 Task: Get directions from Dinosaur Valley State Park, Texas, United States to Winston-Salem, North Carolina, United States and reverse  starting point and destination and check the best travel modes
Action: Mouse moved to (218, 114)
Screenshot: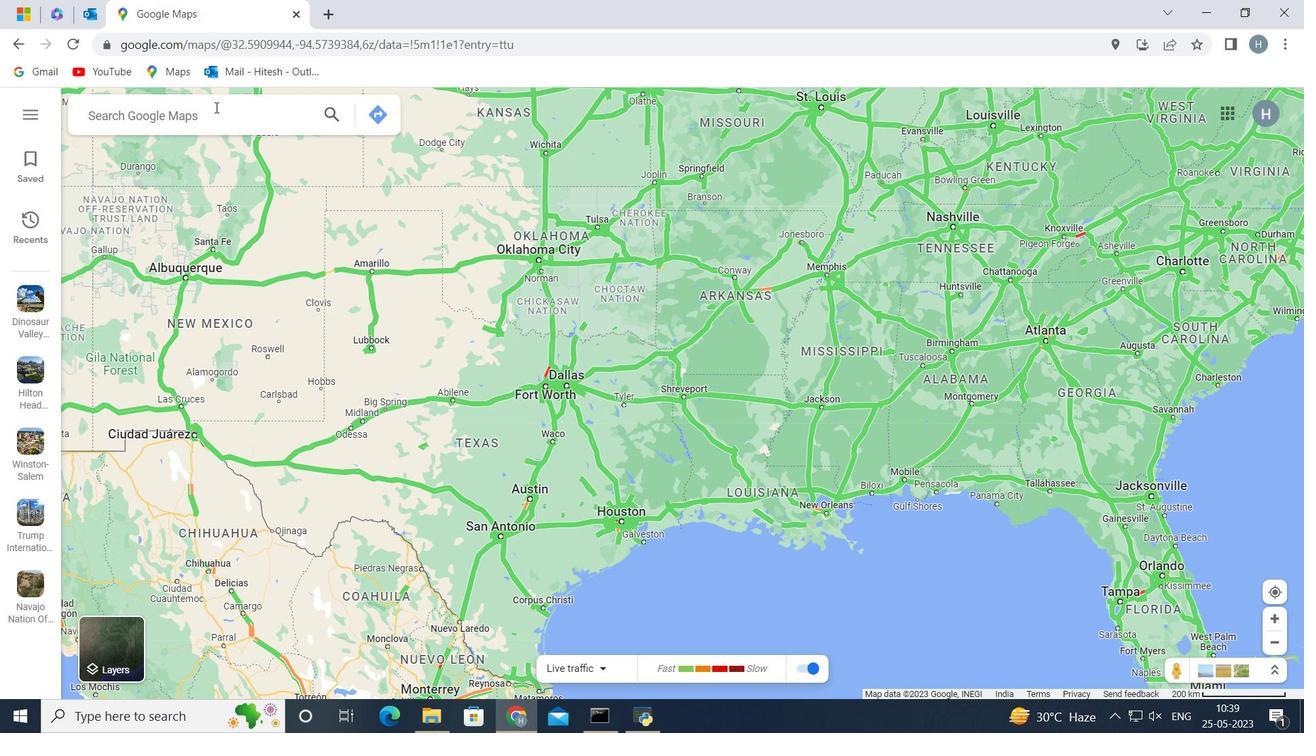 
Action: Mouse pressed left at (218, 114)
Screenshot: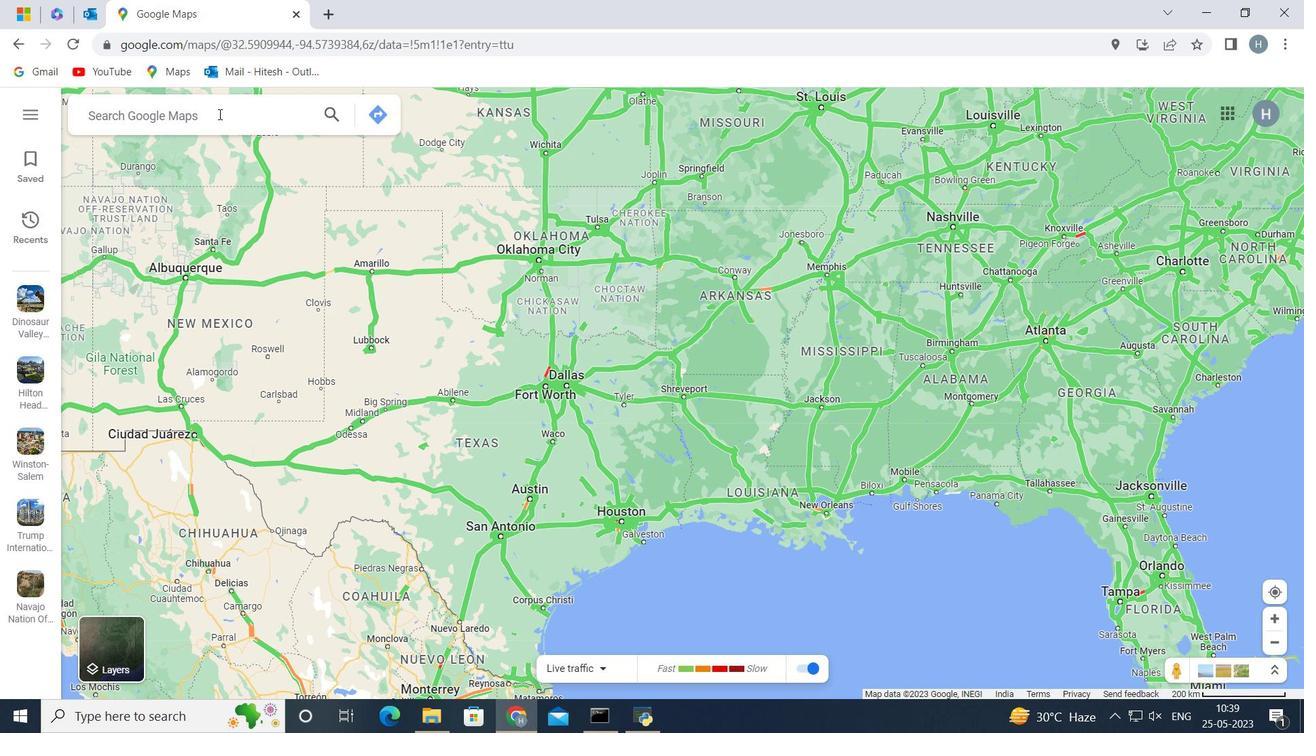 
Action: Mouse moved to (219, 114)
Screenshot: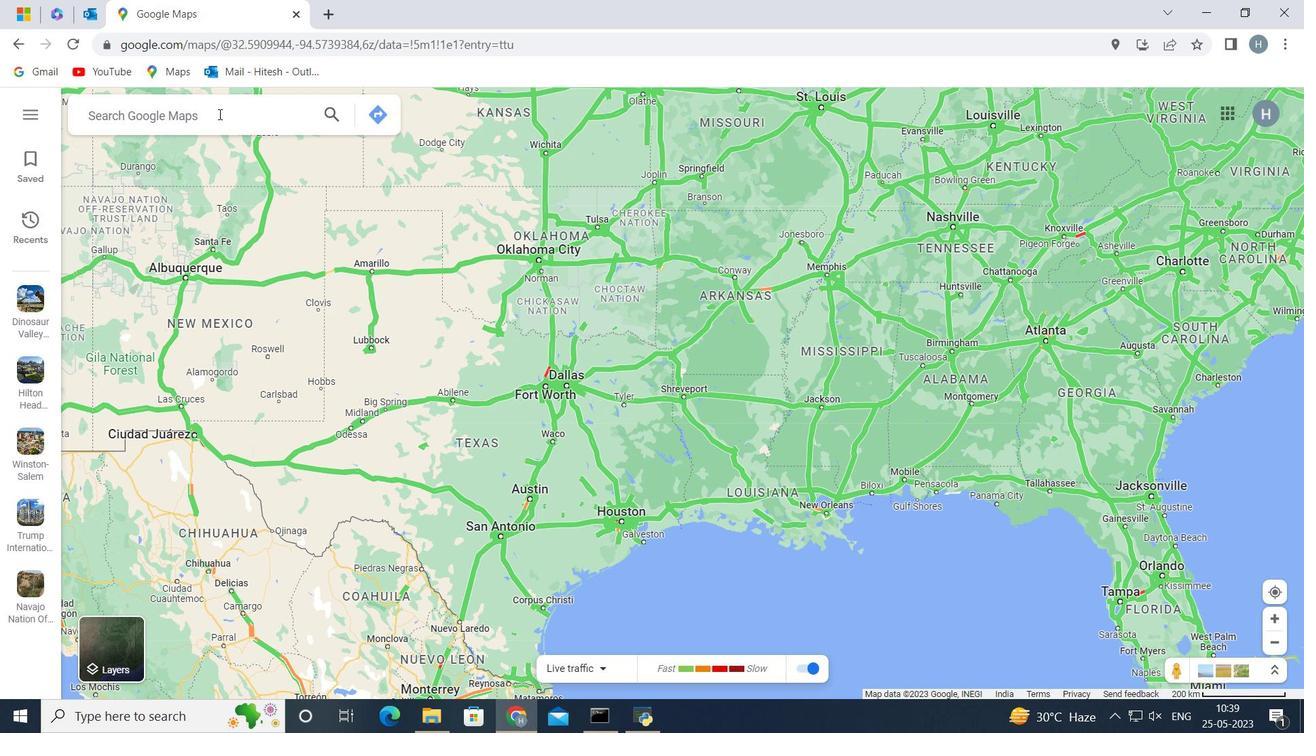 
Action: Key pressed <Key.shift>Dinosaur<Key.space>valley<Key.space>statr<Key.backspace>e<Key.space>park<Key.space>texas<Key.space>united<Key.space>states<Key.space>
Screenshot: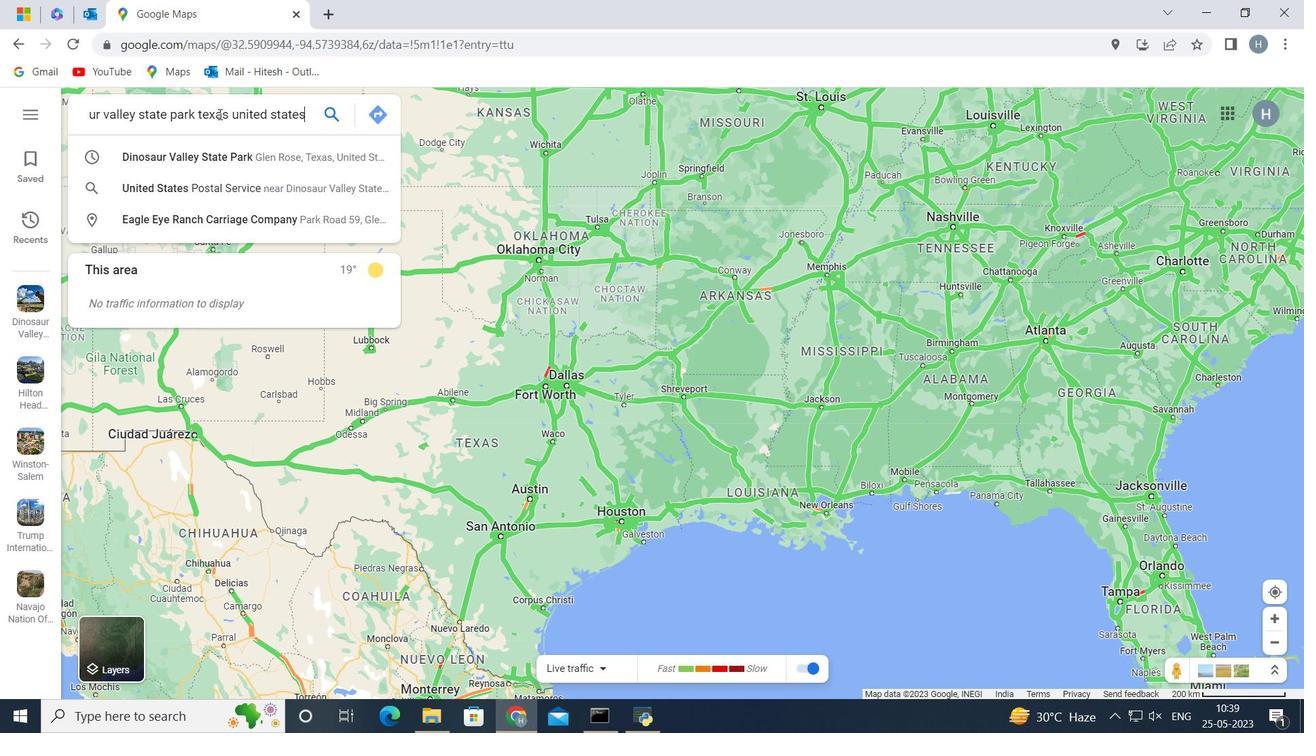 
Action: Mouse moved to (336, 110)
Screenshot: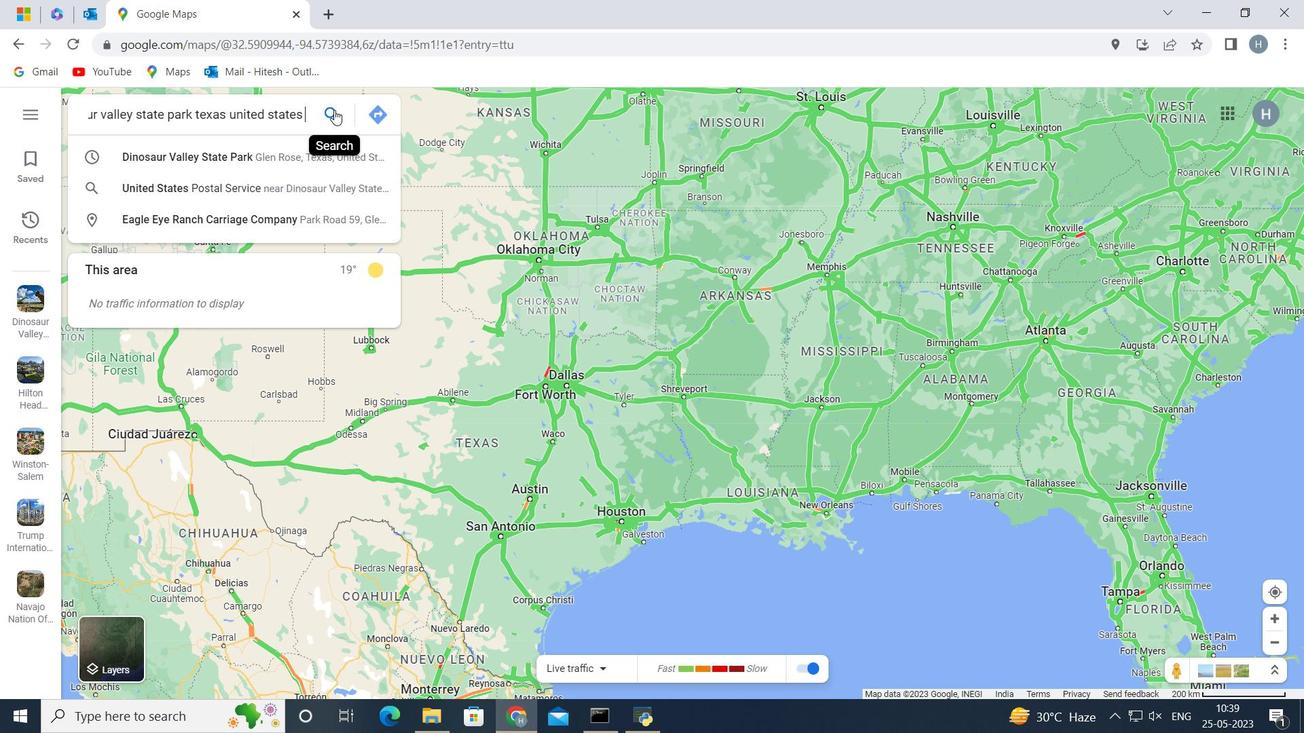 
Action: Mouse pressed left at (336, 110)
Screenshot: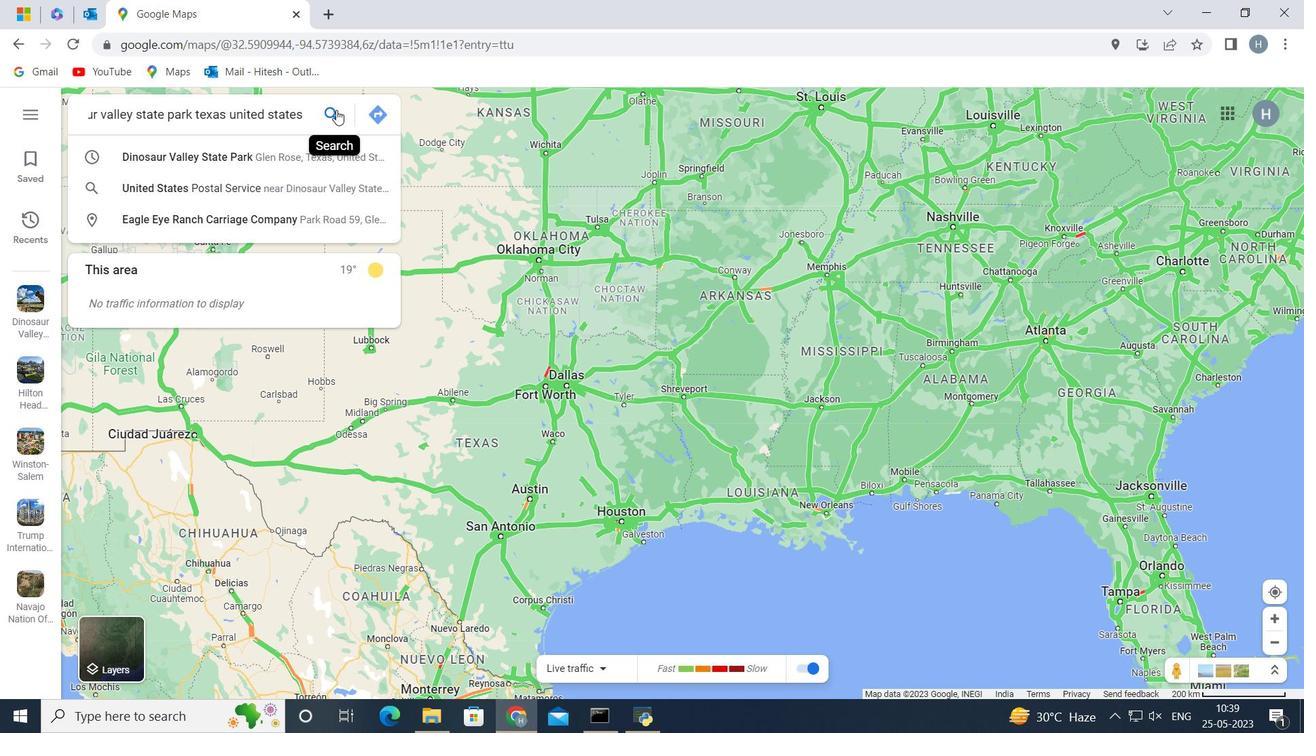 
Action: Mouse moved to (99, 440)
Screenshot: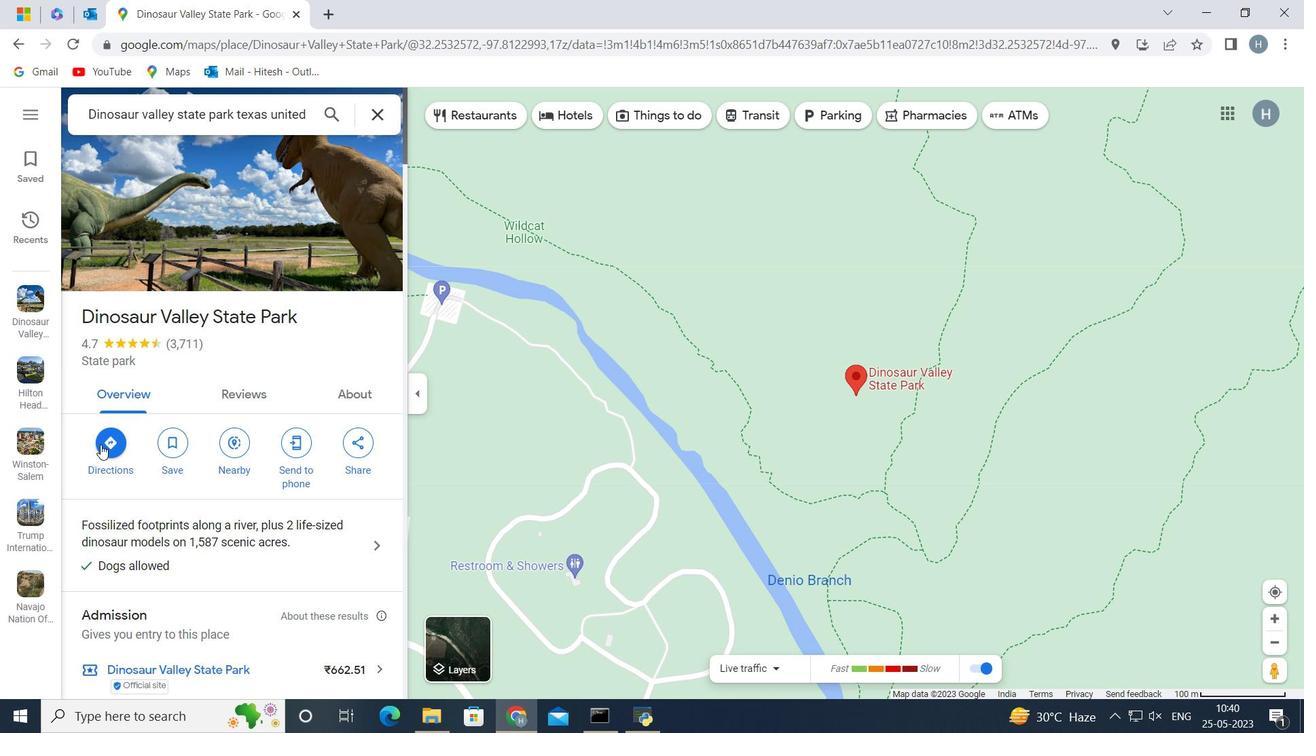 
Action: Mouse pressed left at (99, 440)
Screenshot: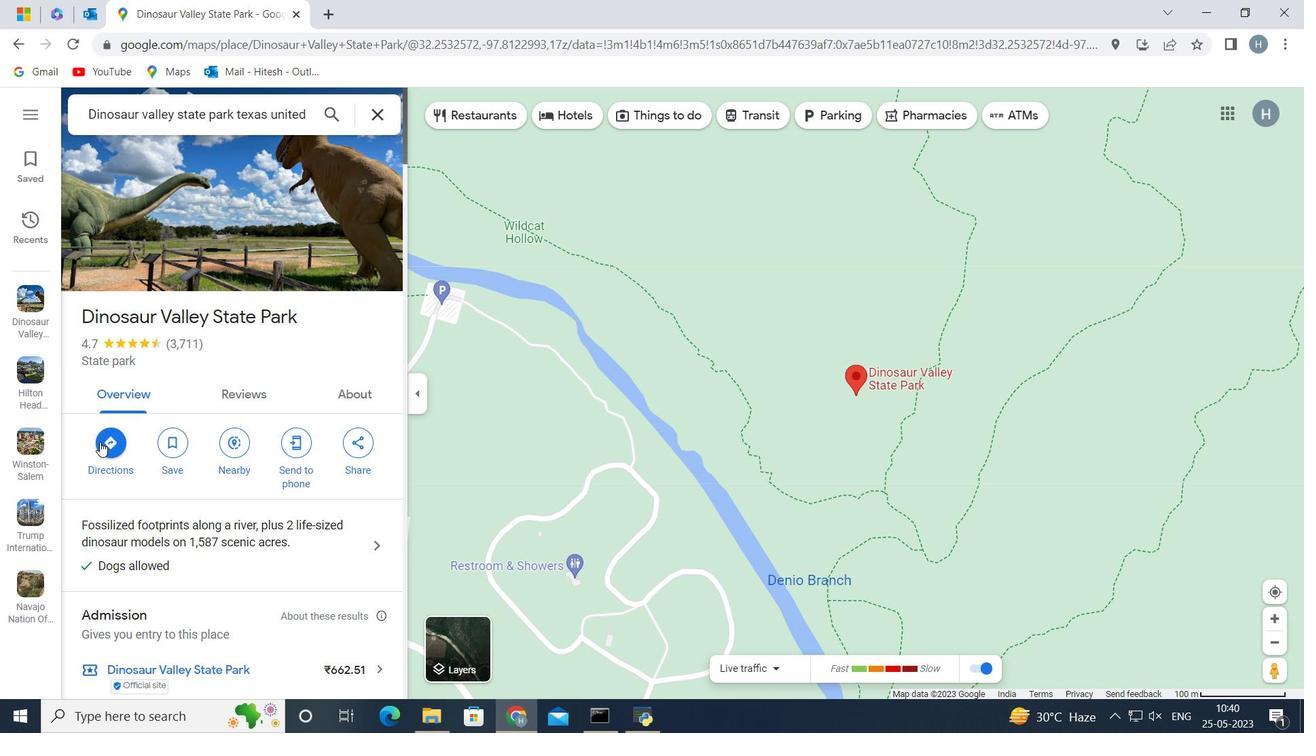 
Action: Mouse moved to (214, 167)
Screenshot: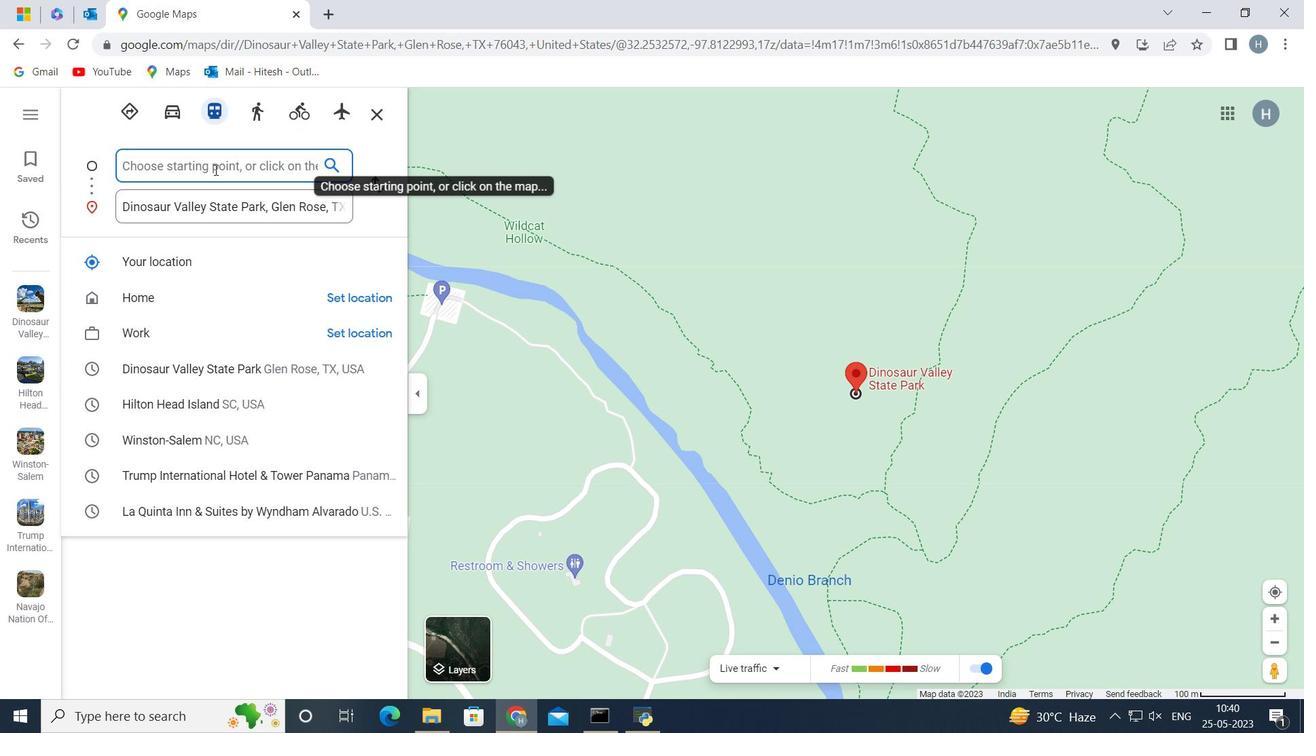 
Action: Mouse pressed left at (214, 167)
Screenshot: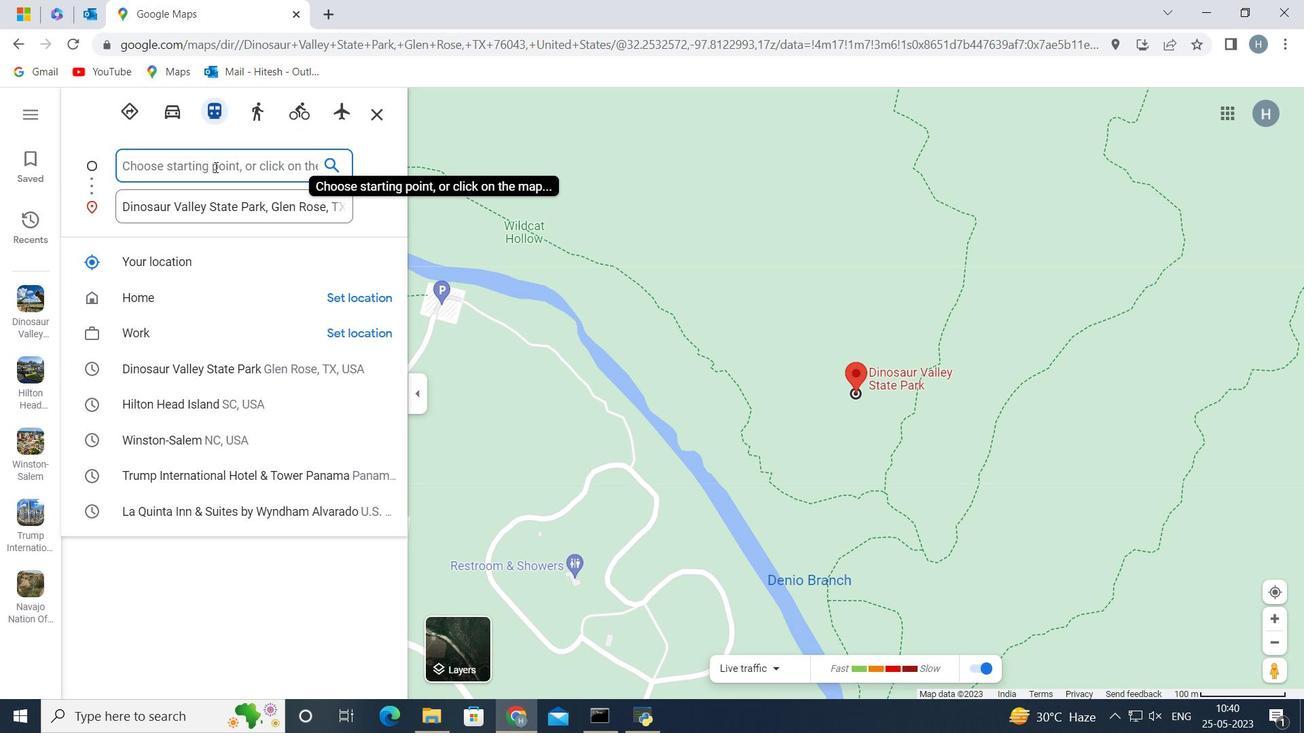 
Action: Mouse moved to (377, 181)
Screenshot: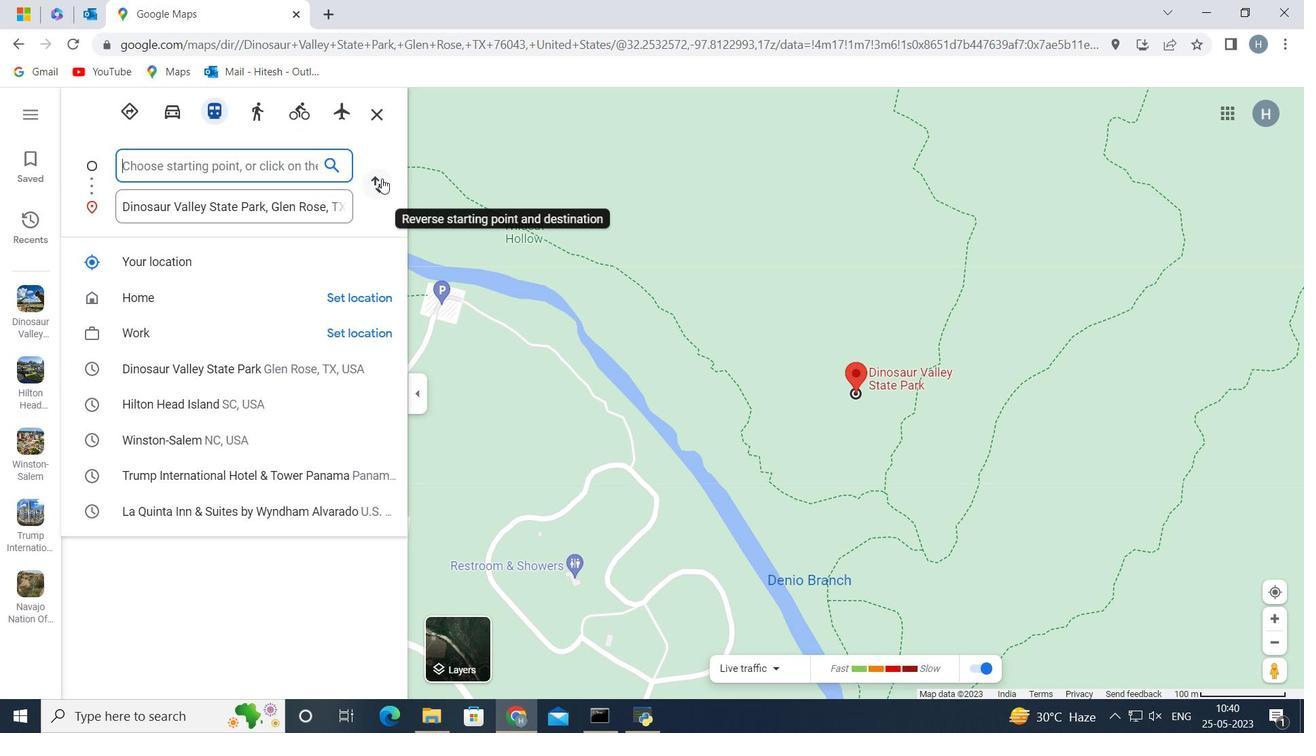 
Action: Mouse pressed left at (377, 181)
Screenshot: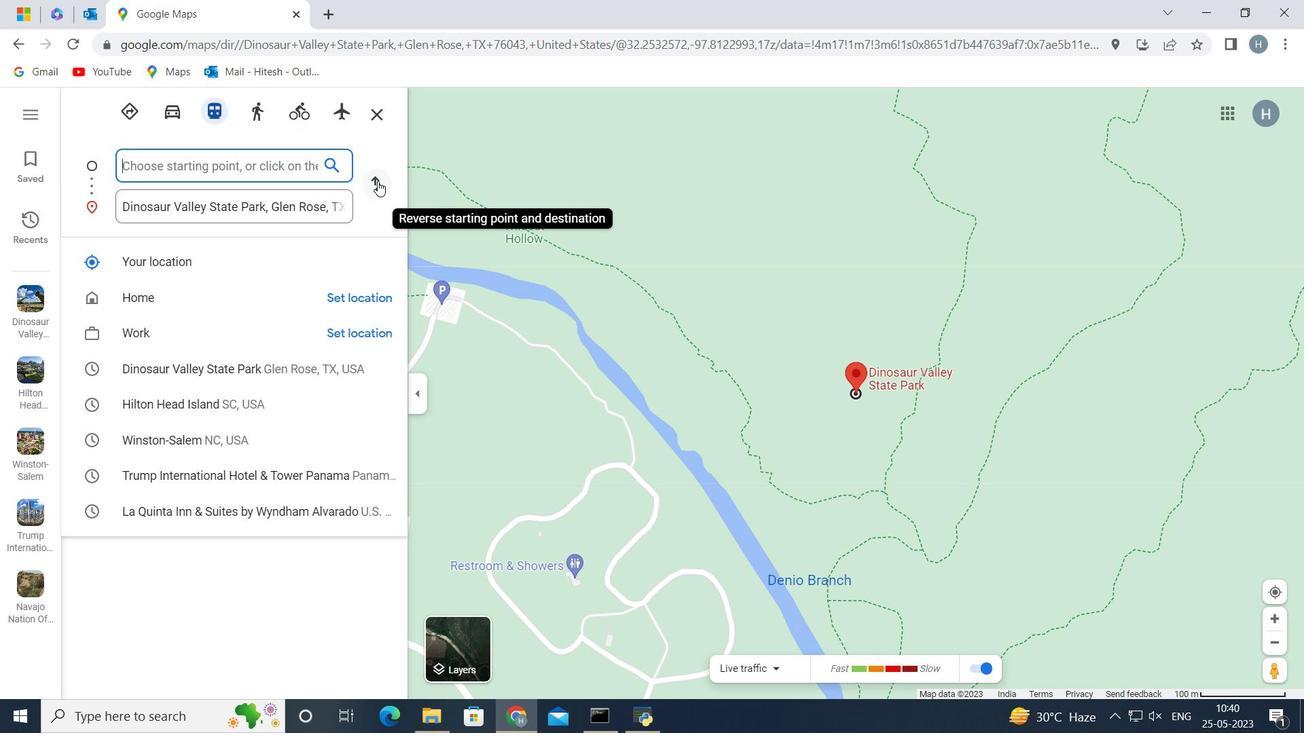 
Action: Mouse moved to (151, 199)
Screenshot: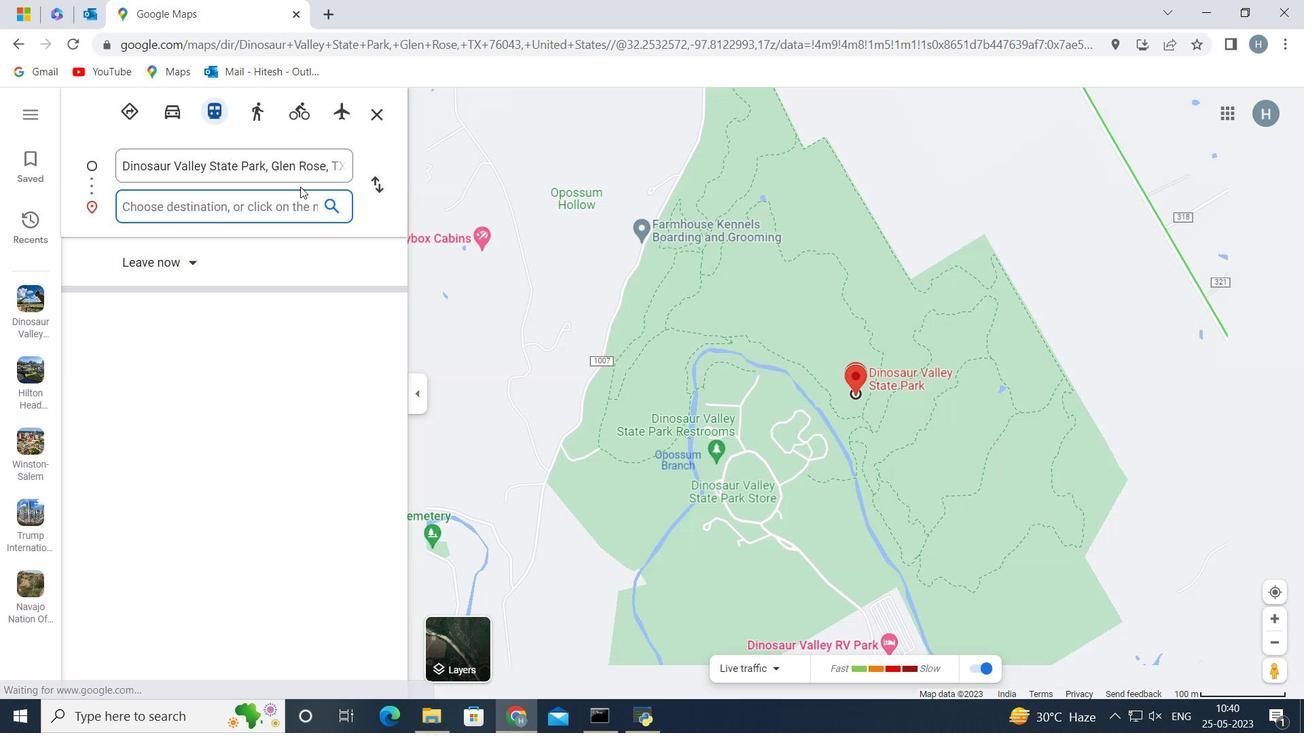 
Action: Key pressed <Key.shift>Winston-salem<Key.space>north<Key.space>carolina<Key.space>united<Key.space>states<Key.space>
Screenshot: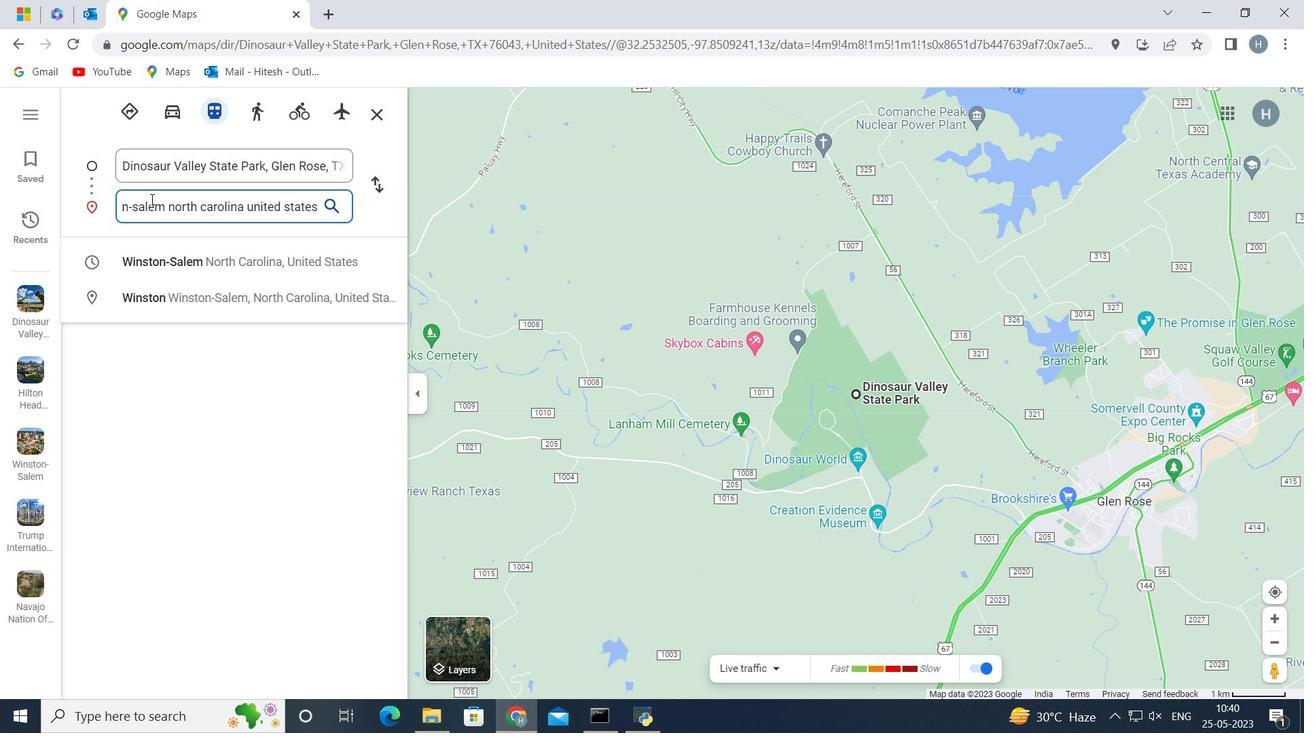 
Action: Mouse moved to (374, 182)
Screenshot: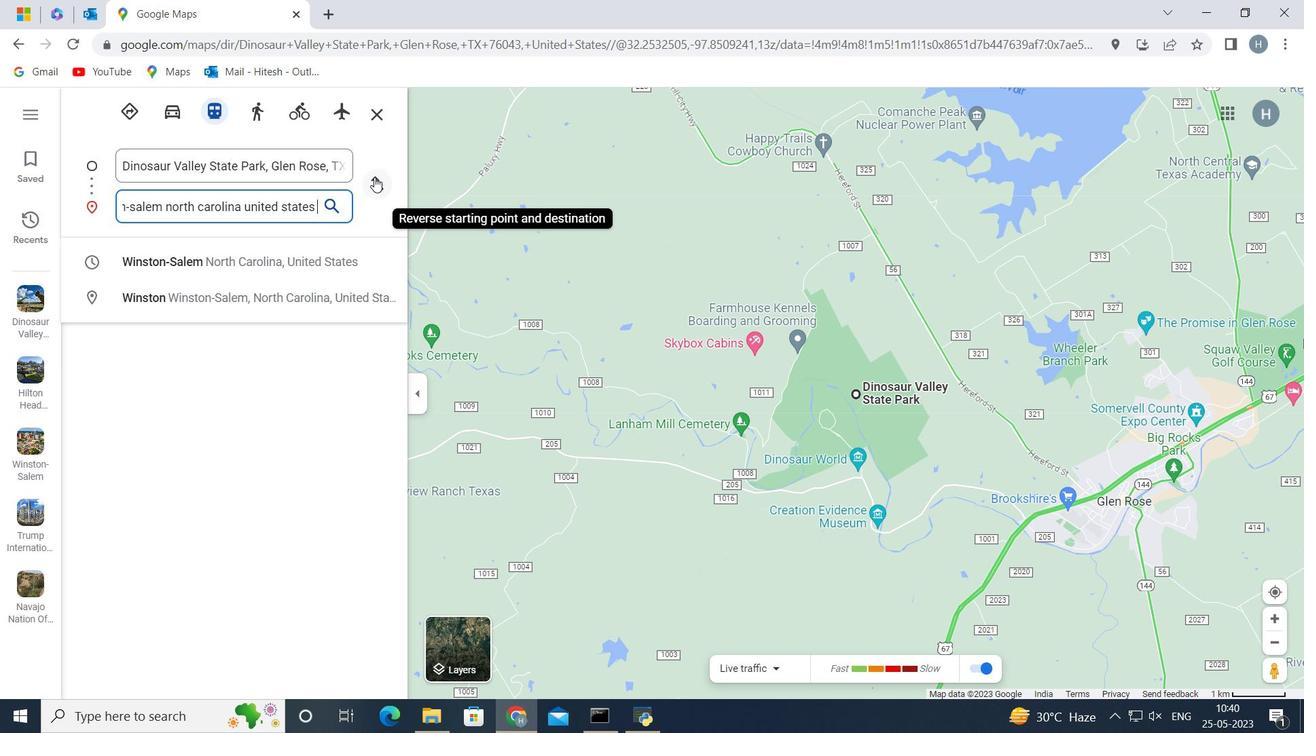 
Action: Mouse pressed left at (374, 182)
Screenshot: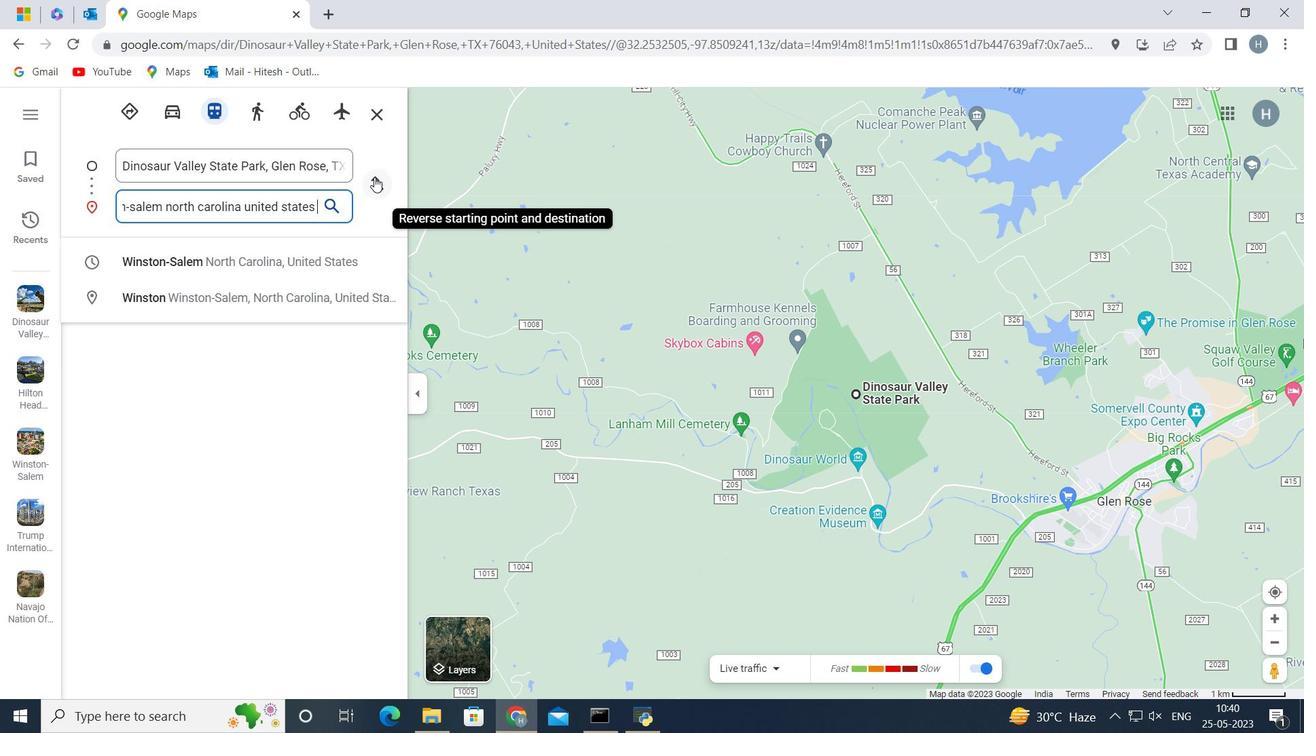 
Action: Mouse moved to (172, 364)
Screenshot: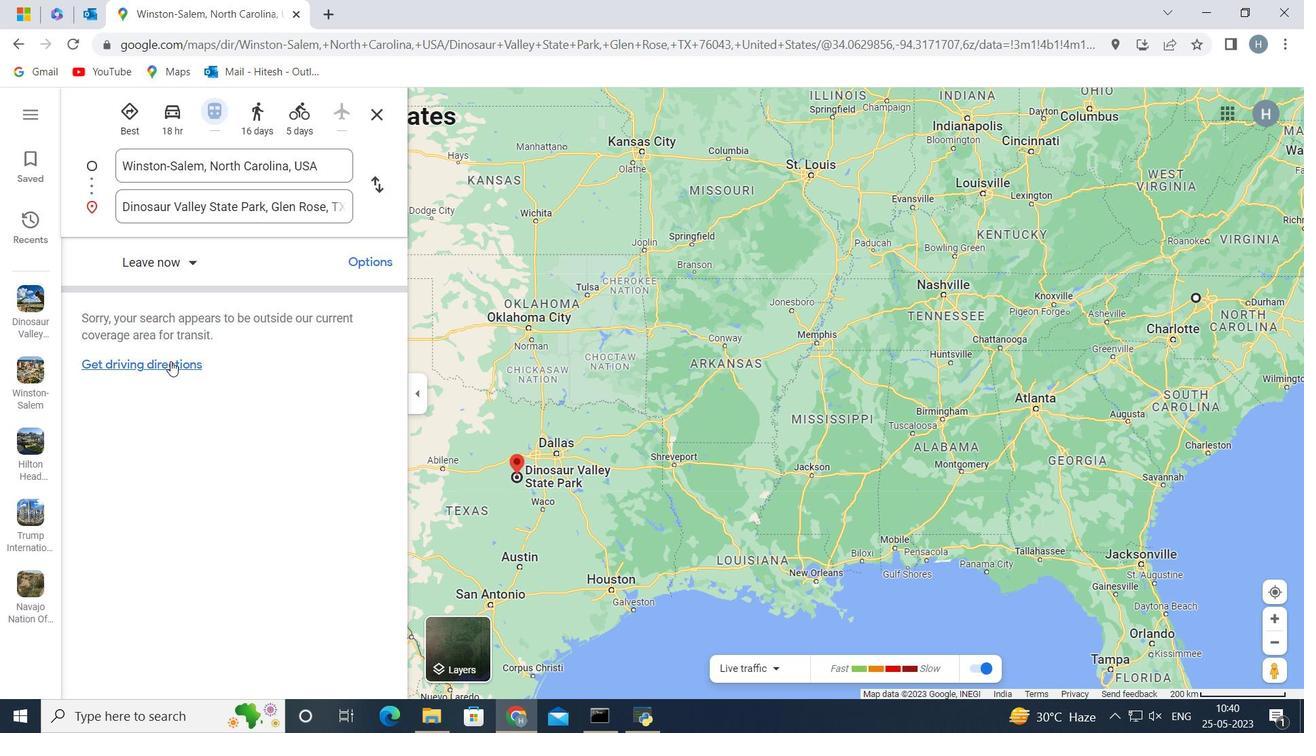 
Action: Mouse pressed left at (172, 364)
Screenshot: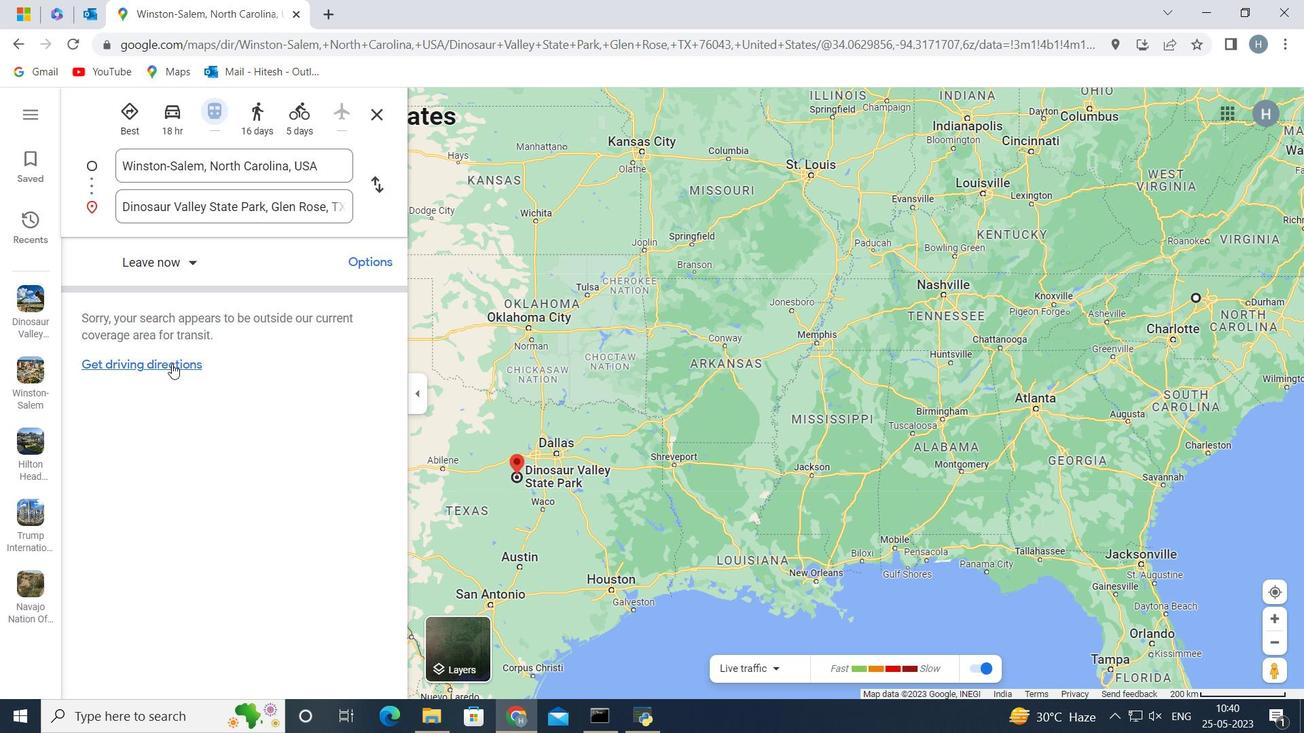 
Action: Mouse moved to (124, 111)
Screenshot: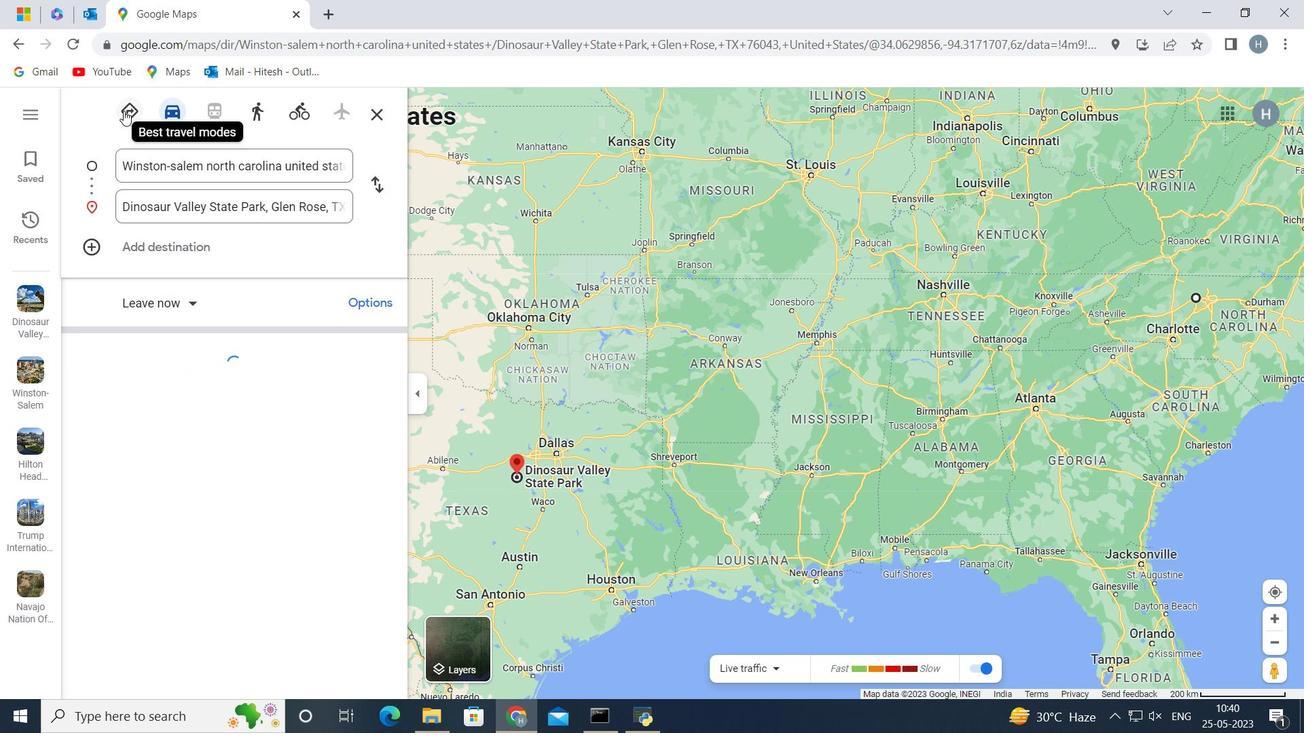 
Action: Mouse pressed left at (124, 111)
Screenshot: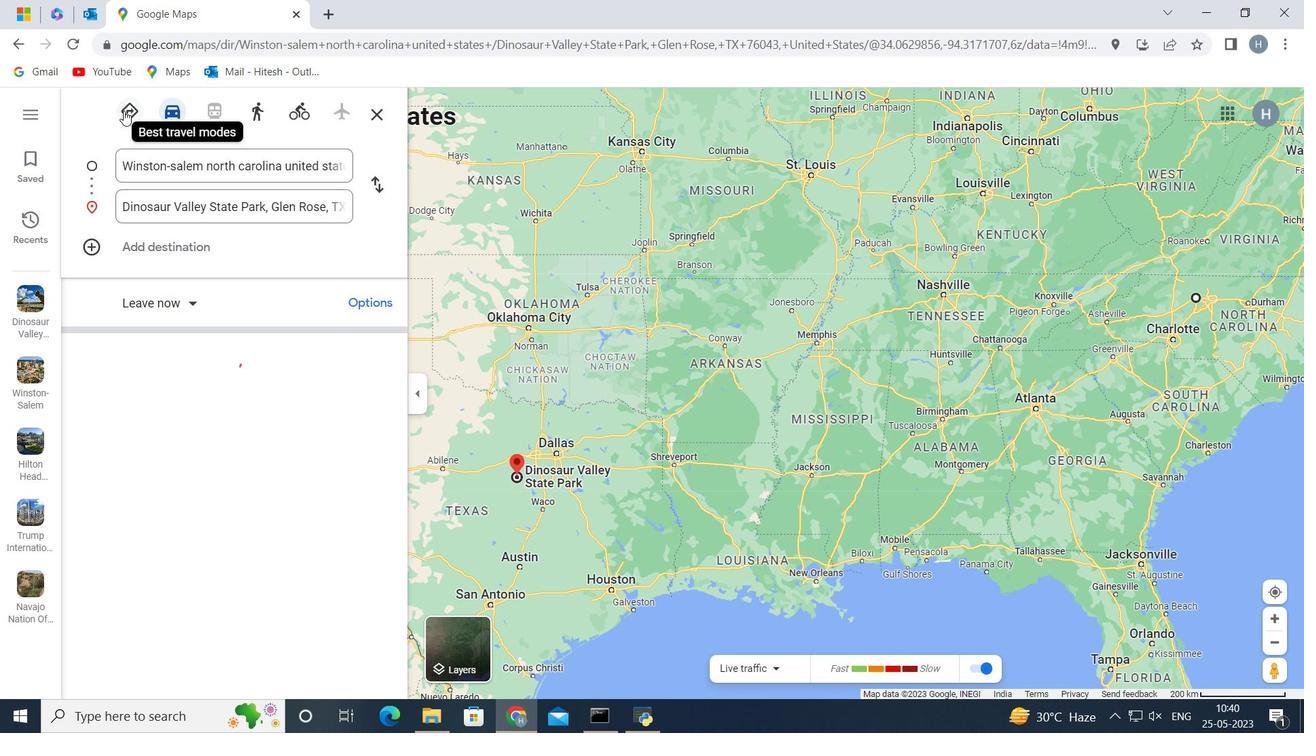 
Action: Mouse pressed left at (124, 111)
Screenshot: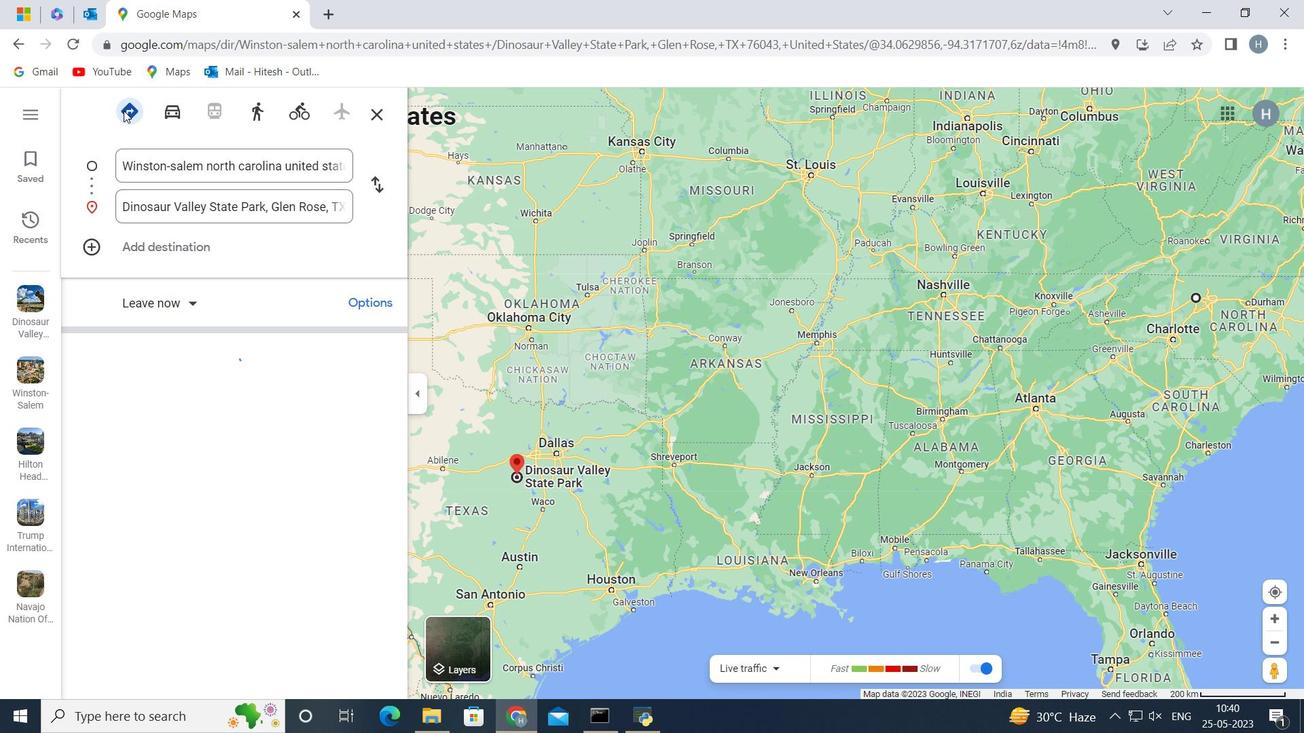 
Action: Mouse moved to (218, 418)
Screenshot: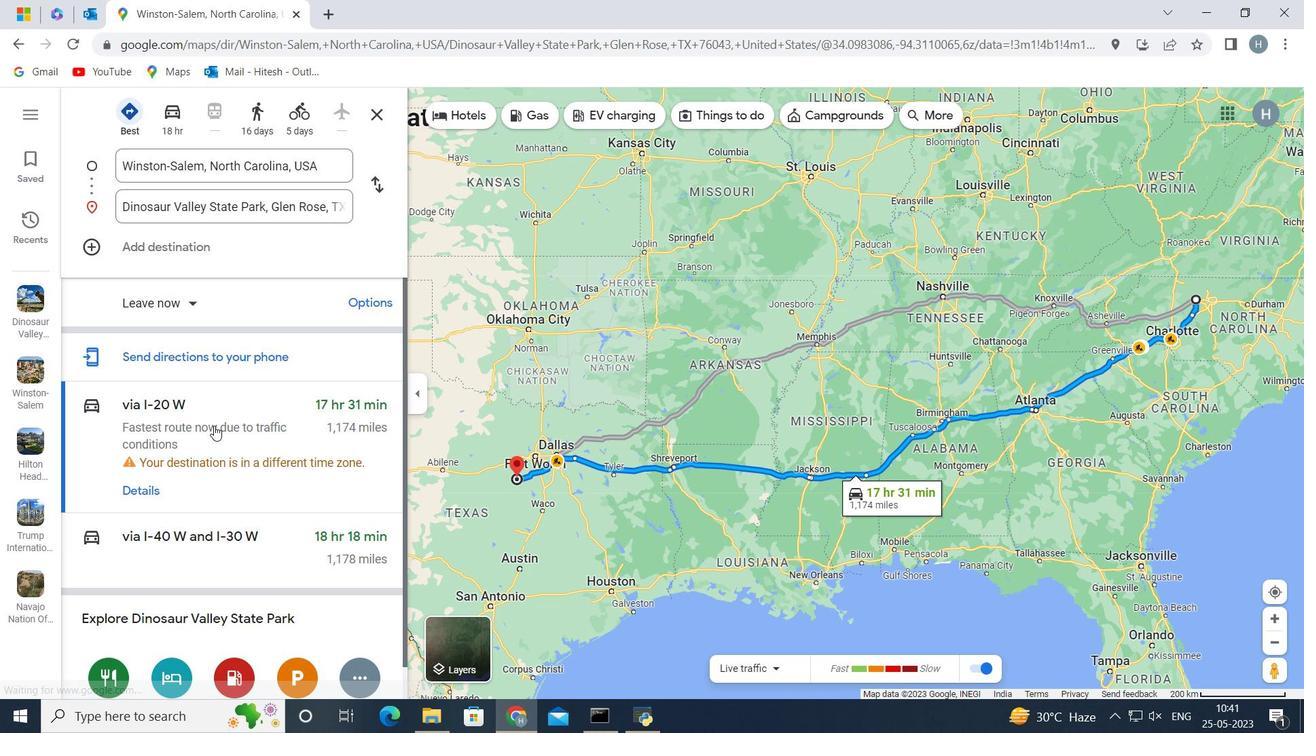 
Action: Mouse scrolled (218, 417) with delta (0, 0)
Screenshot: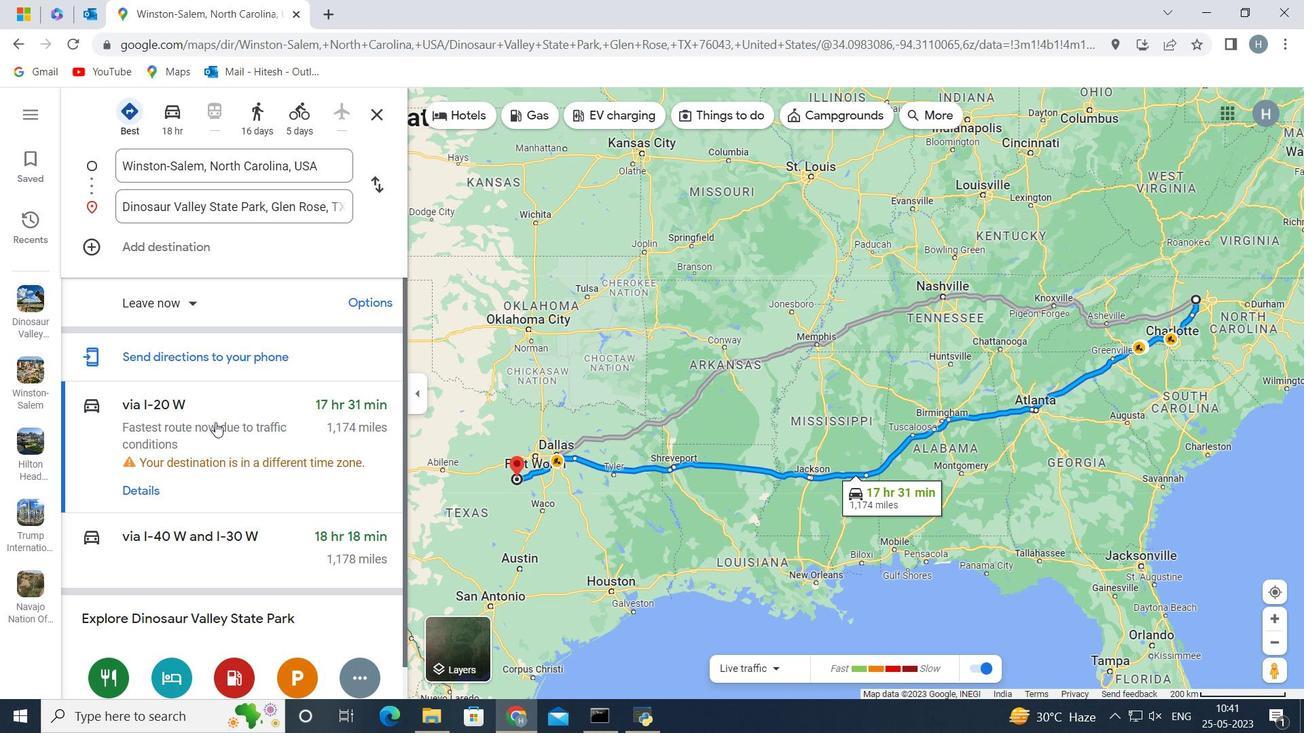 
Action: Mouse scrolled (218, 417) with delta (0, 0)
Screenshot: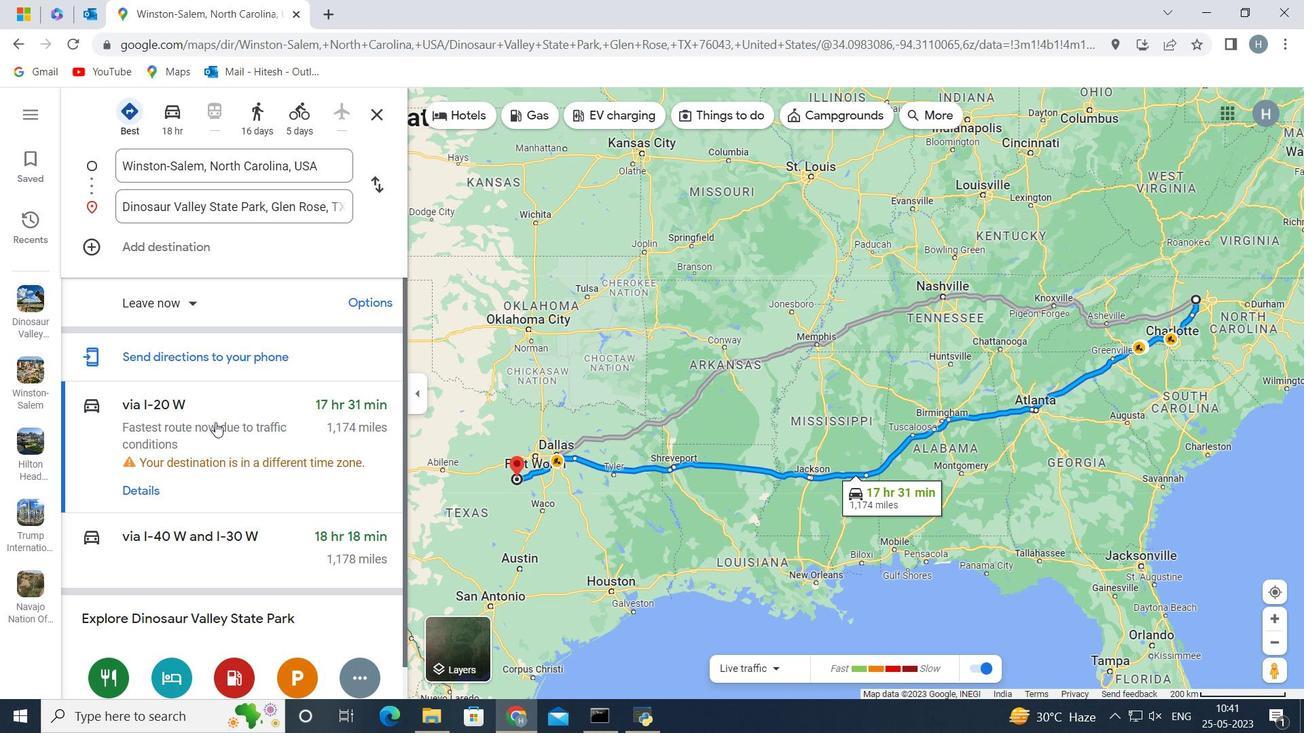 
Action: Mouse scrolled (218, 417) with delta (0, 0)
Screenshot: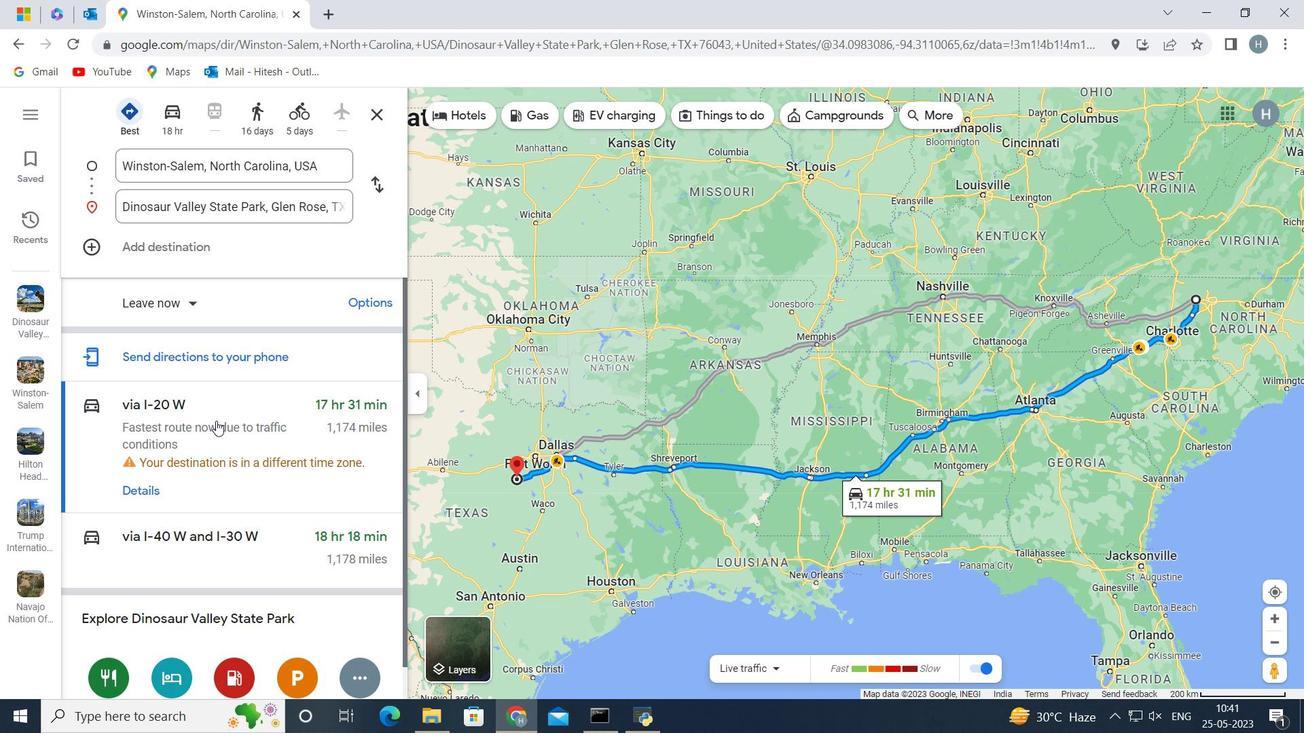 
Action: Mouse scrolled (218, 417) with delta (0, 0)
Screenshot: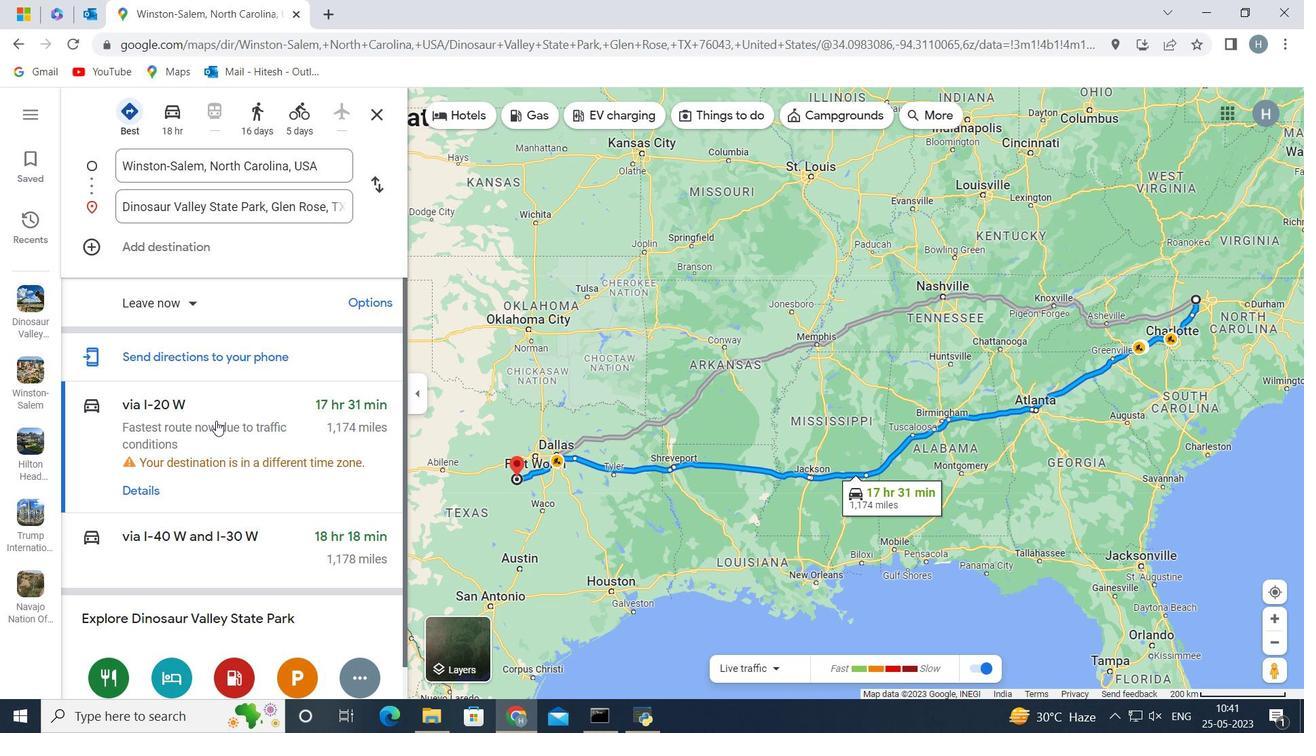 
Action: Mouse scrolled (218, 417) with delta (0, 0)
Screenshot: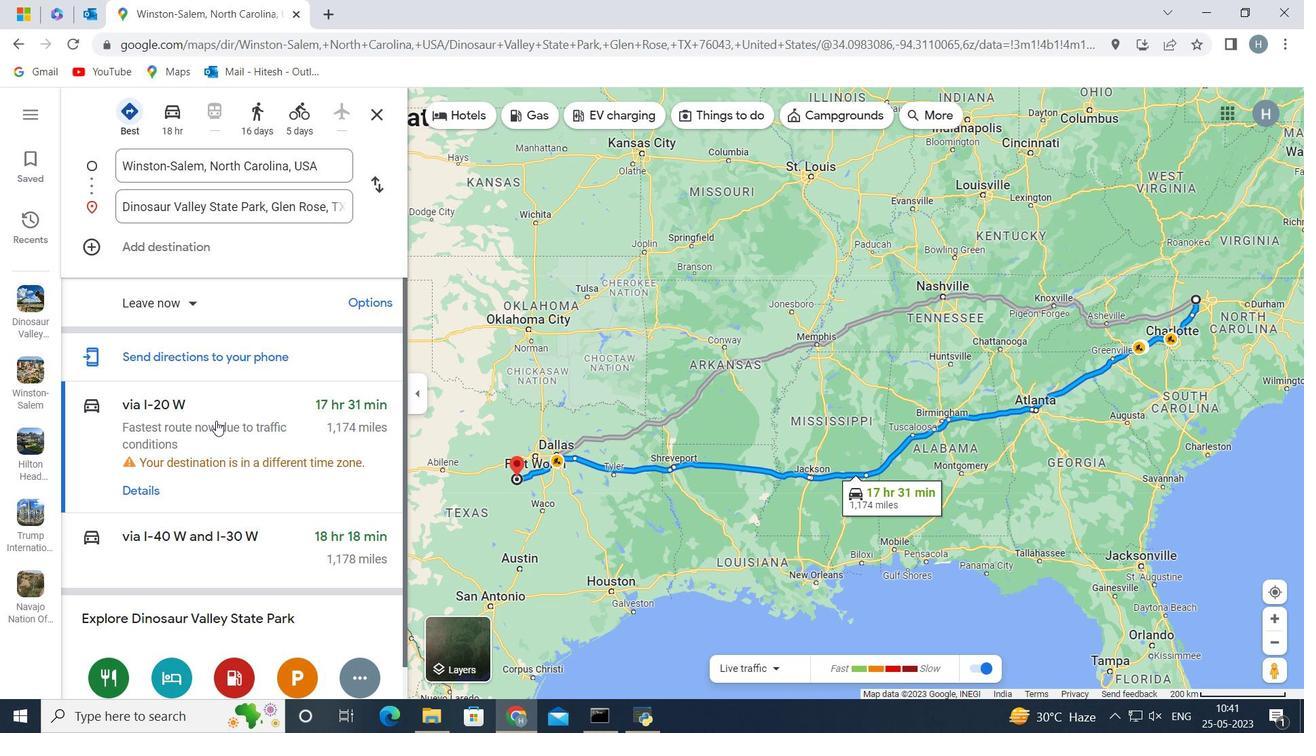 
Action: Mouse moved to (219, 413)
Screenshot: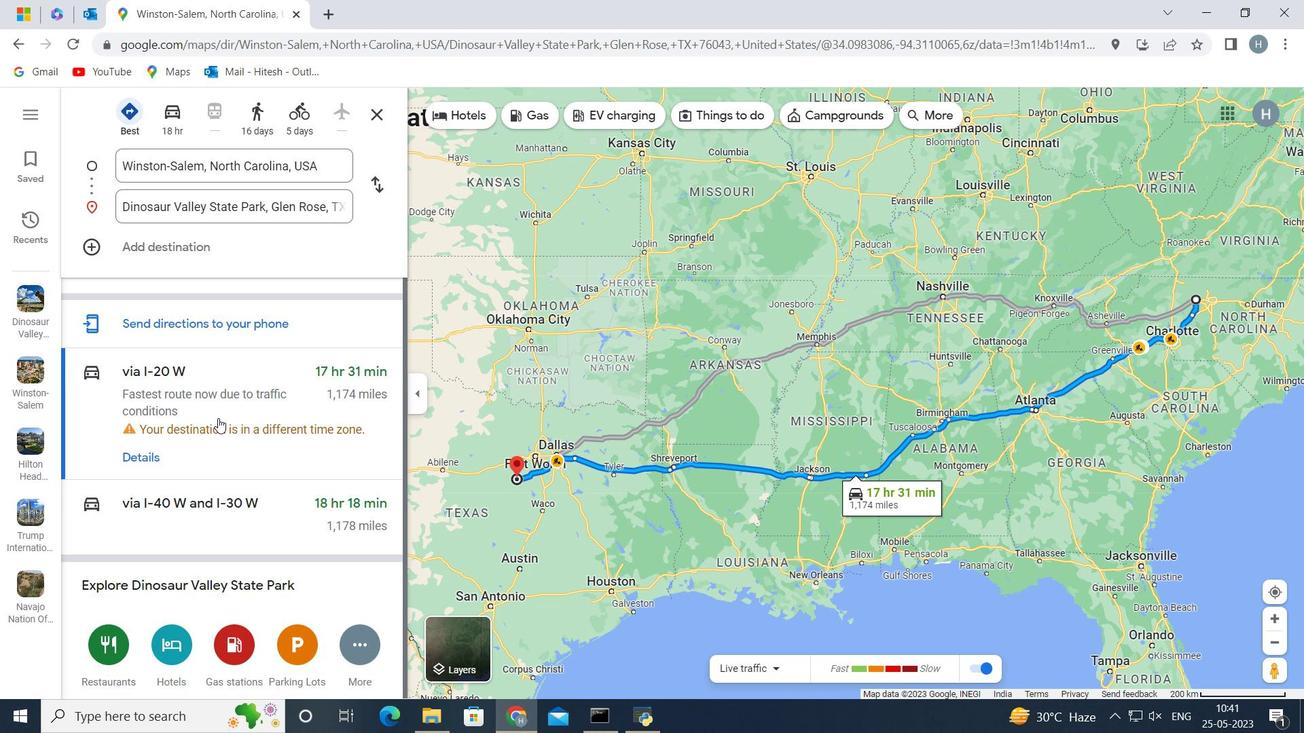 
Action: Mouse scrolled (219, 412) with delta (0, 0)
Screenshot: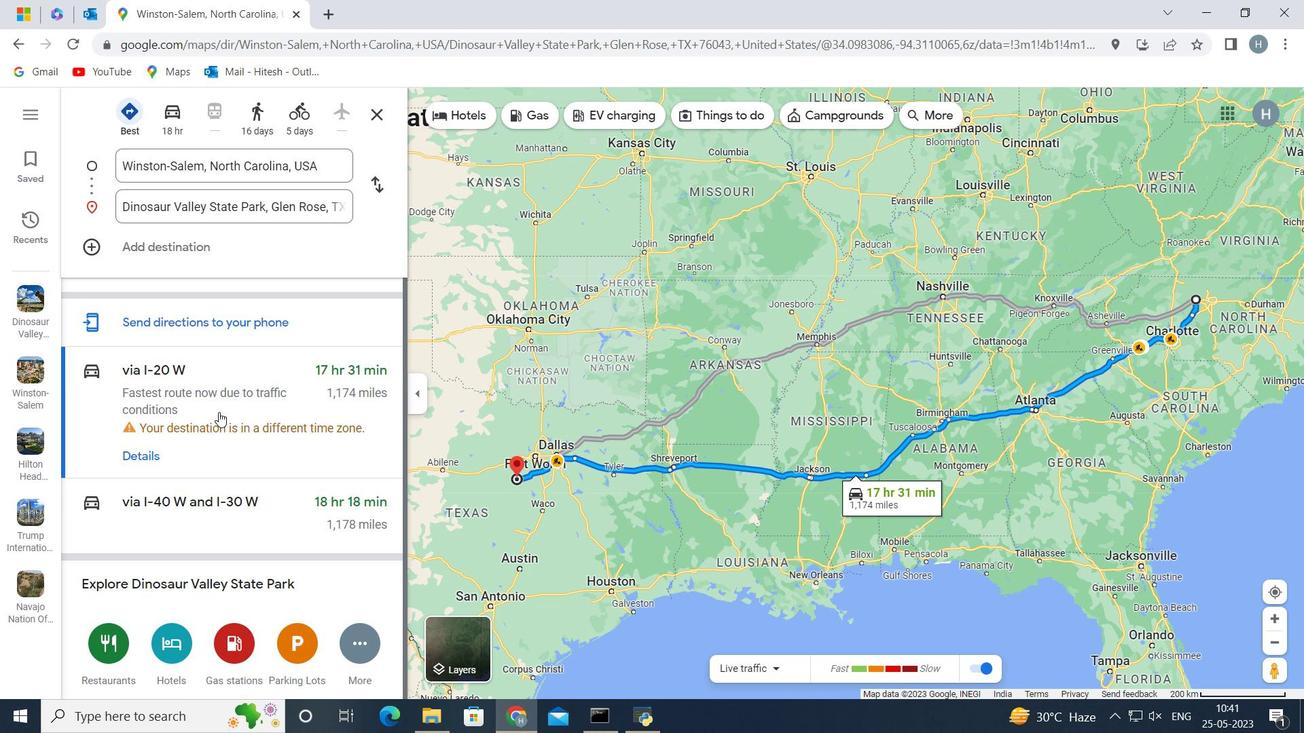 
Action: Mouse scrolled (219, 412) with delta (0, 0)
Screenshot: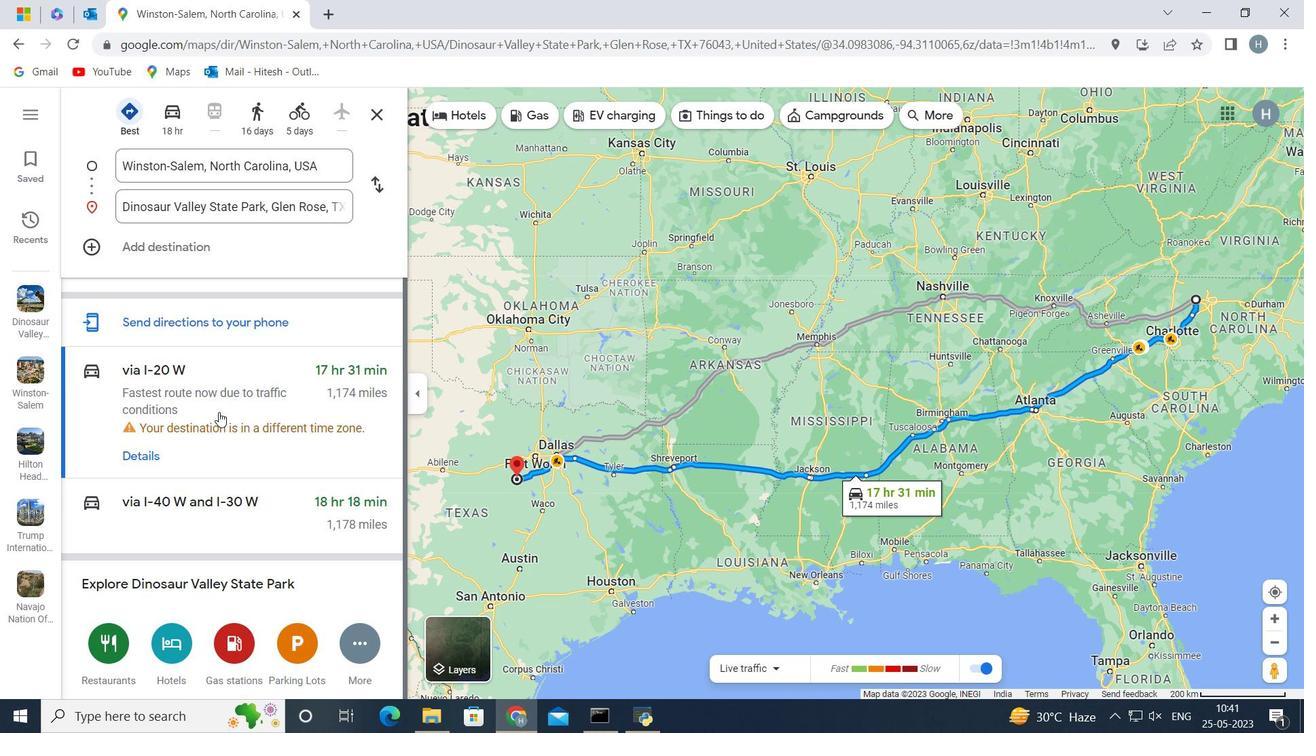 
Action: Mouse scrolled (219, 412) with delta (0, 0)
Screenshot: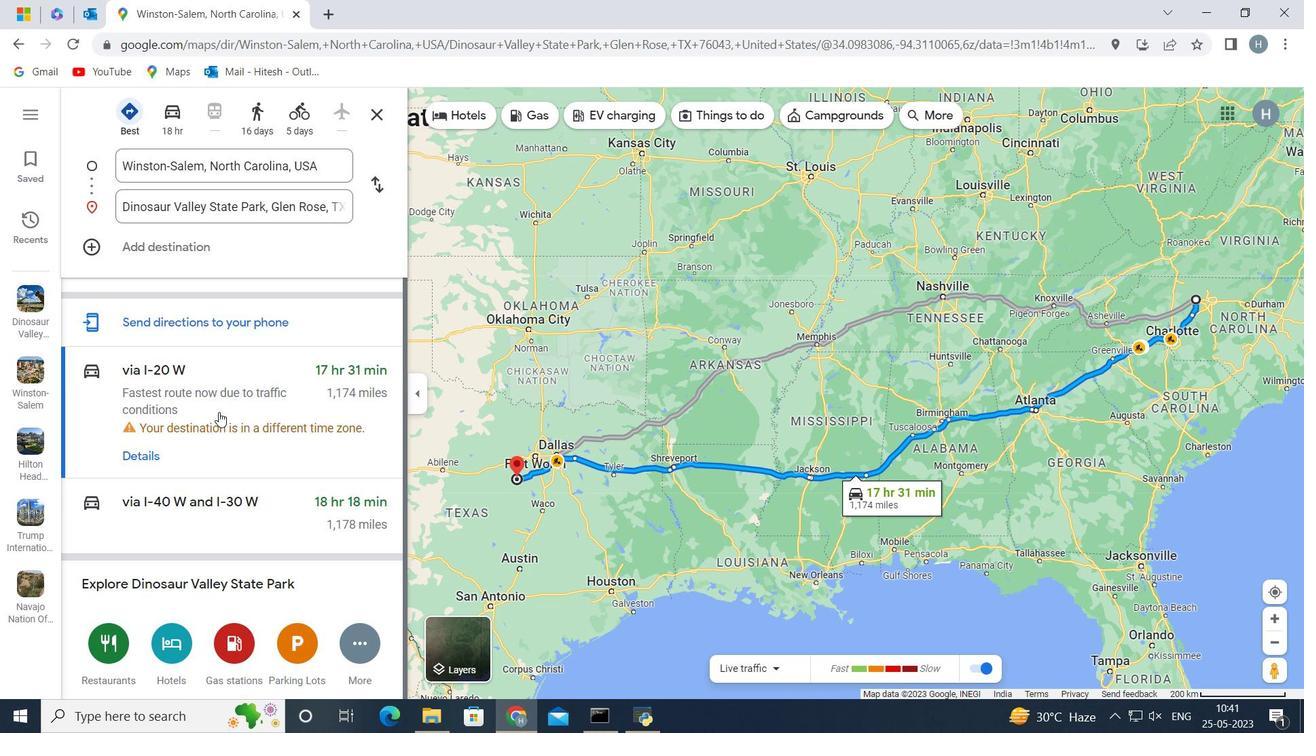 
Action: Mouse scrolled (219, 412) with delta (0, 0)
Screenshot: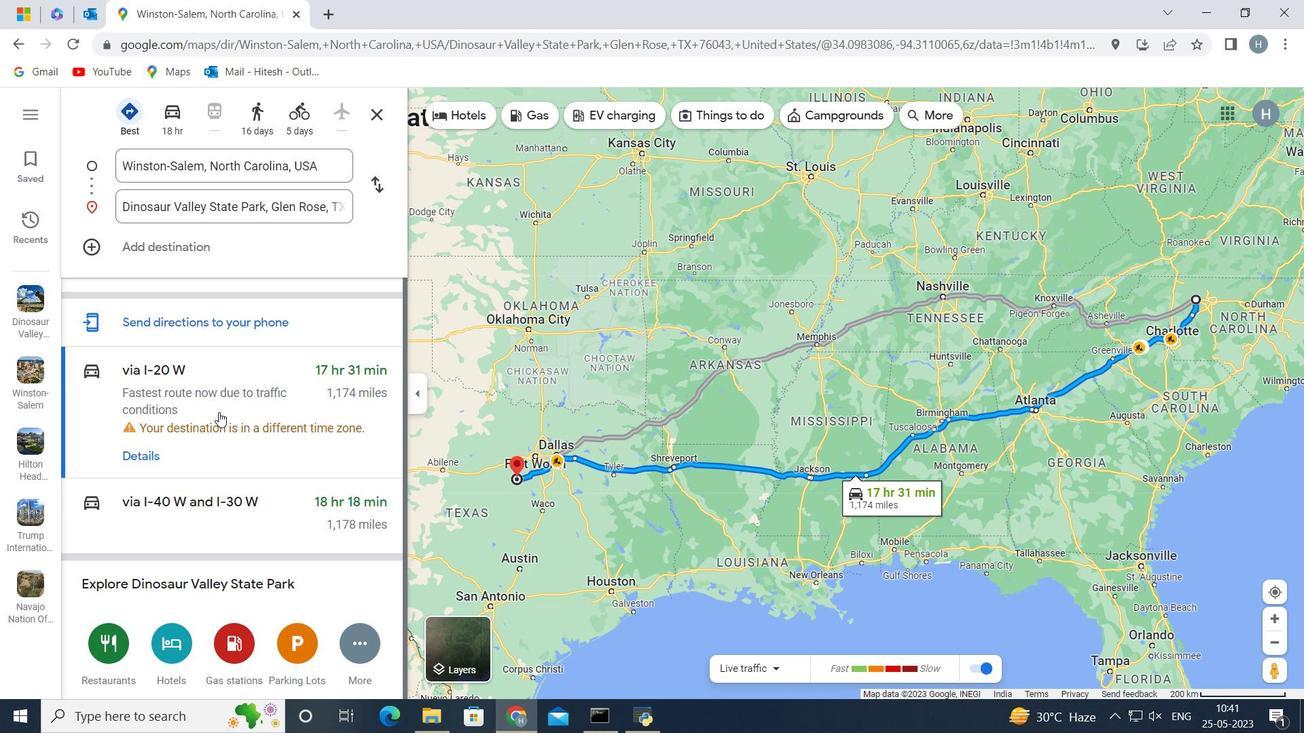 
Action: Mouse scrolled (219, 412) with delta (0, 0)
Screenshot: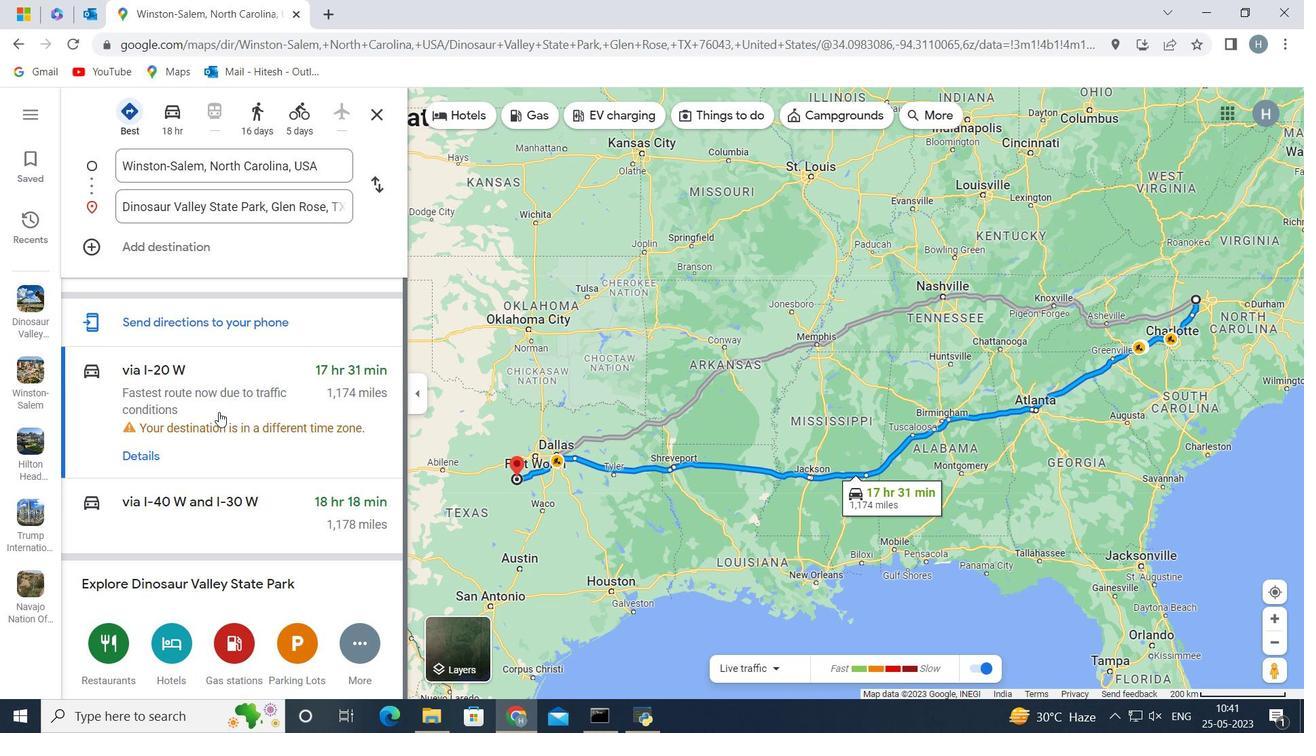 
Action: Mouse moved to (167, 120)
Screenshot: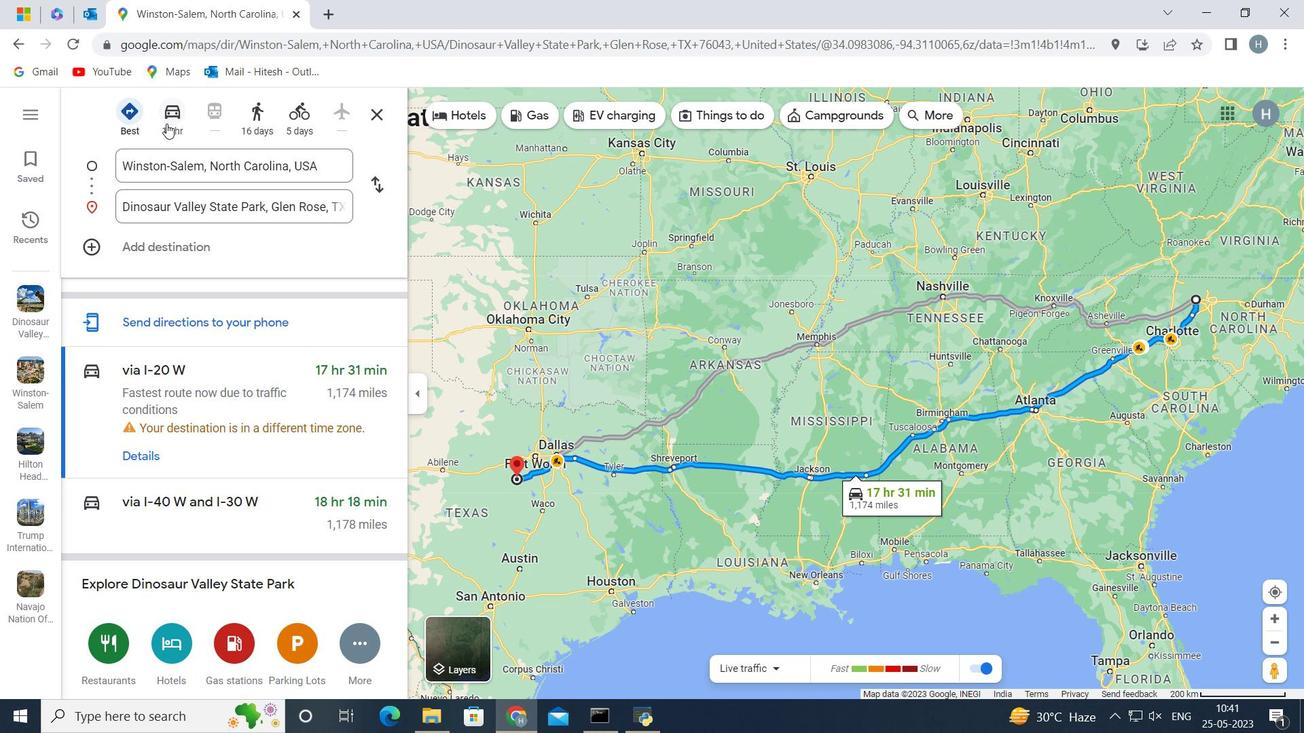 
Action: Mouse pressed left at (167, 120)
Screenshot: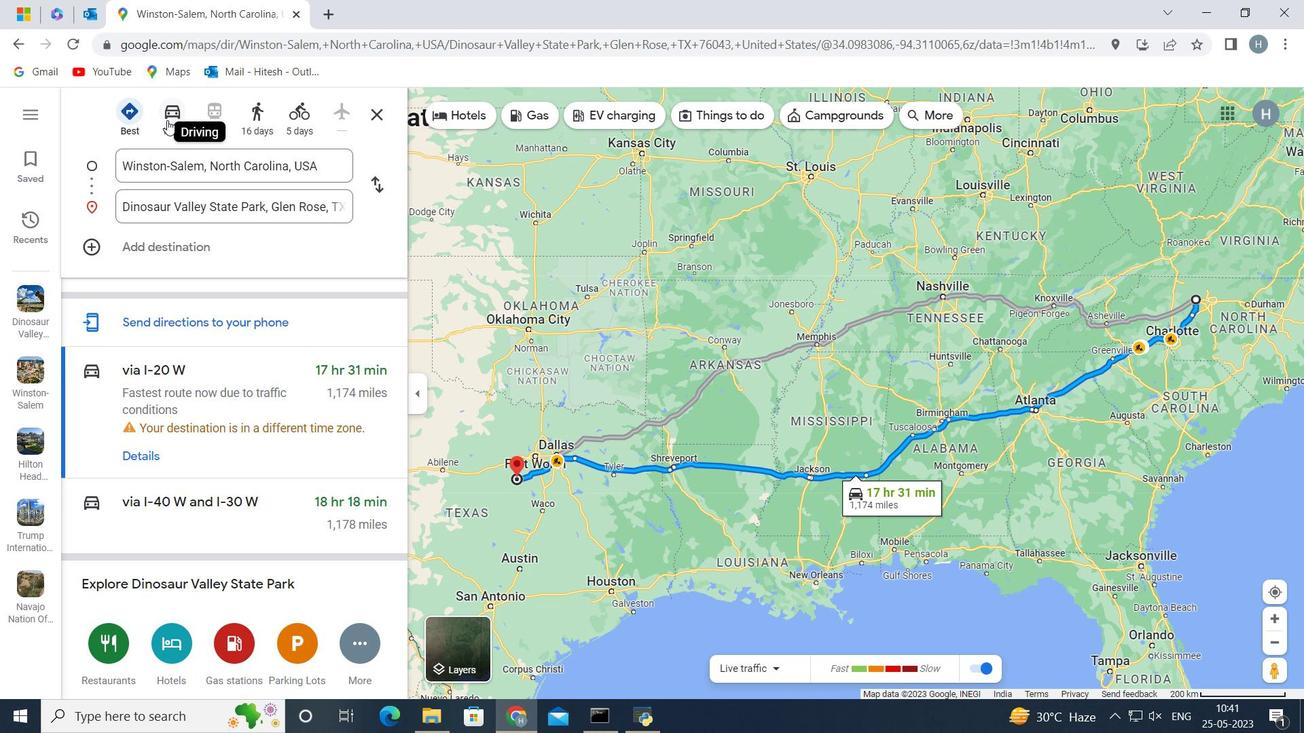 
Action: Mouse moved to (226, 425)
Screenshot: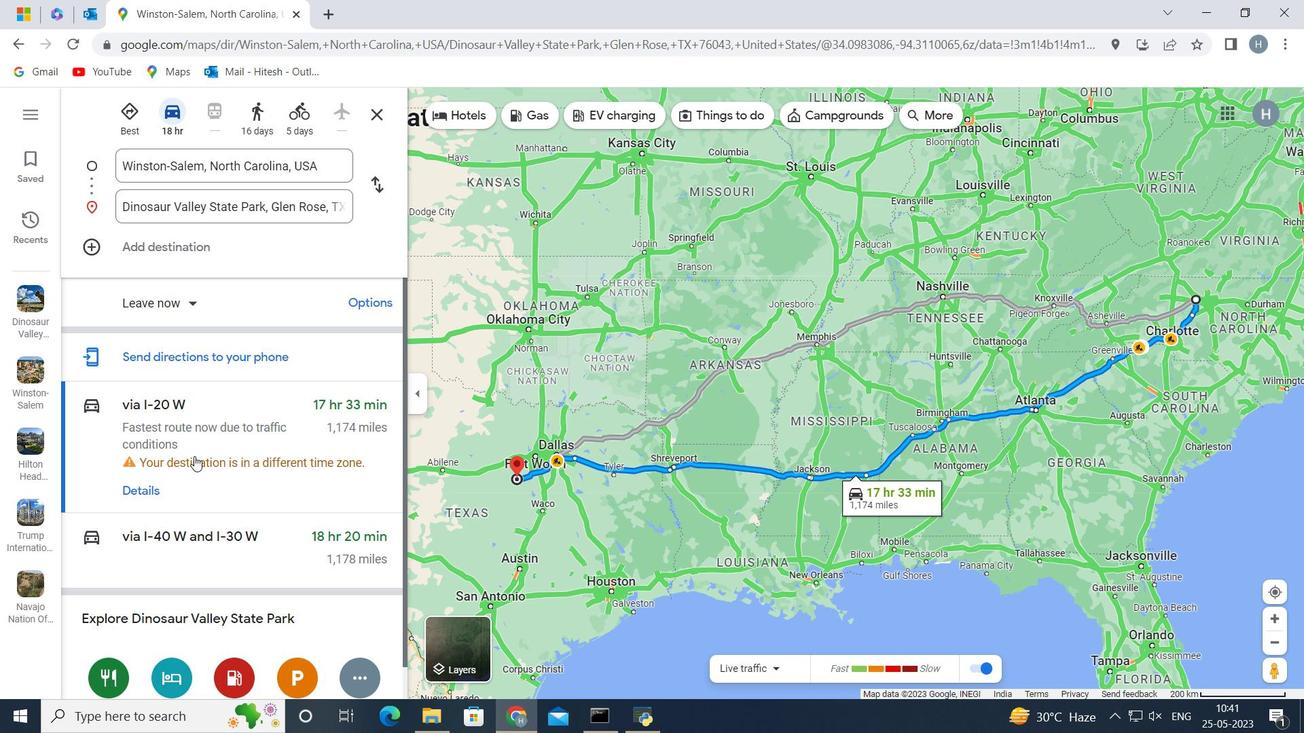 
Action: Mouse scrolled (226, 424) with delta (0, 0)
Screenshot: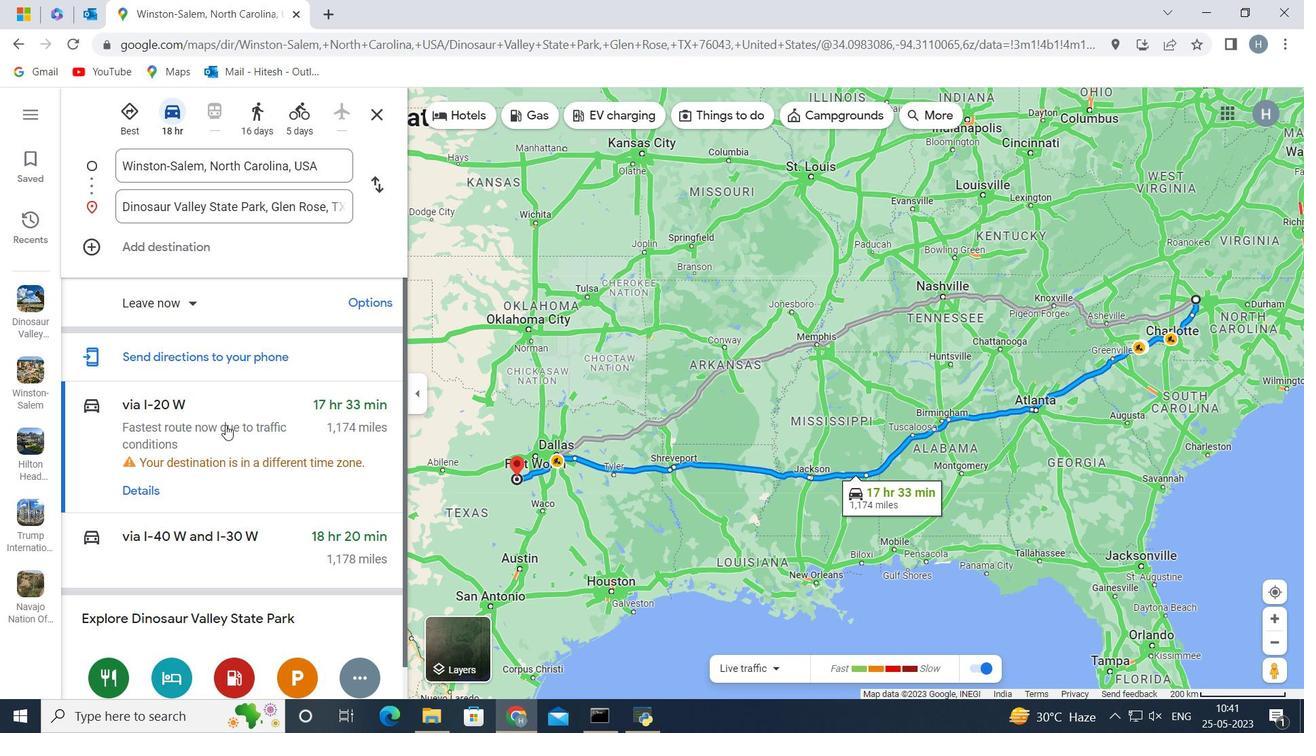 
Action: Mouse scrolled (226, 424) with delta (0, 0)
Screenshot: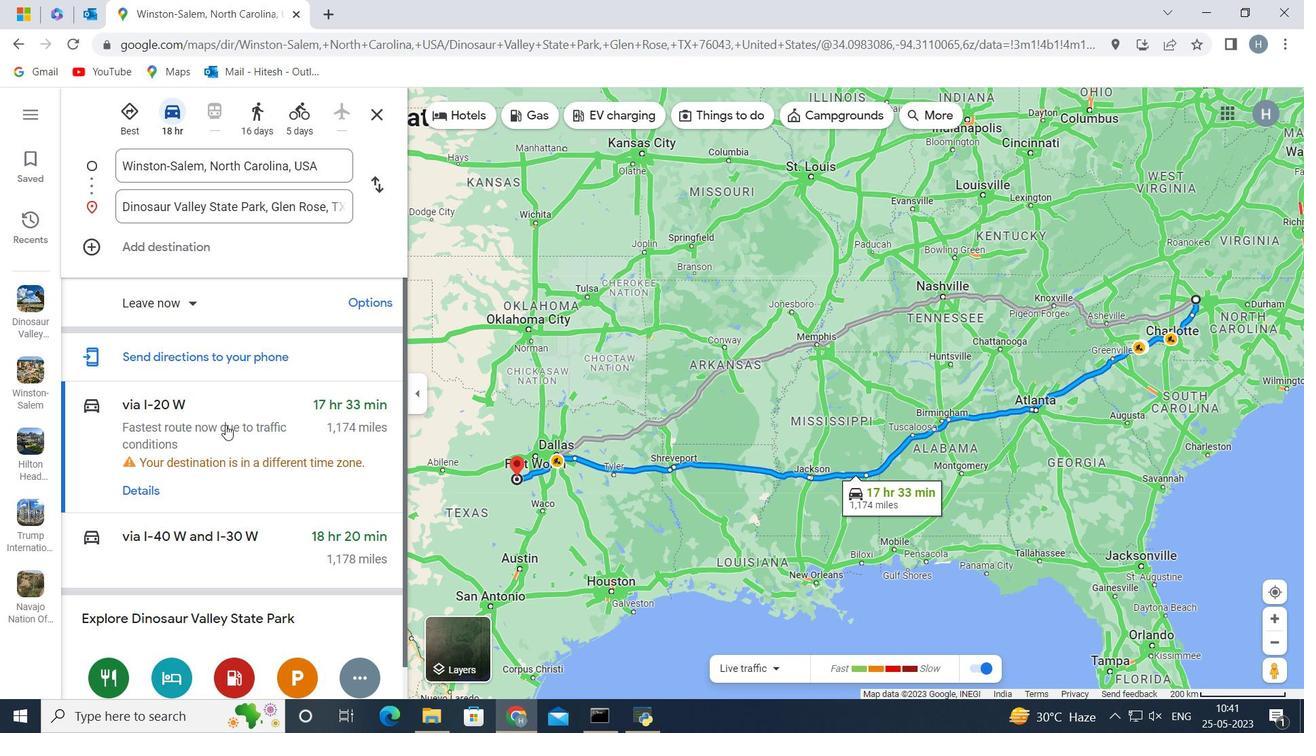 
Action: Mouse scrolled (226, 424) with delta (0, 0)
Screenshot: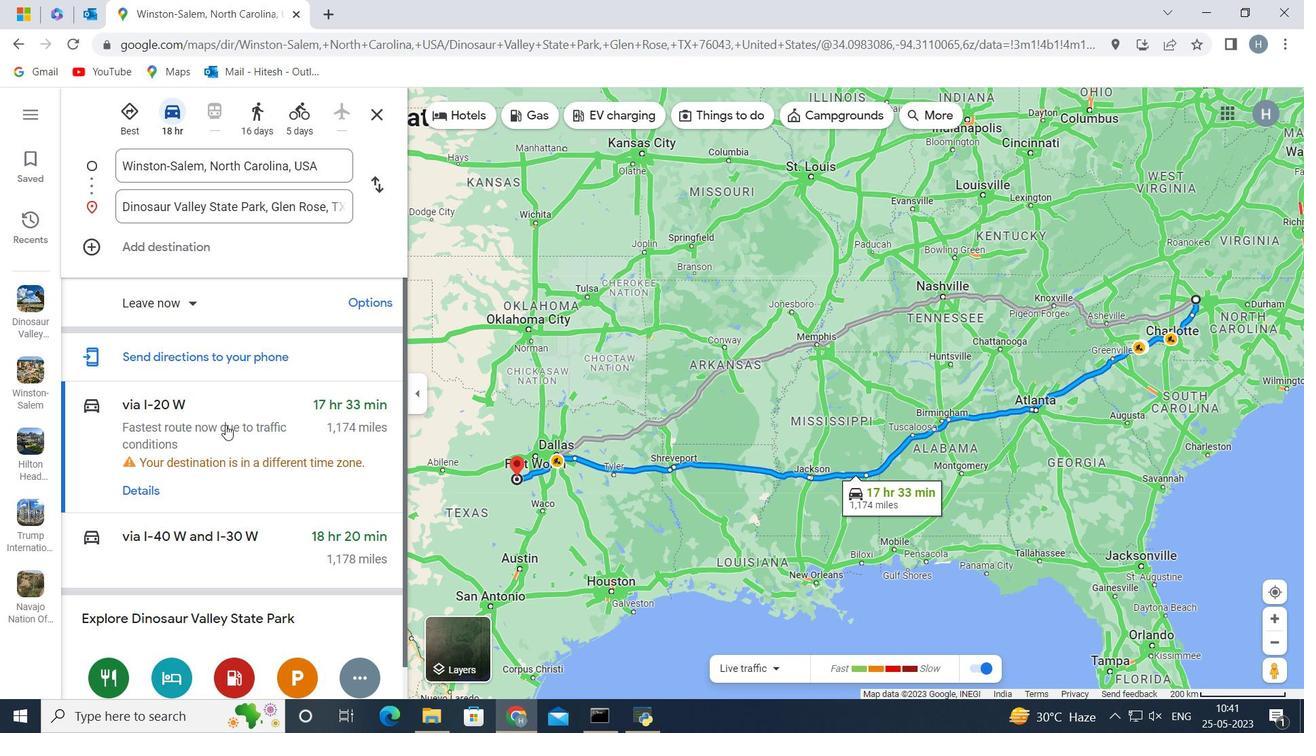 
Action: Mouse moved to (264, 387)
Screenshot: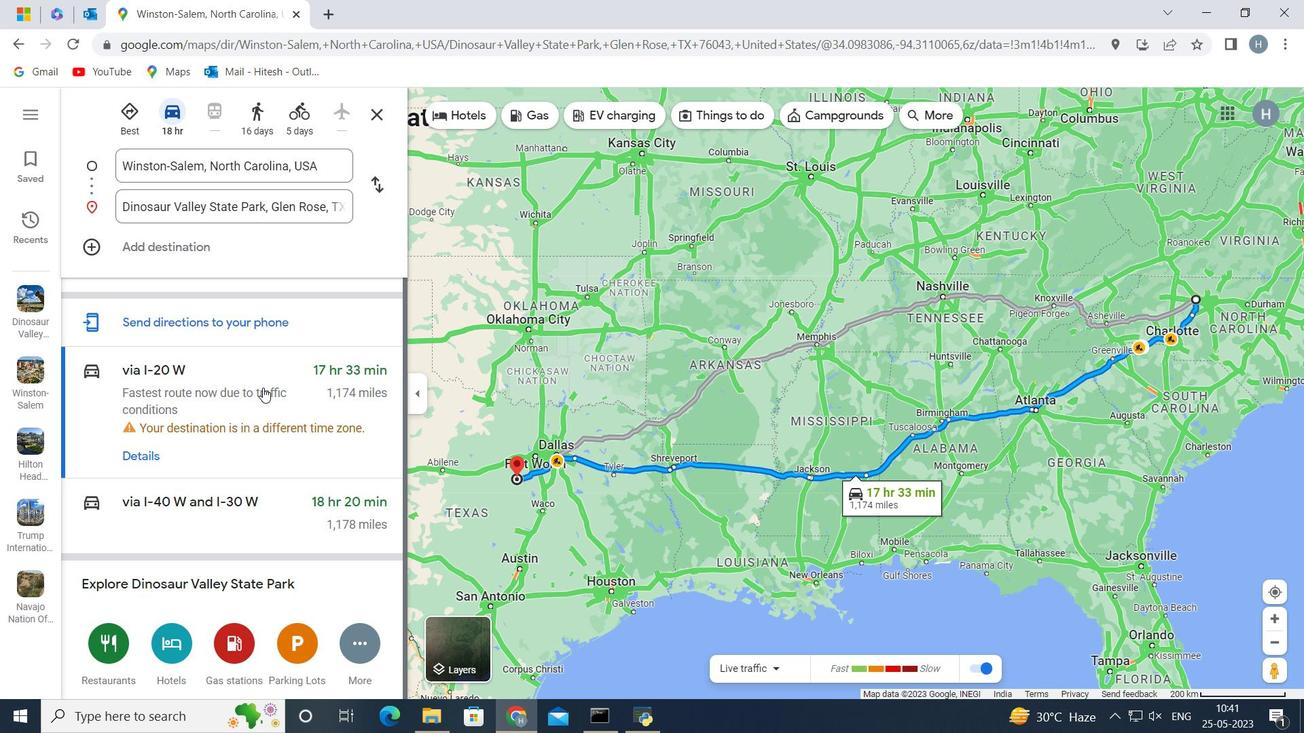 
Action: Mouse pressed left at (264, 387)
Screenshot: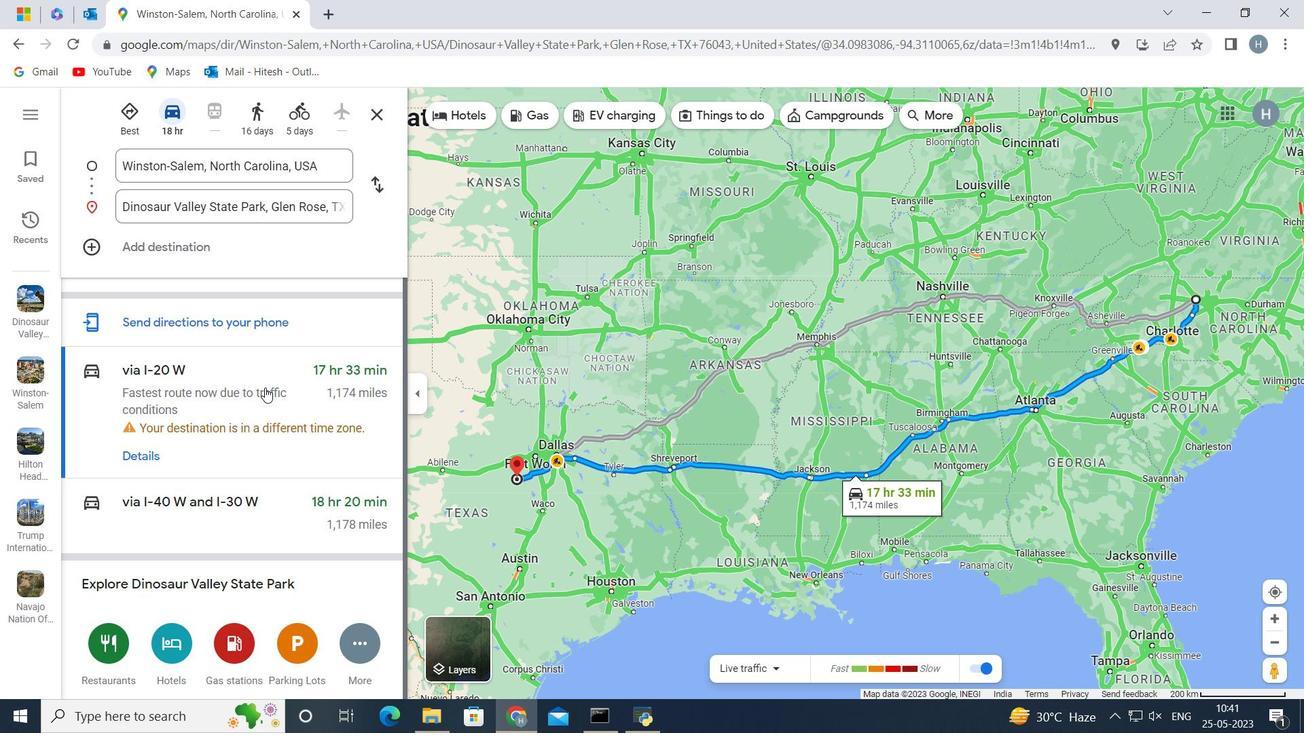 
Action: Mouse moved to (88, 347)
Screenshot: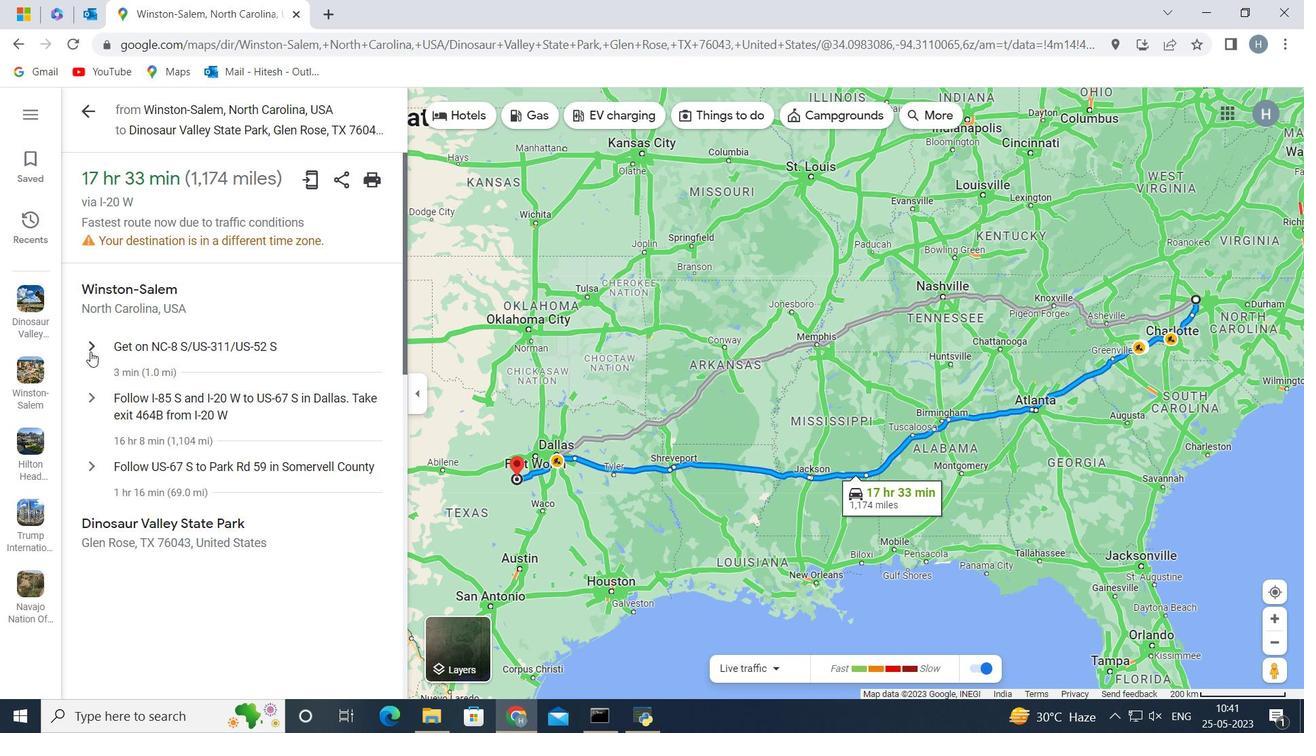 
Action: Mouse pressed left at (88, 347)
Screenshot: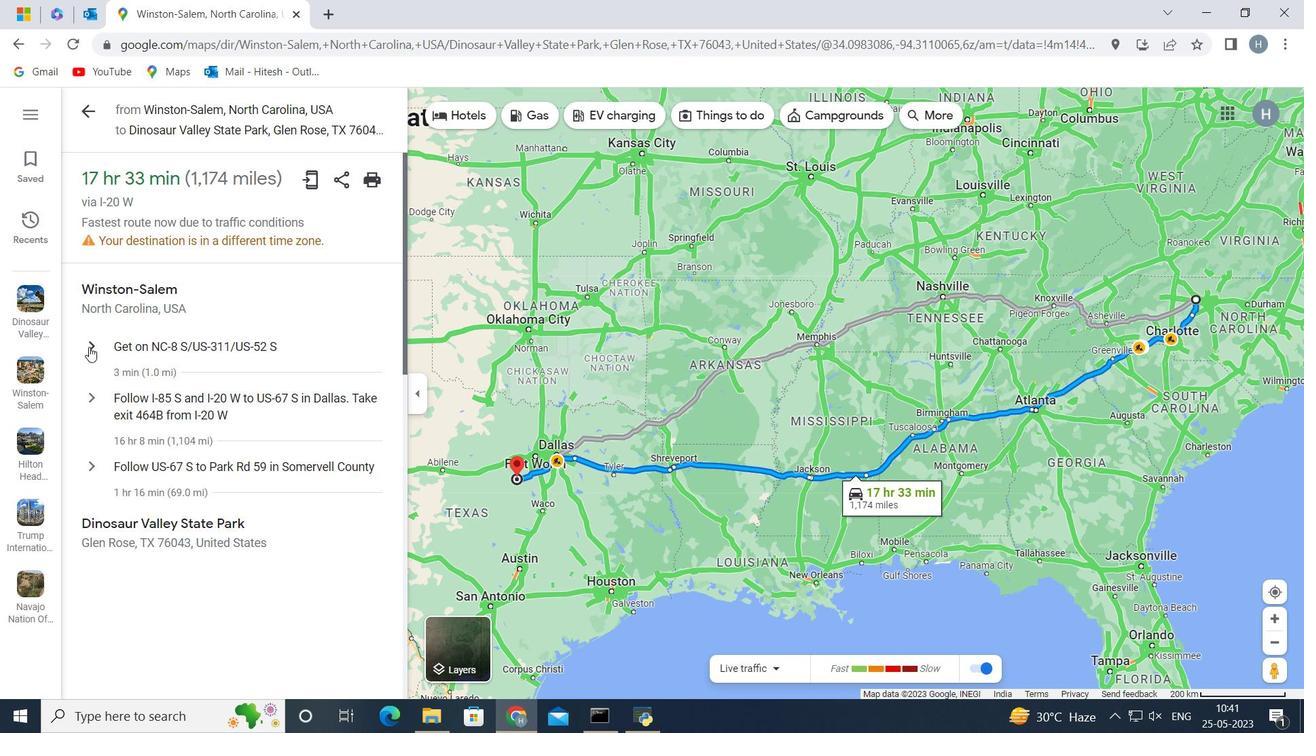 
Action: Mouse moved to (362, 396)
Screenshot: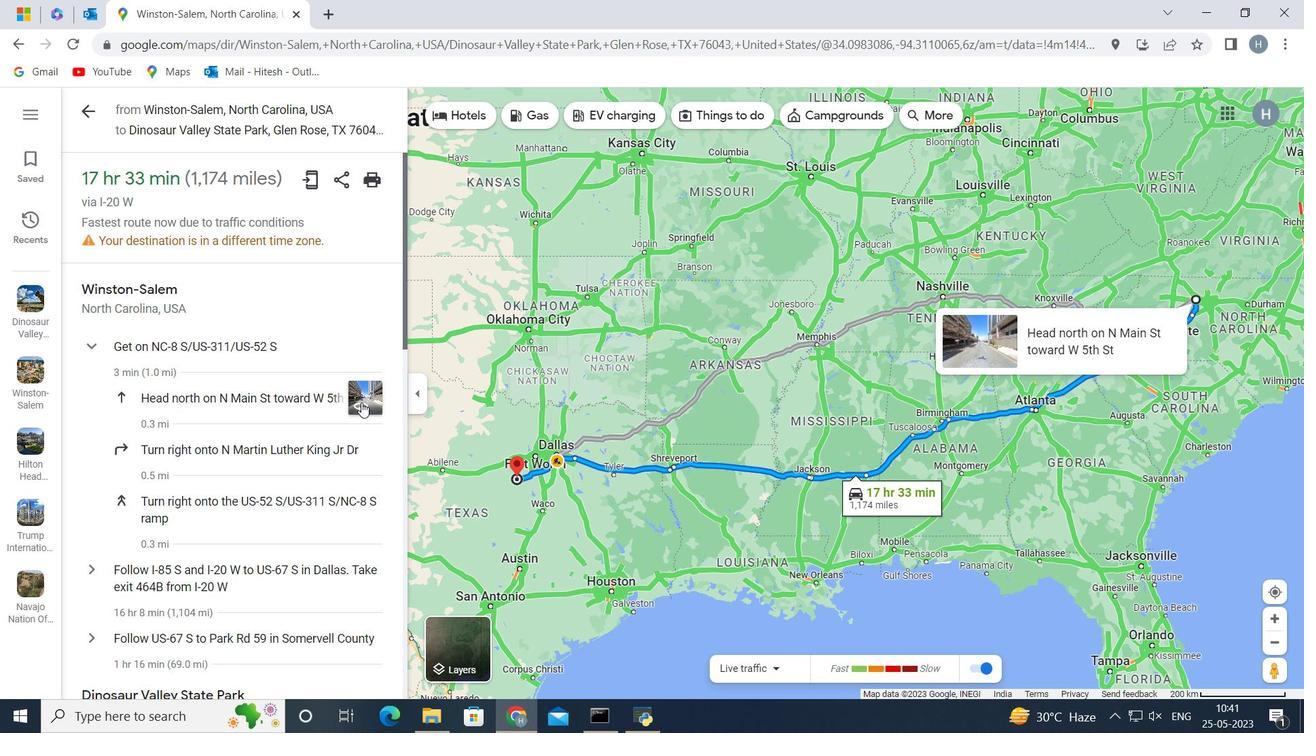 
Action: Mouse pressed left at (362, 396)
Screenshot: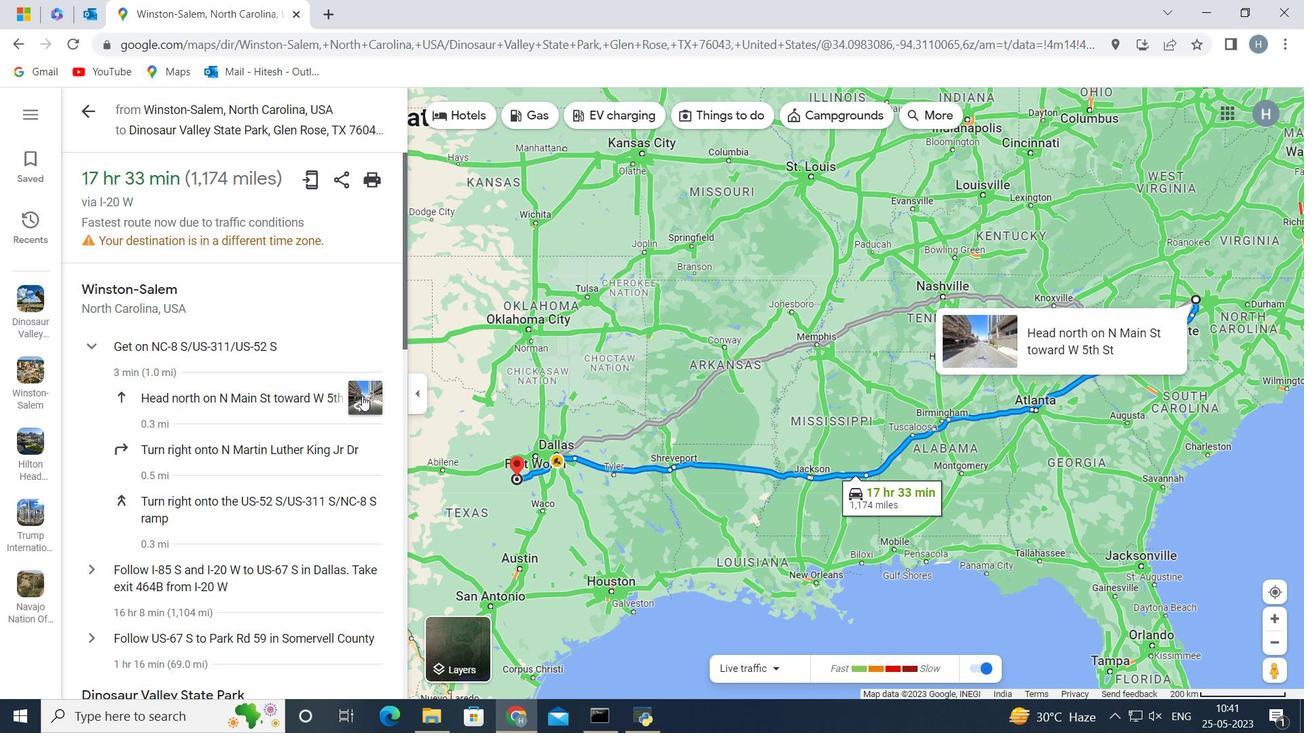 
Action: Mouse moved to (652, 314)
Screenshot: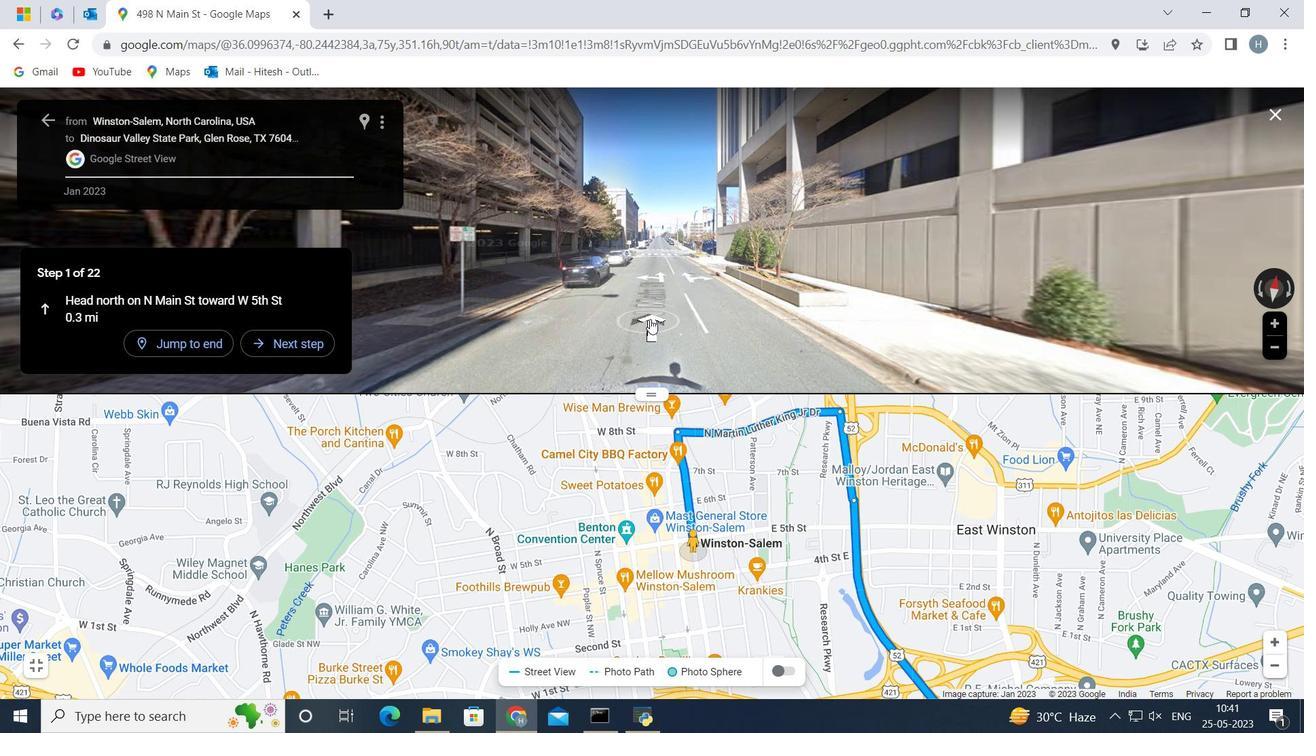 
Action: Mouse pressed left at (652, 314)
Screenshot: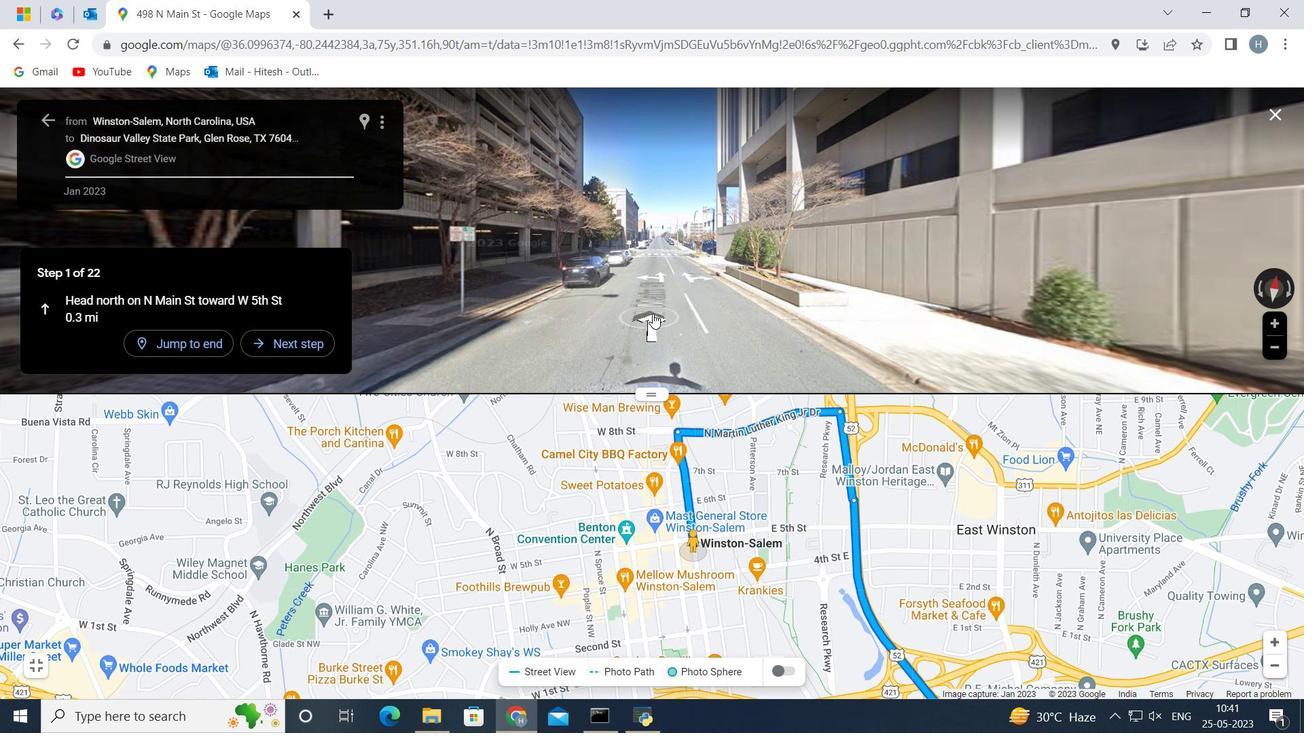
Action: Mouse pressed left at (652, 314)
Screenshot: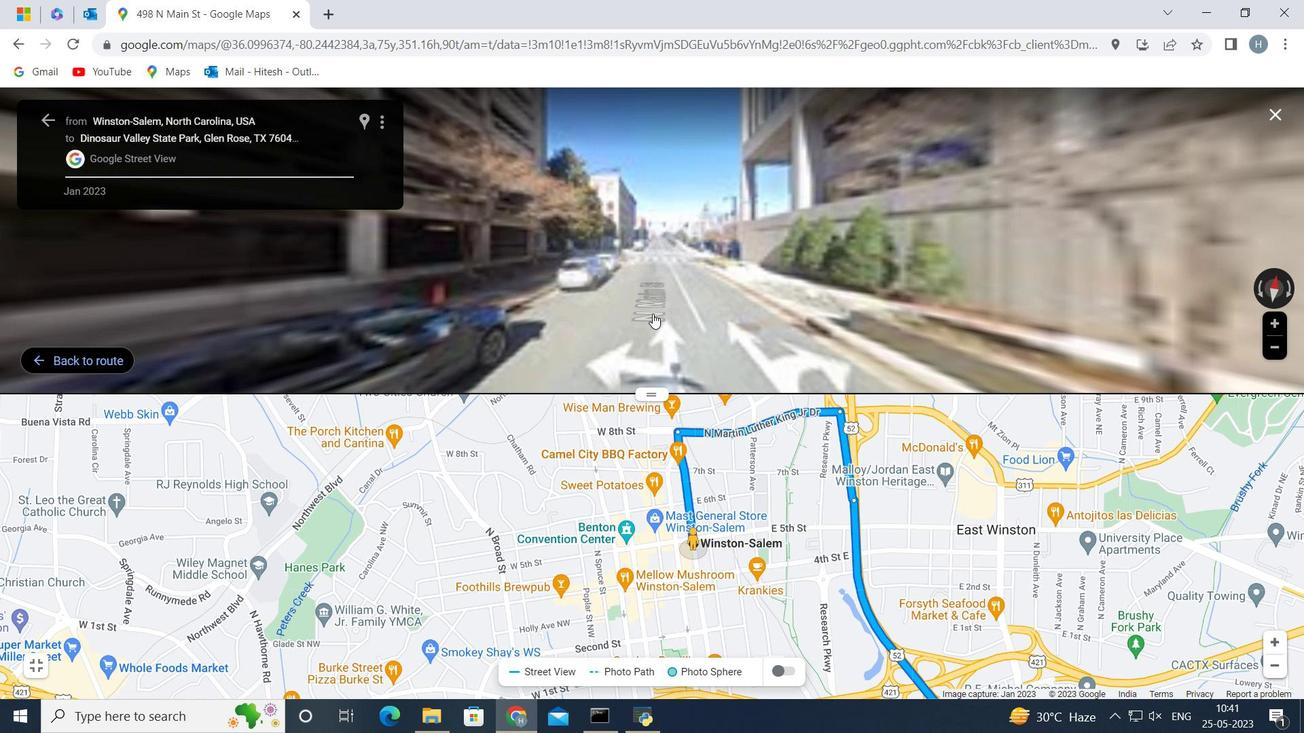 
Action: Mouse scrolled (652, 315) with delta (0, 0)
Screenshot: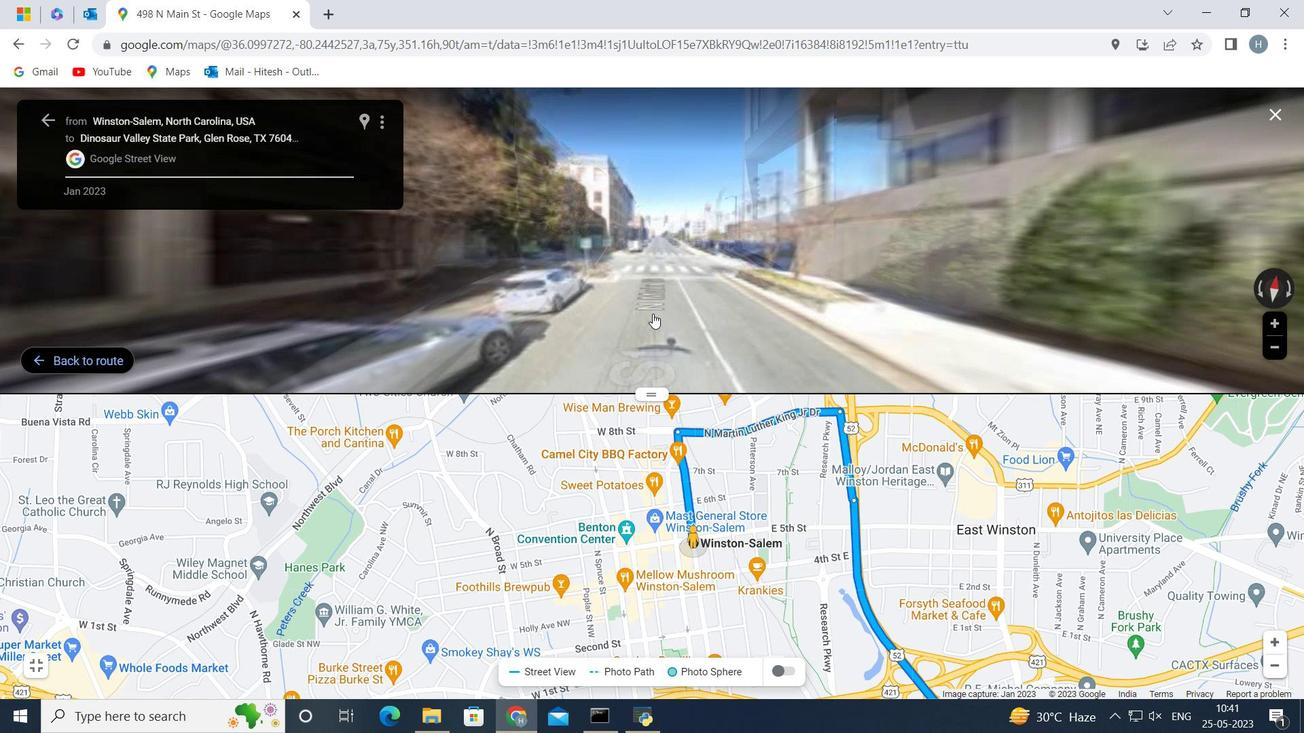 
Action: Mouse scrolled (652, 315) with delta (0, 0)
Screenshot: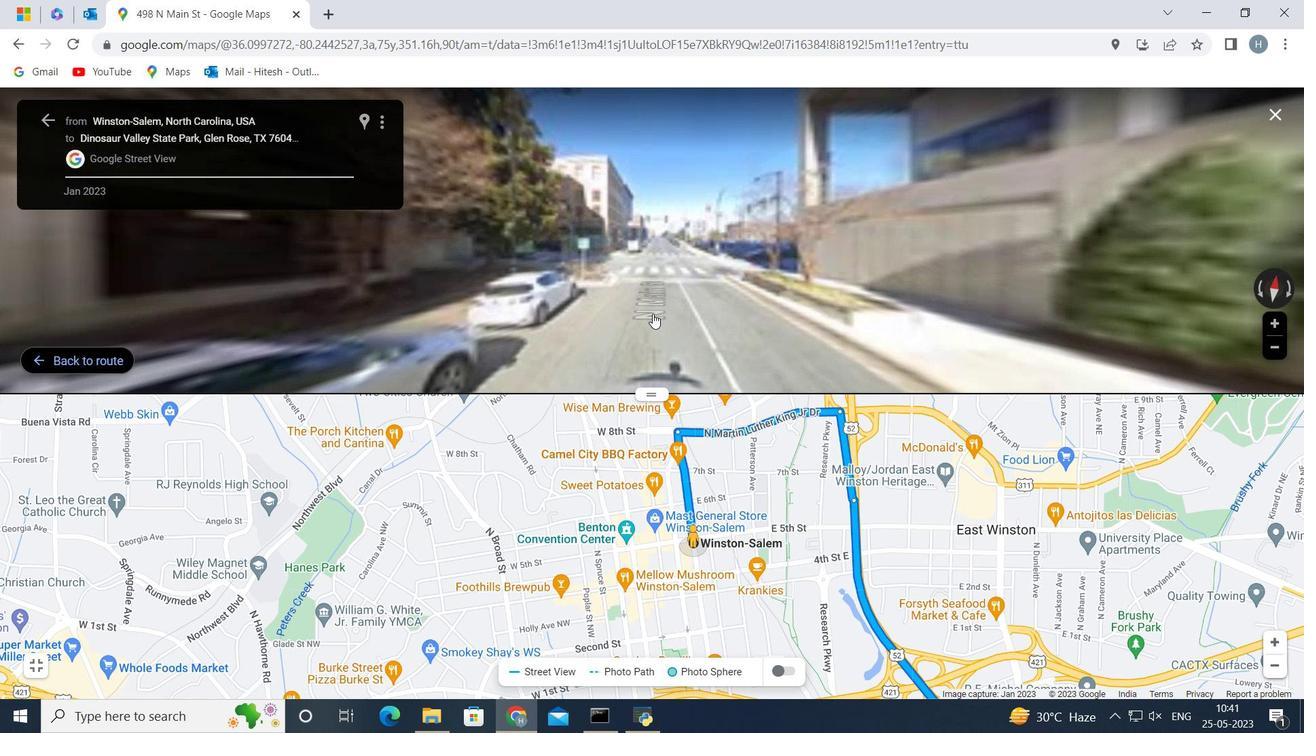 
Action: Mouse scrolled (652, 315) with delta (0, 0)
Screenshot: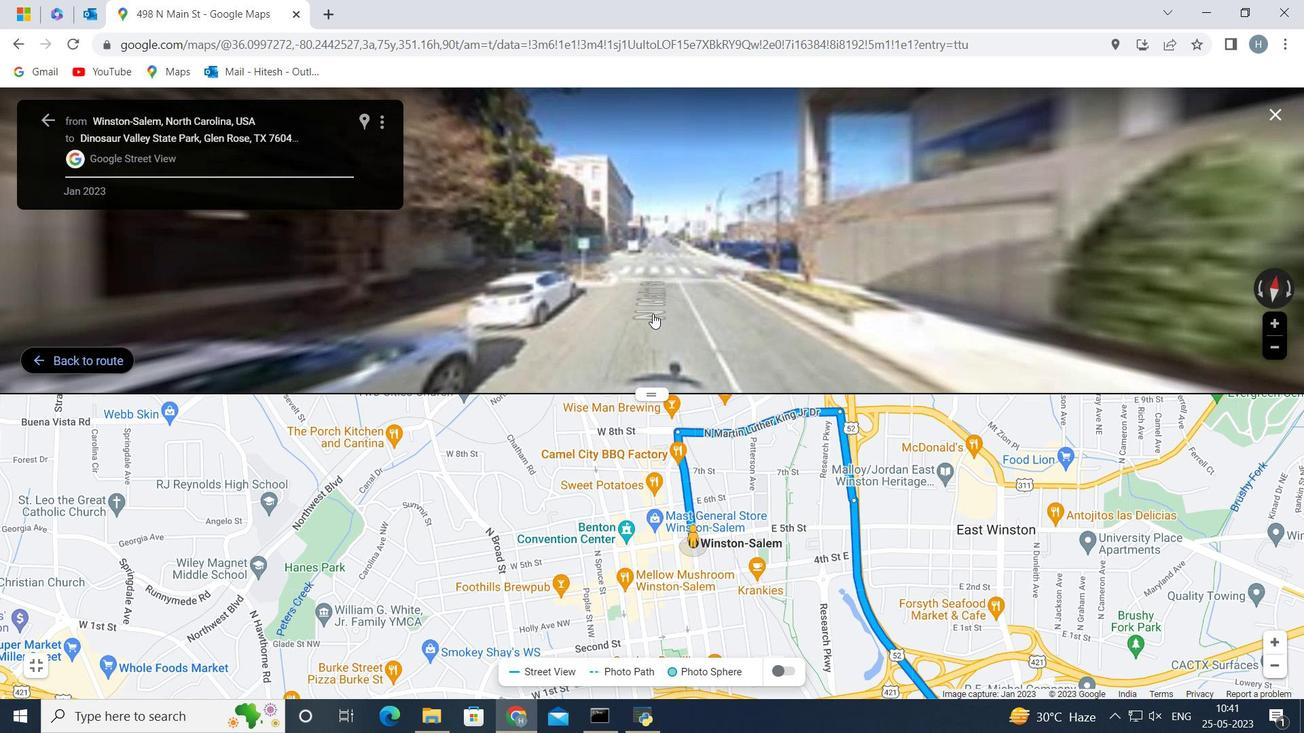
Action: Mouse scrolled (652, 315) with delta (0, 0)
Screenshot: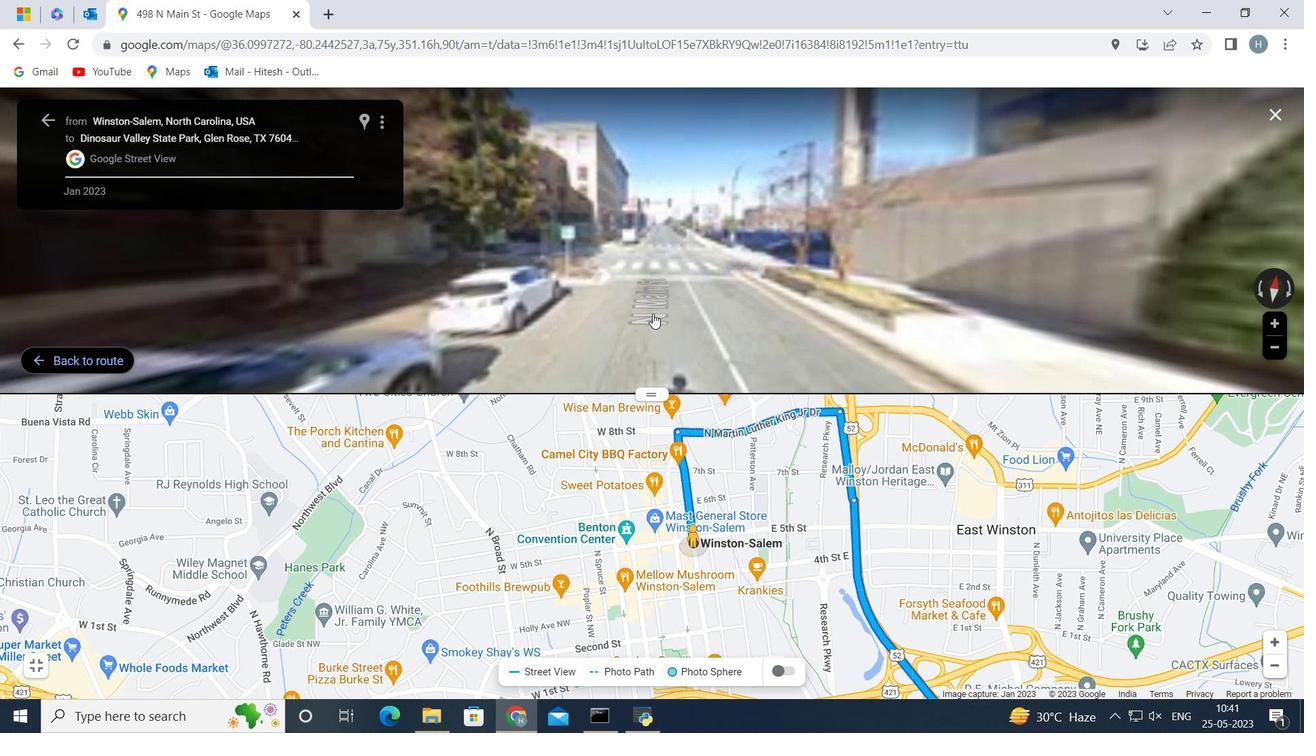 
Action: Mouse moved to (682, 237)
Screenshot: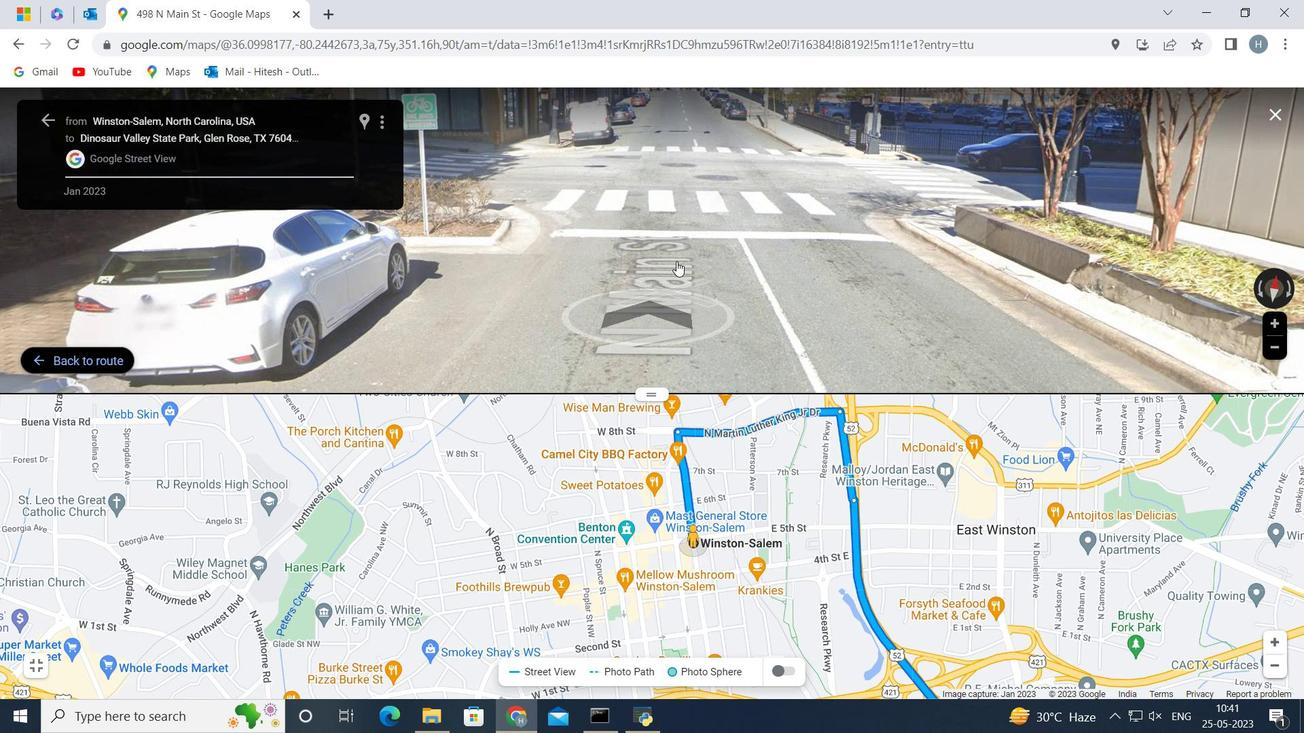 
Action: Mouse scrolled (682, 237) with delta (0, 0)
Screenshot: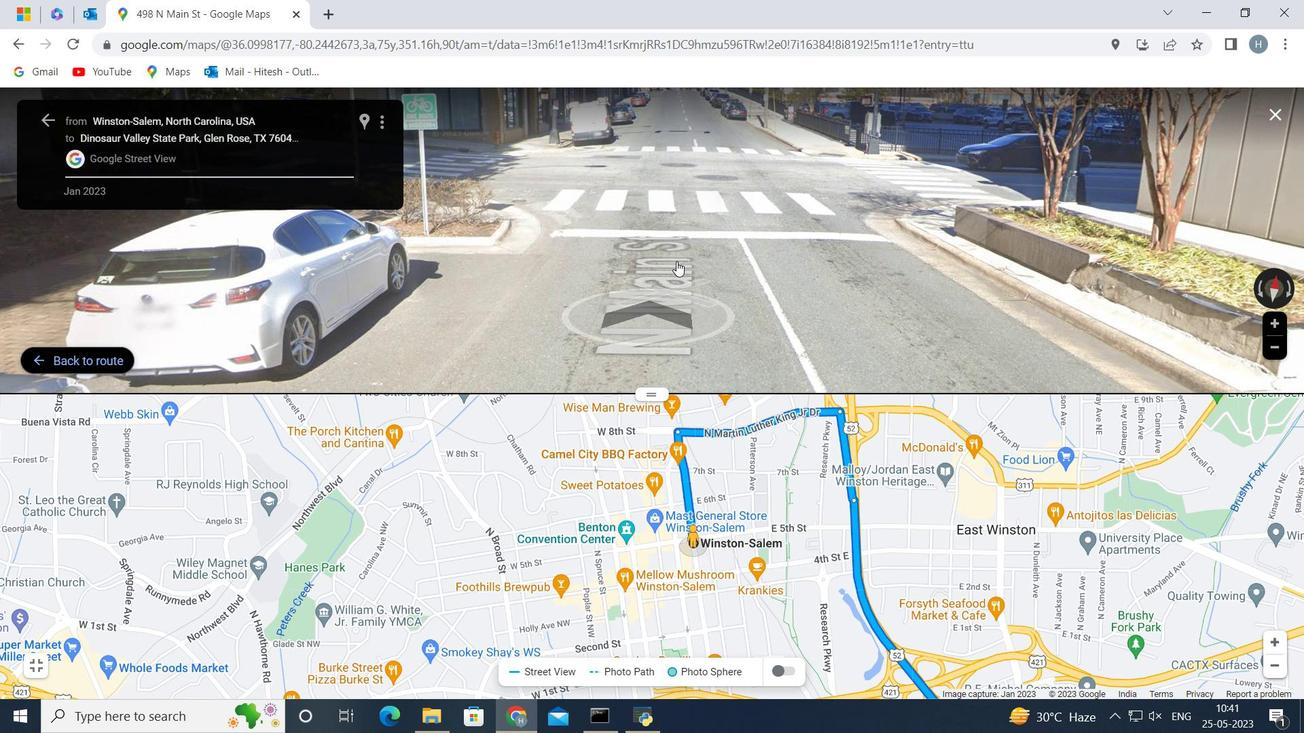 
Action: Mouse moved to (683, 237)
Screenshot: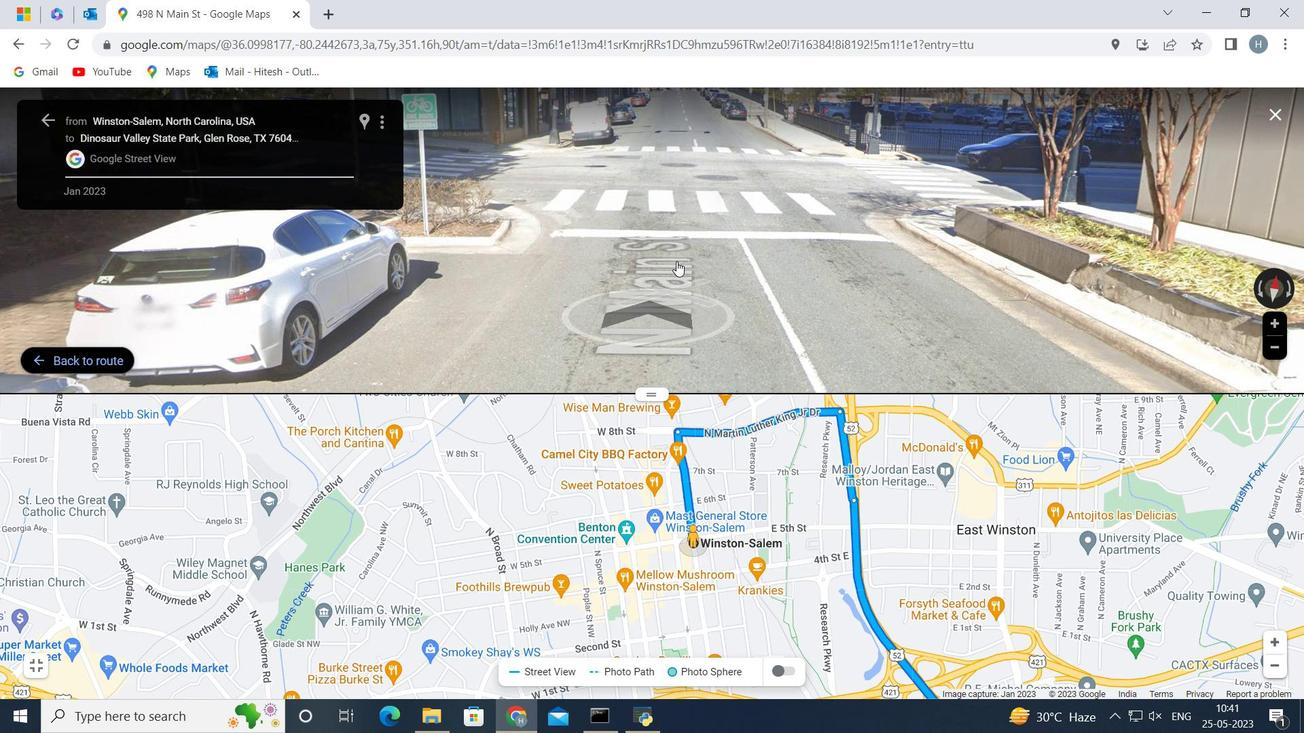 
Action: Mouse scrolled (683, 236) with delta (0, 0)
Screenshot: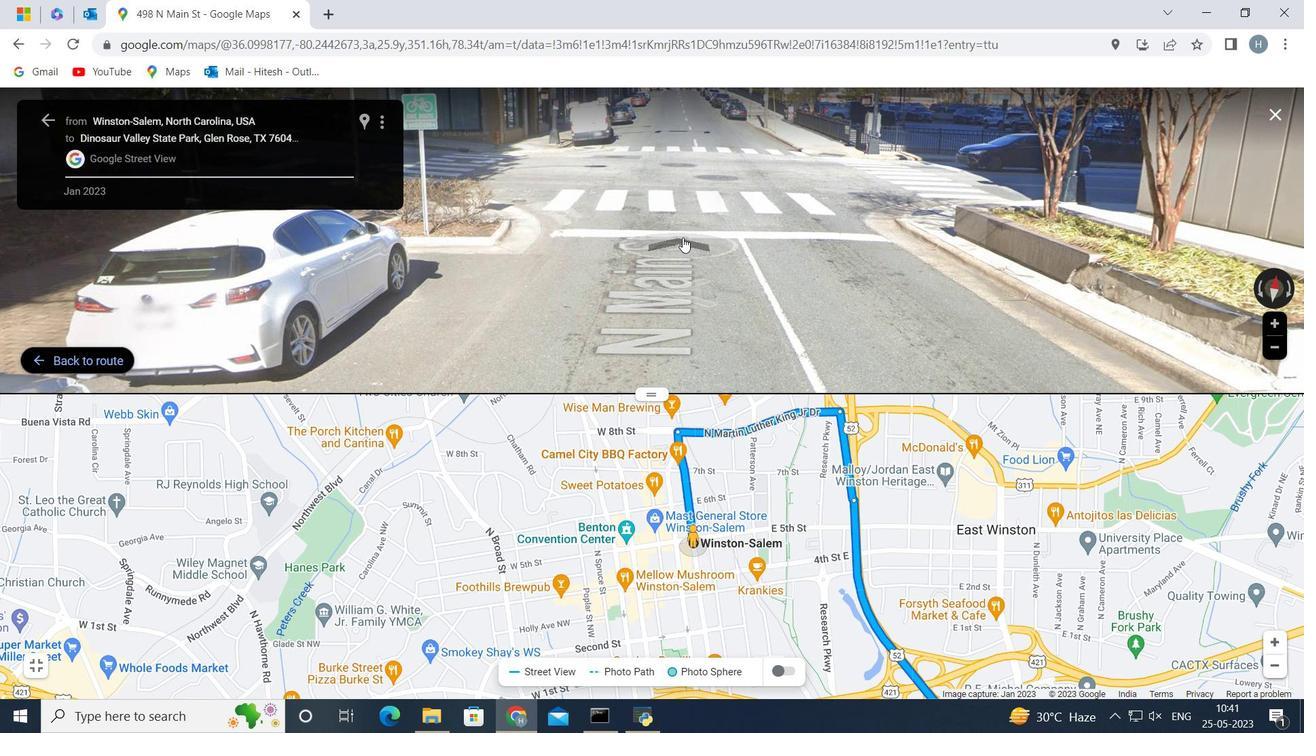
Action: Mouse scrolled (683, 236) with delta (0, 0)
Screenshot: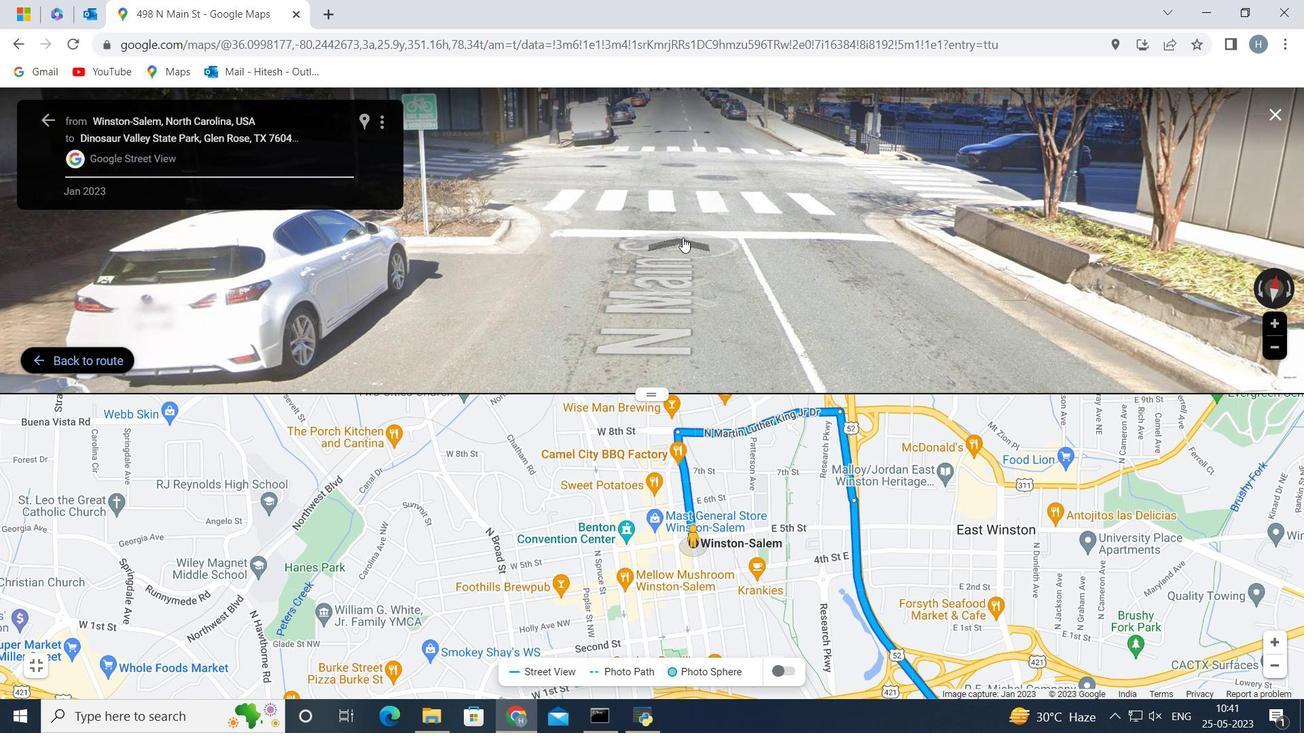 
Action: Mouse scrolled (683, 236) with delta (0, 0)
Screenshot: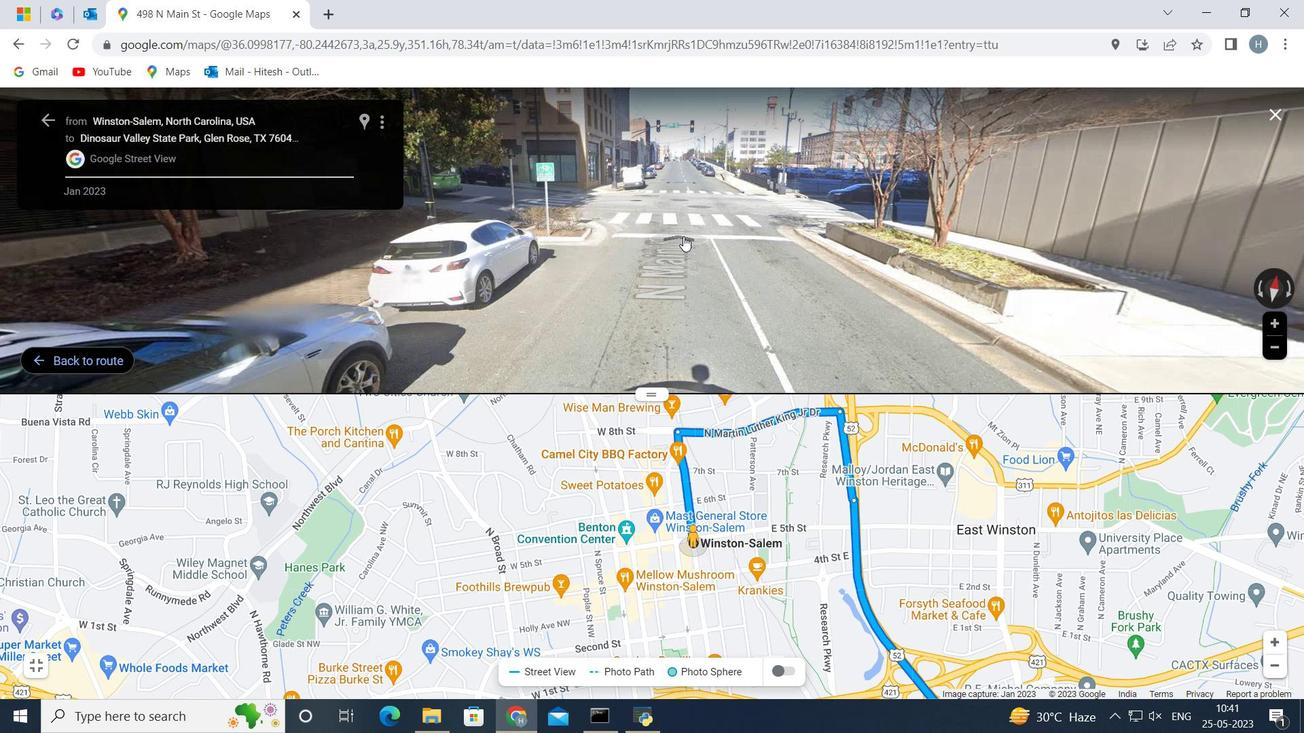 
Action: Mouse scrolled (683, 236) with delta (0, 0)
Screenshot: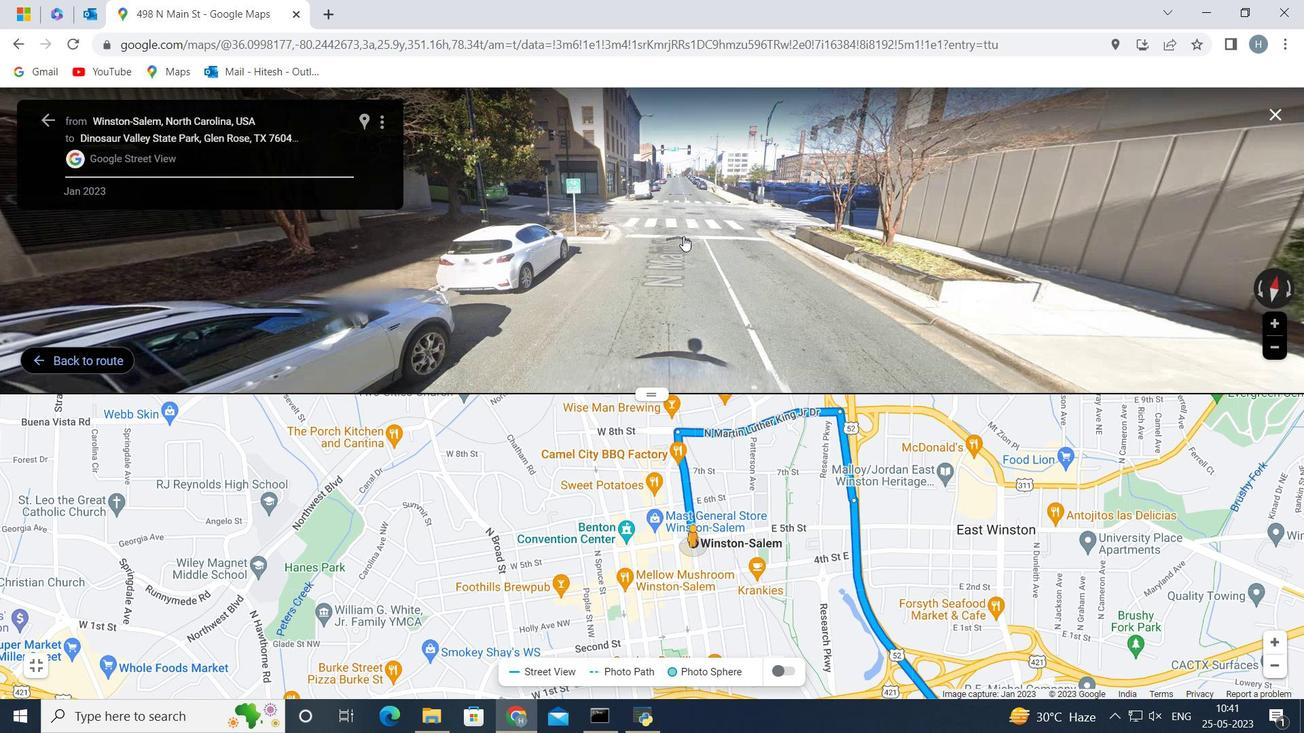 
Action: Mouse scrolled (683, 236) with delta (0, 0)
Screenshot: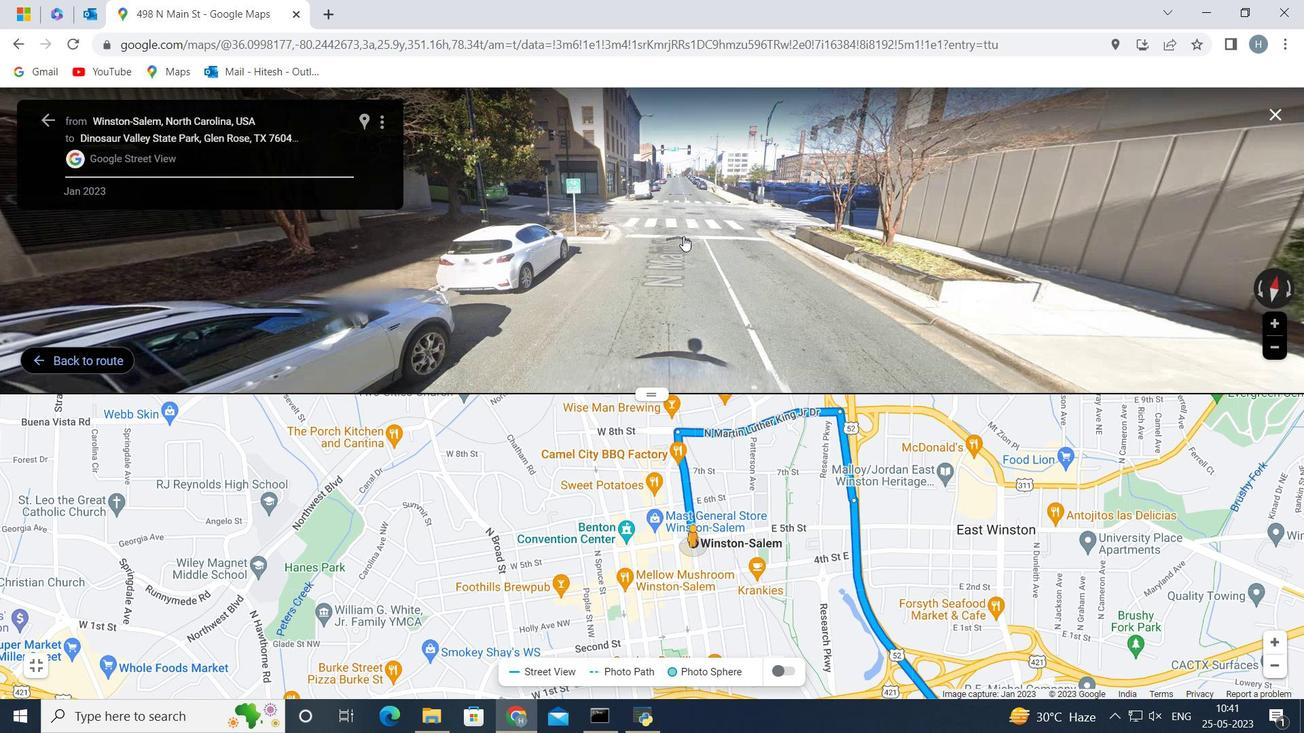 
Action: Mouse scrolled (683, 236) with delta (0, 0)
Screenshot: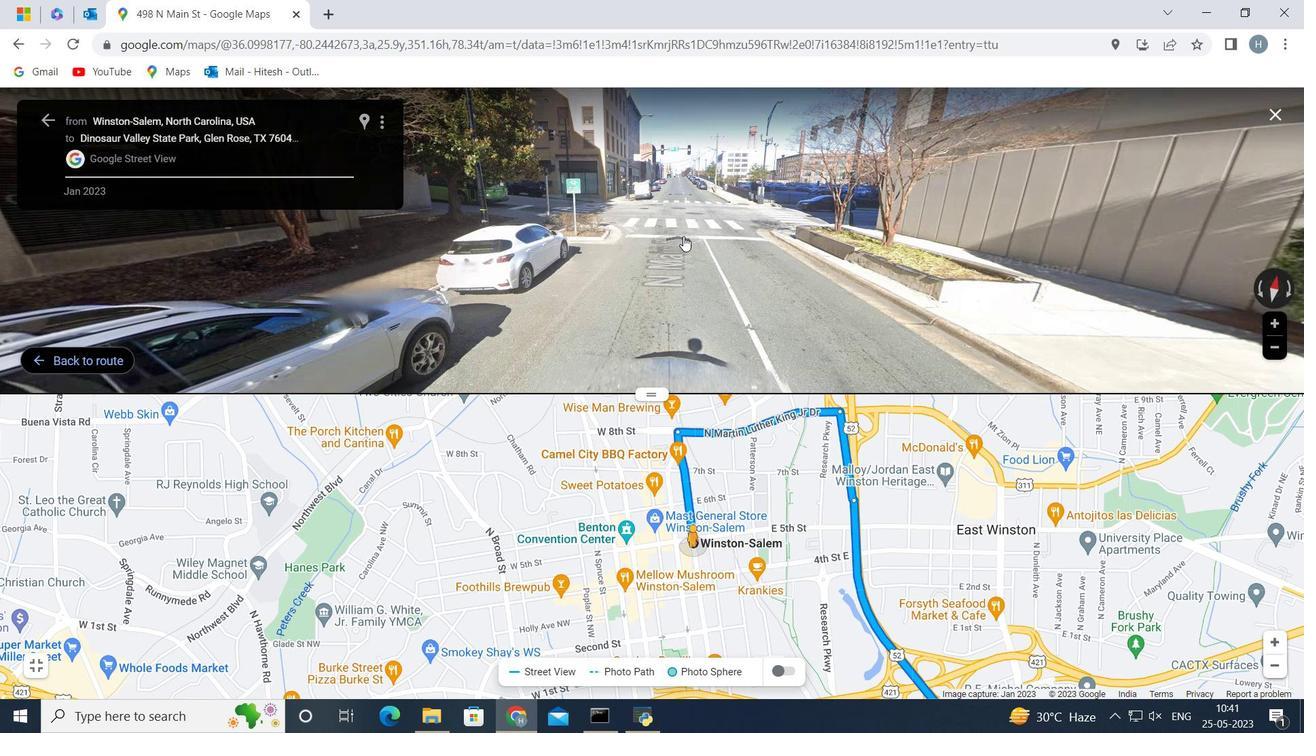 
Action: Mouse scrolled (683, 236) with delta (0, 0)
Screenshot: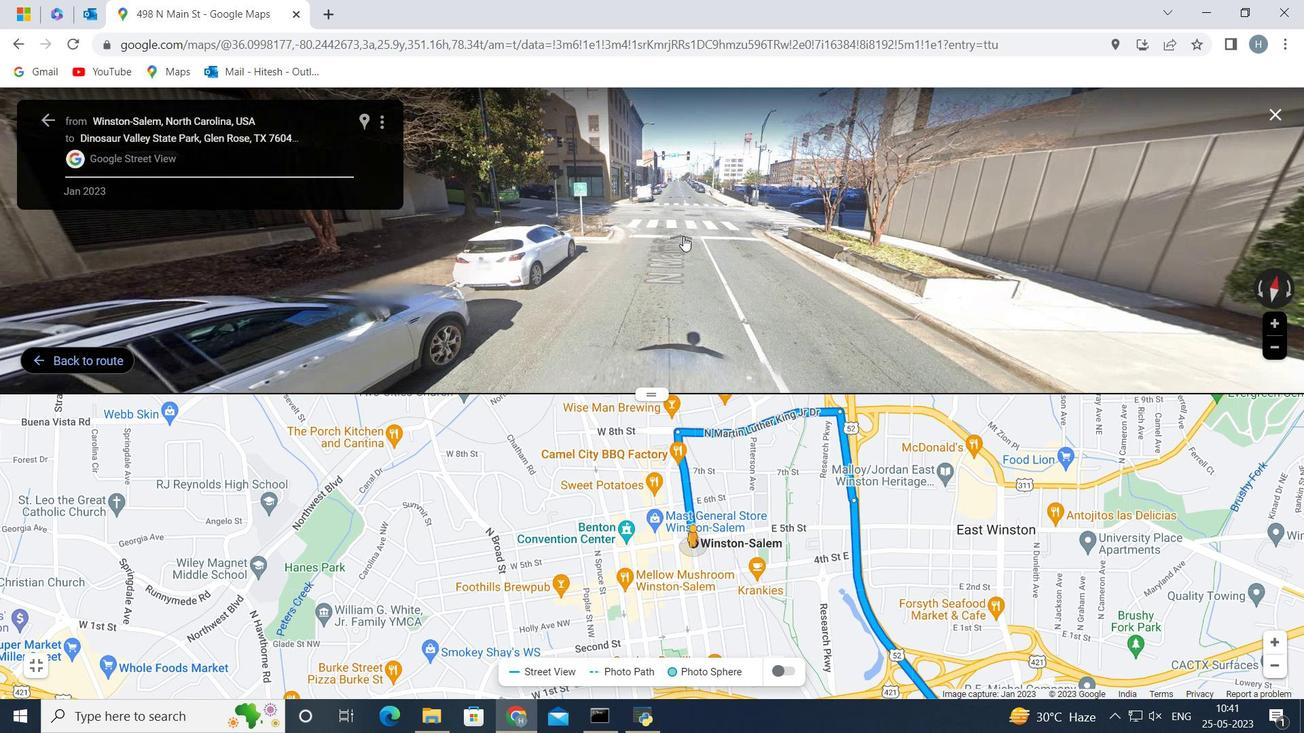 
Action: Mouse moved to (683, 197)
Screenshot: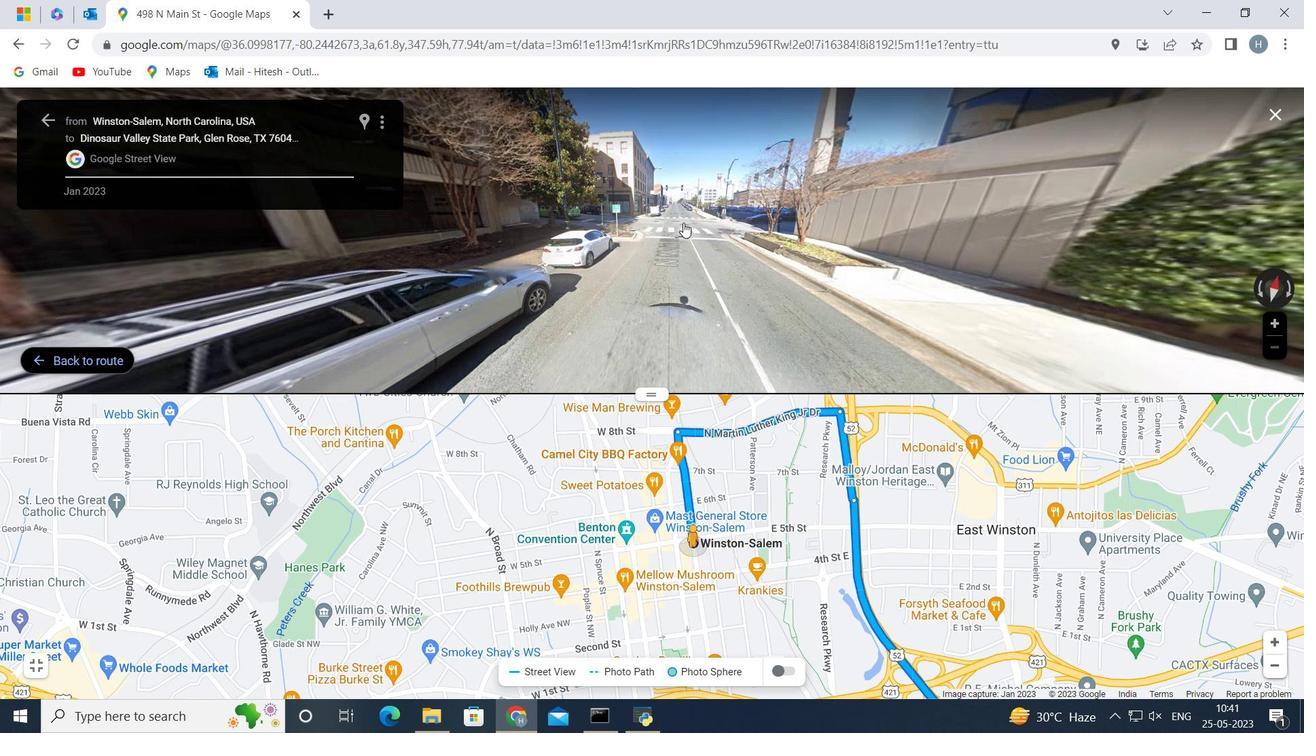 
Action: Mouse pressed left at (683, 197)
Screenshot: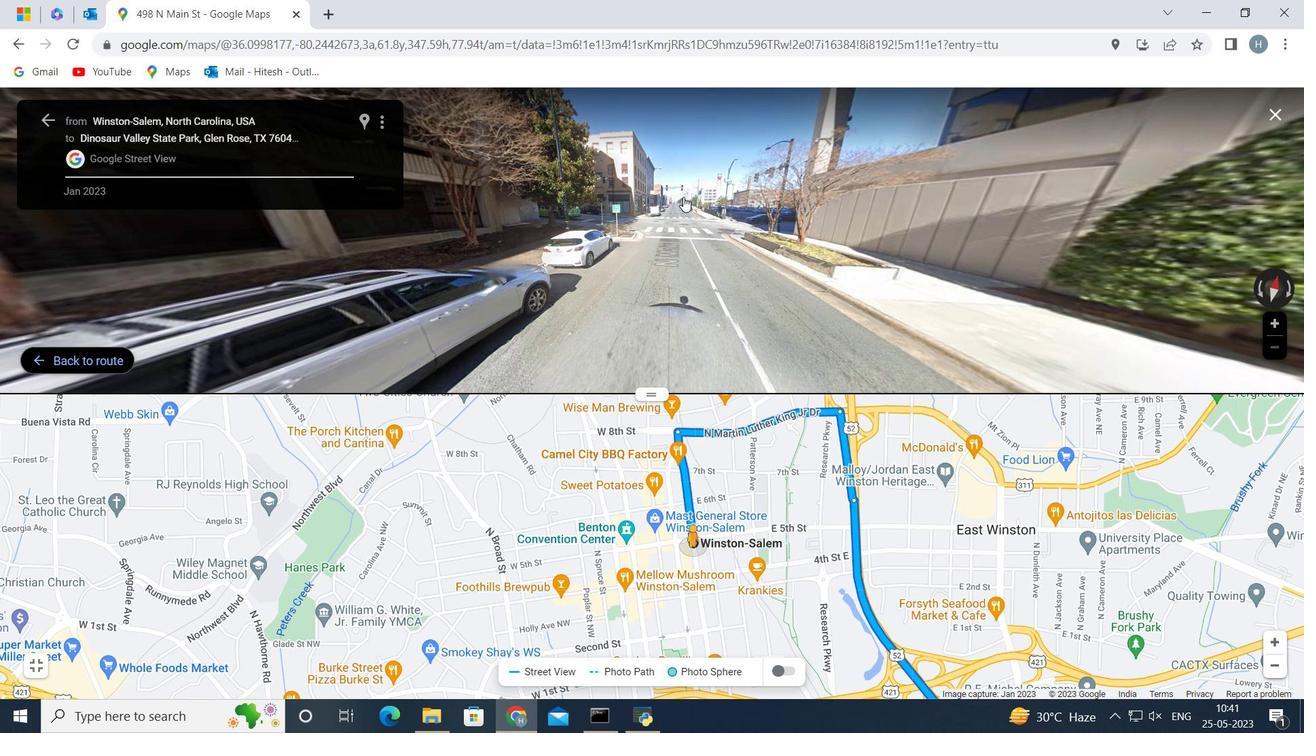 
Action: Mouse moved to (681, 213)
Screenshot: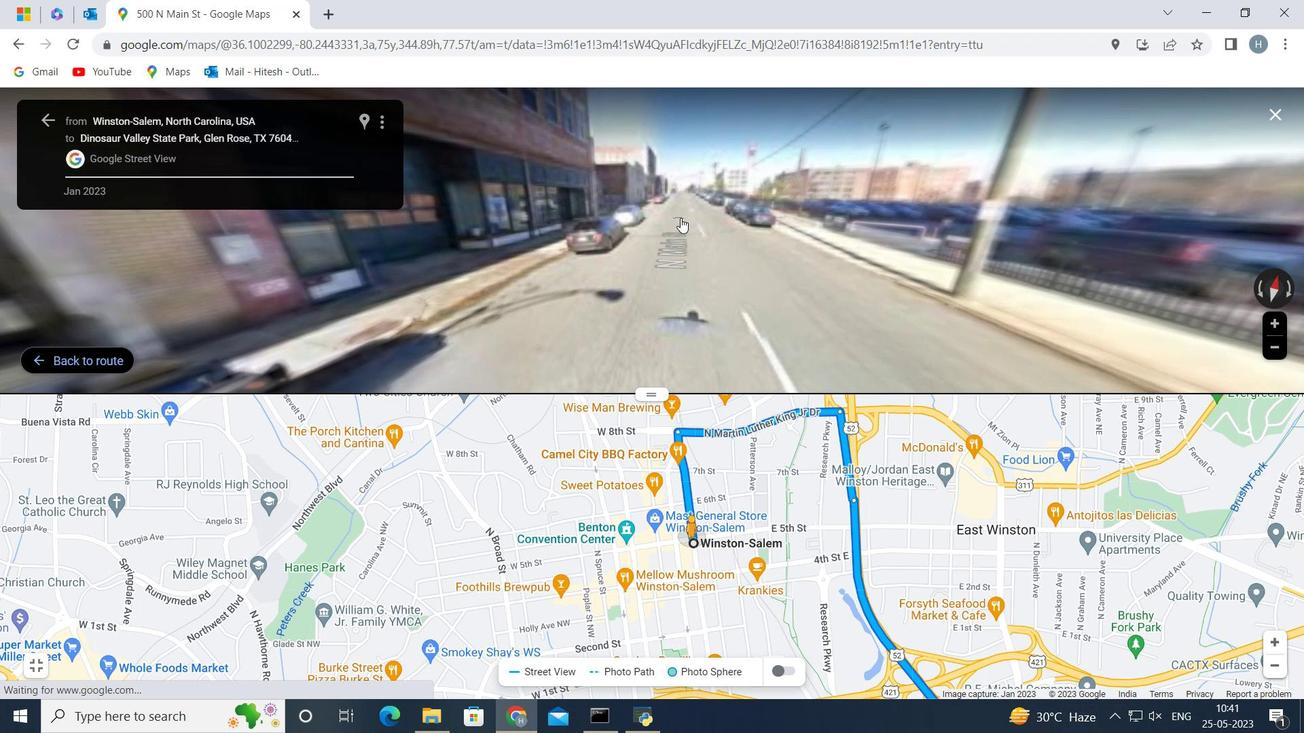 
Action: Mouse pressed left at (681, 213)
Screenshot: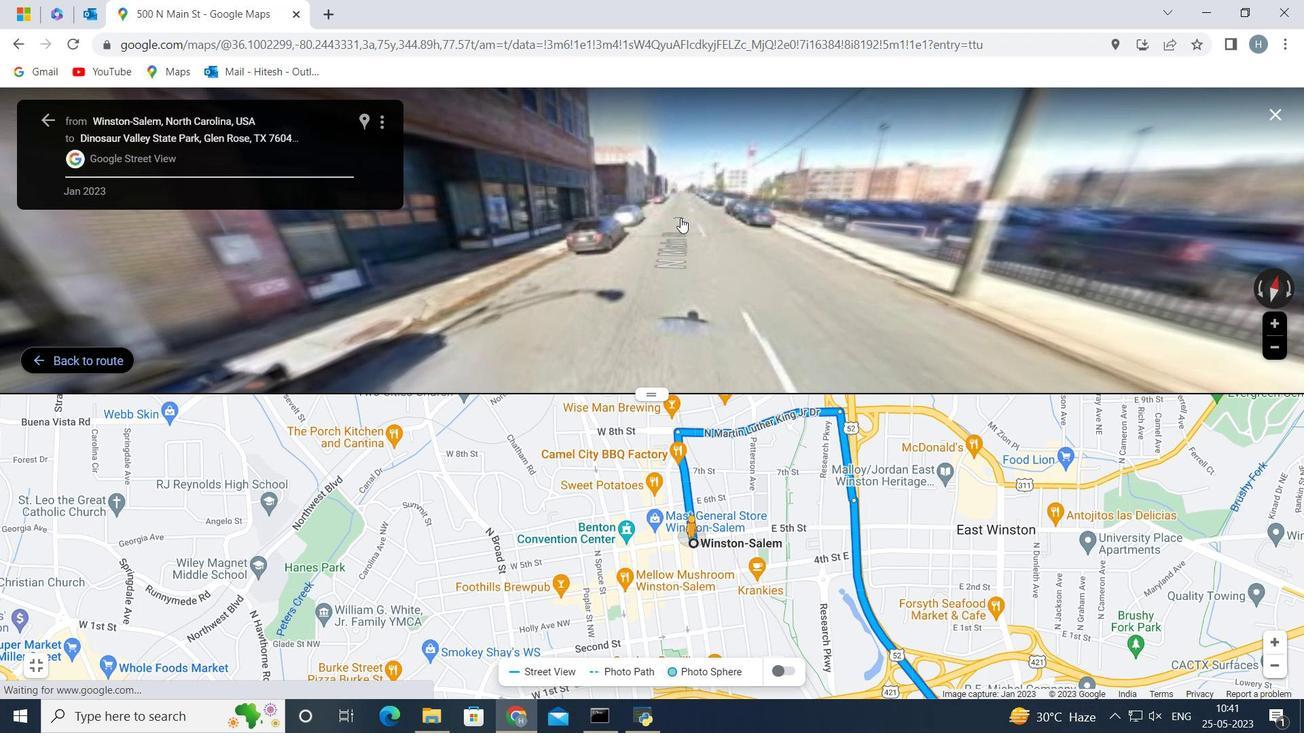 
Action: Mouse pressed left at (681, 213)
Screenshot: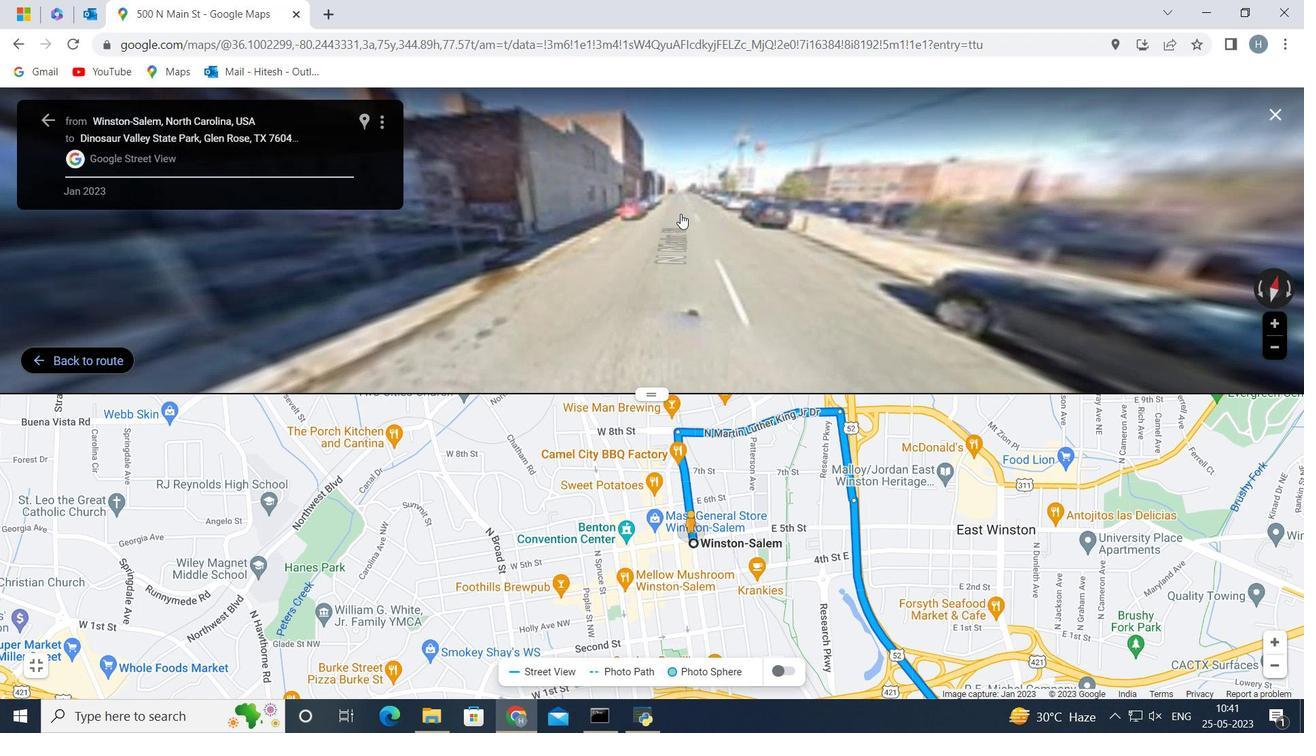 
Action: Mouse pressed left at (681, 213)
Screenshot: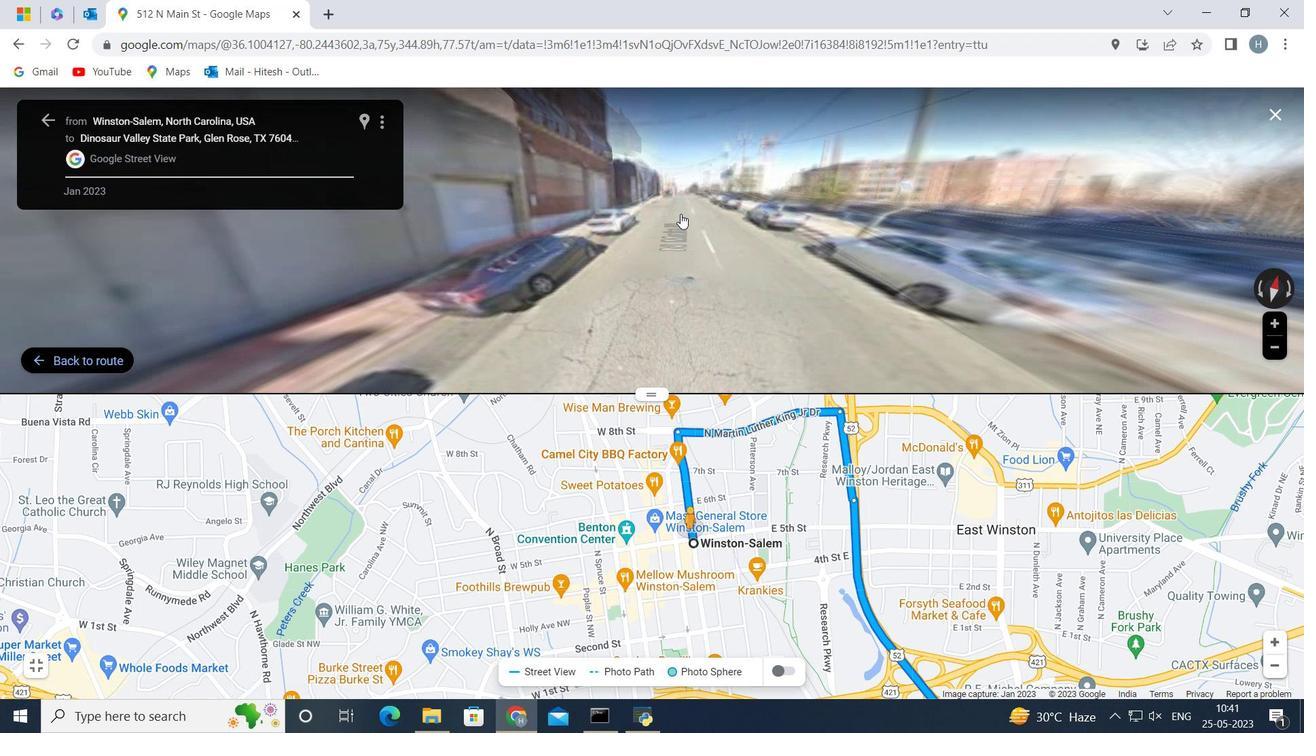 
Action: Mouse pressed left at (681, 213)
Screenshot: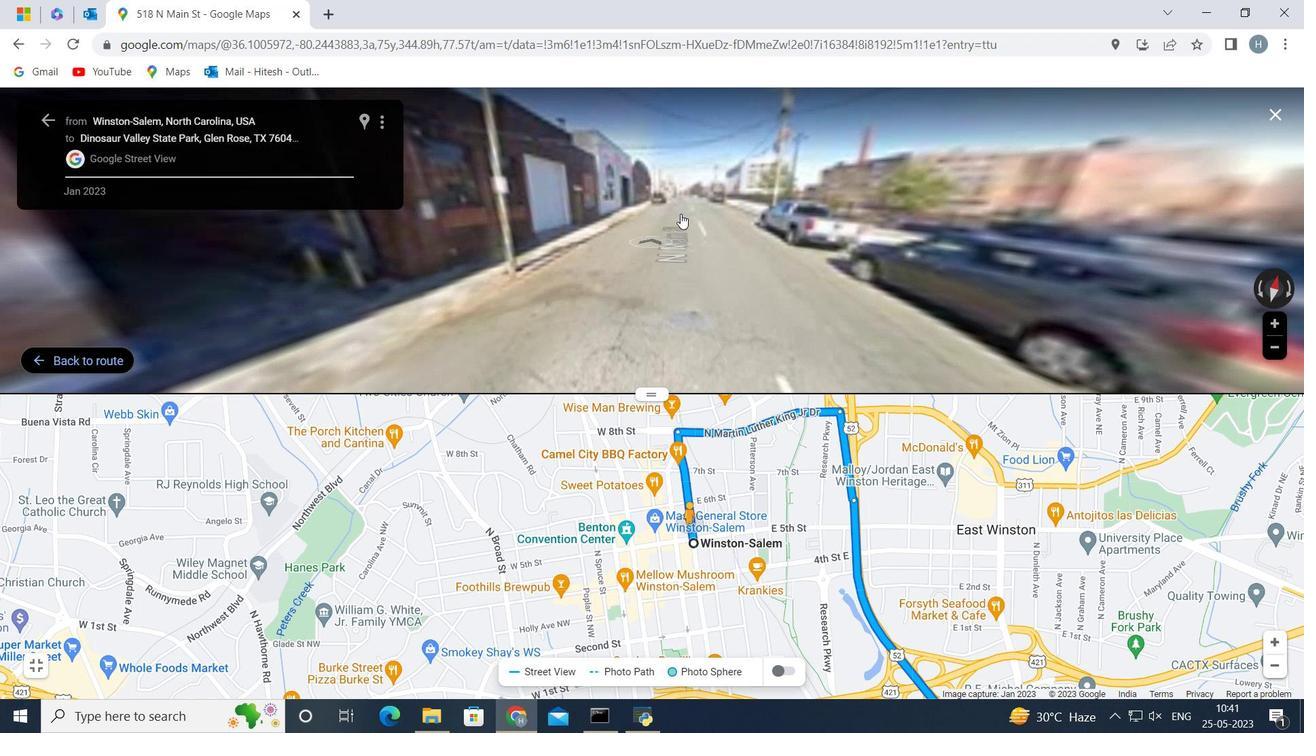 
Action: Mouse moved to (690, 198)
Screenshot: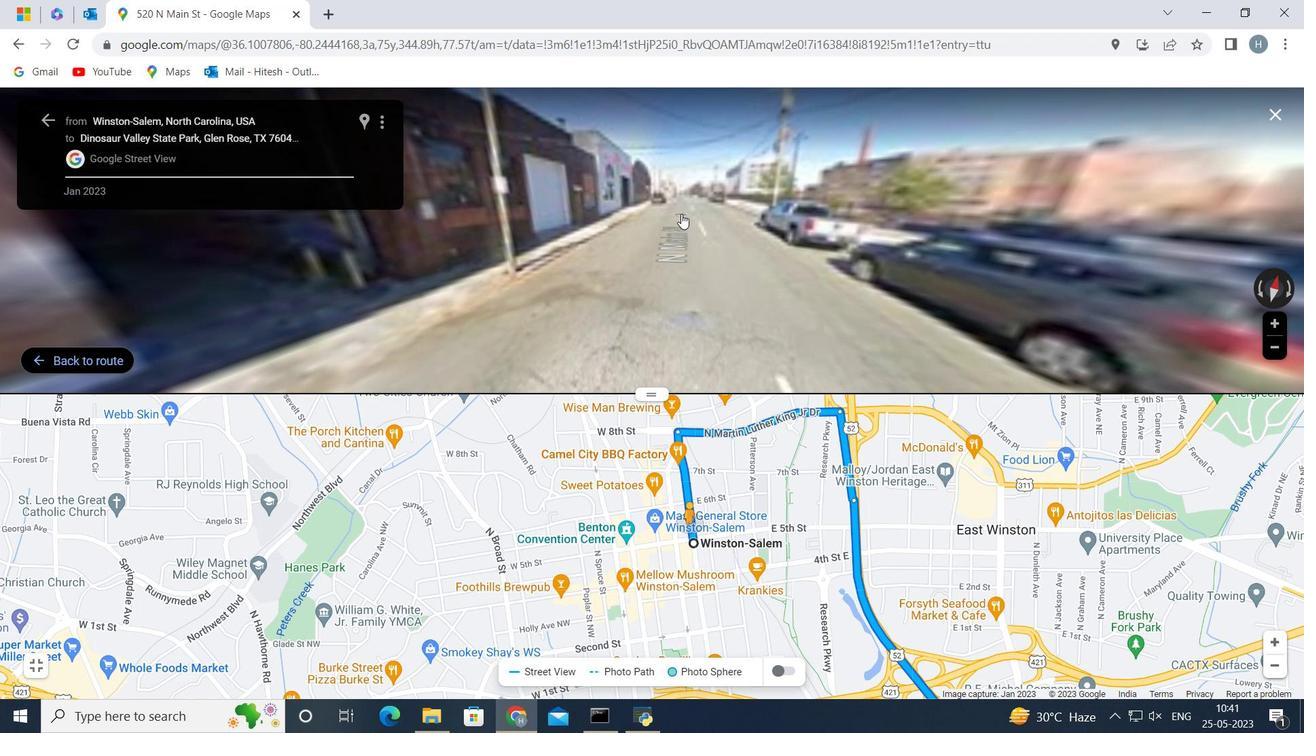 
Action: Mouse pressed left at (690, 198)
Screenshot: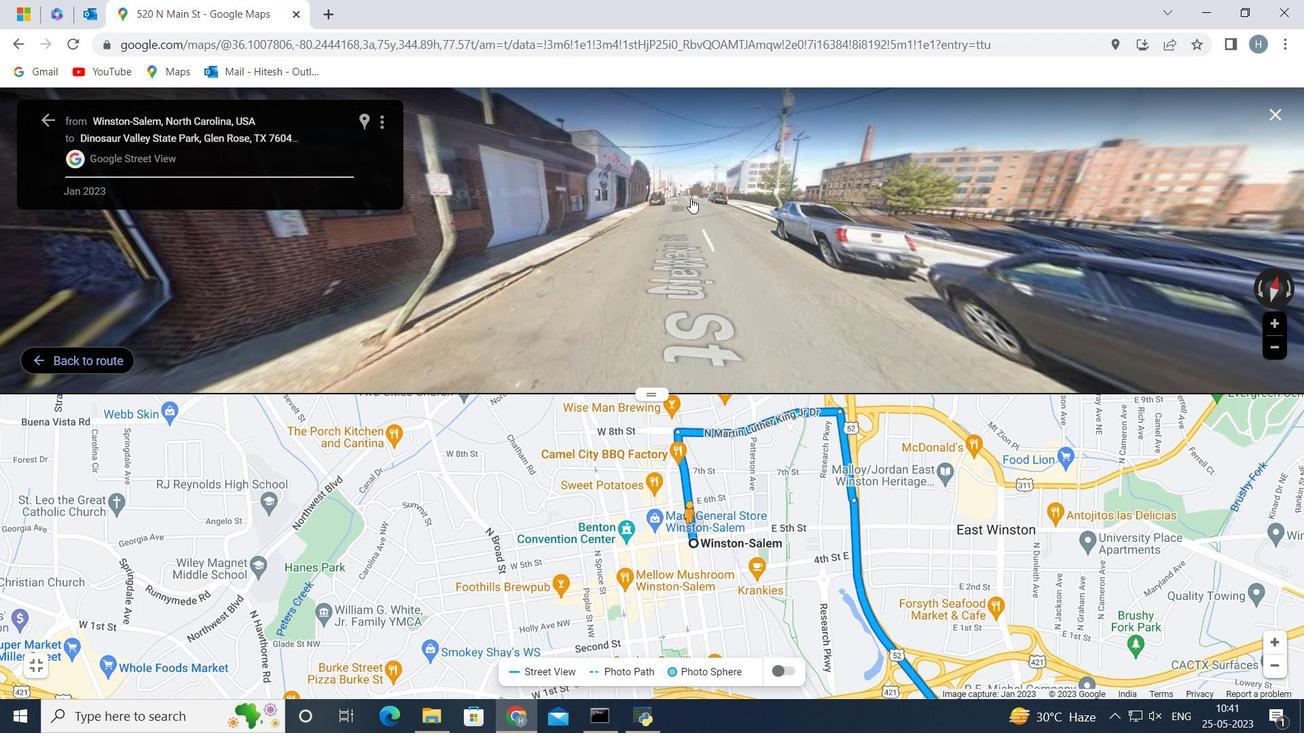 
Action: Mouse moved to (614, 203)
Screenshot: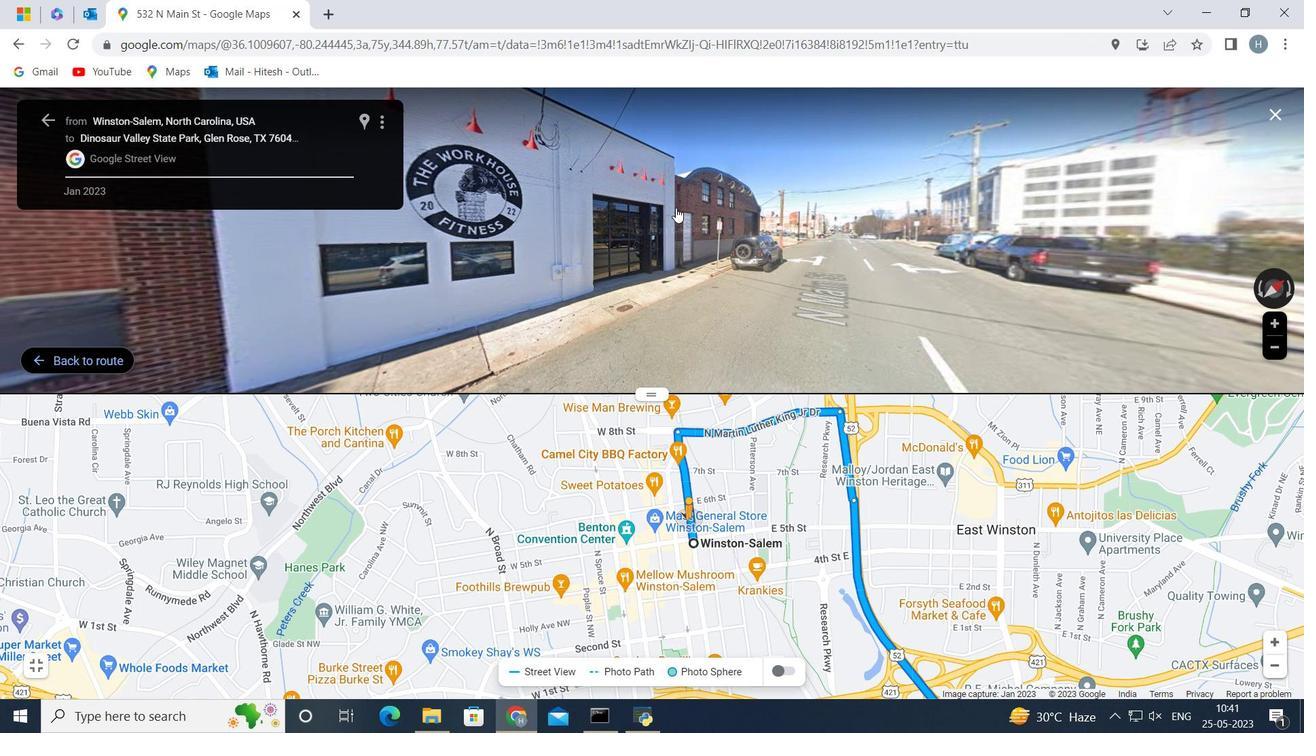 
Action: Mouse pressed left at (614, 203)
Screenshot: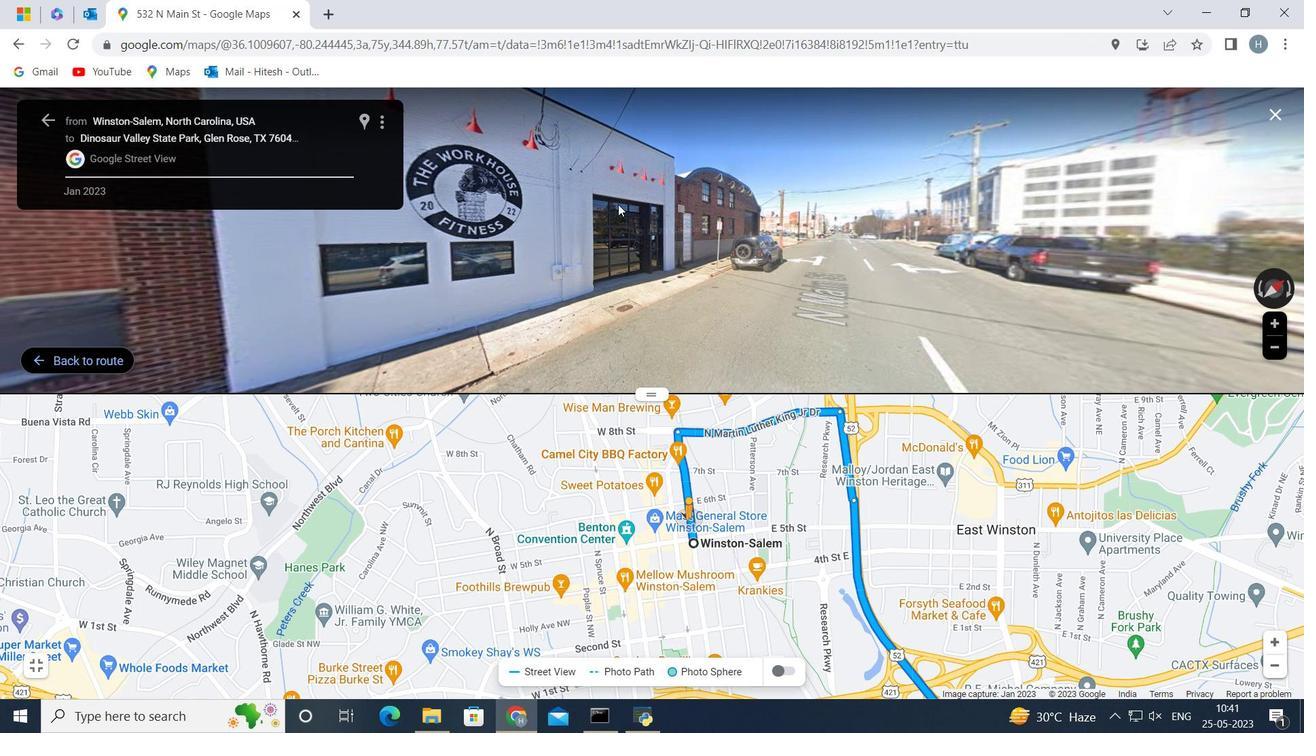 
Action: Mouse moved to (711, 266)
Screenshot: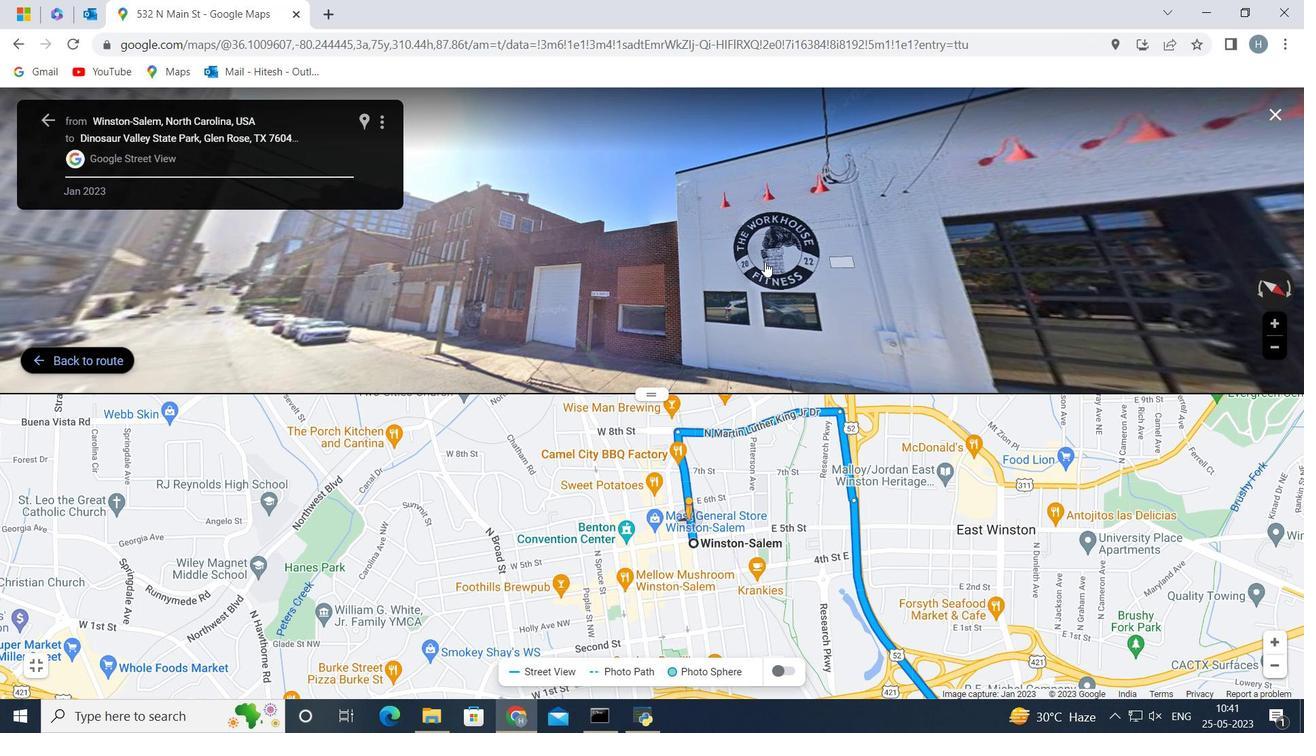
Action: Mouse pressed left at (711, 266)
Screenshot: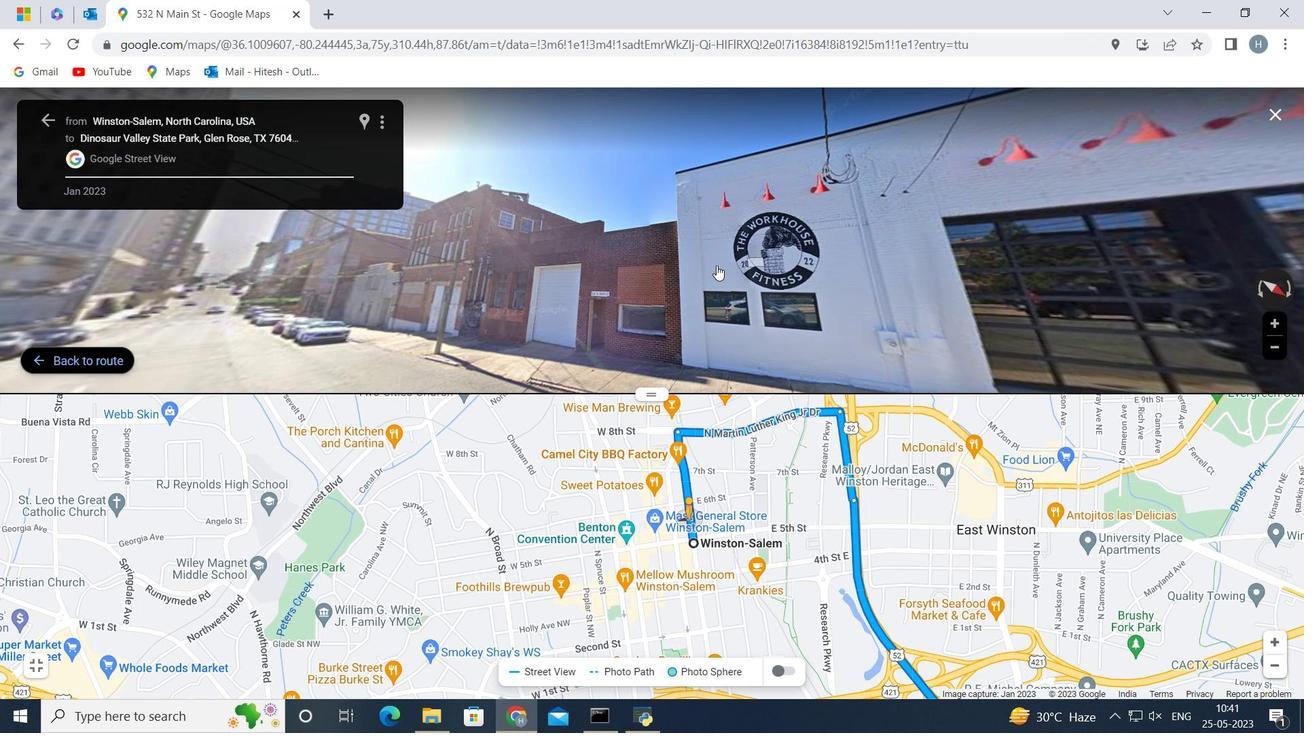 
Action: Mouse moved to (645, 202)
Screenshot: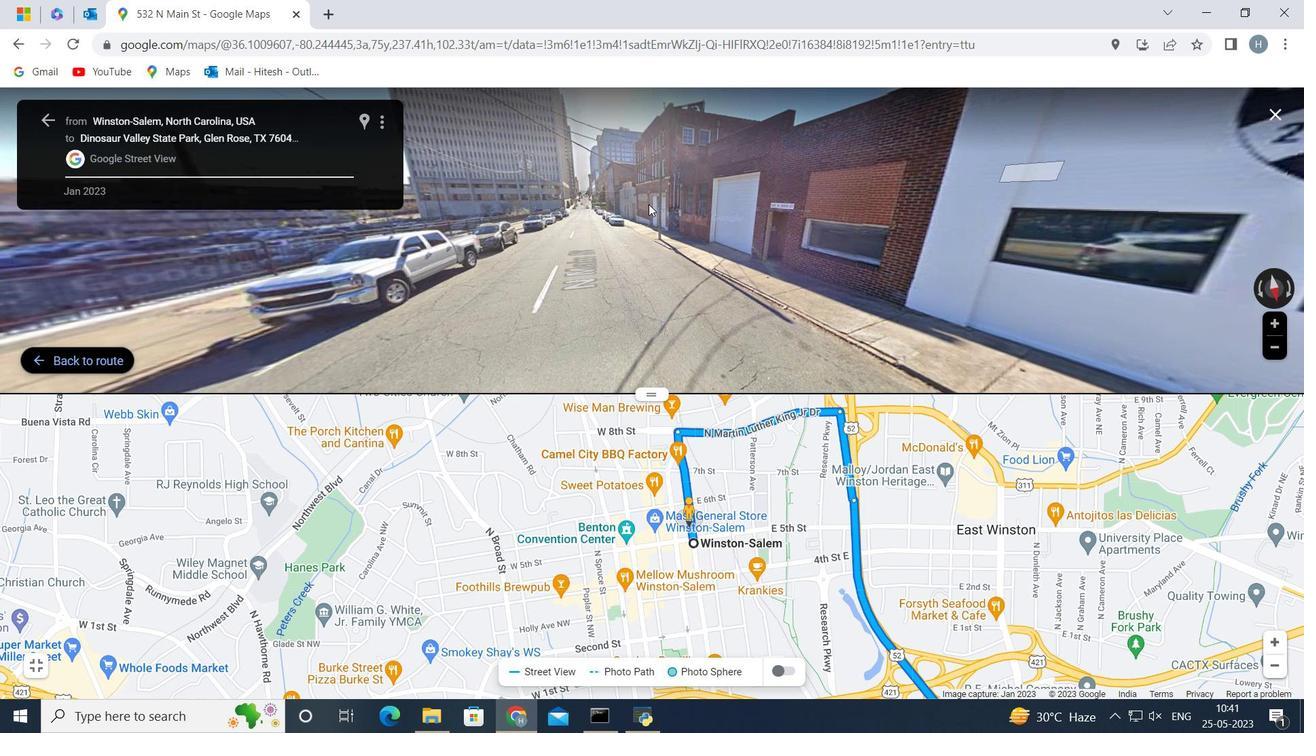 
Action: Mouse pressed left at (645, 202)
Screenshot: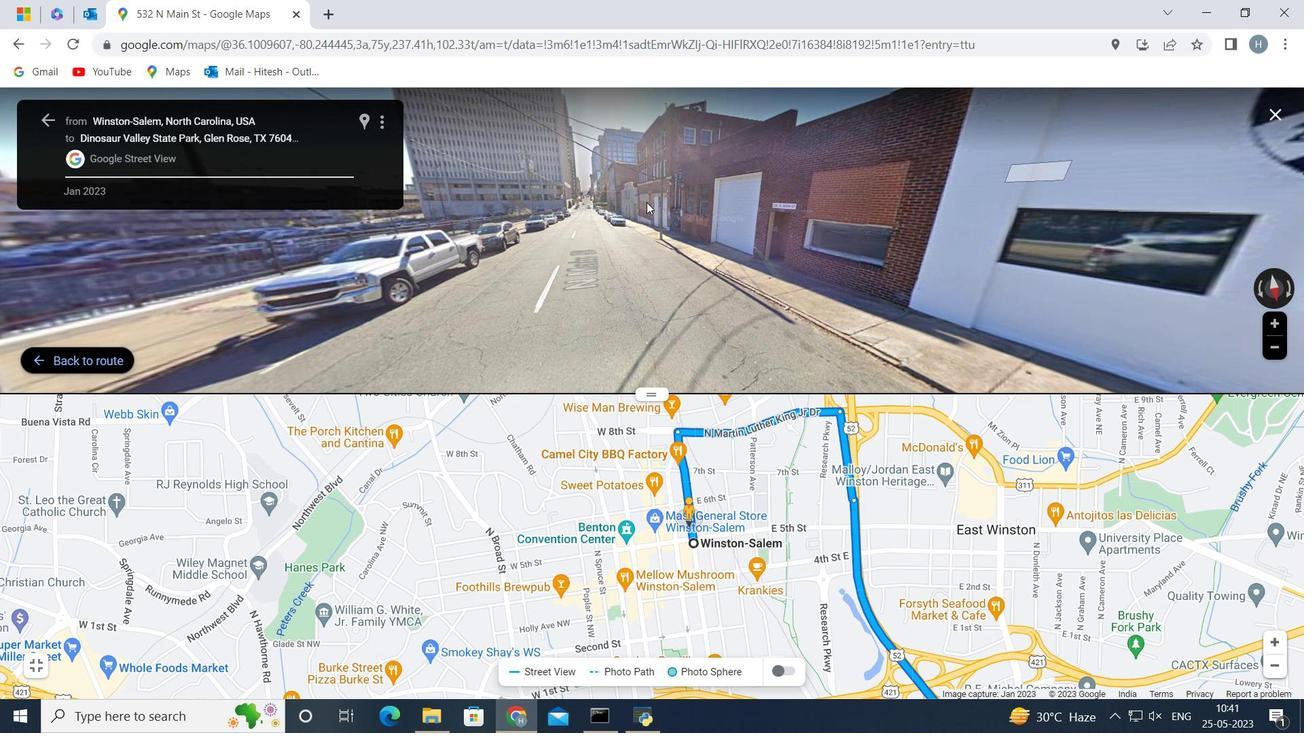 
Action: Mouse moved to (565, 277)
Screenshot: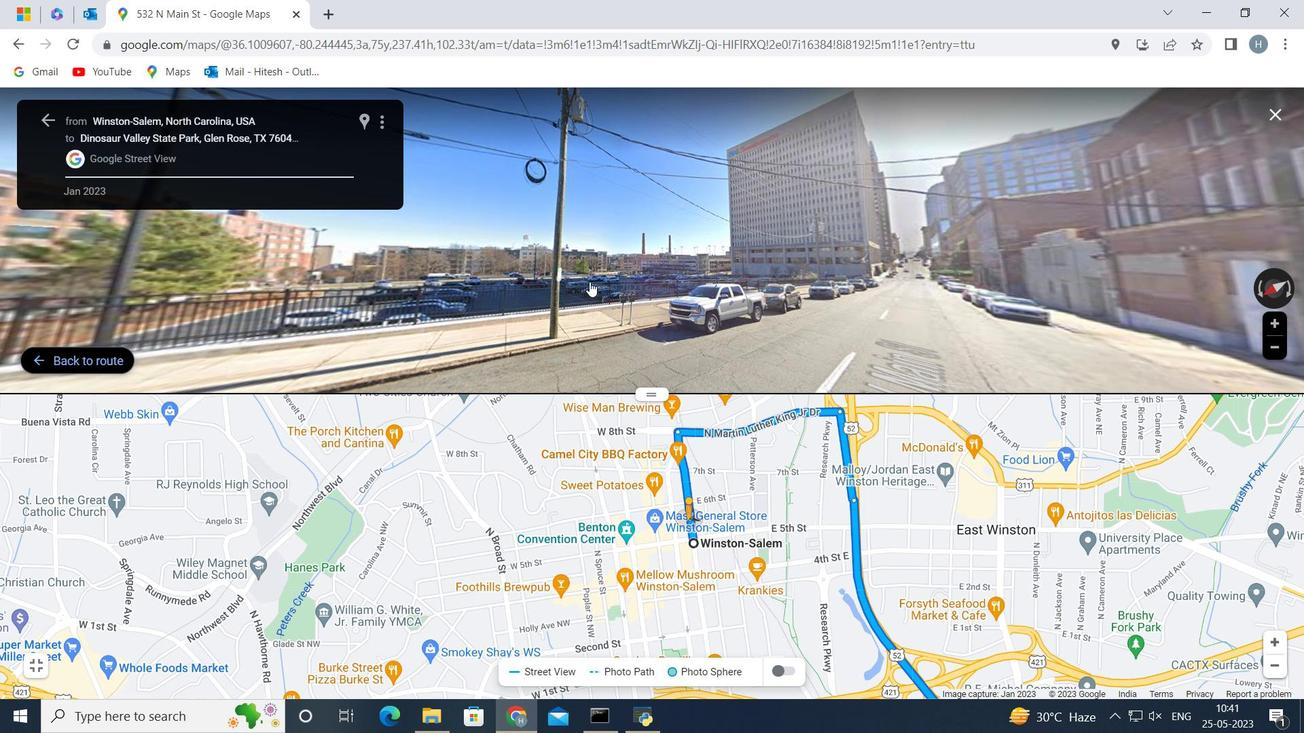
Action: Mouse pressed left at (565, 277)
Screenshot: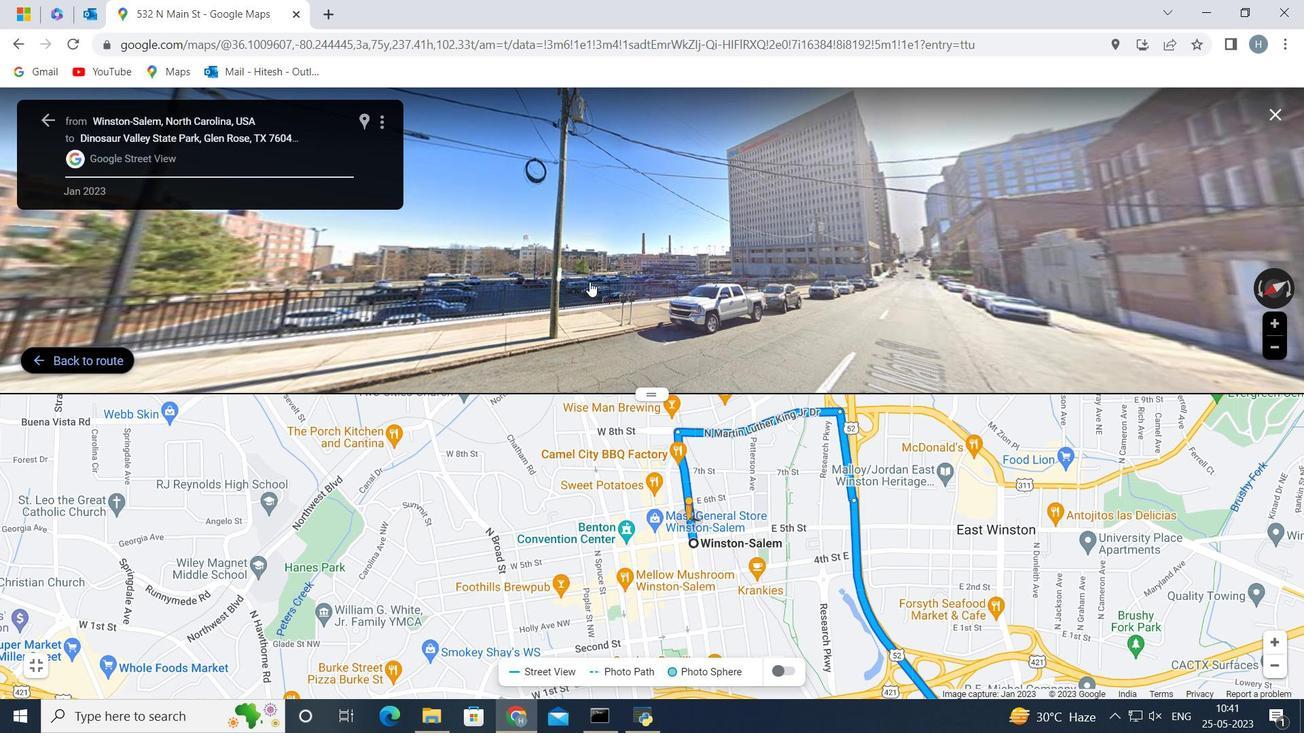 
Action: Mouse moved to (635, 279)
Screenshot: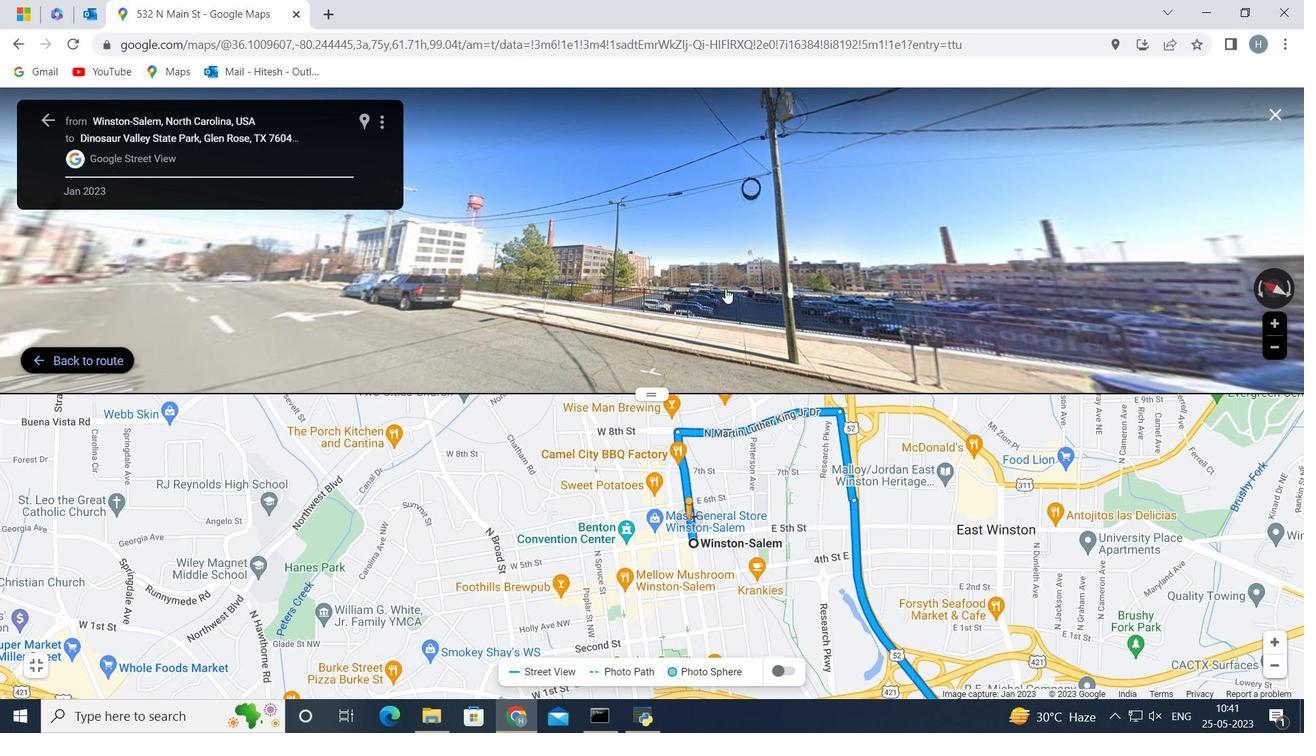 
Action: Mouse pressed left at (635, 279)
Screenshot: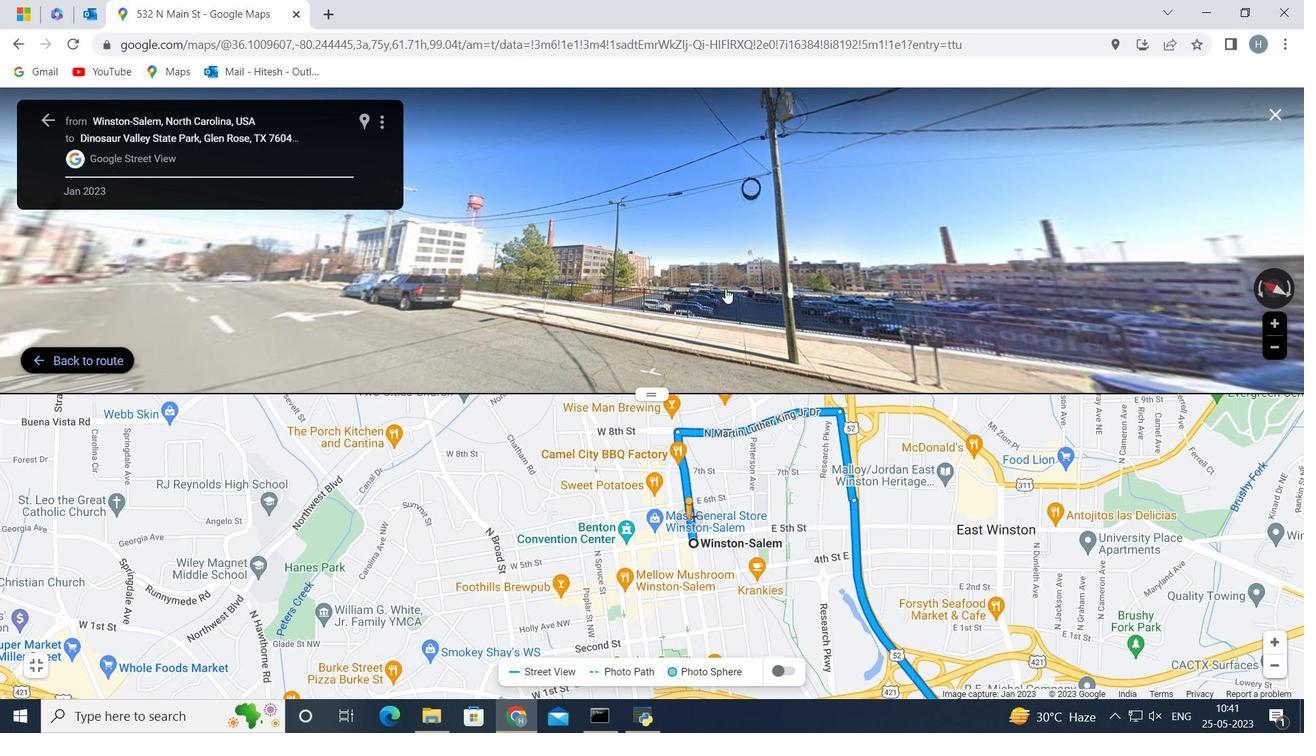 
Action: Mouse moved to (716, 275)
Screenshot: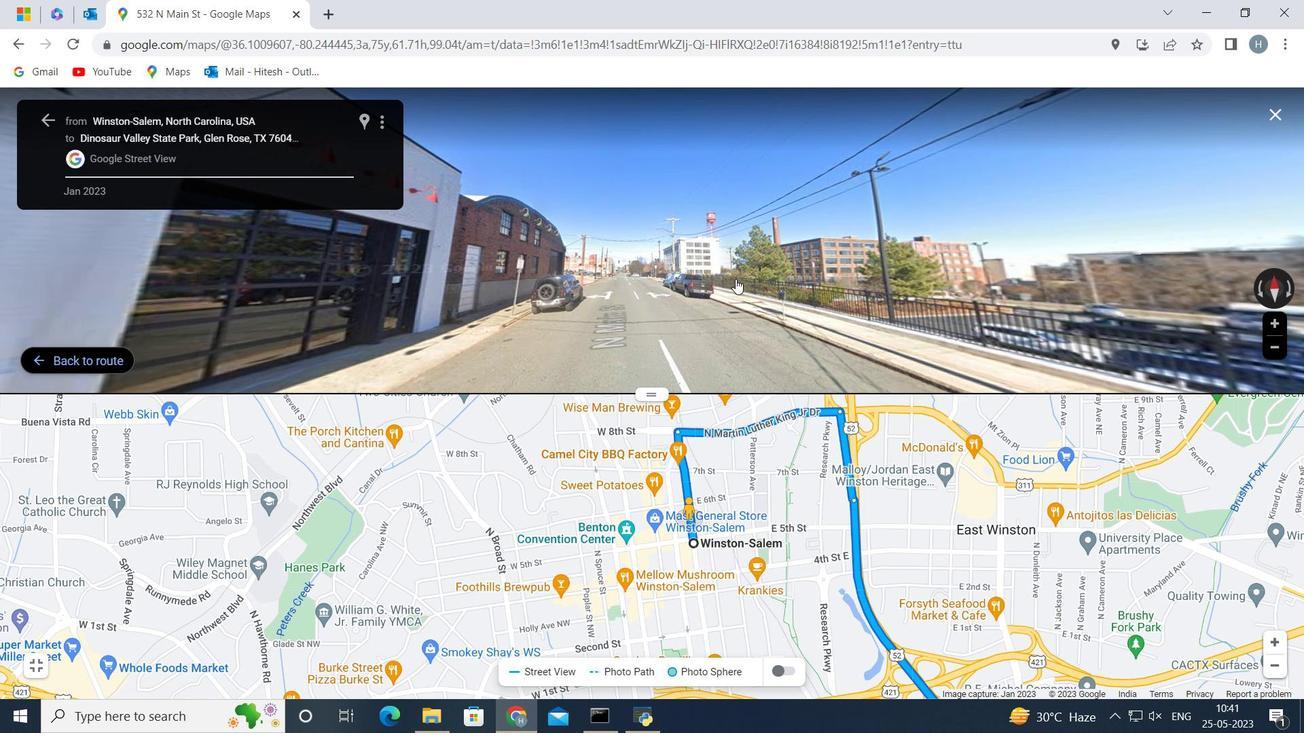 
Action: Mouse pressed left at (716, 275)
Screenshot: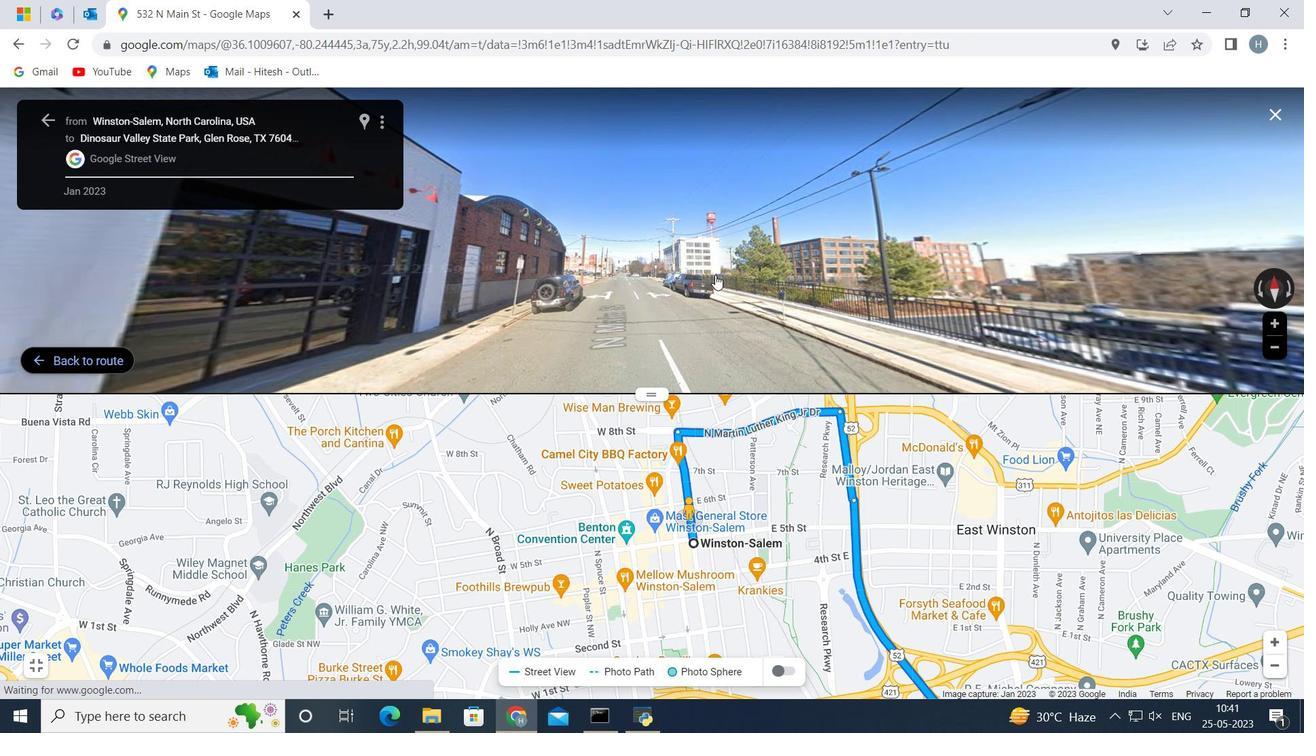 
Action: Mouse moved to (47, 118)
Screenshot: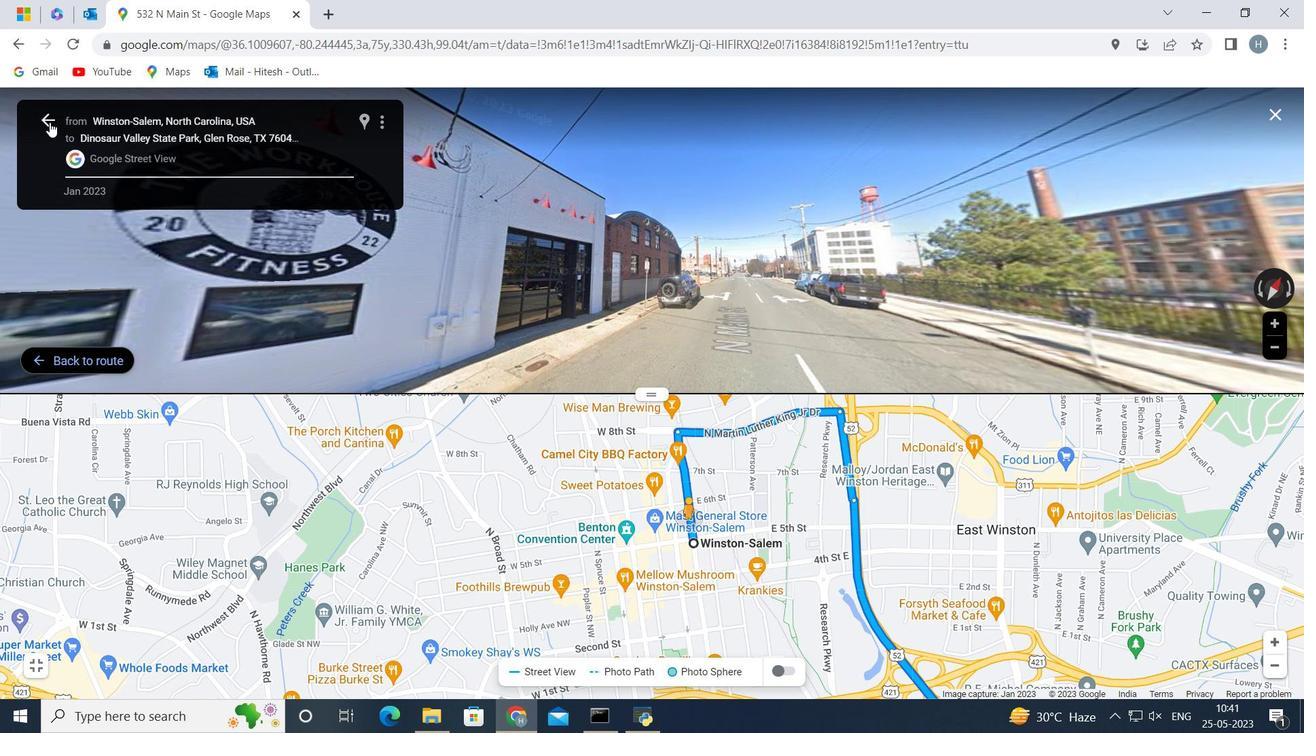 
Action: Mouse pressed left at (47, 118)
Screenshot: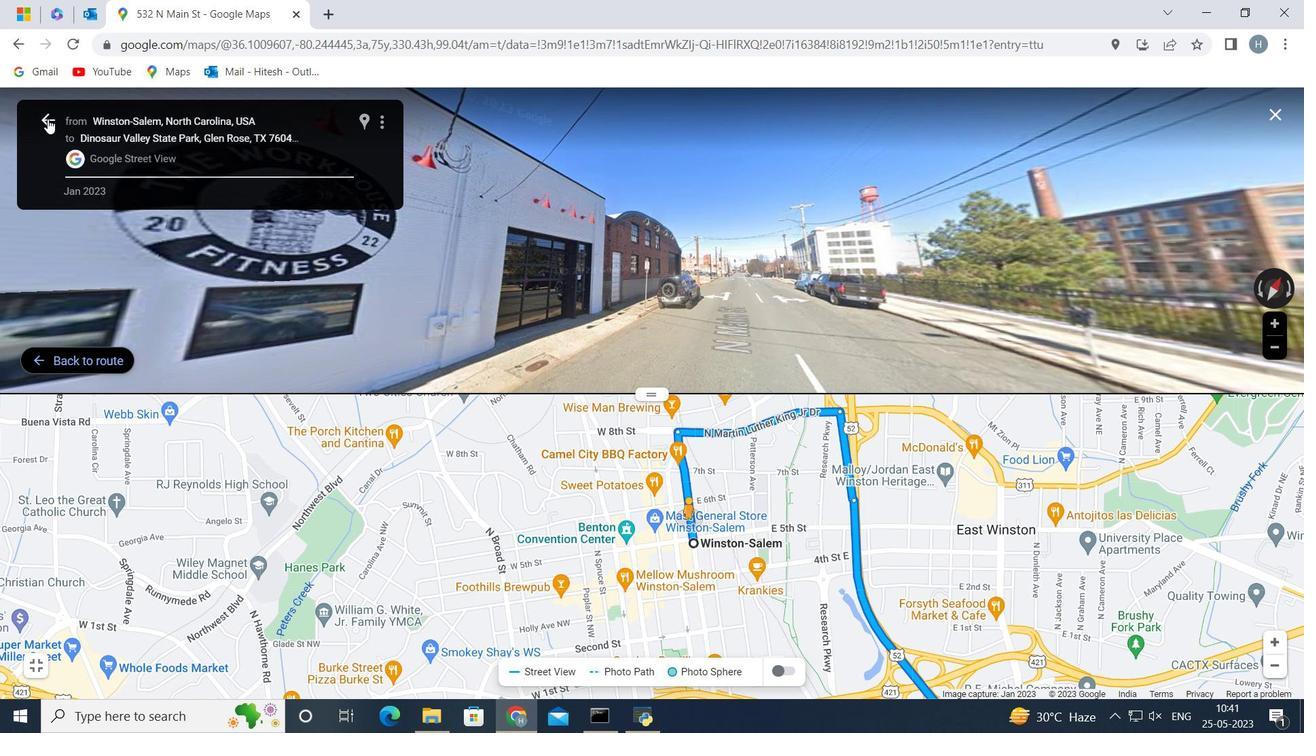 
Action: Mouse moved to (250, 389)
Screenshot: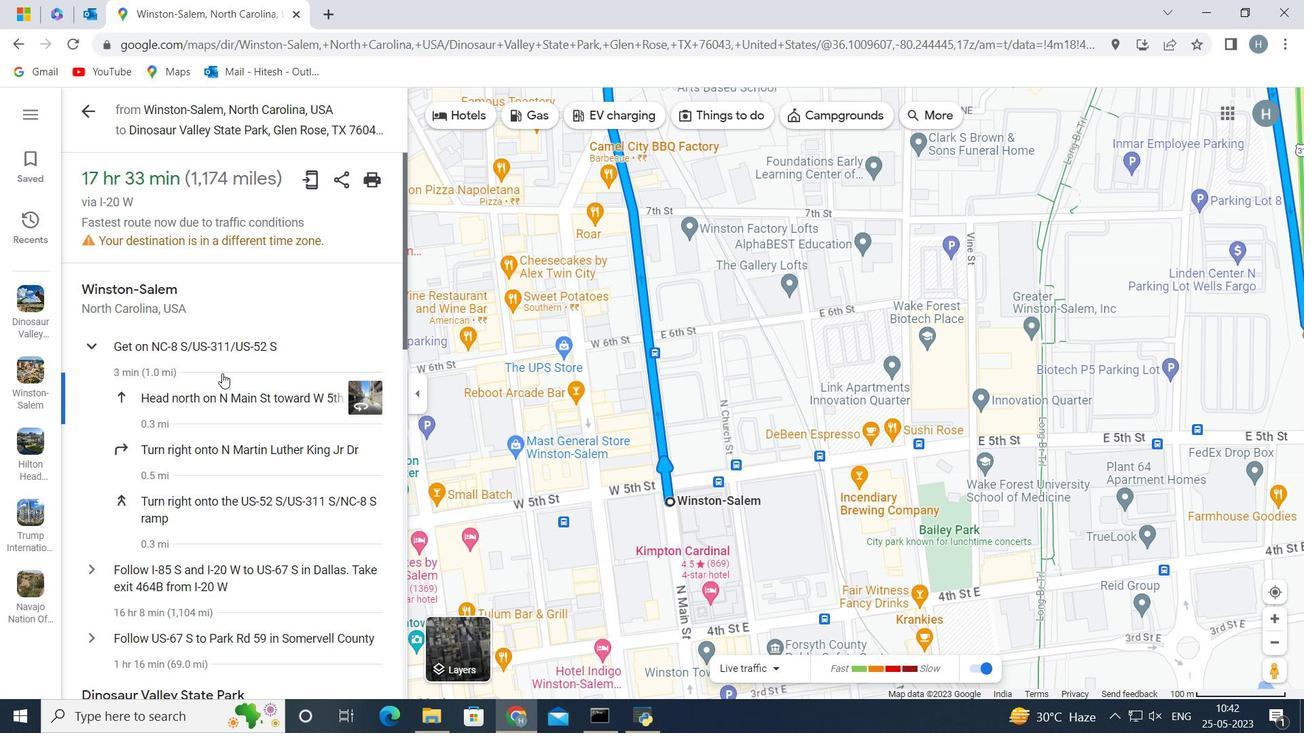 
Action: Mouse scrolled (250, 388) with delta (0, 0)
Screenshot: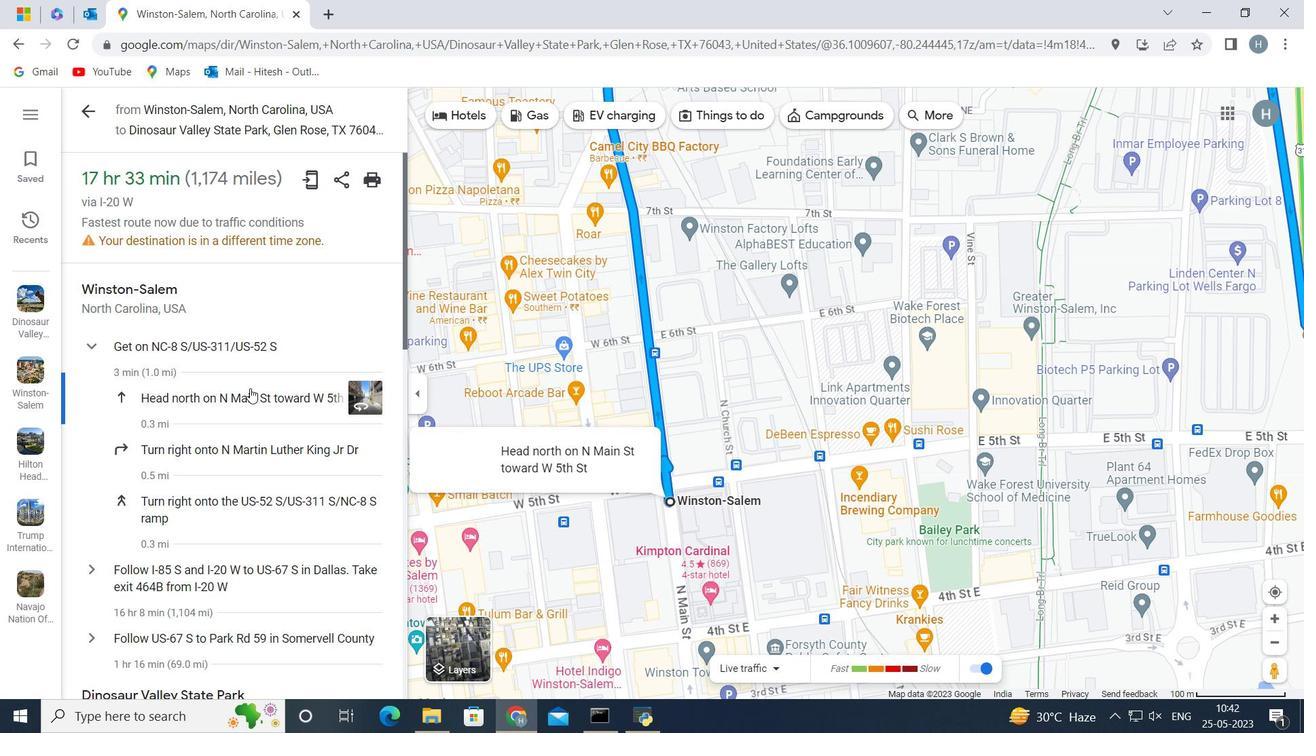 
Action: Mouse scrolled (250, 388) with delta (0, 0)
Screenshot: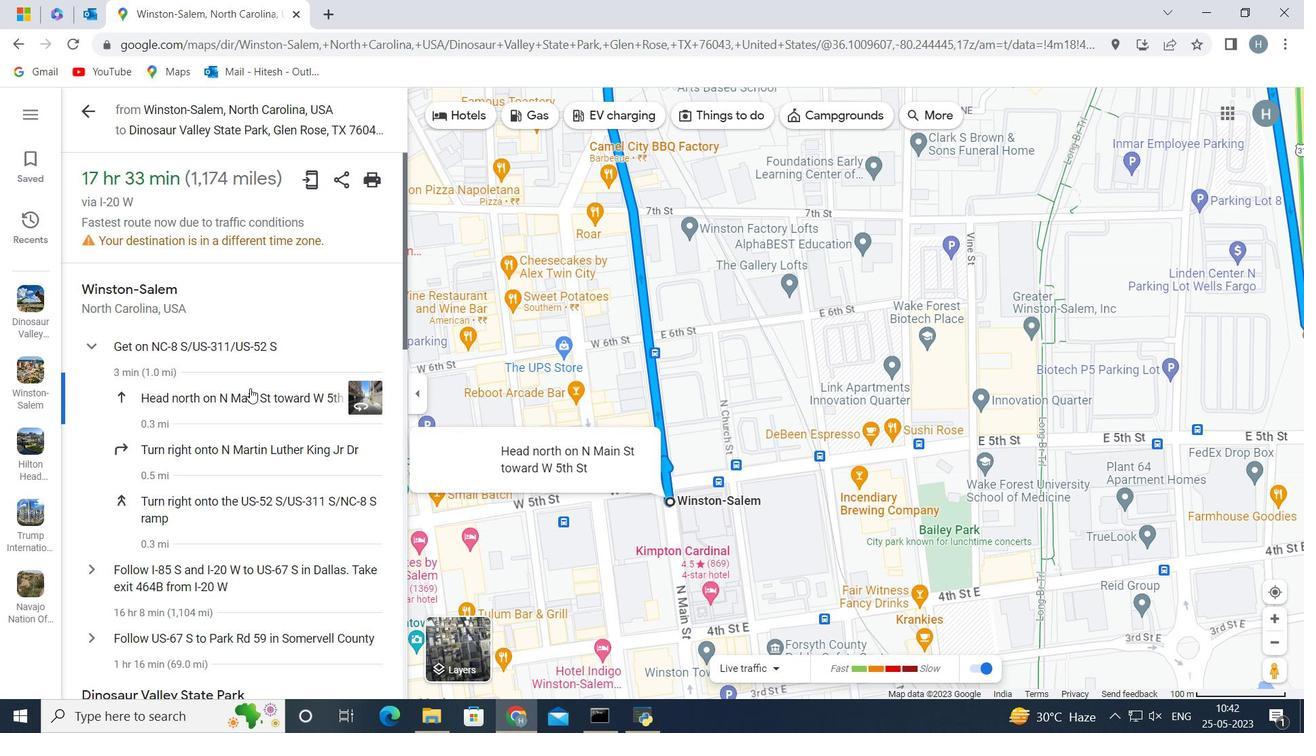 
Action: Mouse moved to (89, 402)
Screenshot: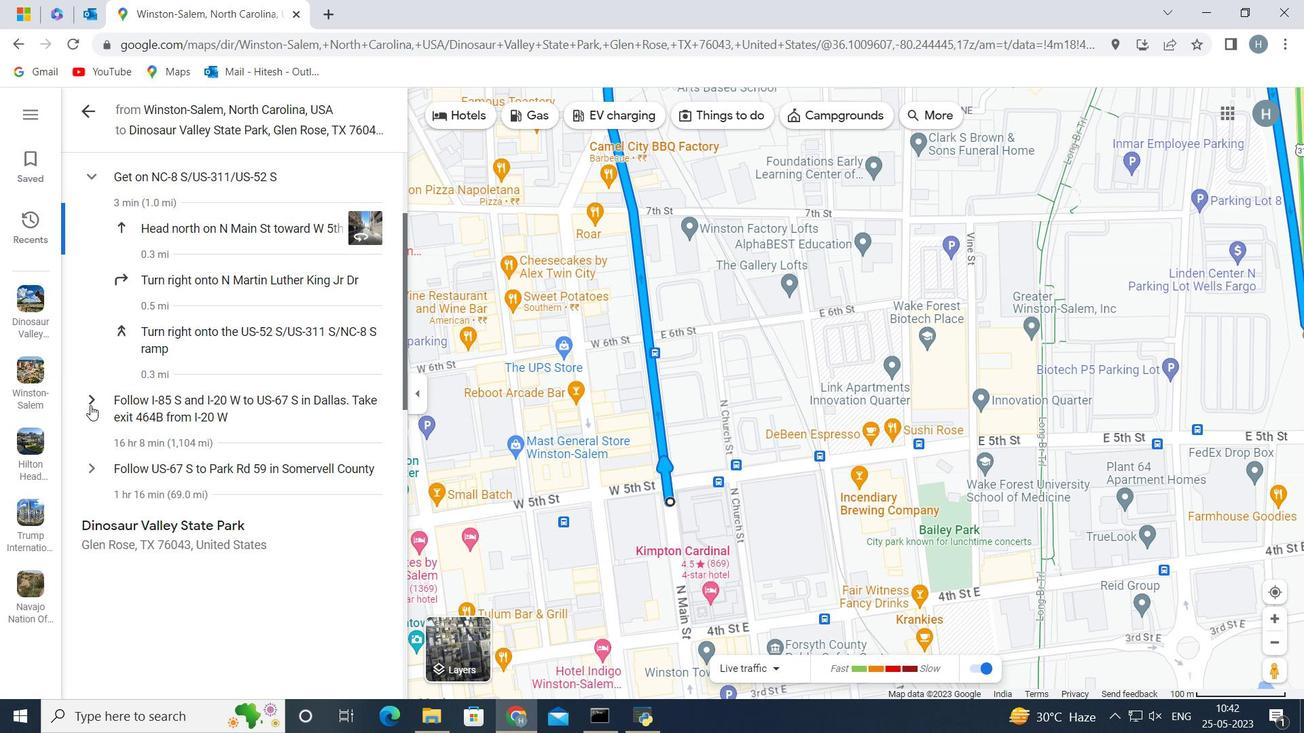 
Action: Mouse pressed left at (89, 402)
Screenshot: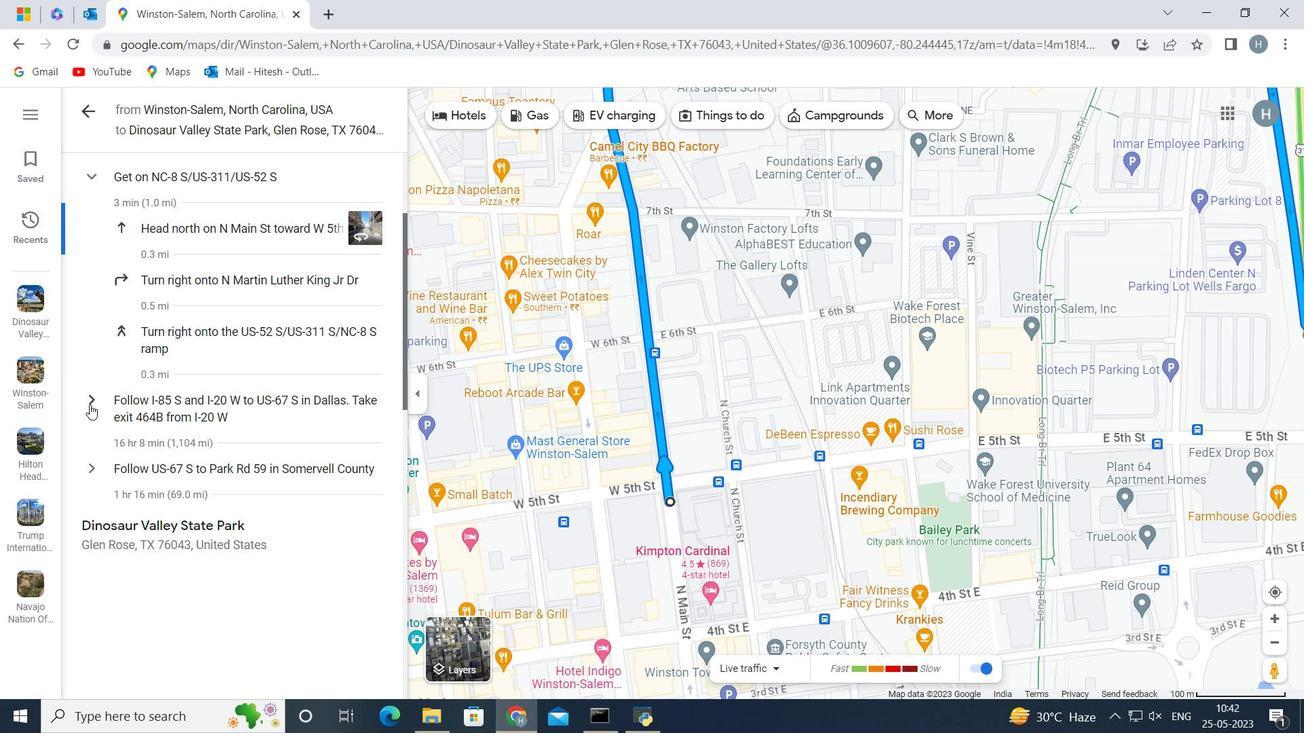 
Action: Mouse moved to (290, 398)
Screenshot: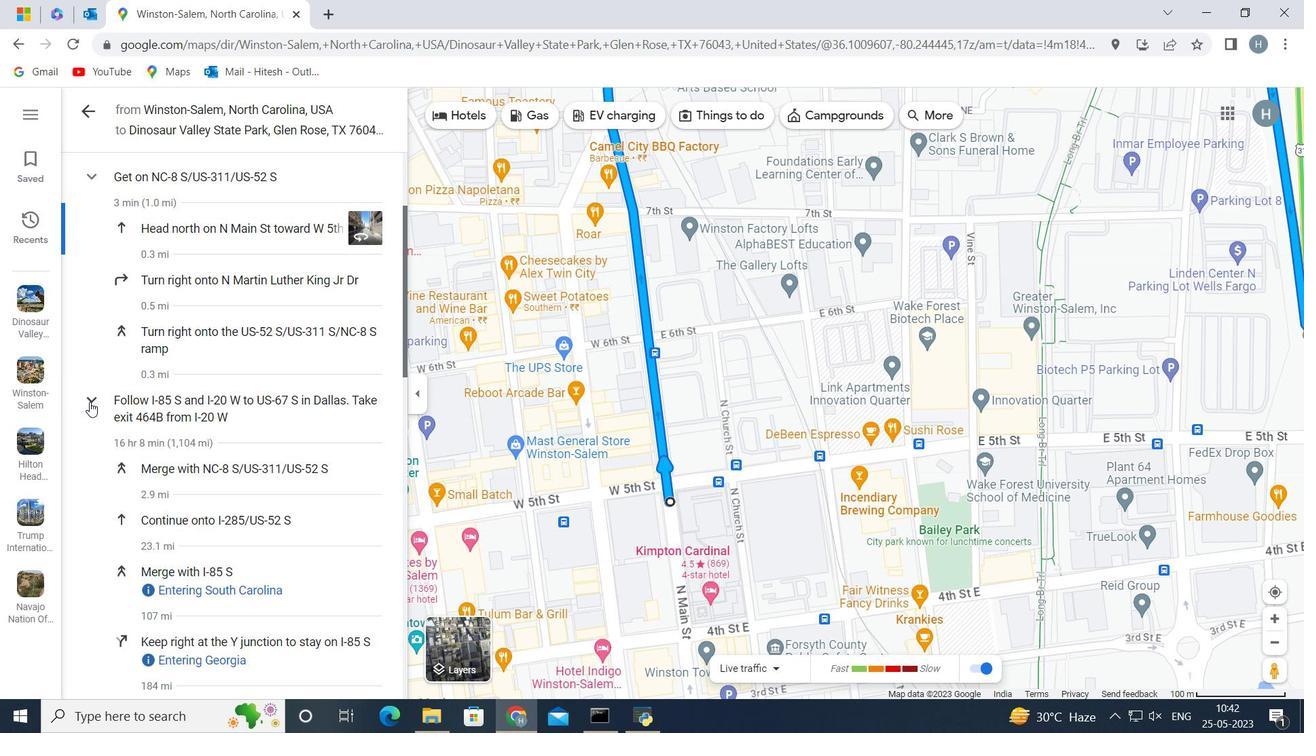 
Action: Mouse scrolled (290, 398) with delta (0, 0)
Screenshot: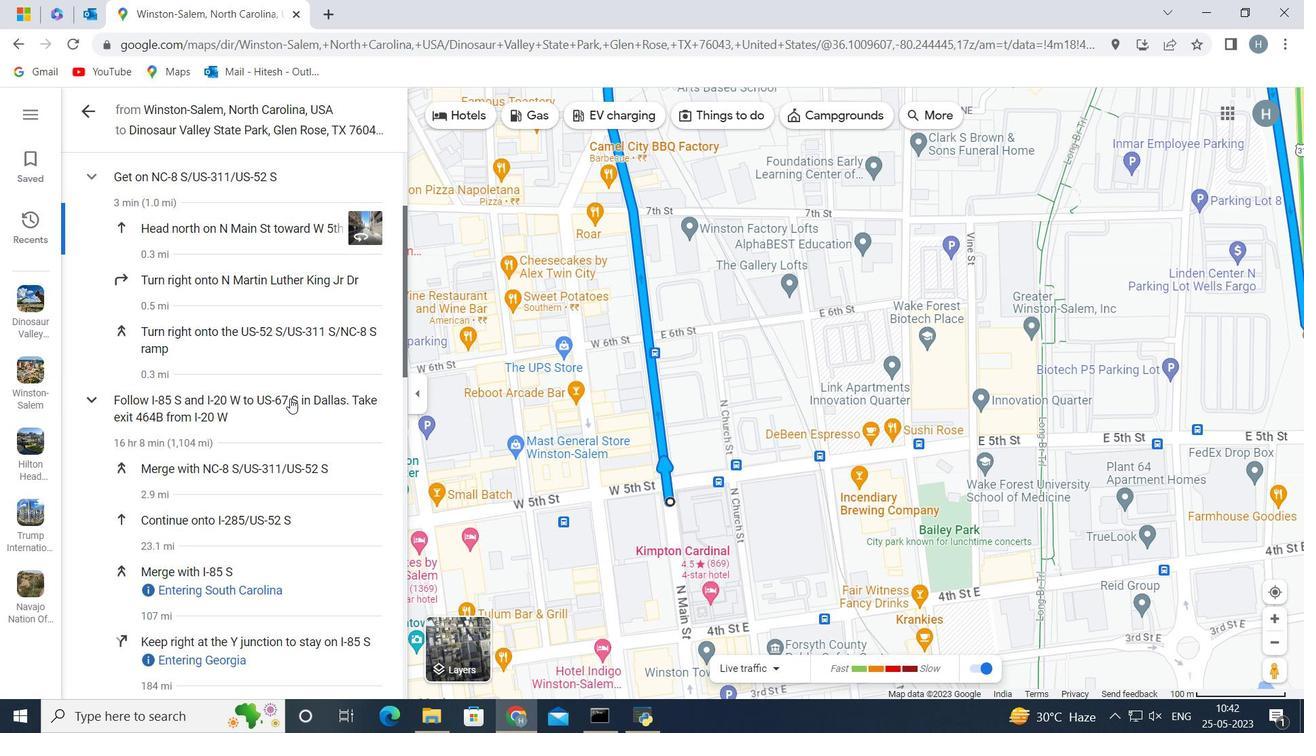 
Action: Mouse scrolled (290, 398) with delta (0, 0)
Screenshot: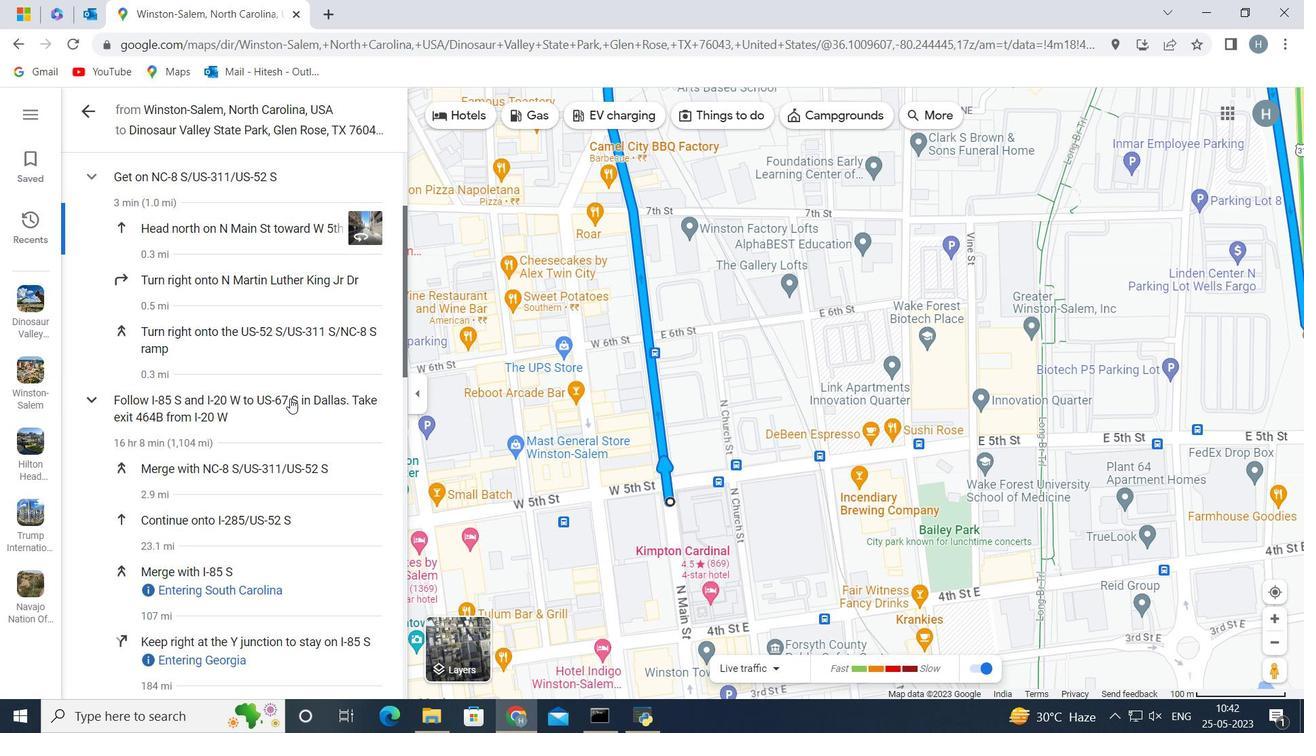 
Action: Mouse scrolled (290, 398) with delta (0, 0)
Screenshot: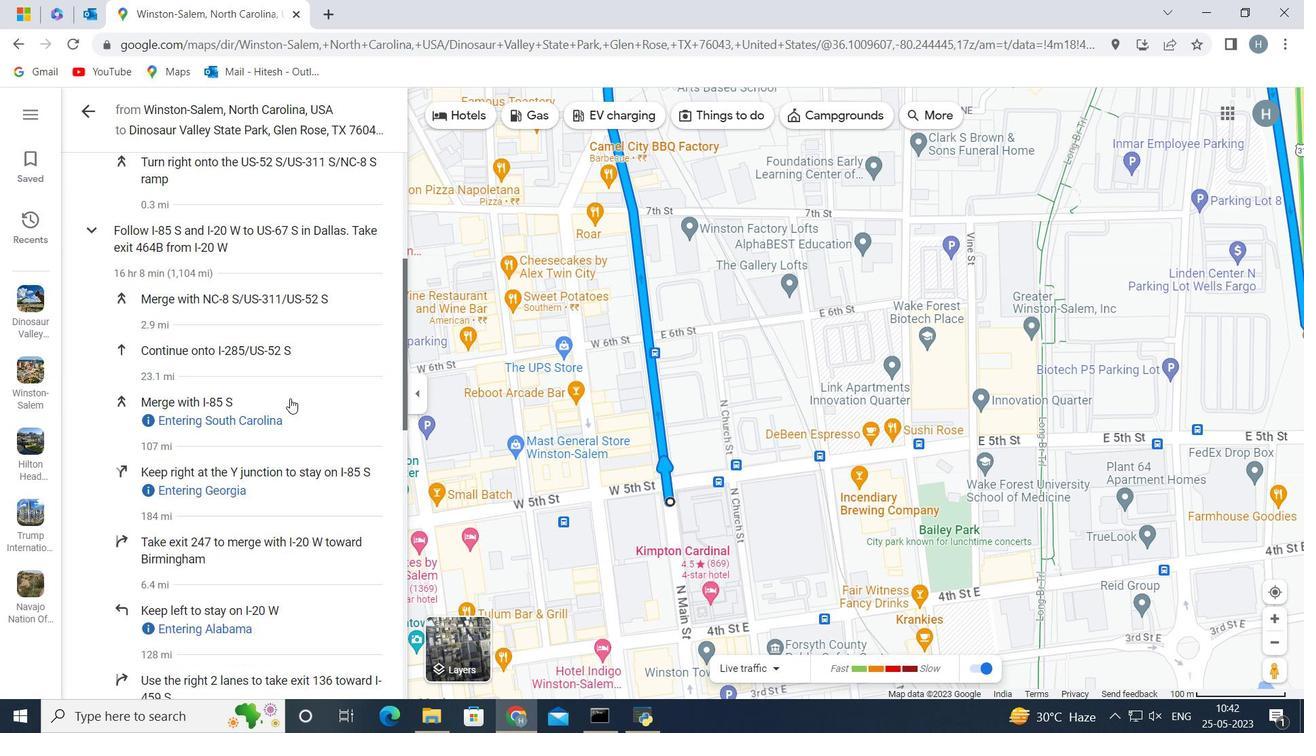 
Action: Mouse scrolled (290, 398) with delta (0, 0)
Screenshot: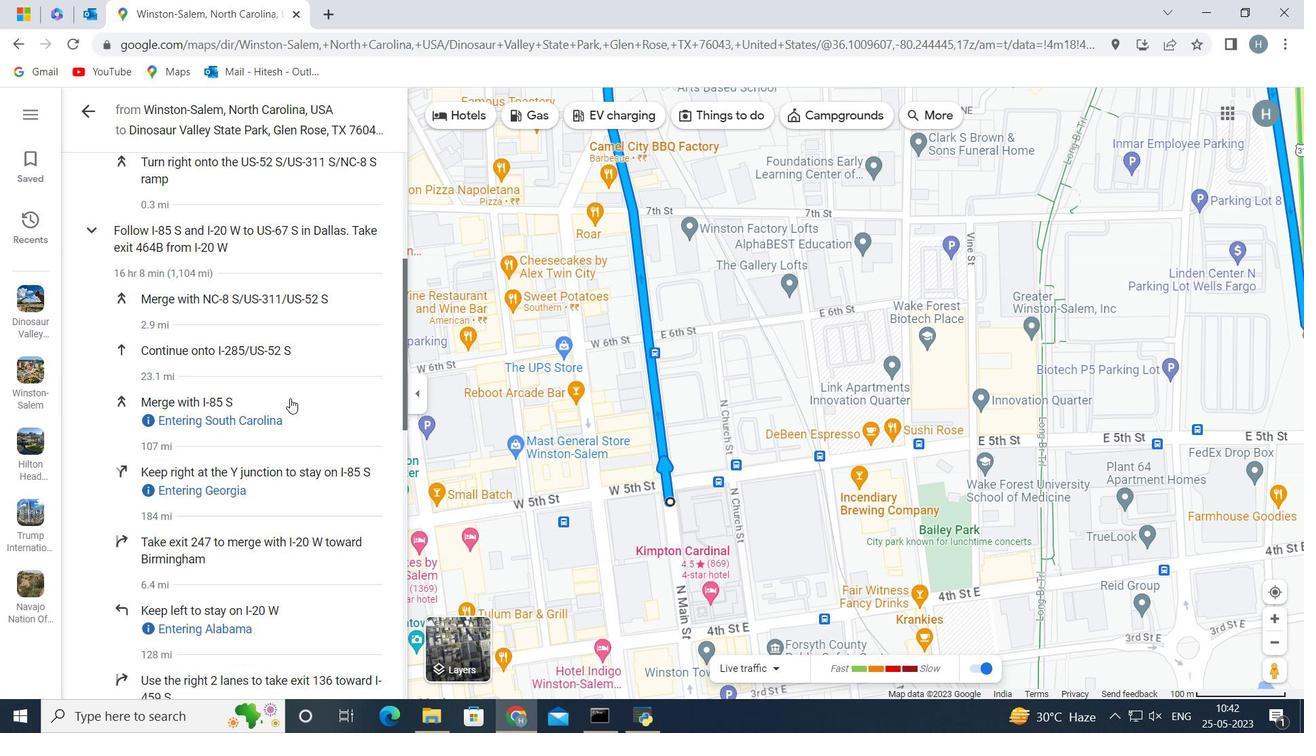 
Action: Mouse scrolled (290, 398) with delta (0, 0)
Screenshot: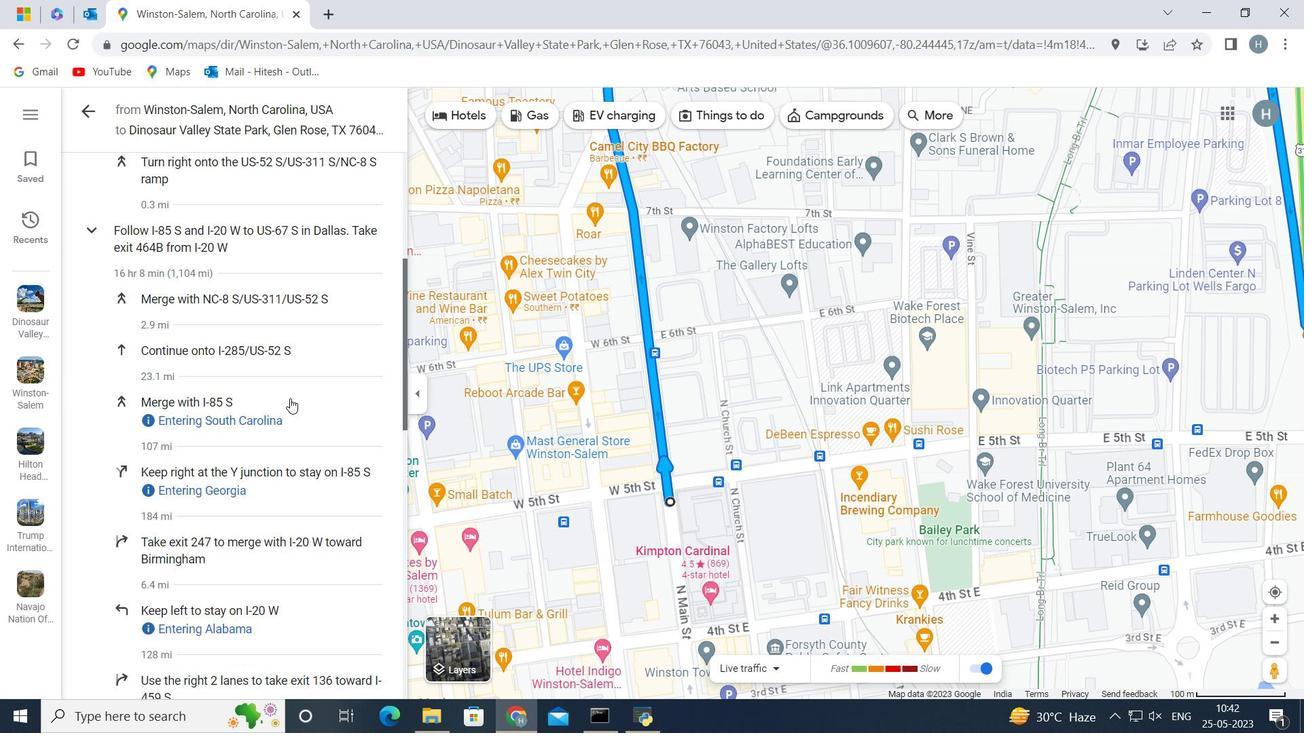 
Action: Mouse moved to (289, 400)
Screenshot: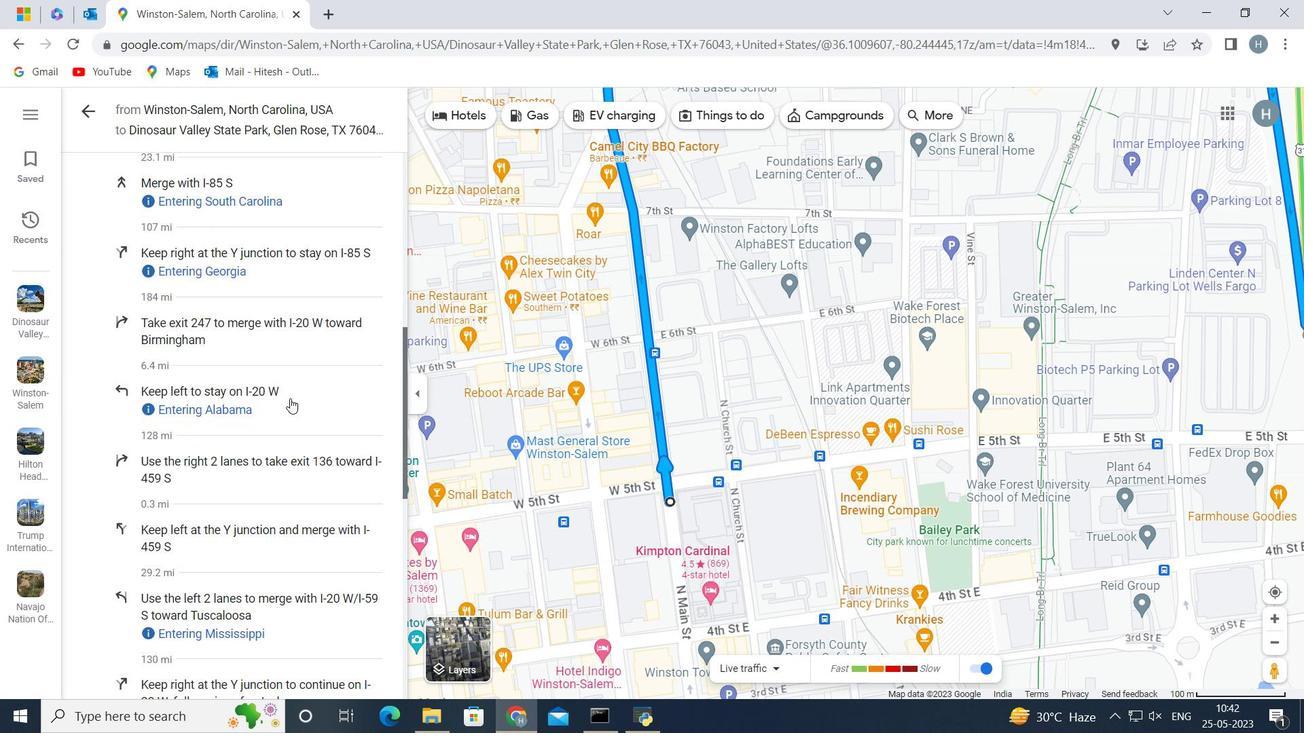 
Action: Mouse scrolled (289, 399) with delta (0, 0)
Screenshot: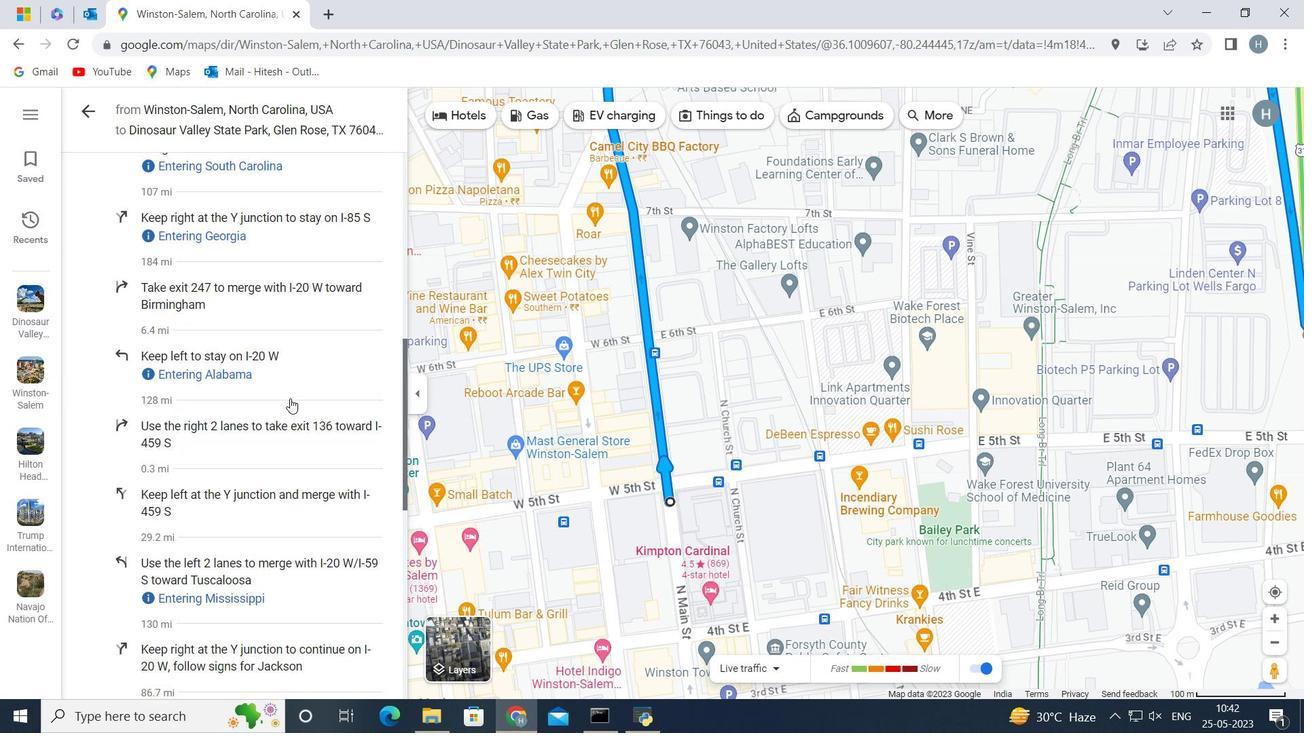 
Action: Mouse moved to (288, 400)
Screenshot: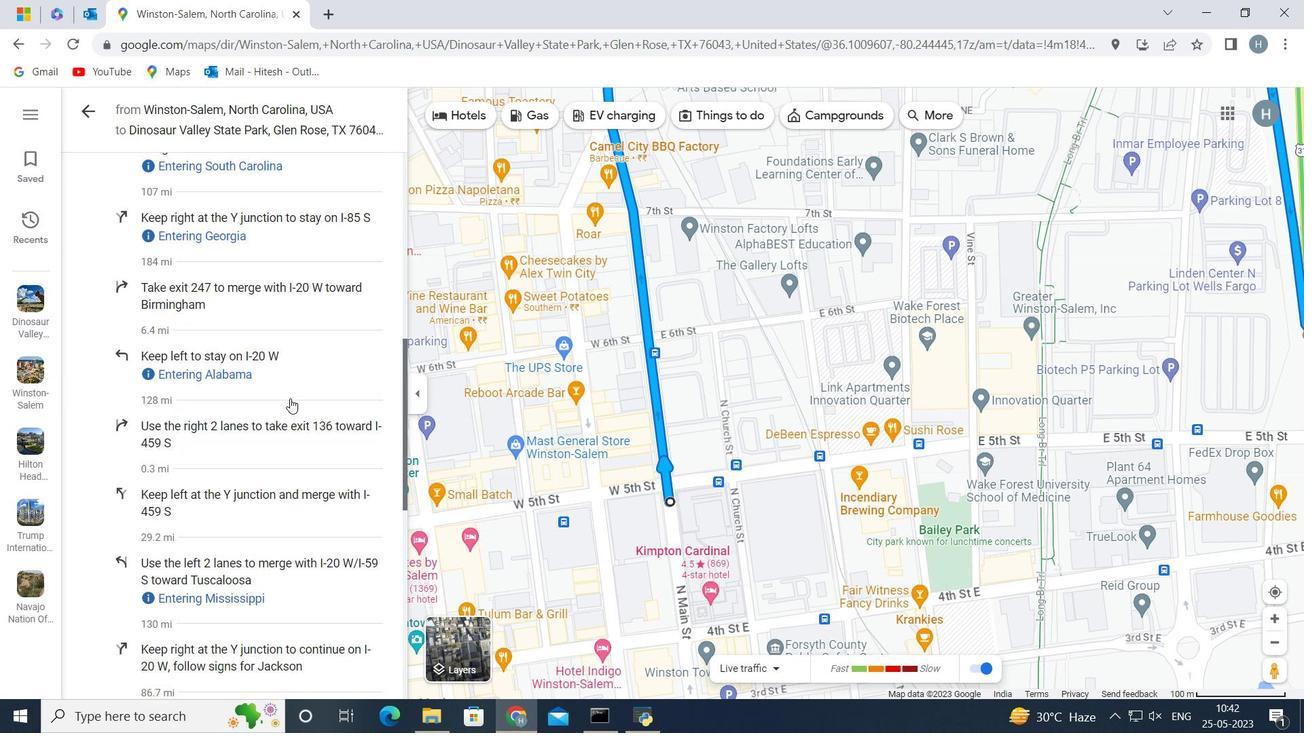 
Action: Mouse scrolled (288, 400) with delta (0, 0)
Screenshot: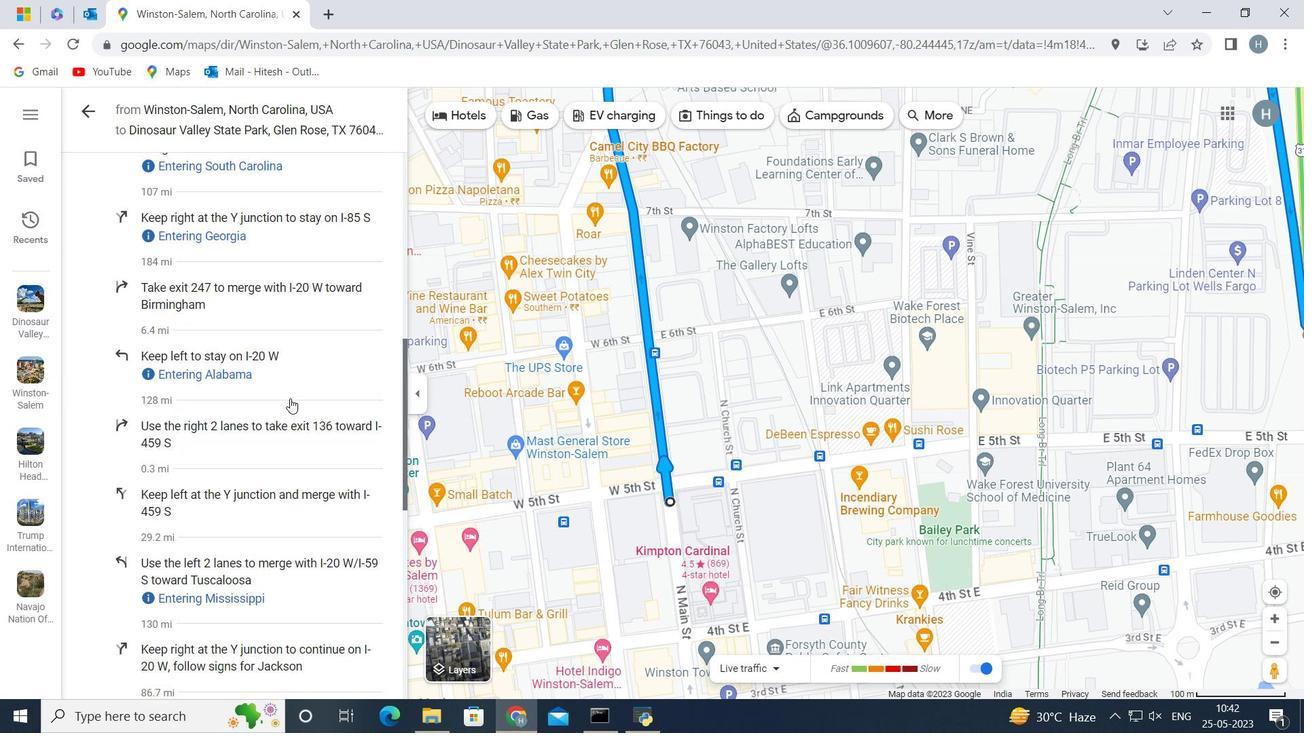 
Action: Mouse moved to (288, 400)
Screenshot: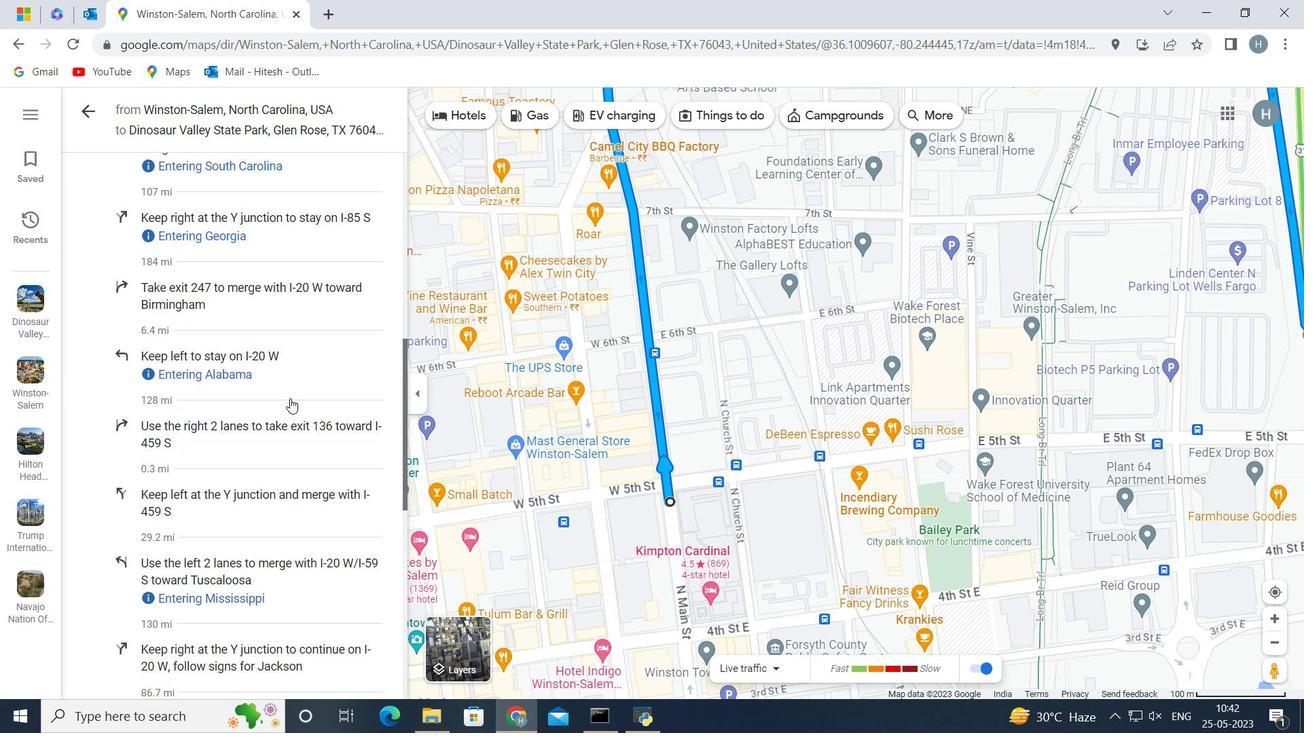 
Action: Mouse scrolled (288, 400) with delta (0, 0)
Screenshot: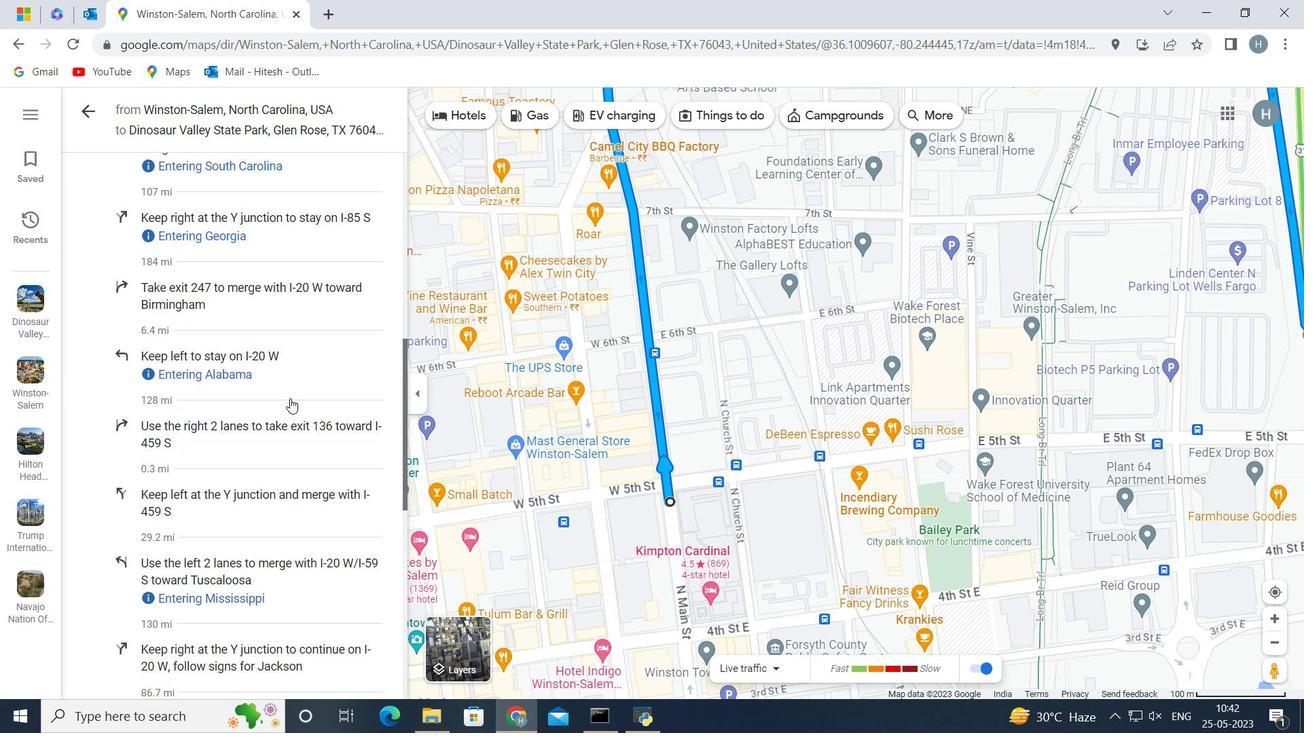 
Action: Mouse moved to (283, 402)
Screenshot: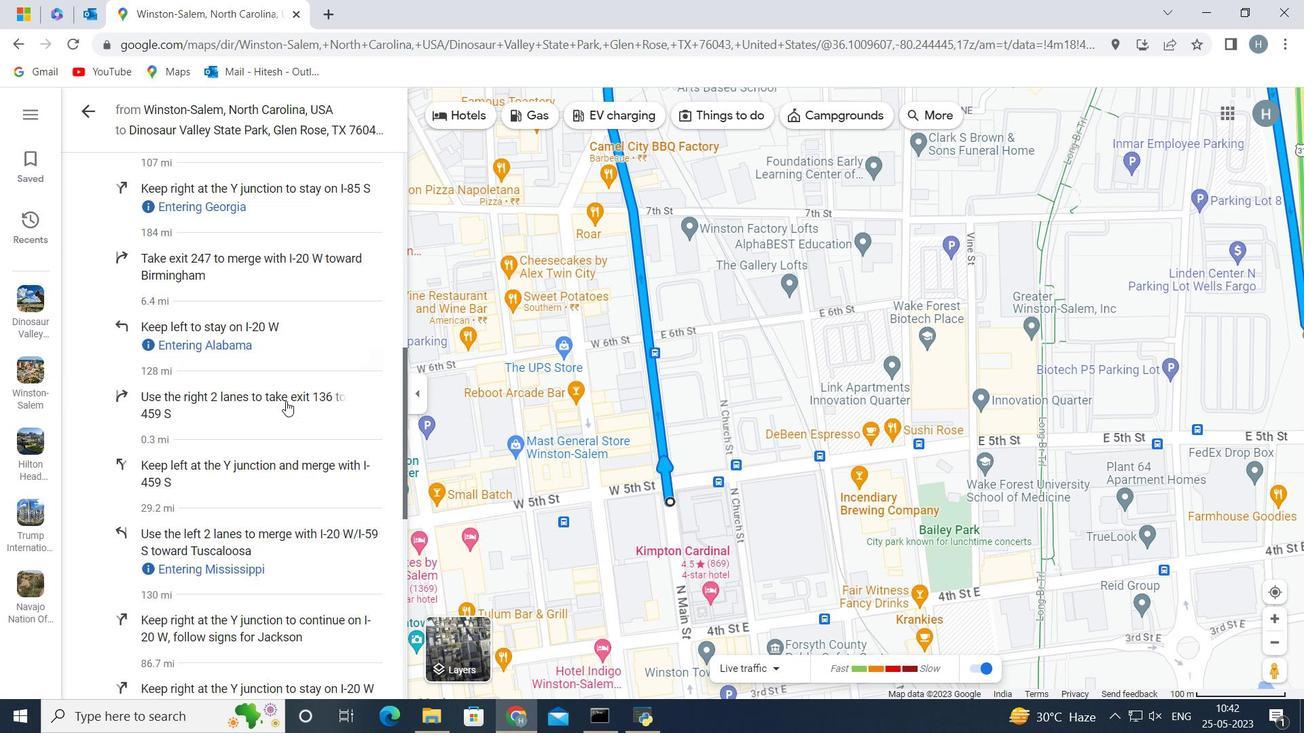 
Action: Mouse scrolled (283, 402) with delta (0, 0)
Screenshot: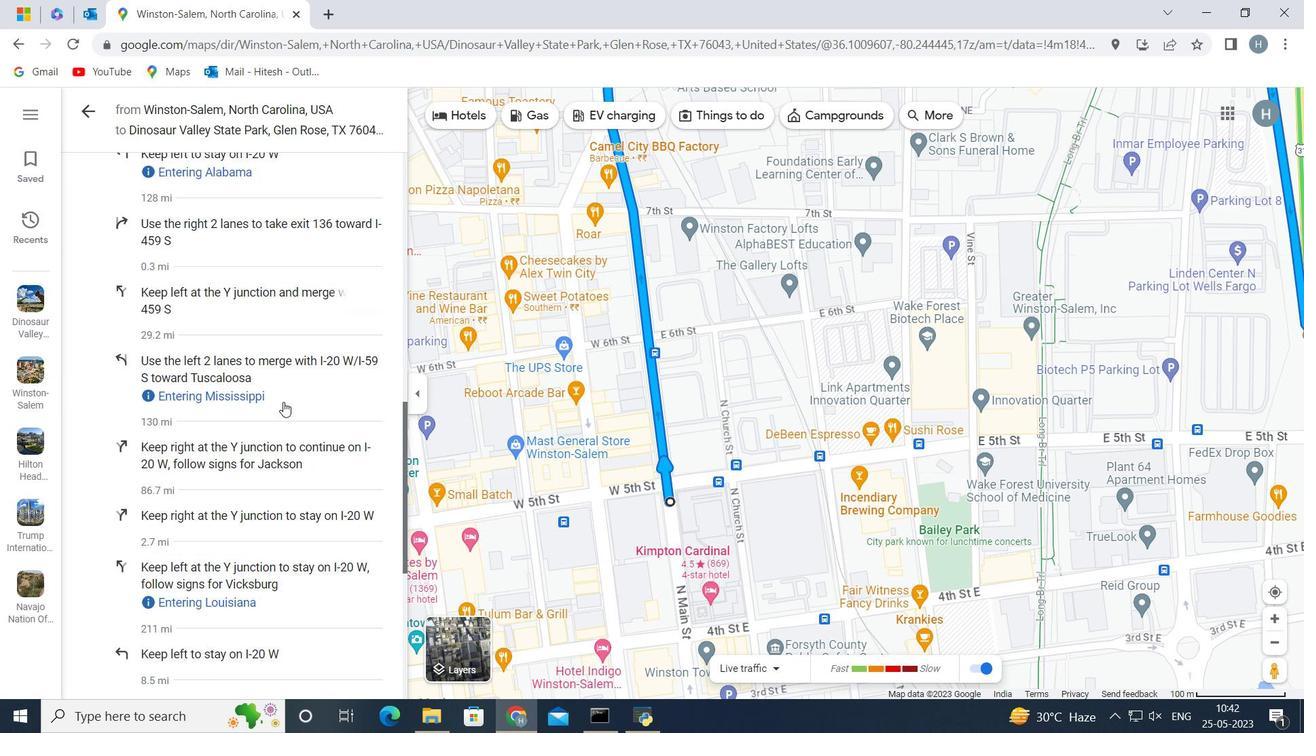 
Action: Mouse scrolled (283, 402) with delta (0, 0)
Screenshot: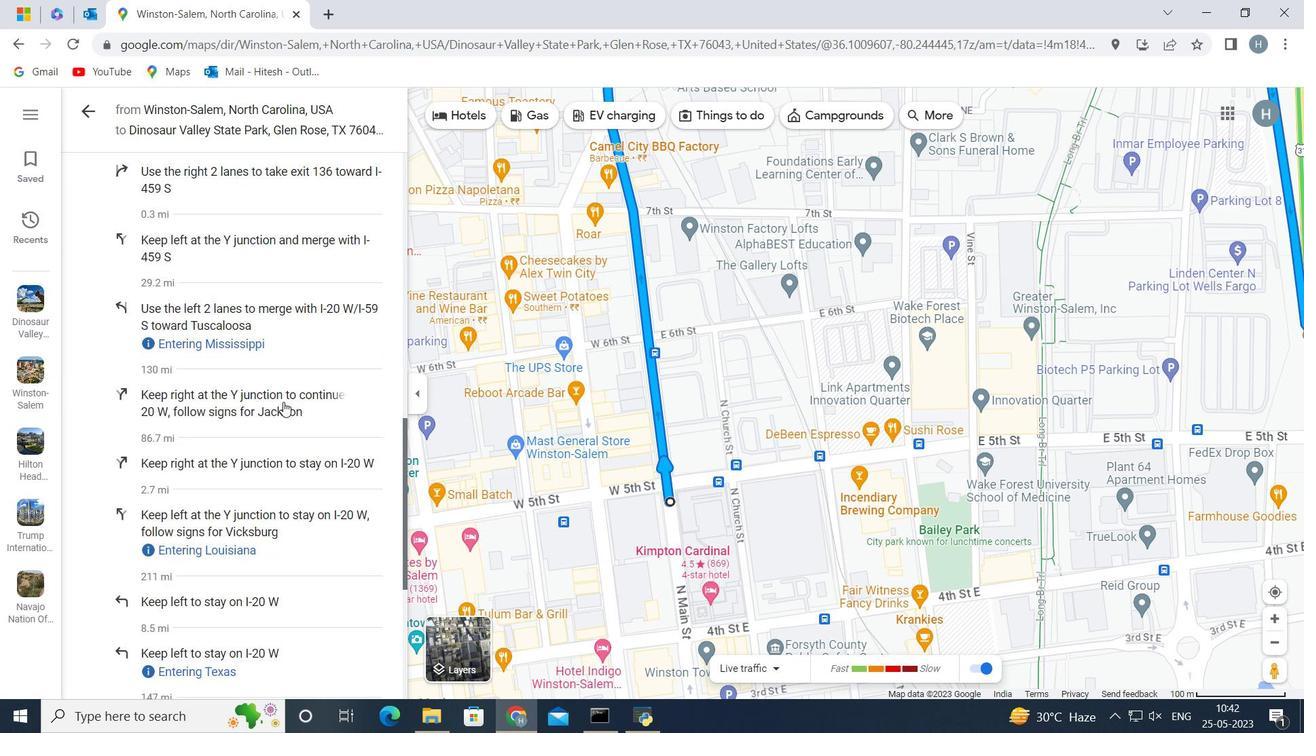 
Action: Mouse scrolled (283, 402) with delta (0, 0)
Screenshot: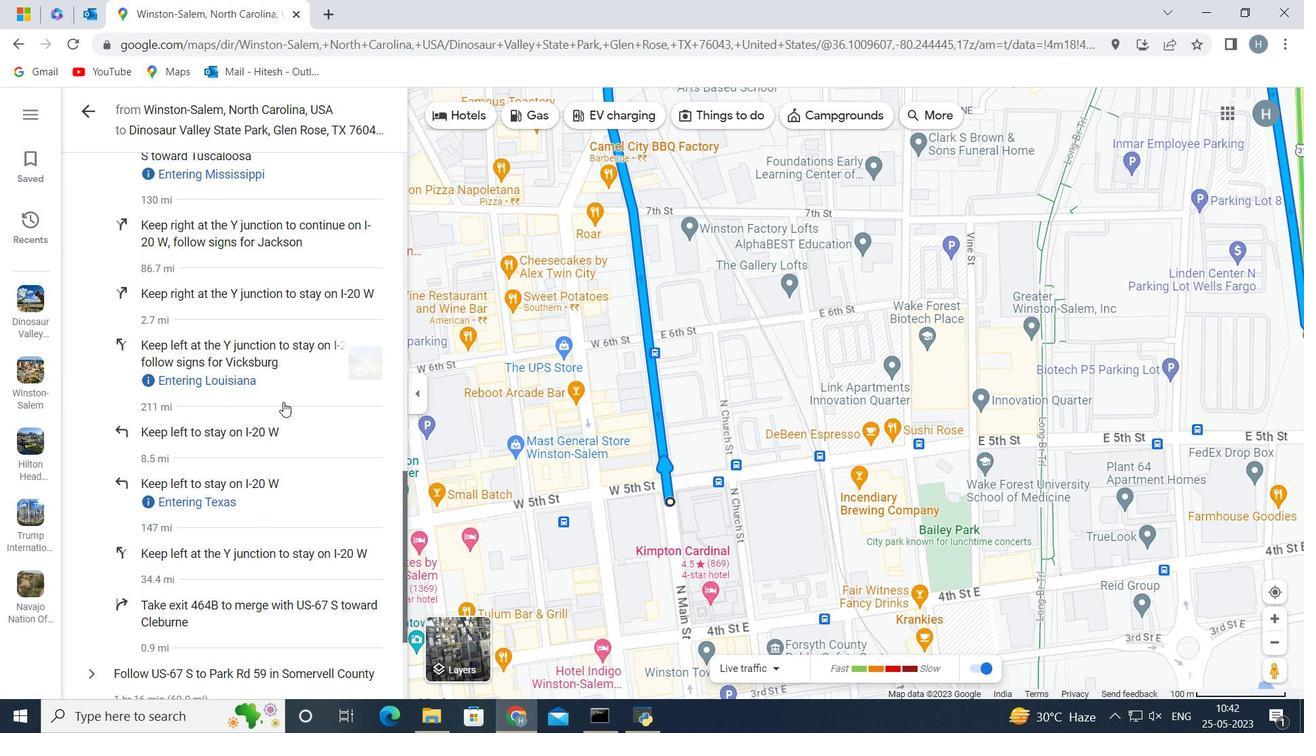 
Action: Mouse scrolled (283, 402) with delta (0, 0)
Screenshot: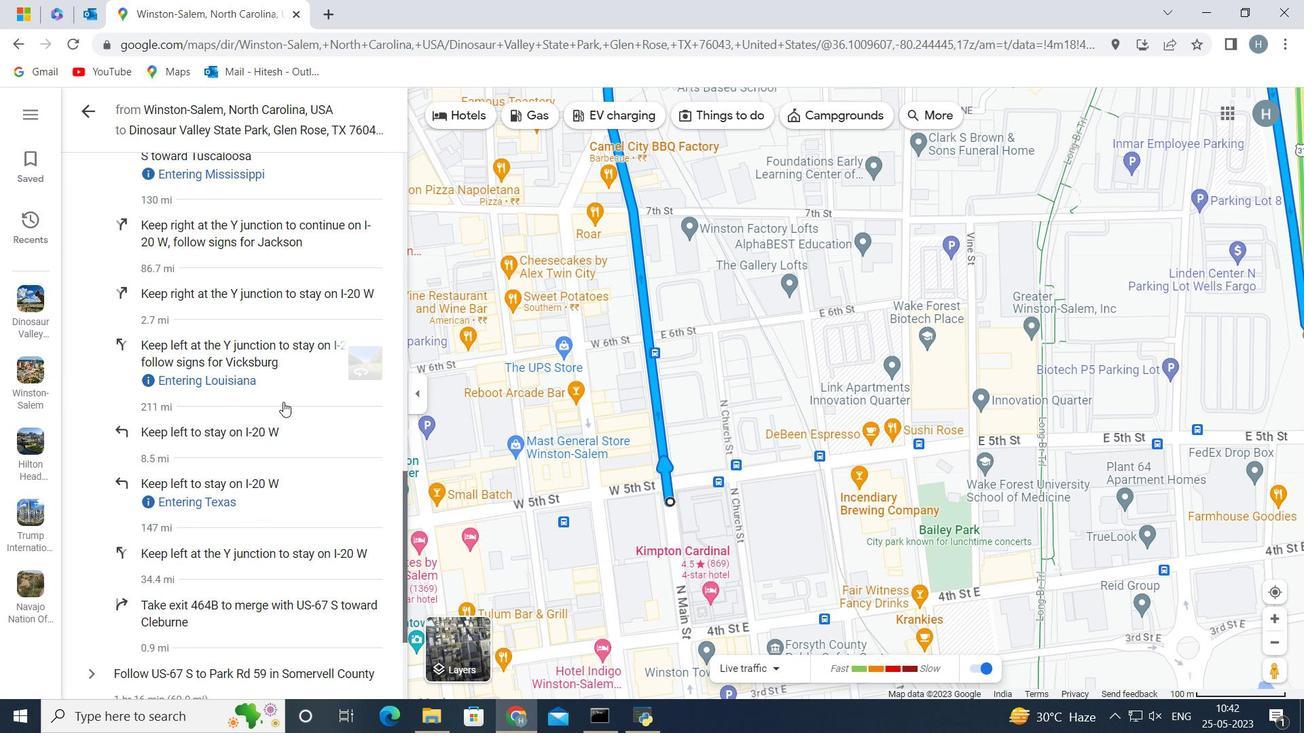 
Action: Mouse scrolled (283, 403) with delta (0, 0)
Screenshot: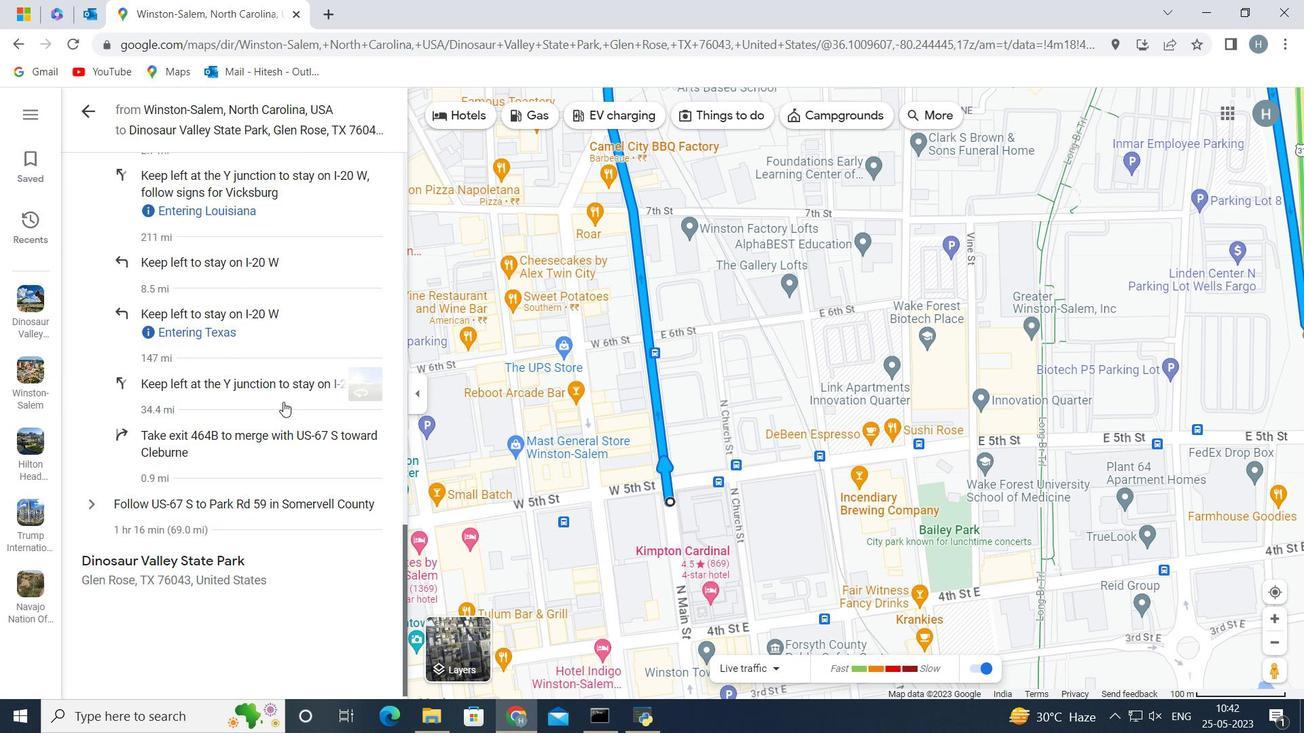 
Action: Mouse scrolled (283, 403) with delta (0, 0)
Screenshot: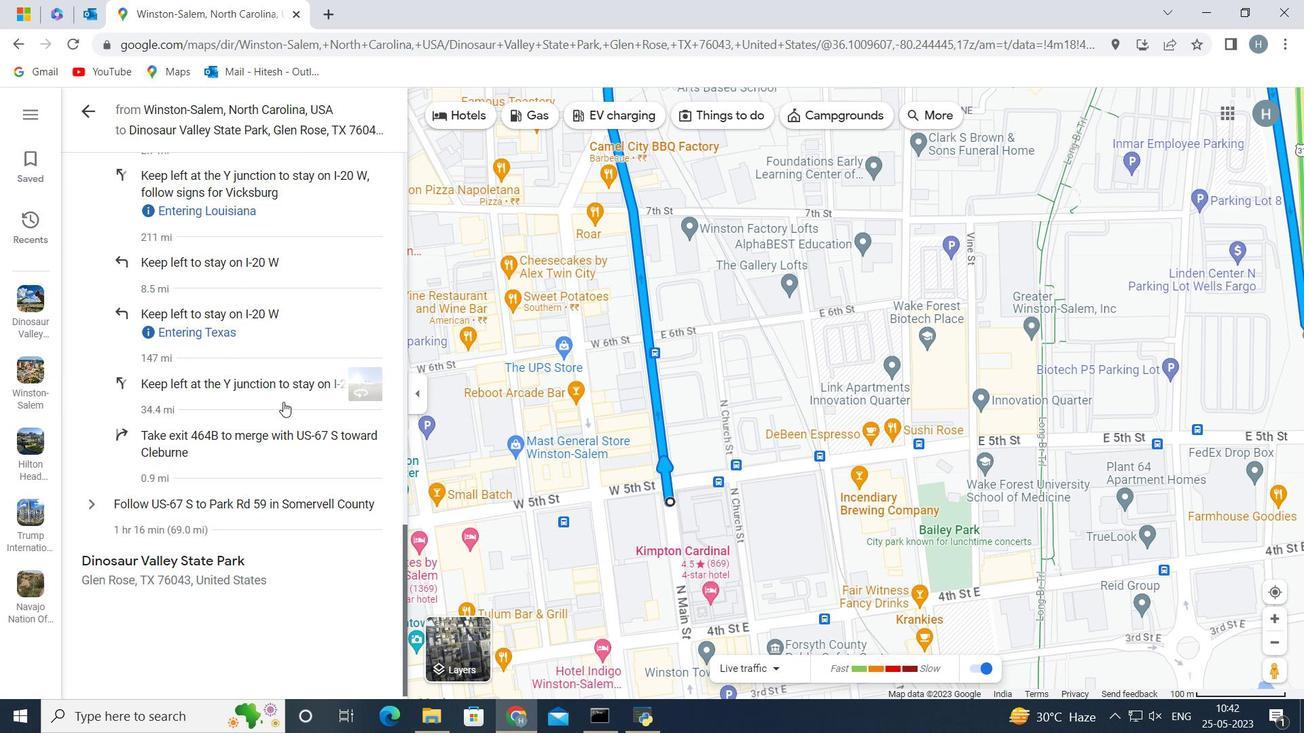 
Action: Mouse scrolled (283, 403) with delta (0, 0)
Screenshot: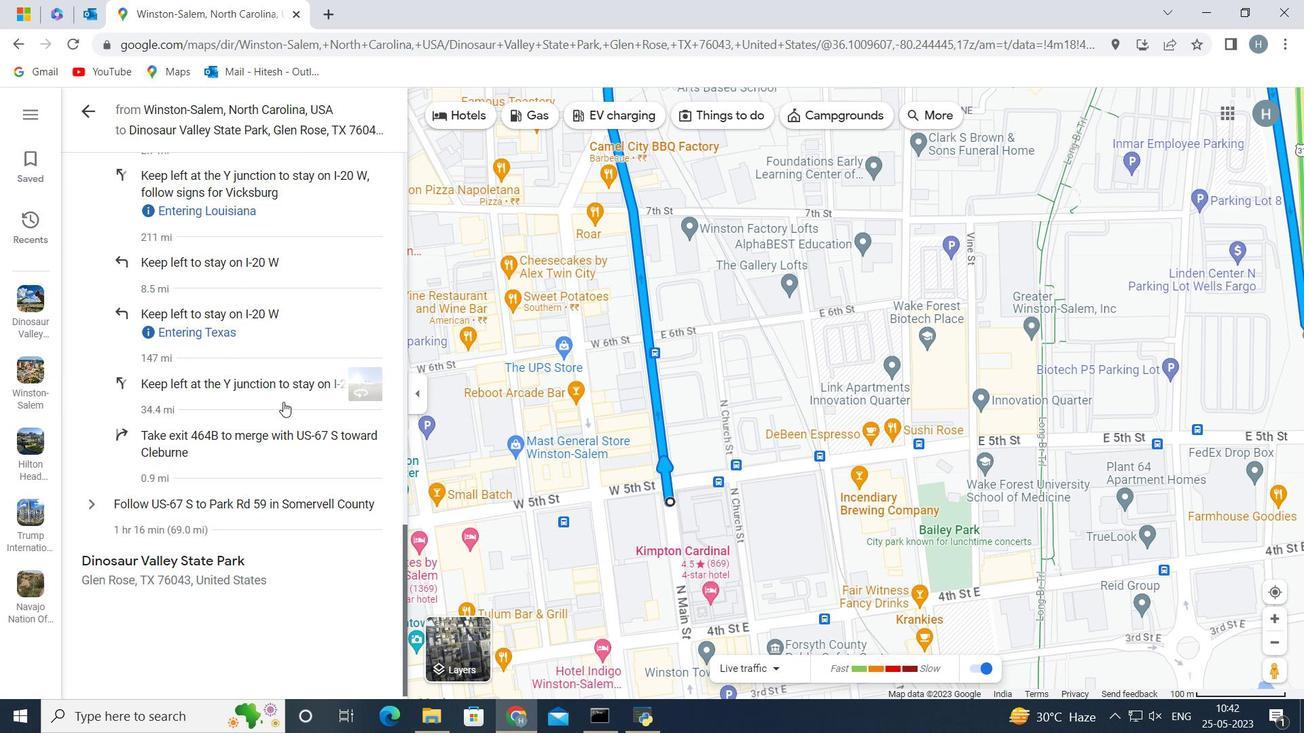 
Action: Mouse scrolled (283, 403) with delta (0, 0)
Screenshot: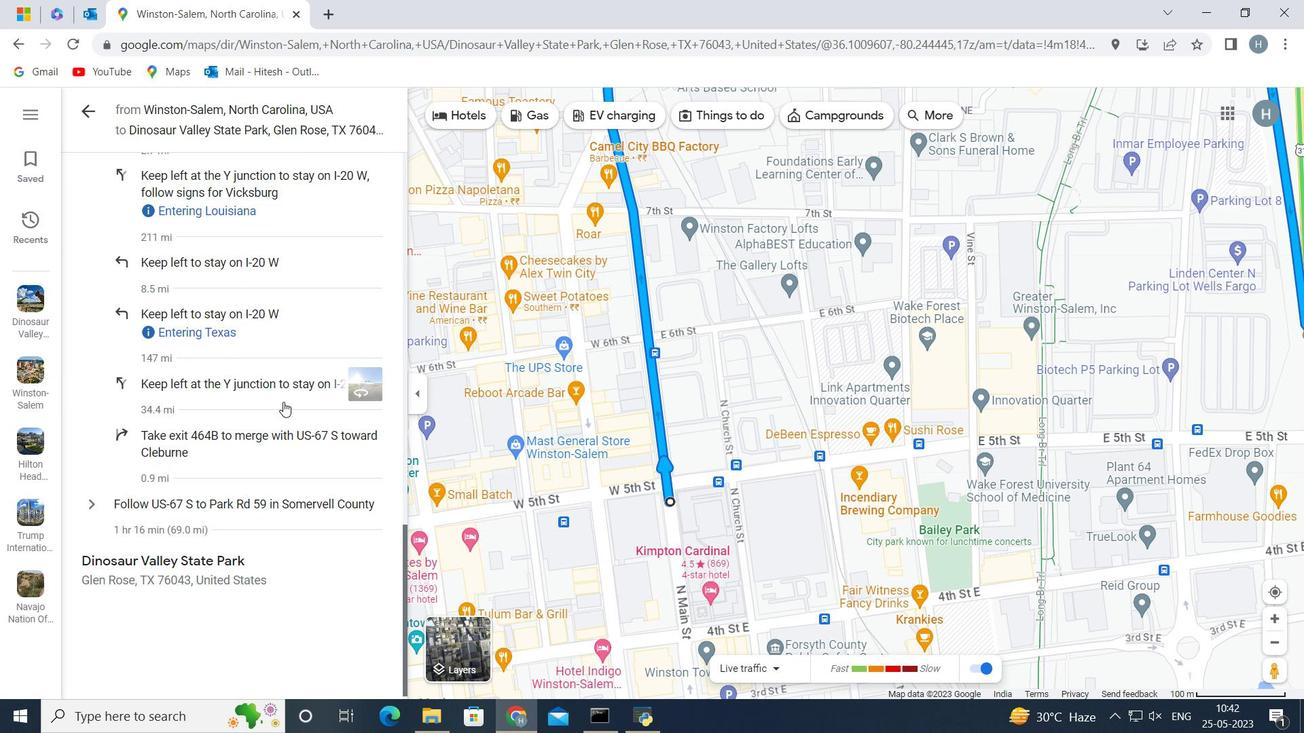 
Action: Mouse scrolled (283, 403) with delta (0, 0)
Screenshot: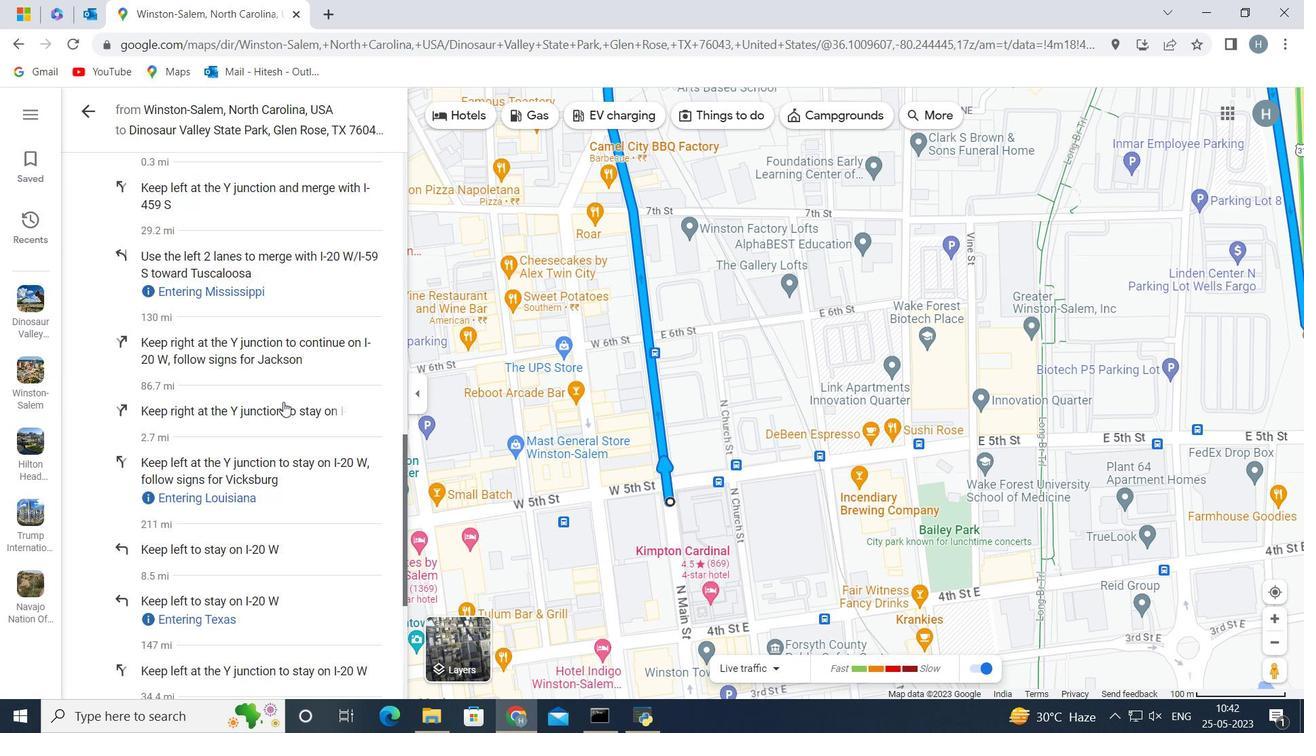
Action: Mouse scrolled (283, 403) with delta (0, 0)
Screenshot: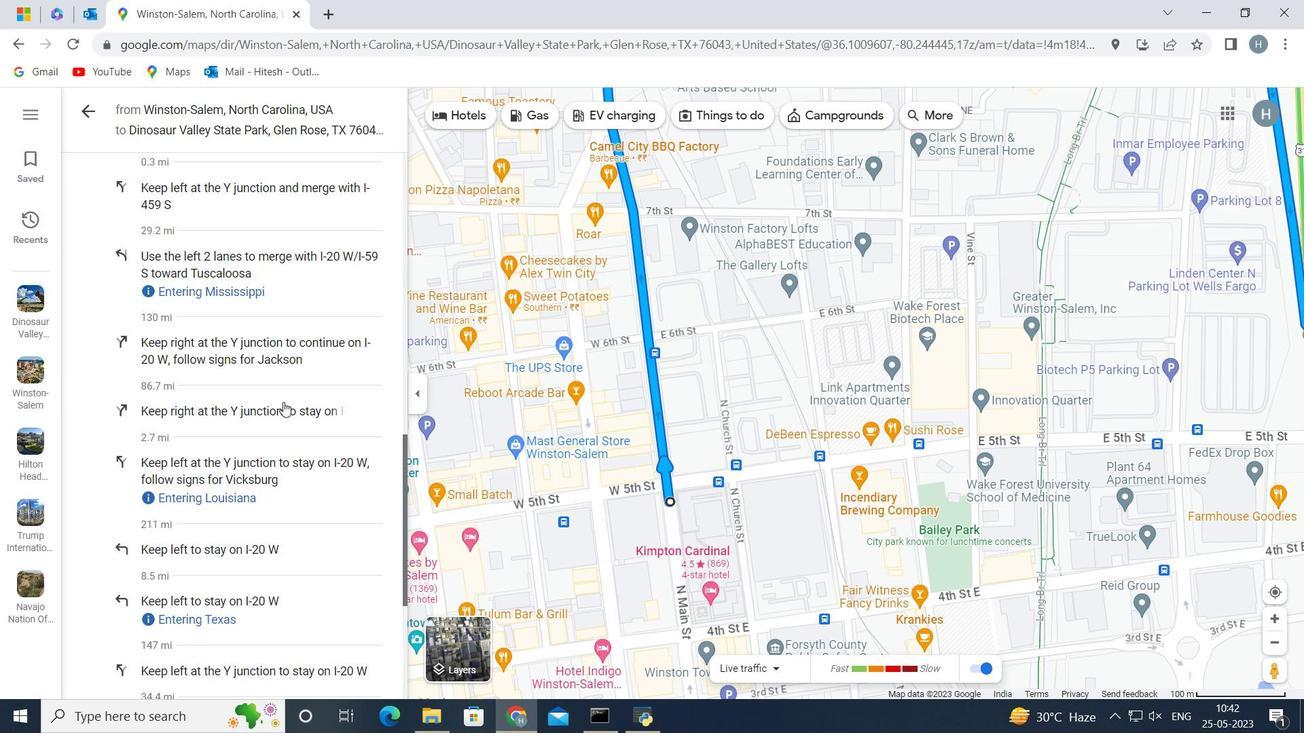 
Action: Mouse scrolled (283, 403) with delta (0, 0)
Screenshot: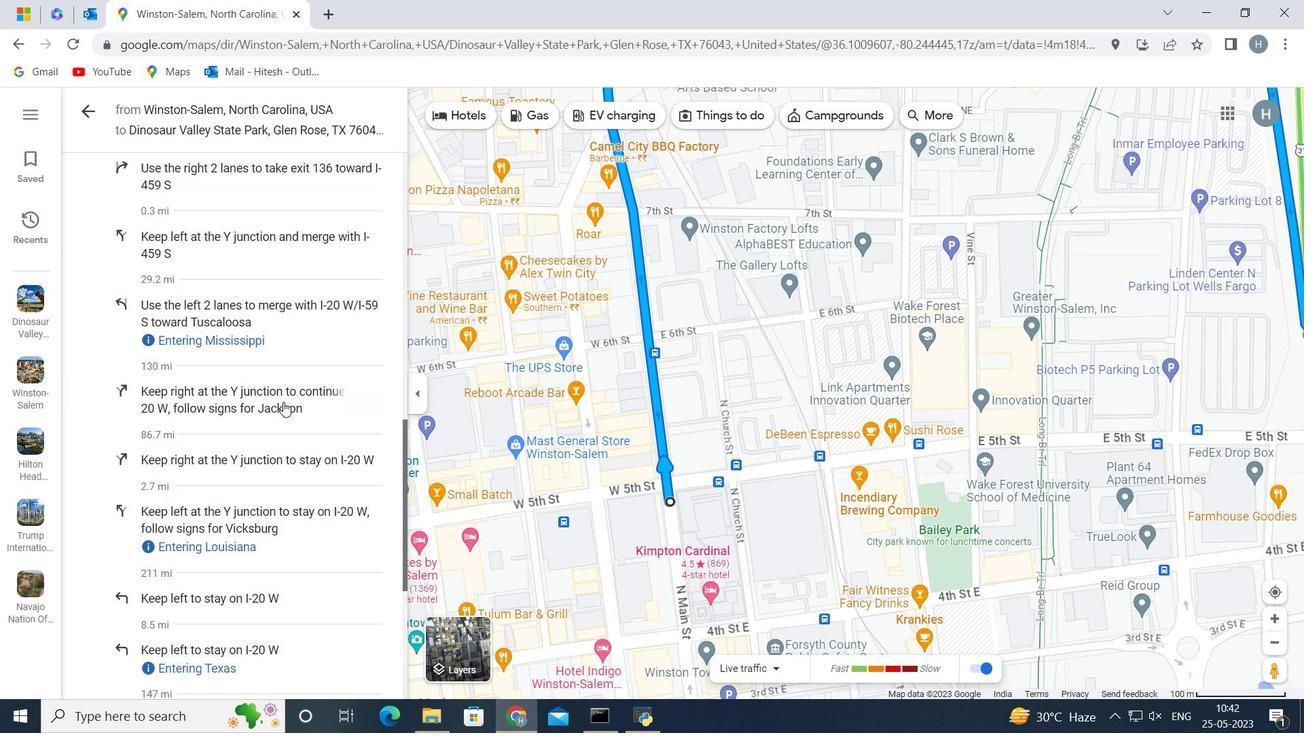 
Action: Mouse scrolled (283, 403) with delta (0, 0)
Screenshot: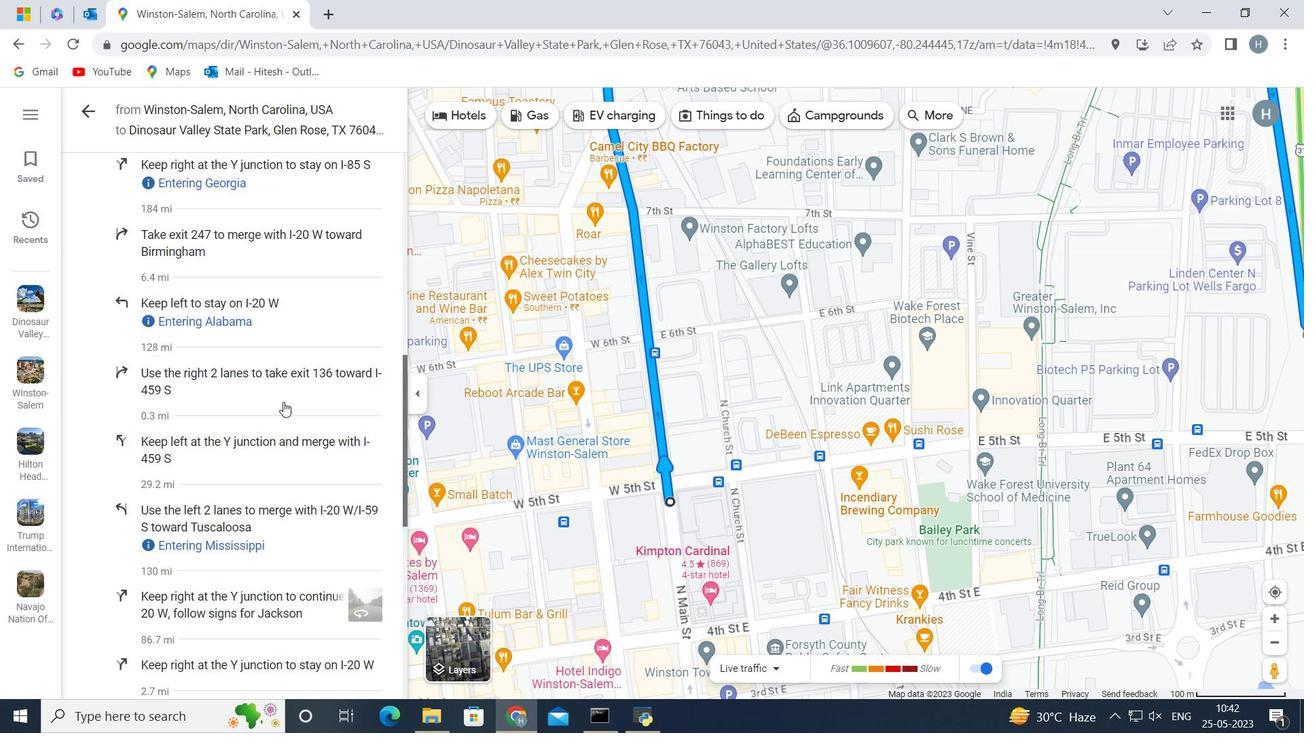 
Action: Mouse scrolled (283, 403) with delta (0, 0)
Screenshot: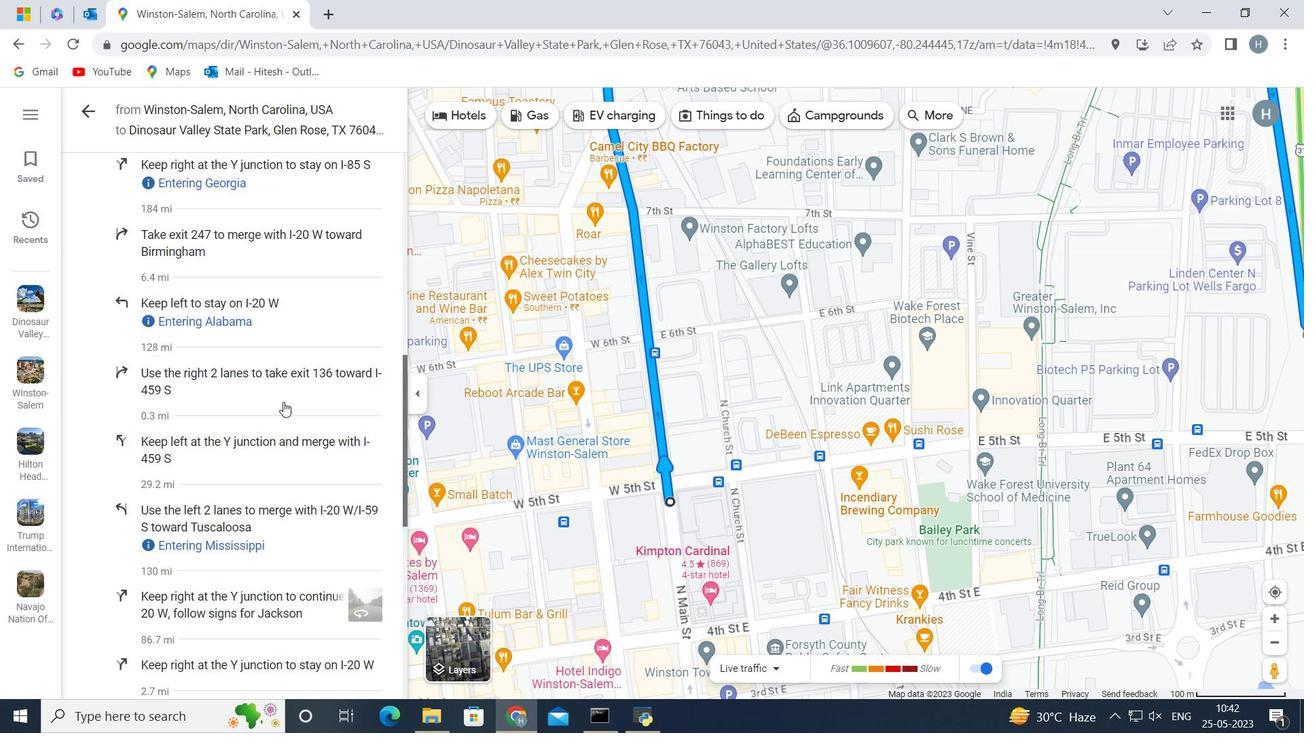 
Action: Mouse scrolled (283, 403) with delta (0, 0)
Screenshot: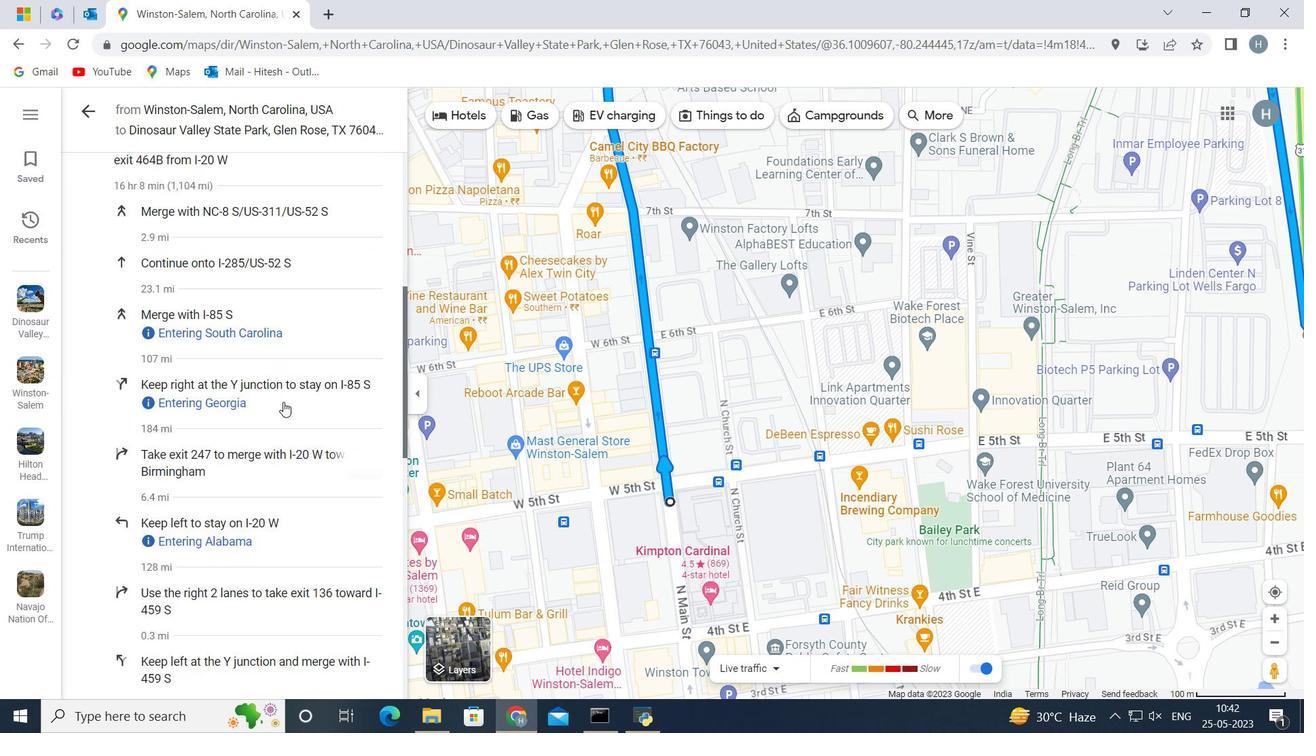 
Action: Mouse scrolled (283, 403) with delta (0, 0)
Screenshot: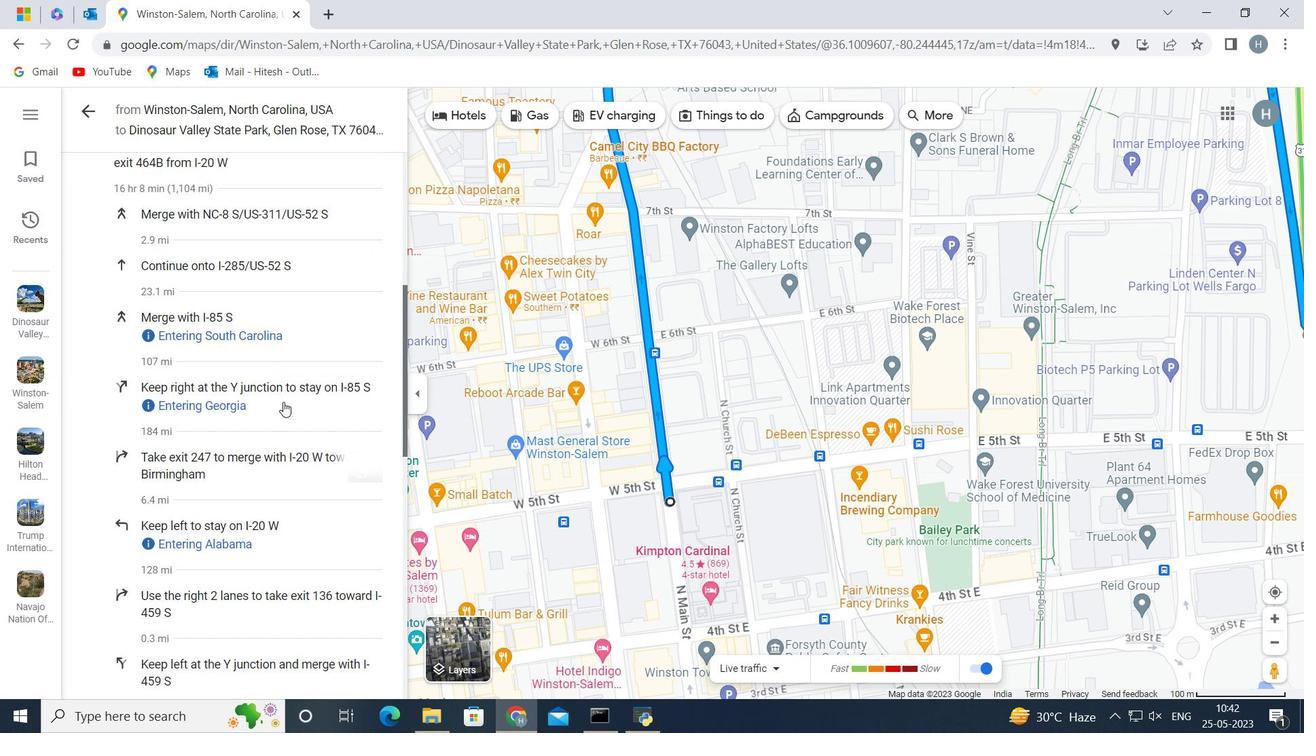
Action: Mouse moved to (364, 442)
Screenshot: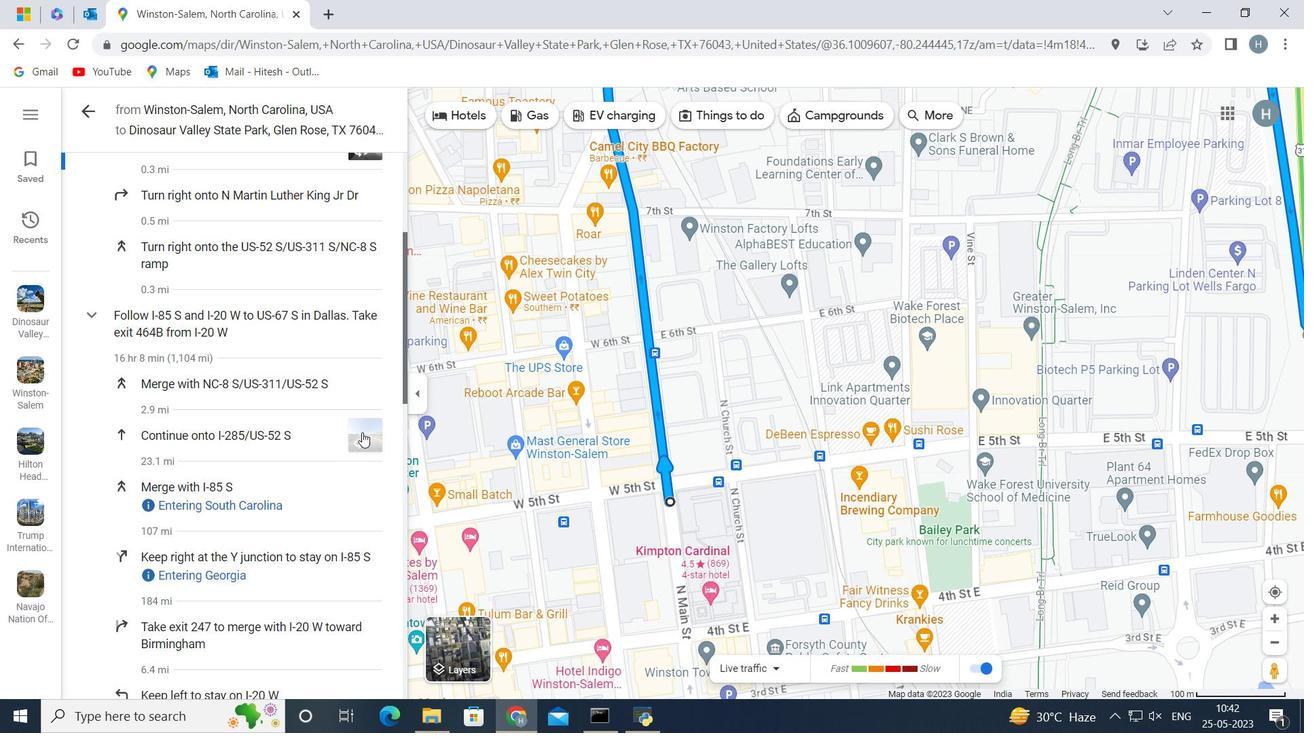 
Action: Mouse pressed left at (364, 442)
Screenshot: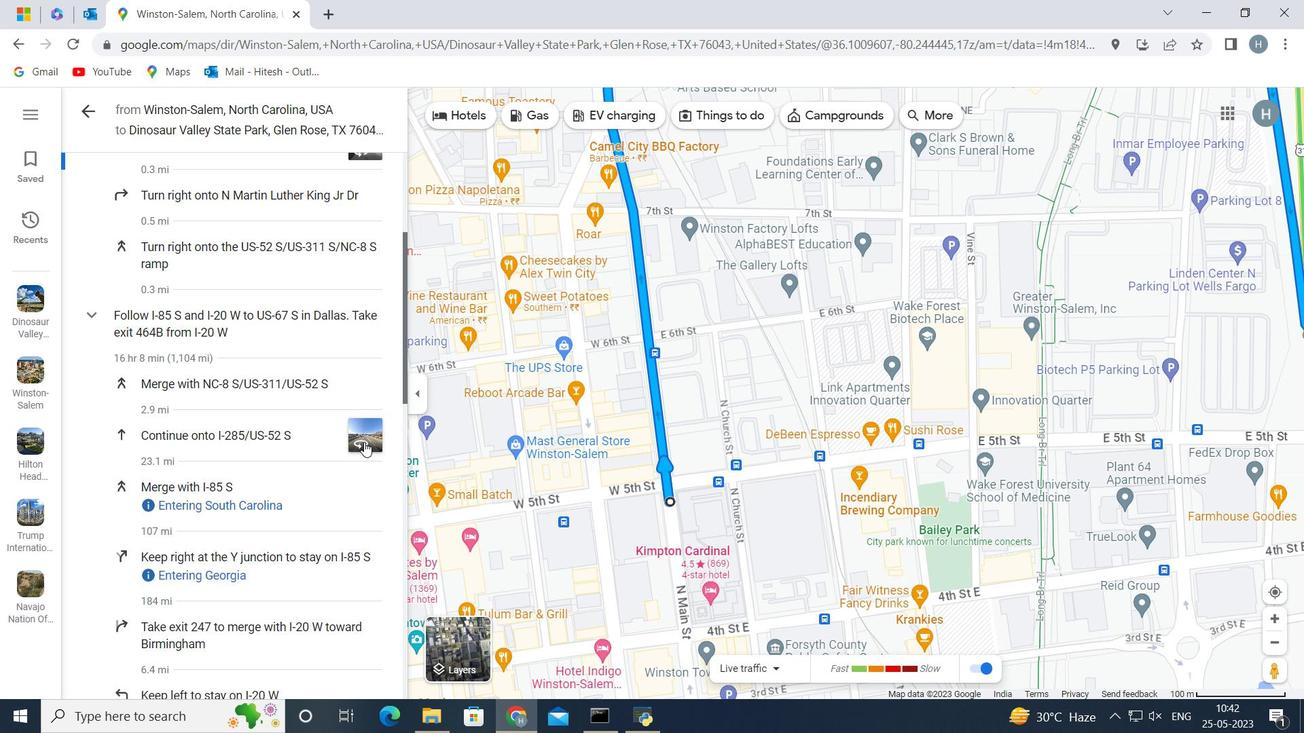 
Action: Mouse moved to (633, 289)
Screenshot: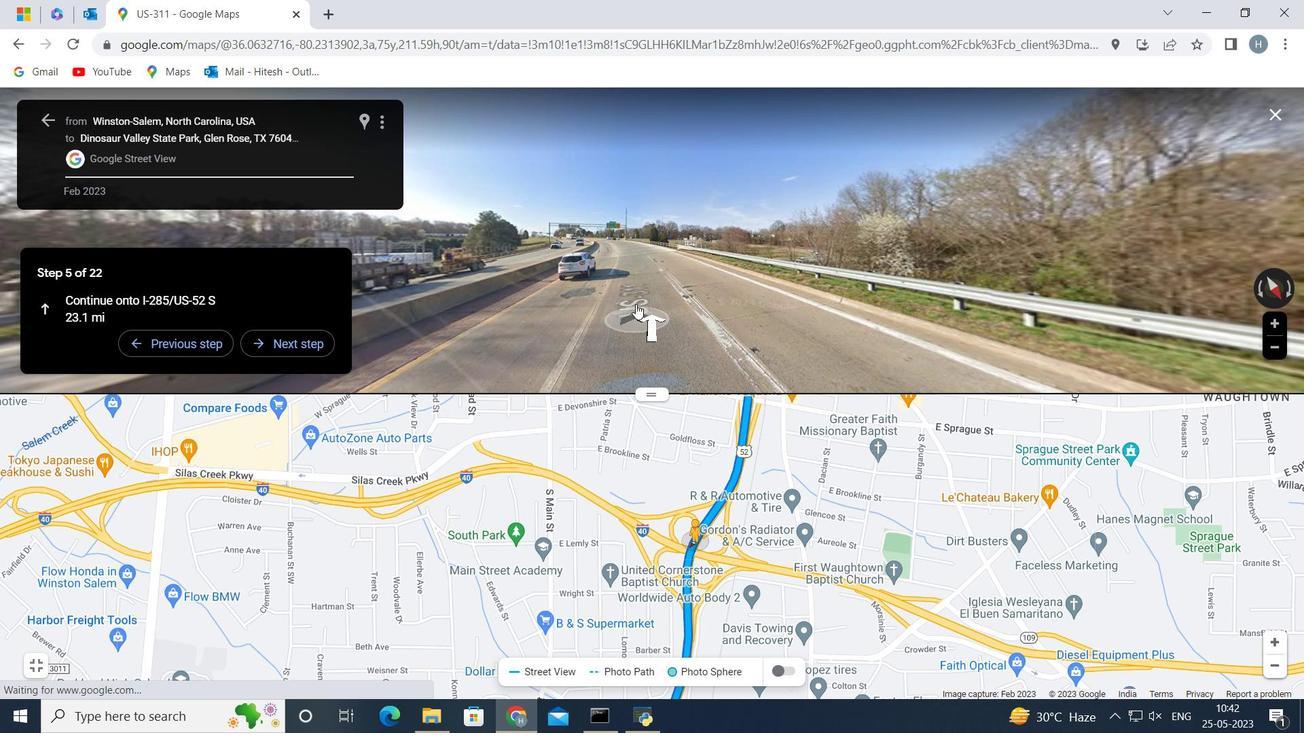 
Action: Mouse pressed left at (633, 289)
Screenshot: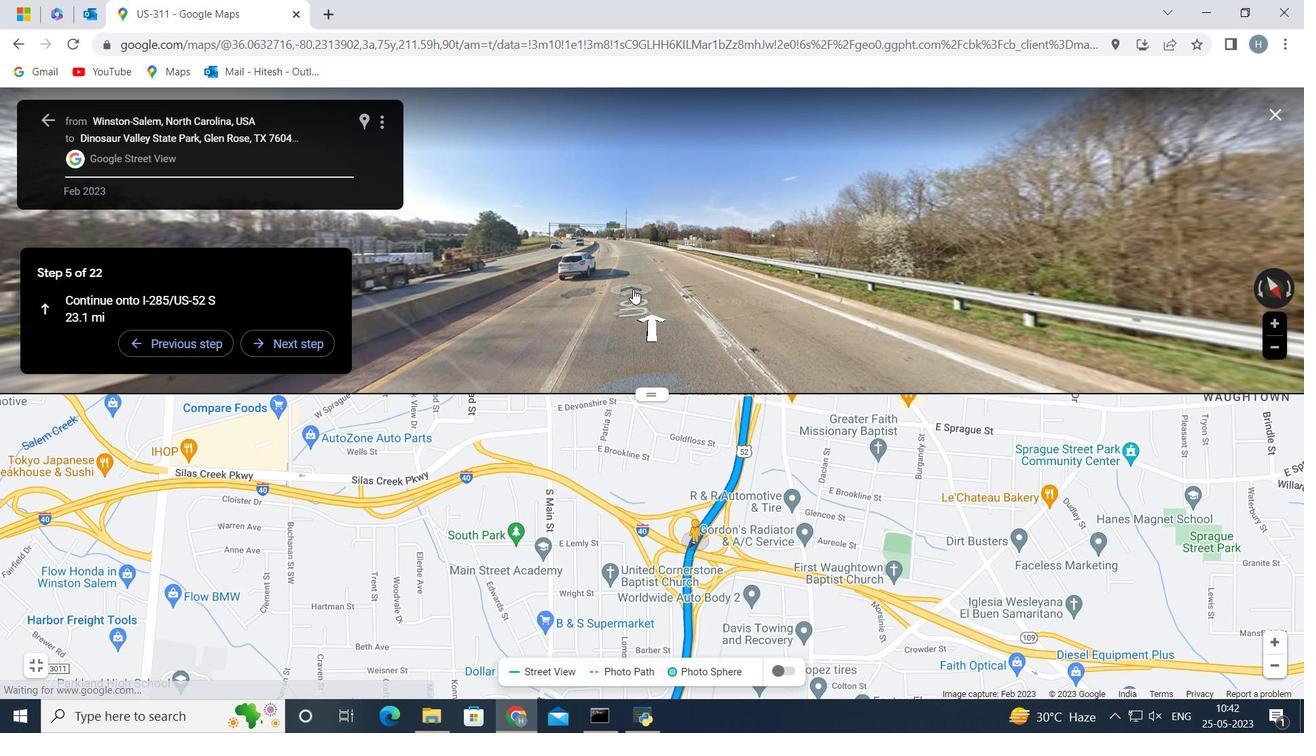 
Action: Mouse moved to (632, 289)
Screenshot: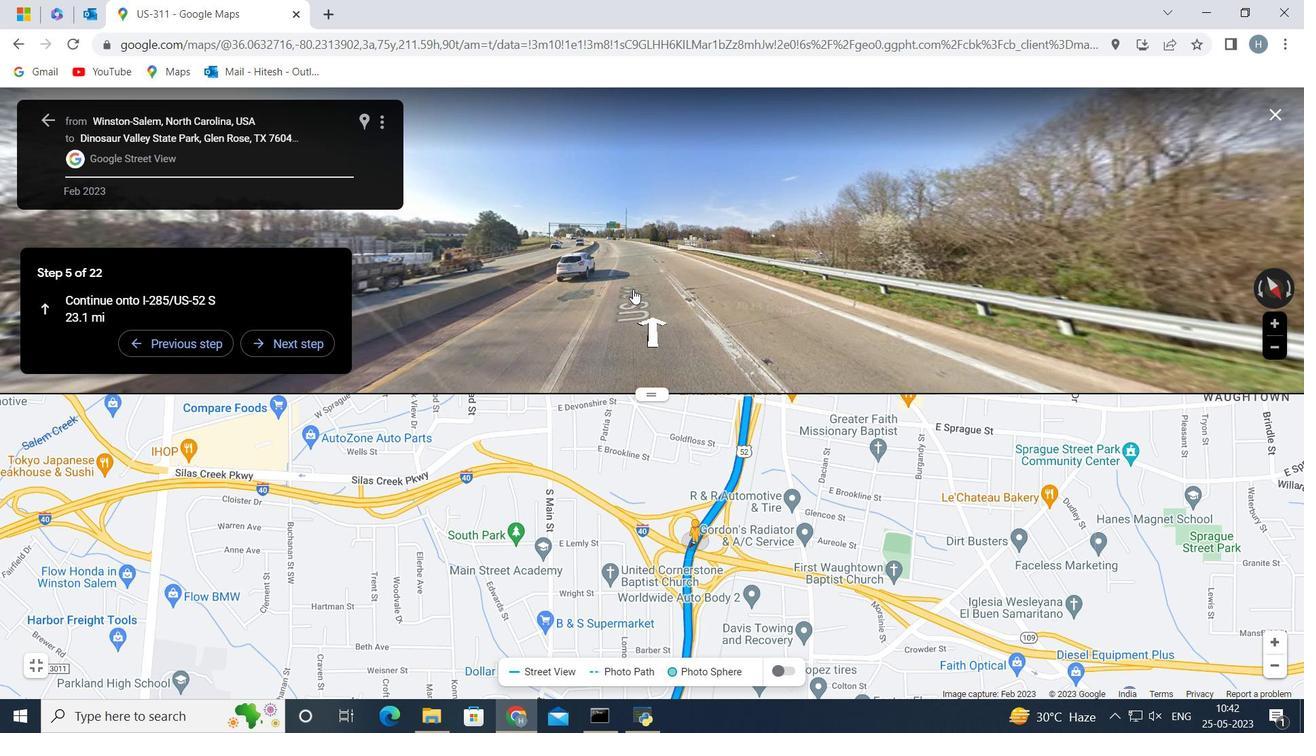 
Action: Mouse pressed left at (632, 289)
Screenshot: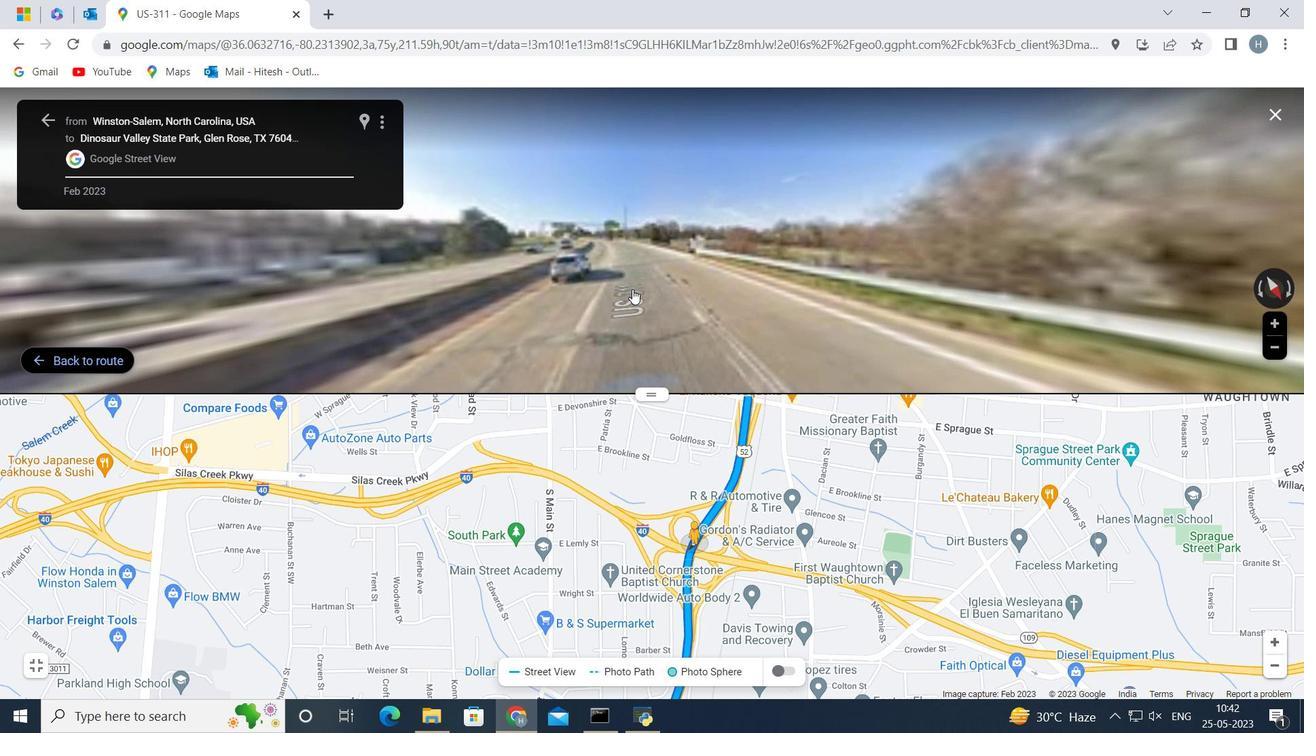 
Action: Mouse pressed left at (632, 289)
Screenshot: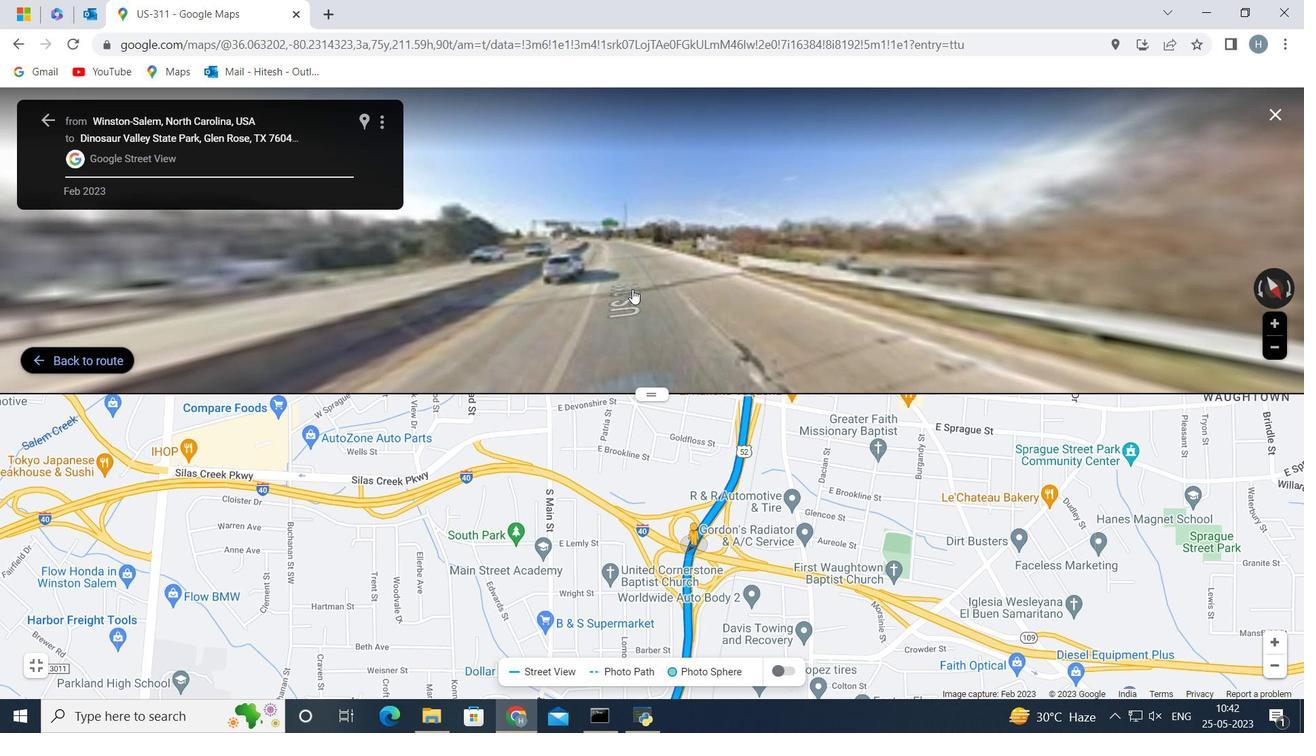 
Action: Mouse moved to (618, 265)
Screenshot: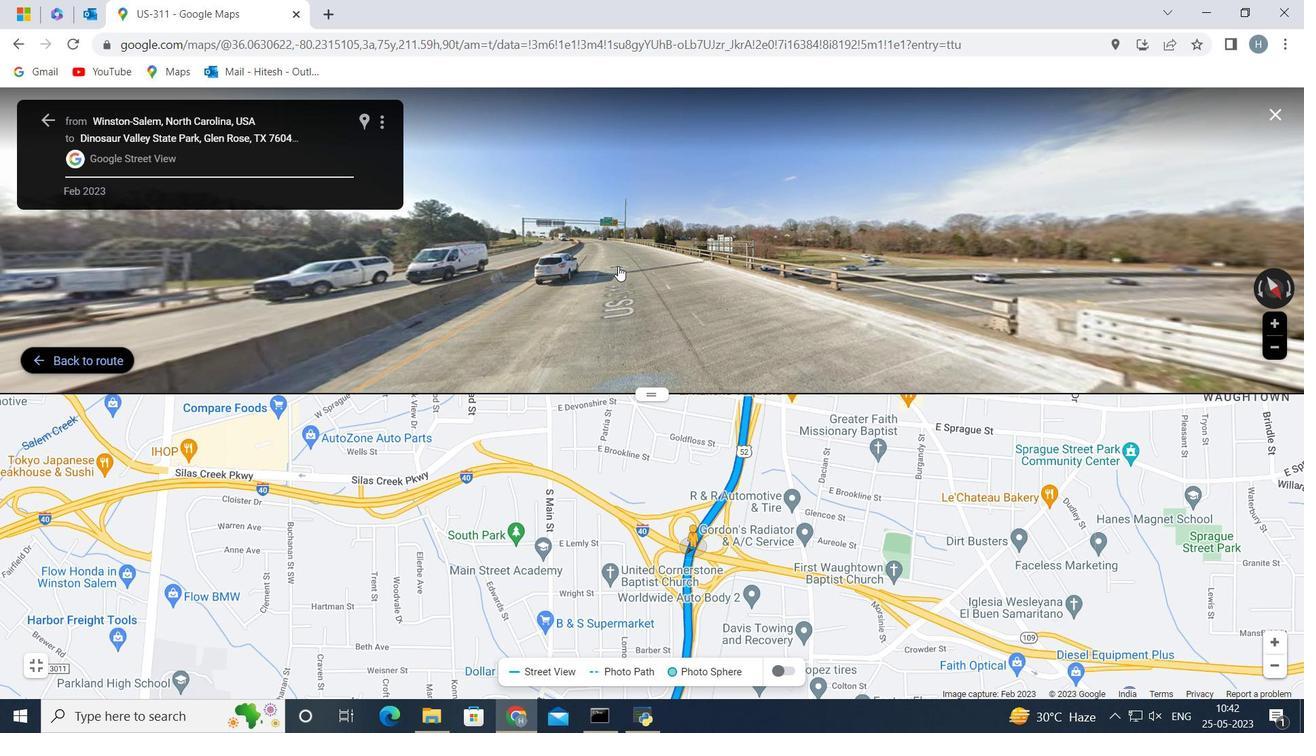 
Action: Mouse pressed left at (618, 265)
Screenshot: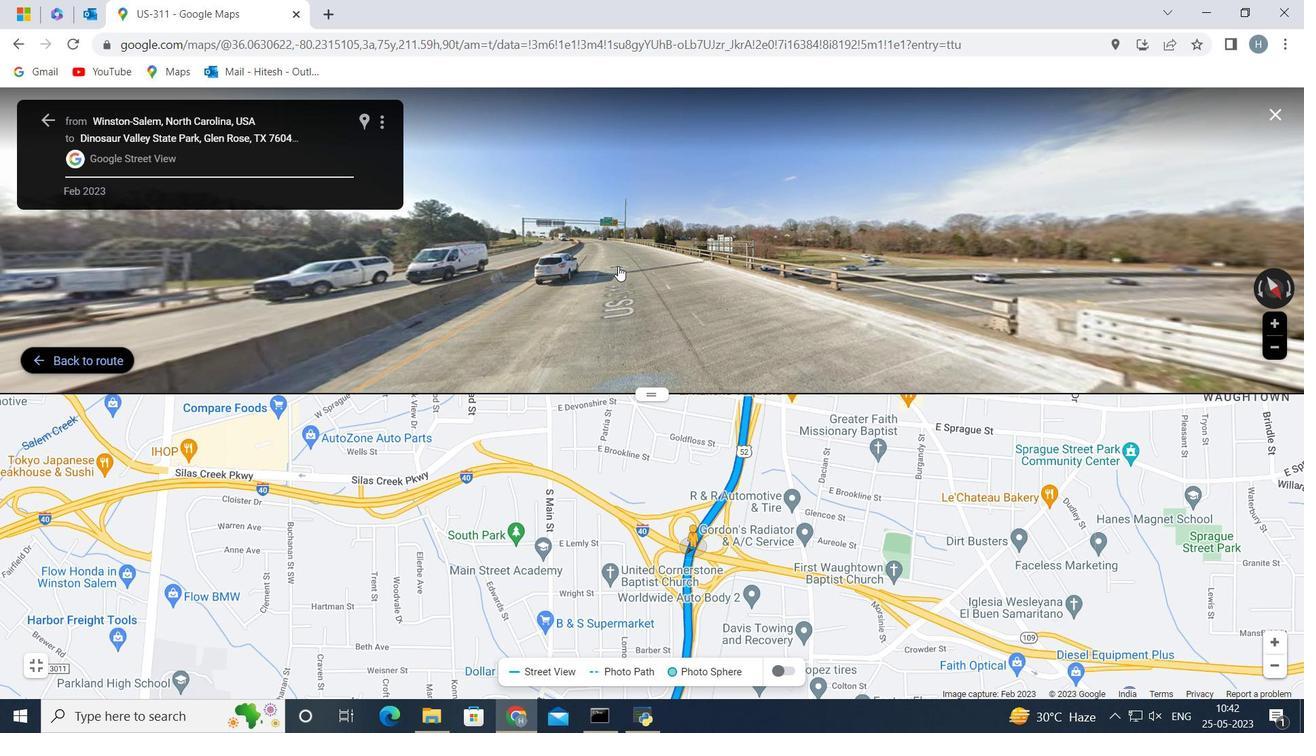 
Action: Mouse moved to (608, 230)
Screenshot: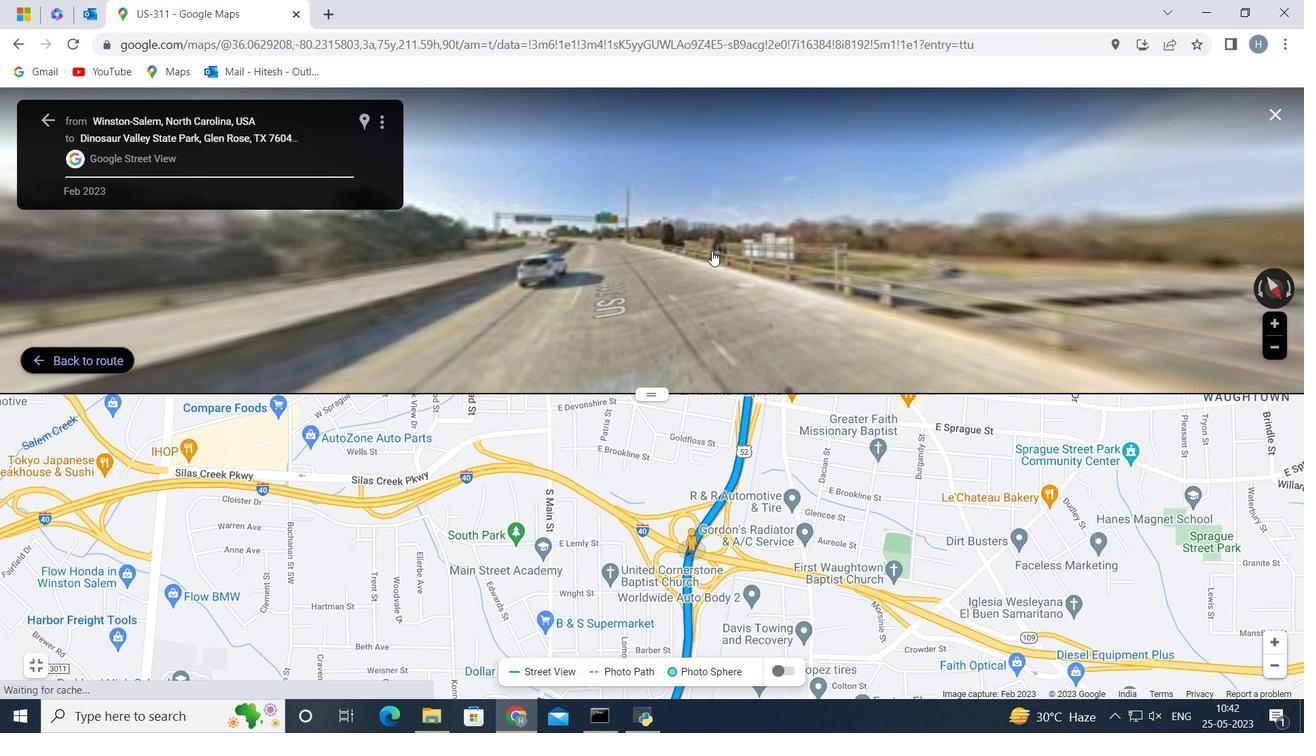 
Action: Mouse pressed left at (699, 246)
Screenshot: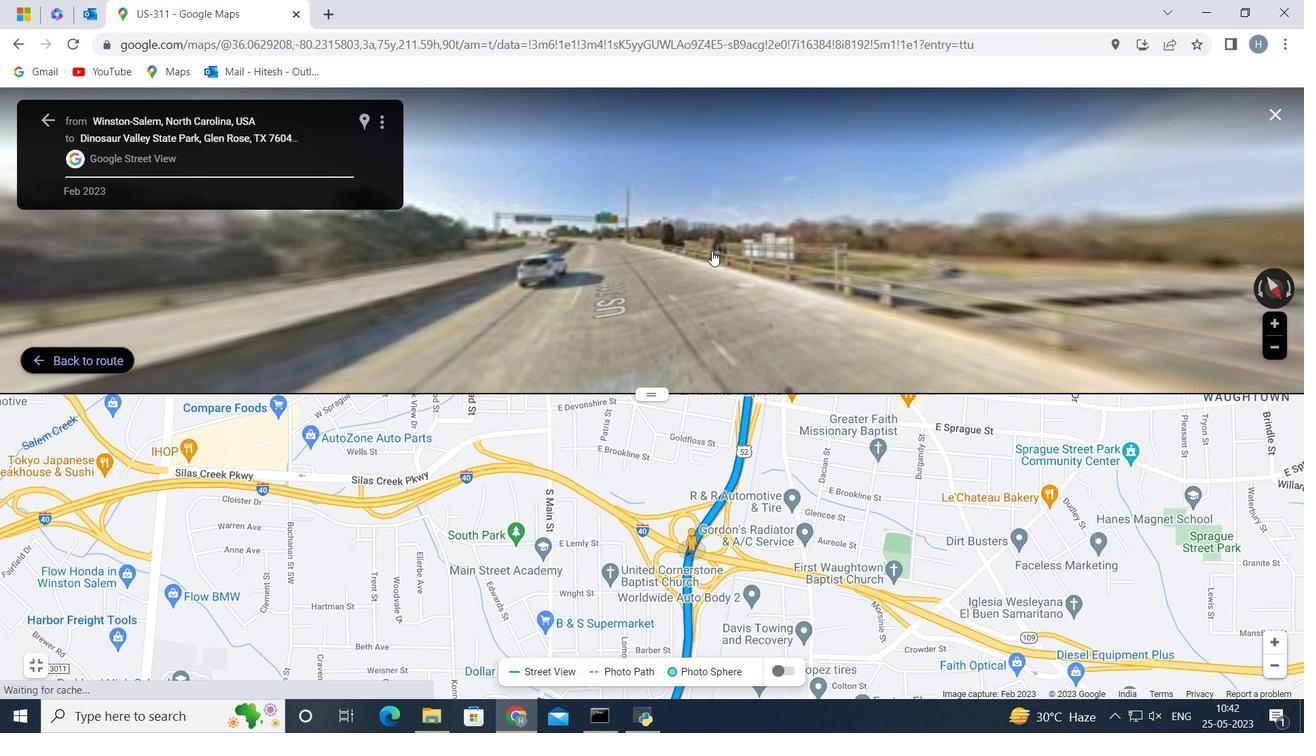 
Action: Mouse moved to (583, 279)
Screenshot: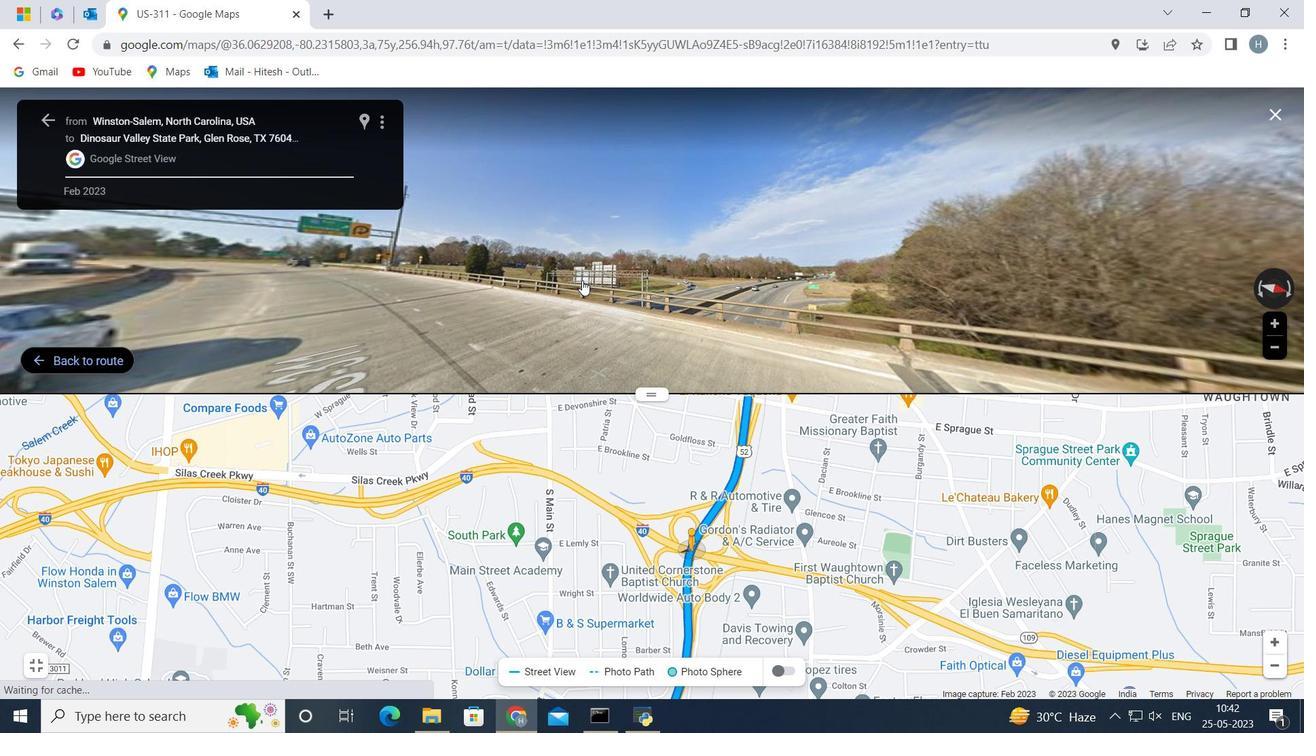 
Action: Mouse pressed left at (583, 279)
Screenshot: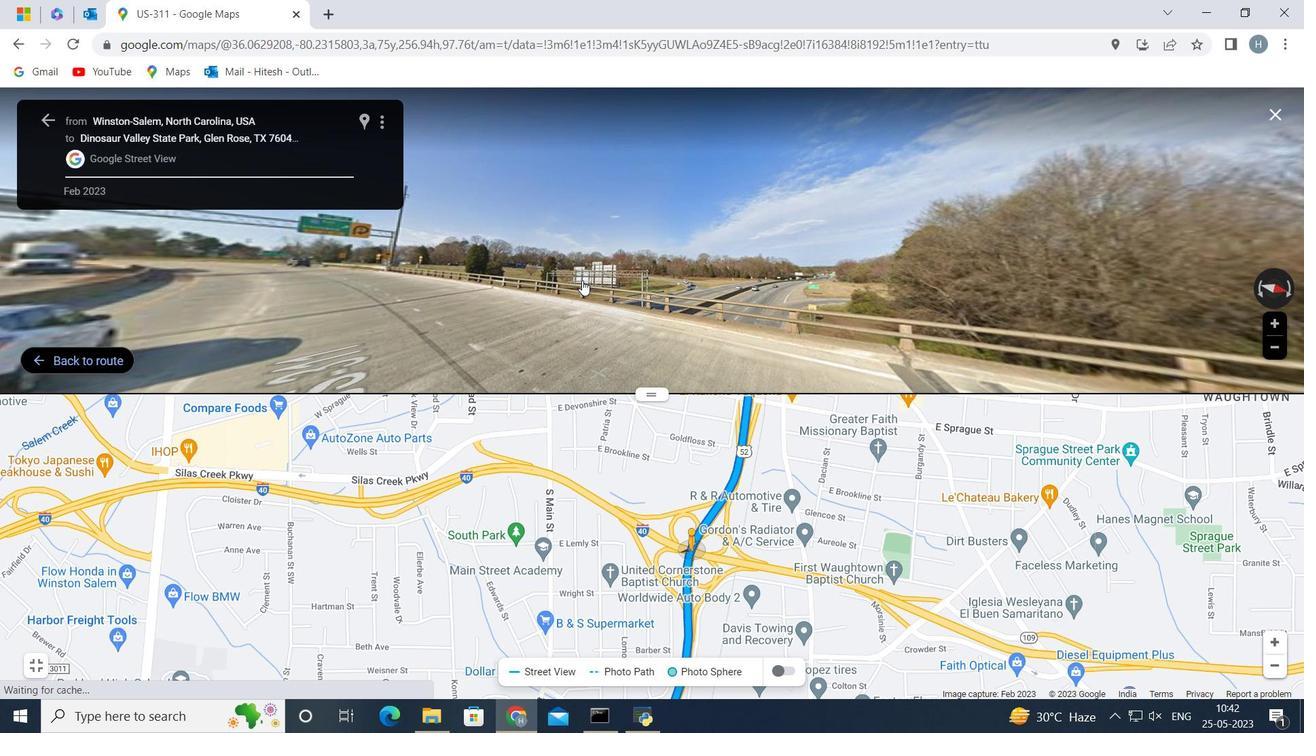 
Action: Mouse moved to (558, 247)
Screenshot: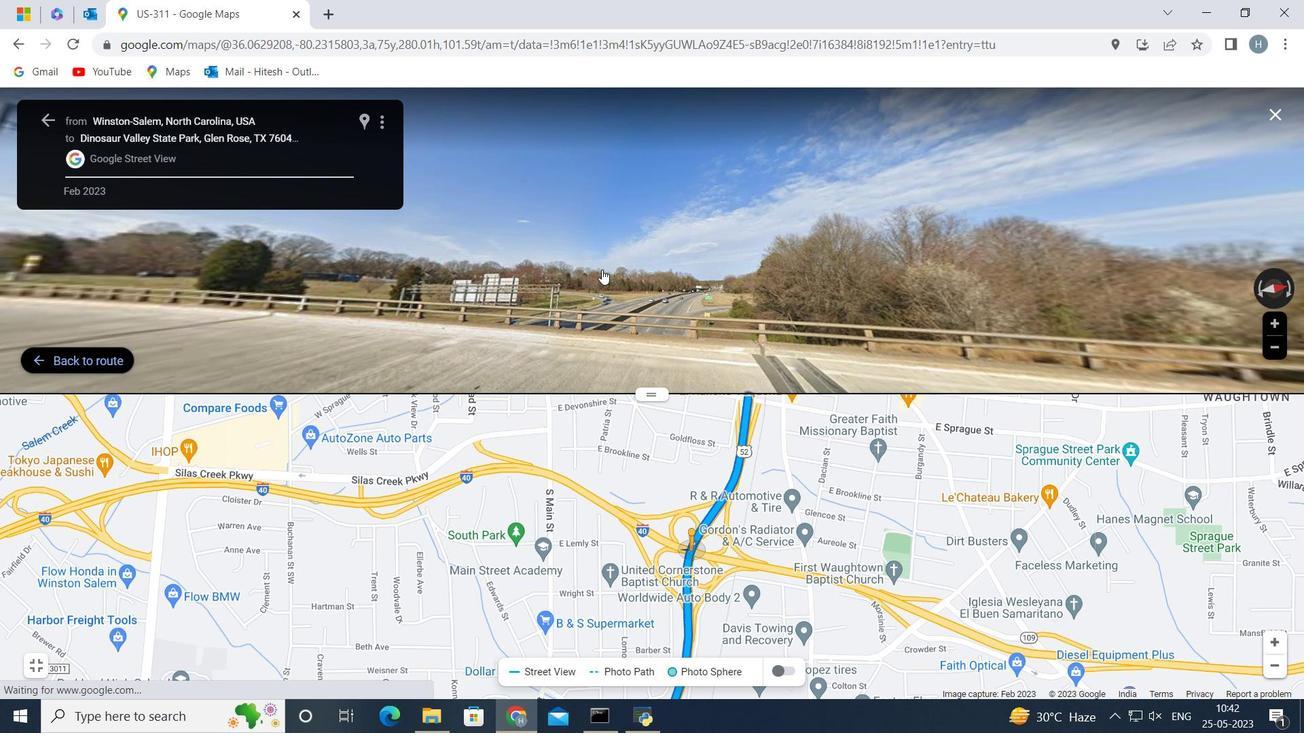 
Action: Mouse pressed left at (649, 269)
Screenshot: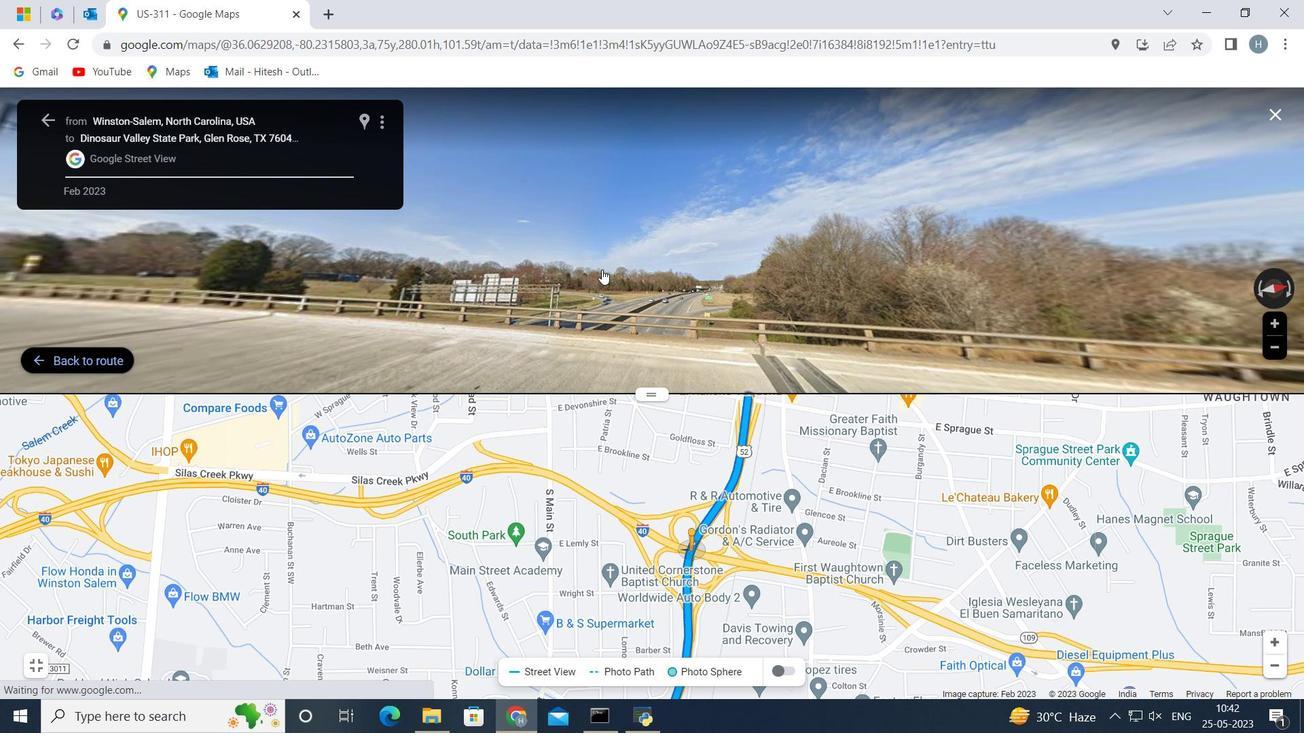 
Action: Mouse moved to (702, 268)
Screenshot: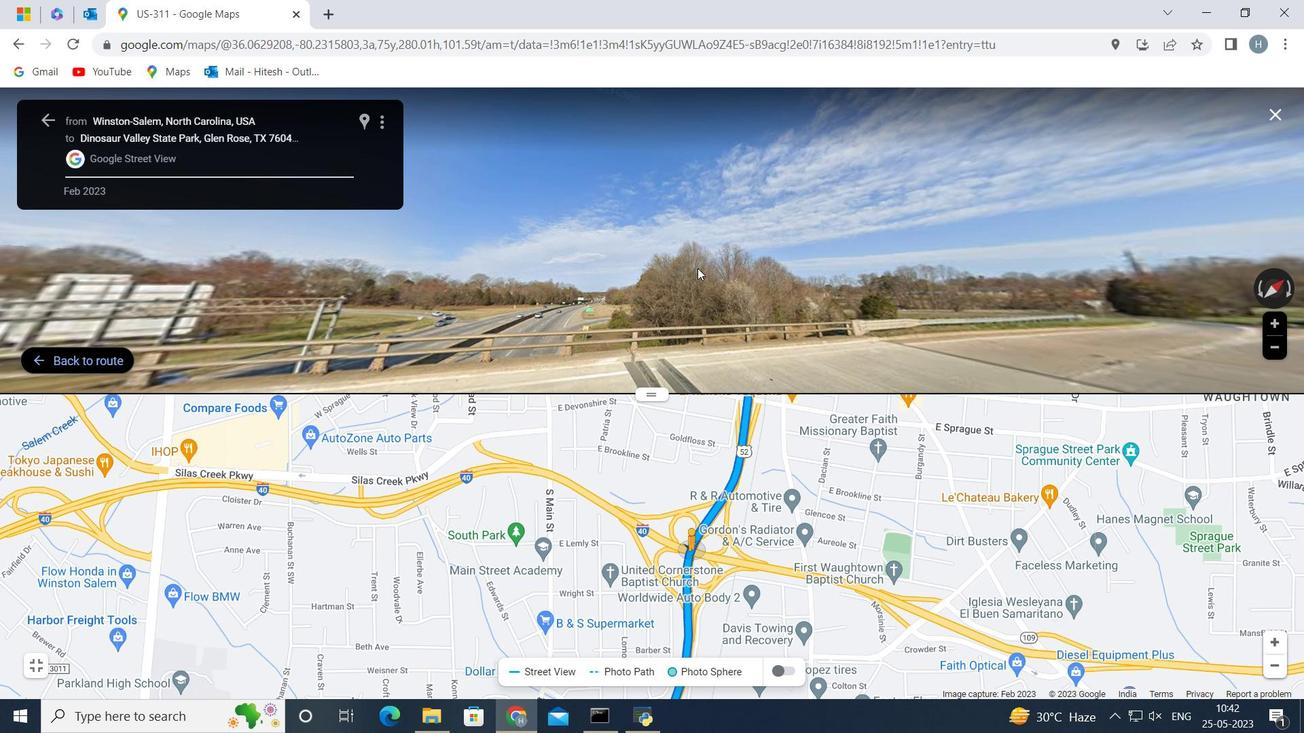 
Action: Mouse pressed left at (702, 268)
Screenshot: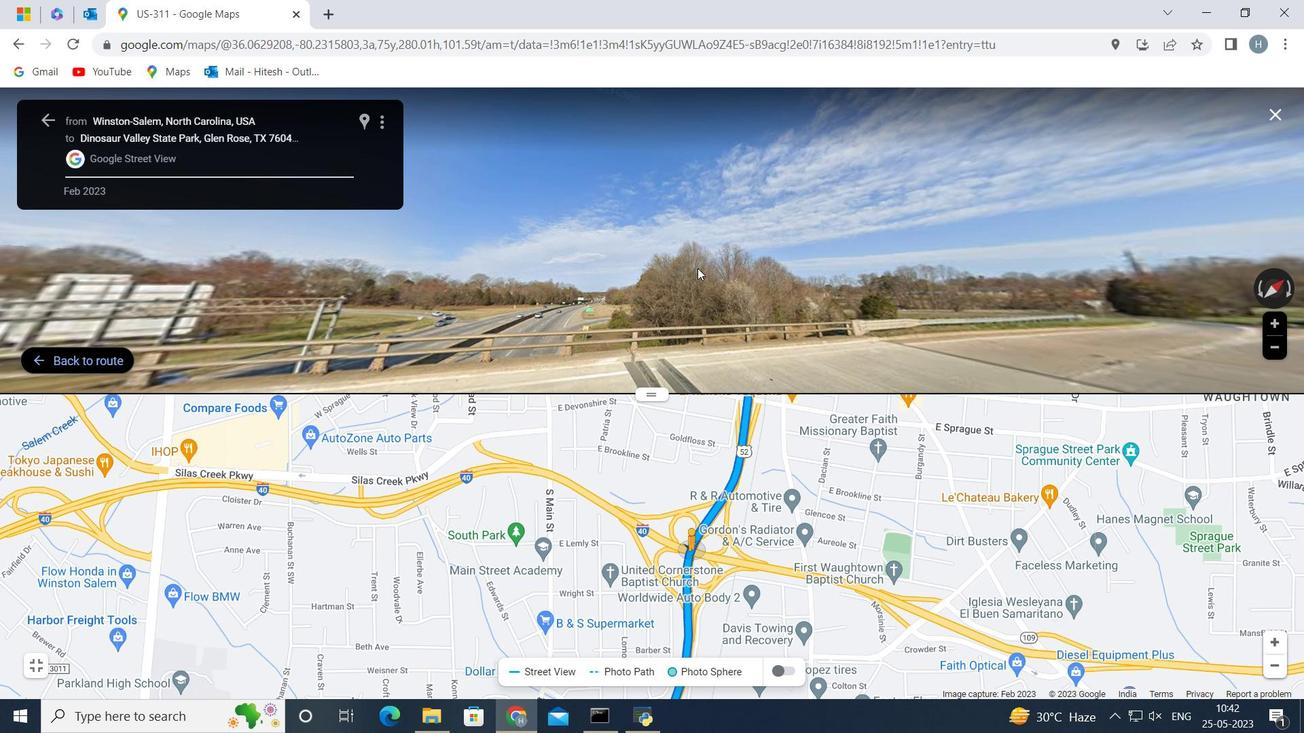 
Action: Mouse moved to (719, 251)
Screenshot: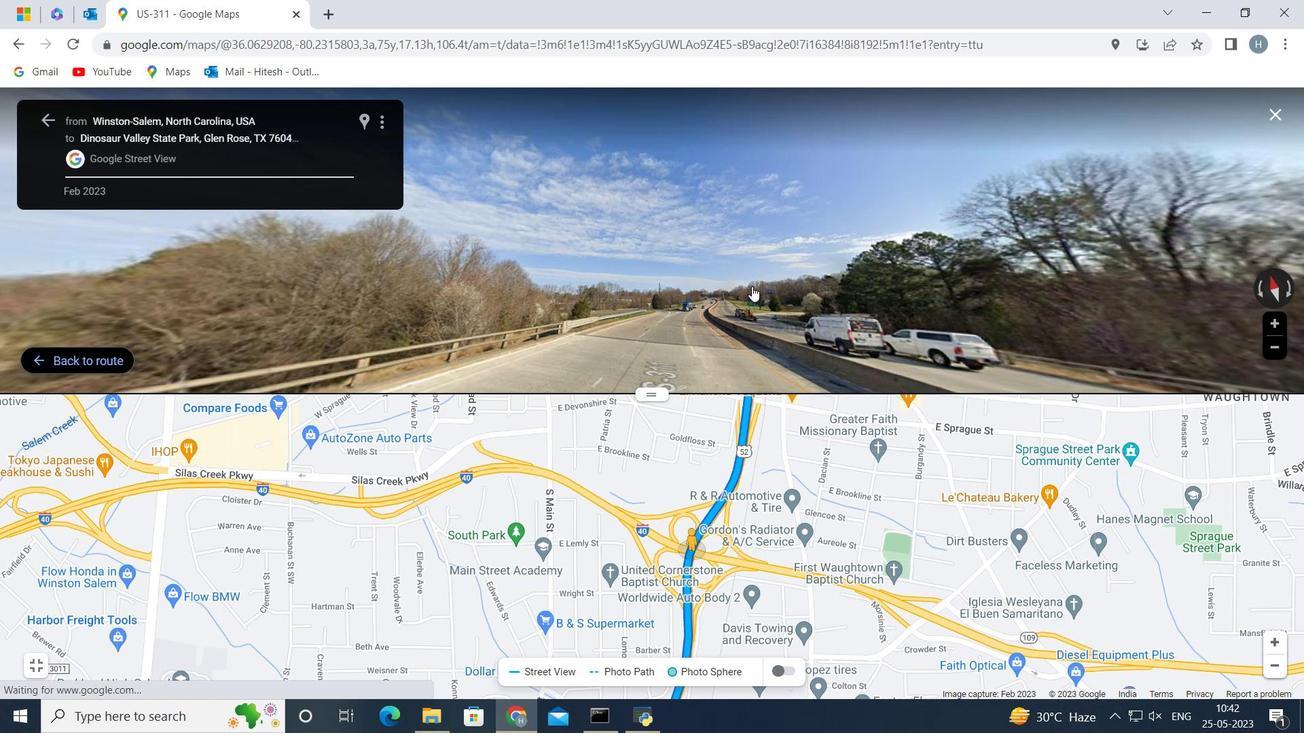 
Action: Mouse pressed left at (753, 286)
Screenshot: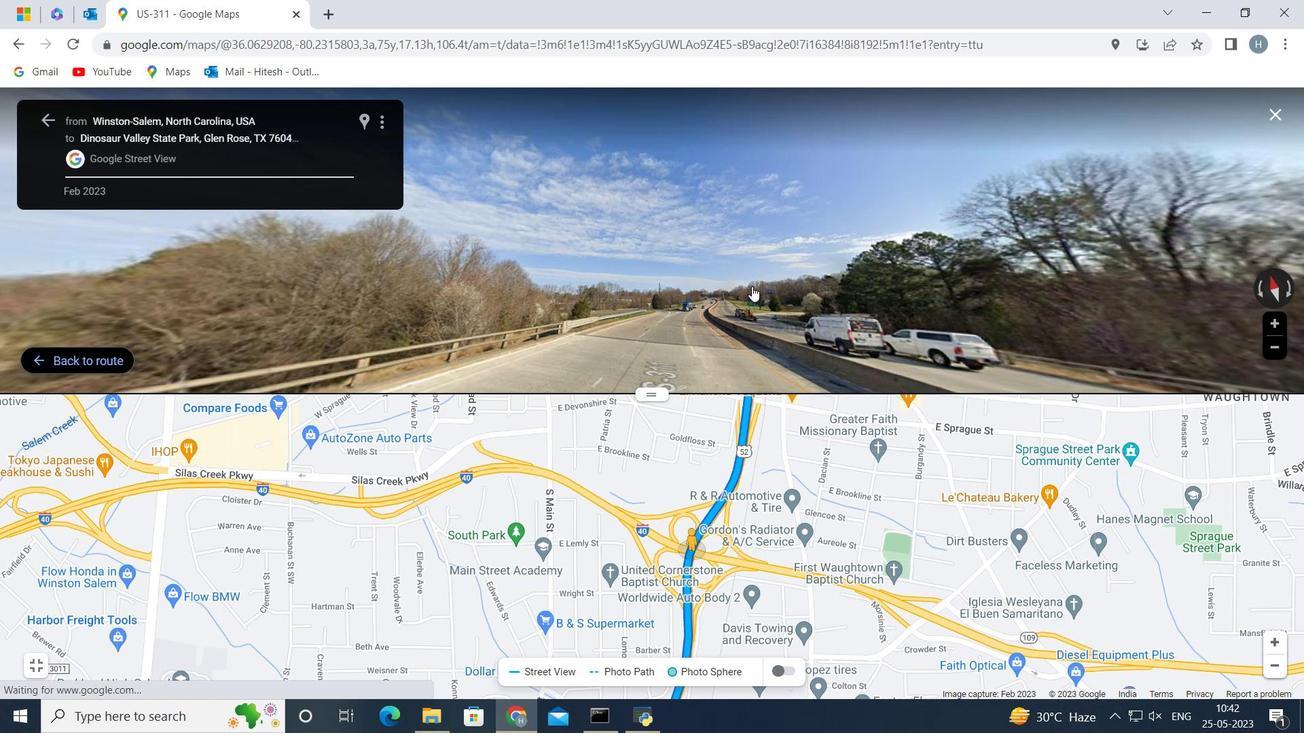 
Action: Mouse moved to (694, 230)
Screenshot: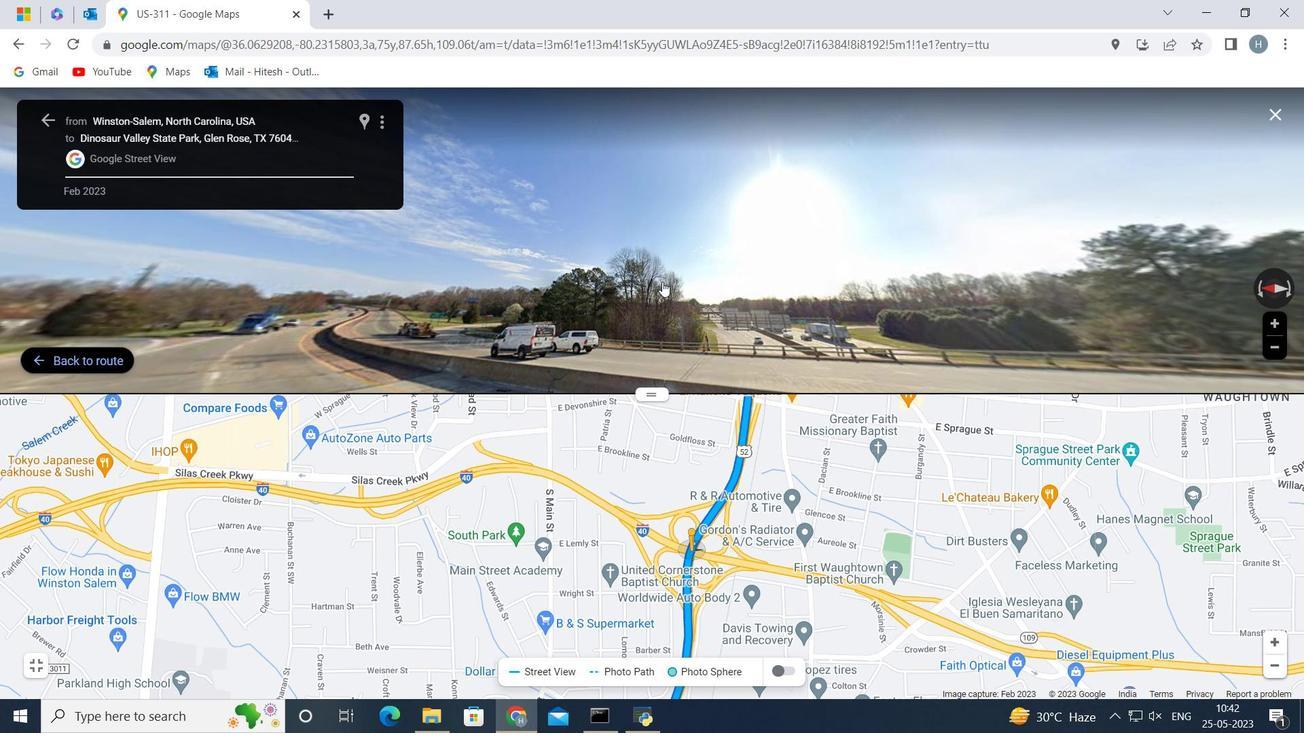 
Action: Mouse pressed left at (682, 282)
Screenshot: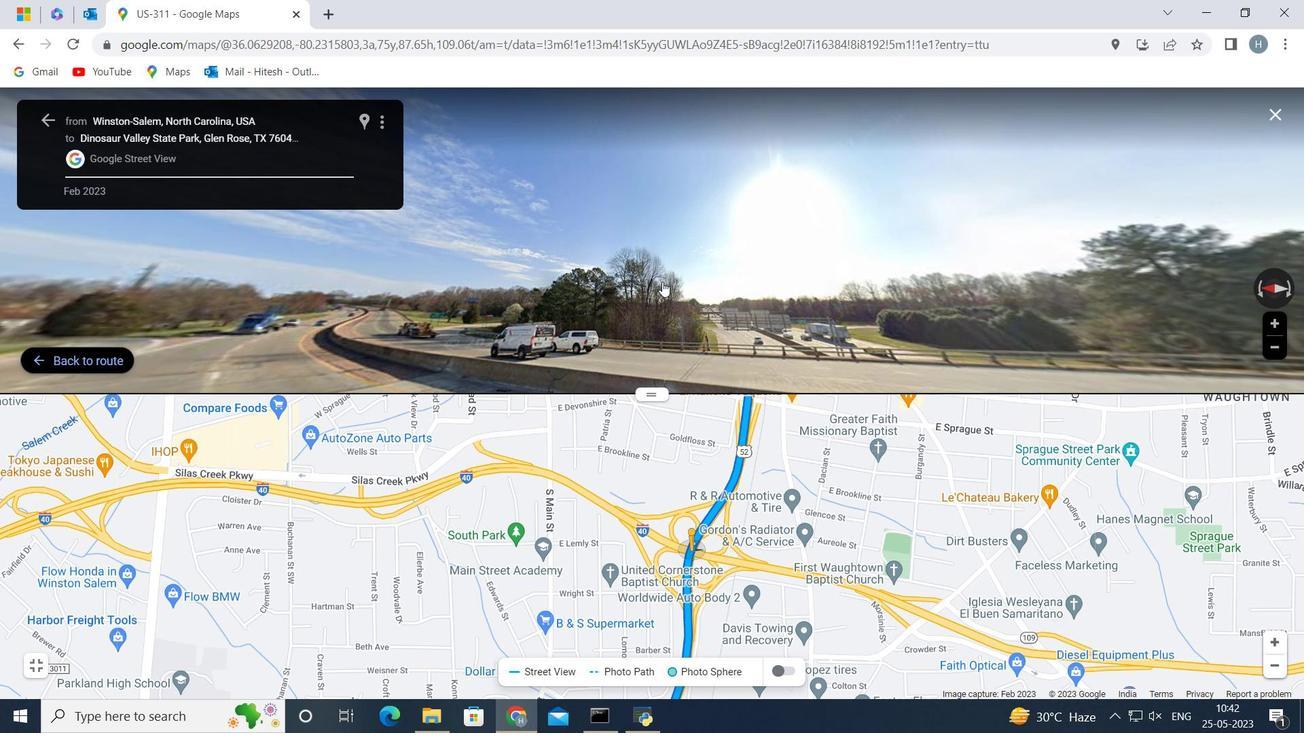 
Action: Mouse moved to (712, 244)
Screenshot: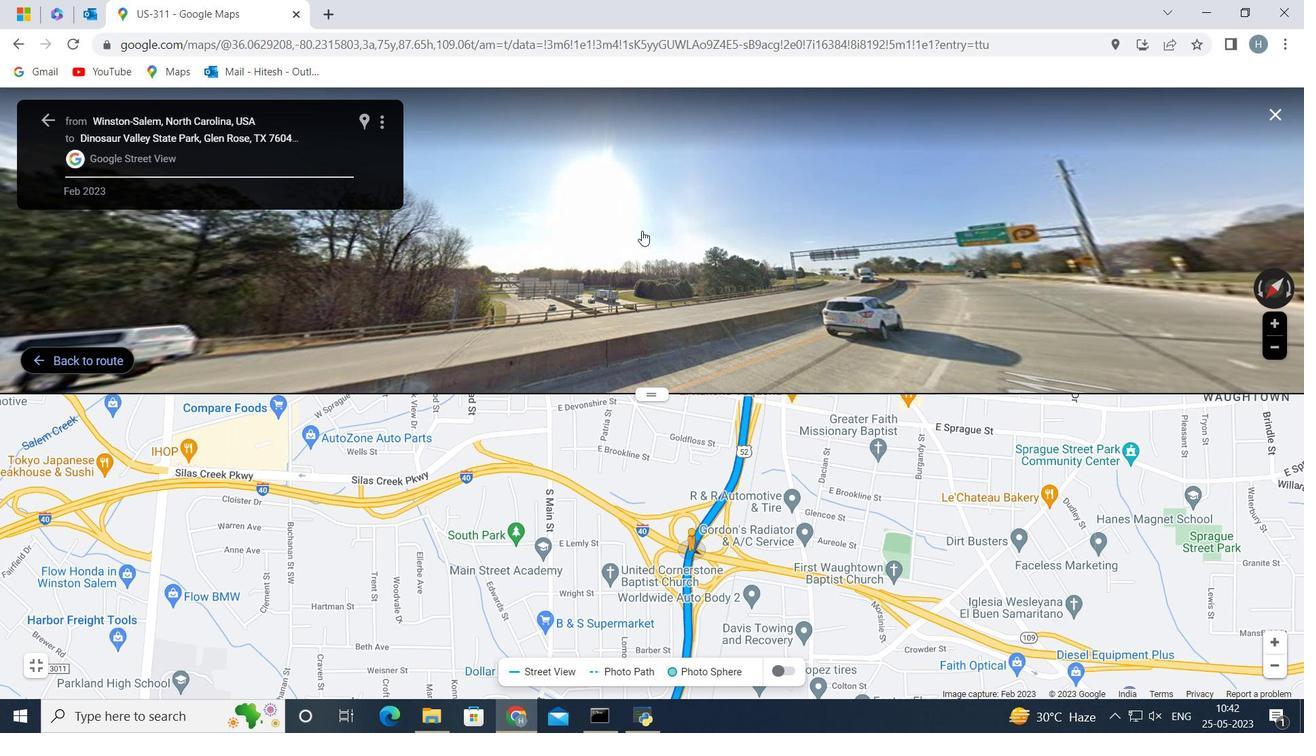 
Action: Mouse pressed left at (712, 244)
Screenshot: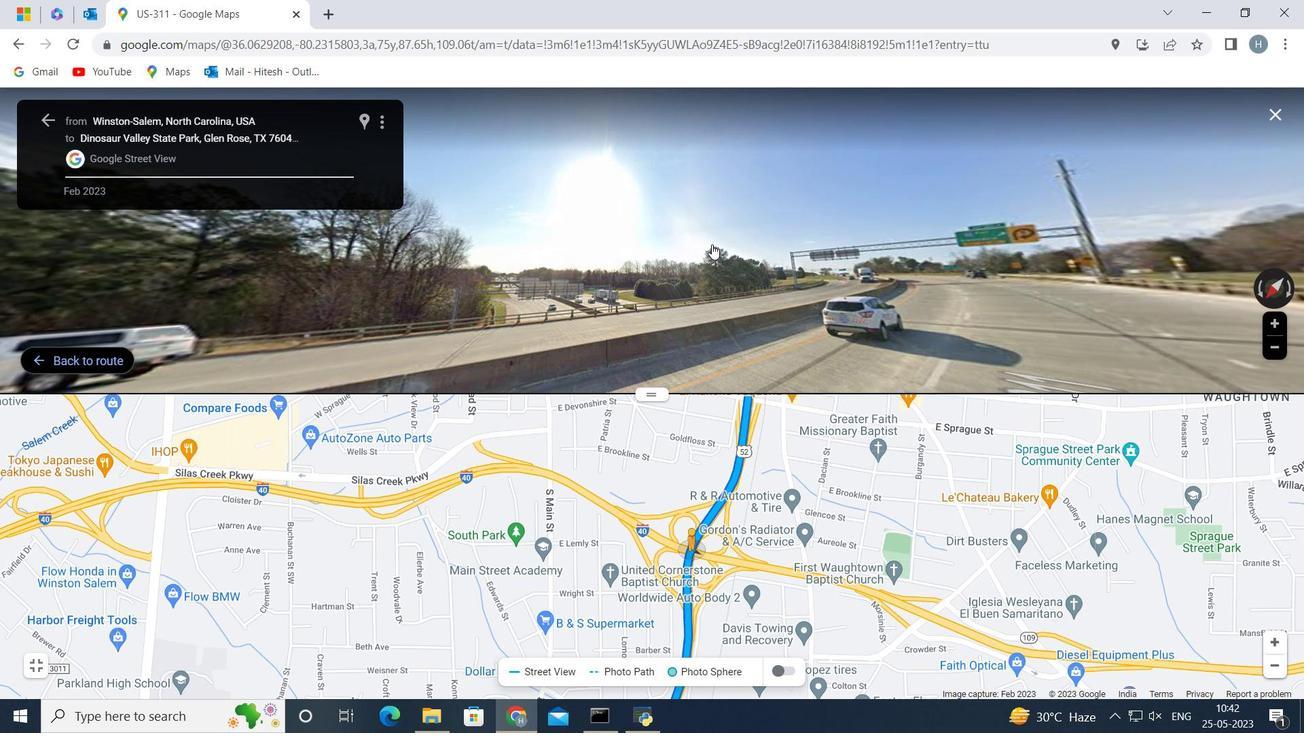 
Action: Mouse moved to (612, 252)
Screenshot: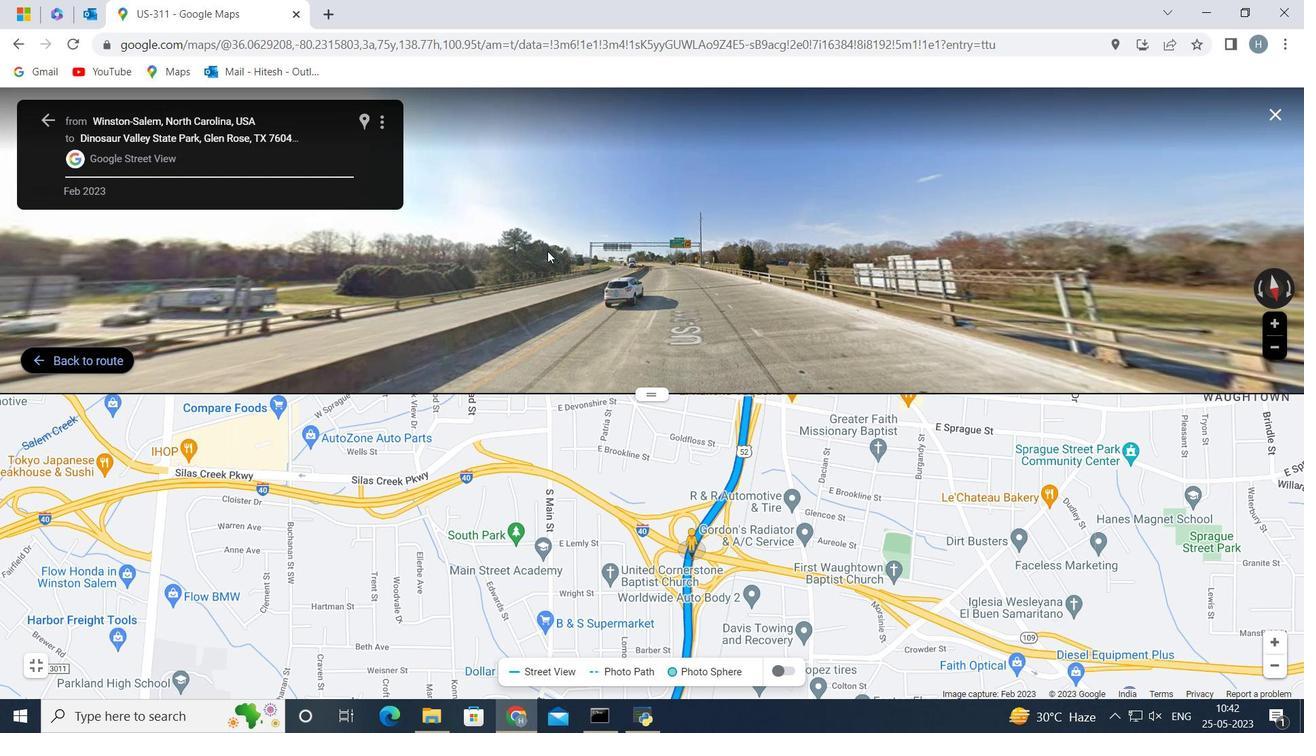 
Action: Mouse pressed left at (612, 252)
Screenshot: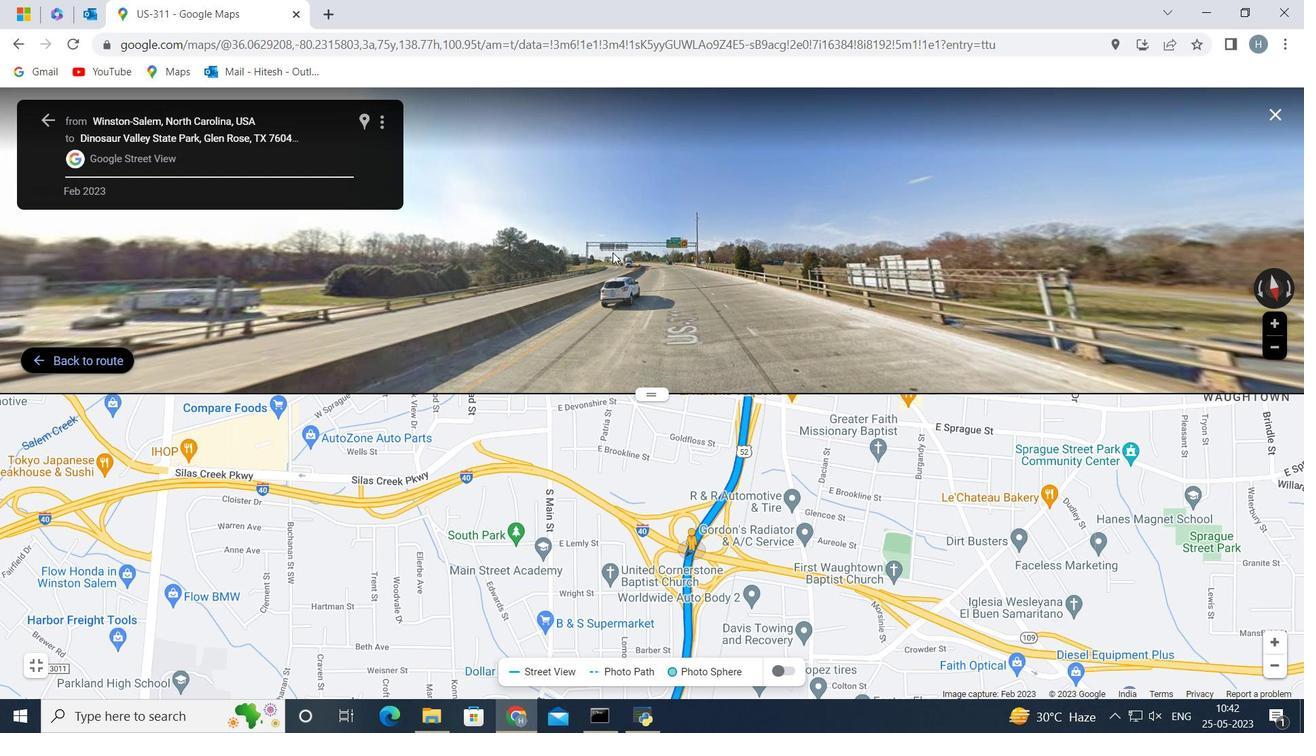 
Action: Mouse moved to (654, 262)
Screenshot: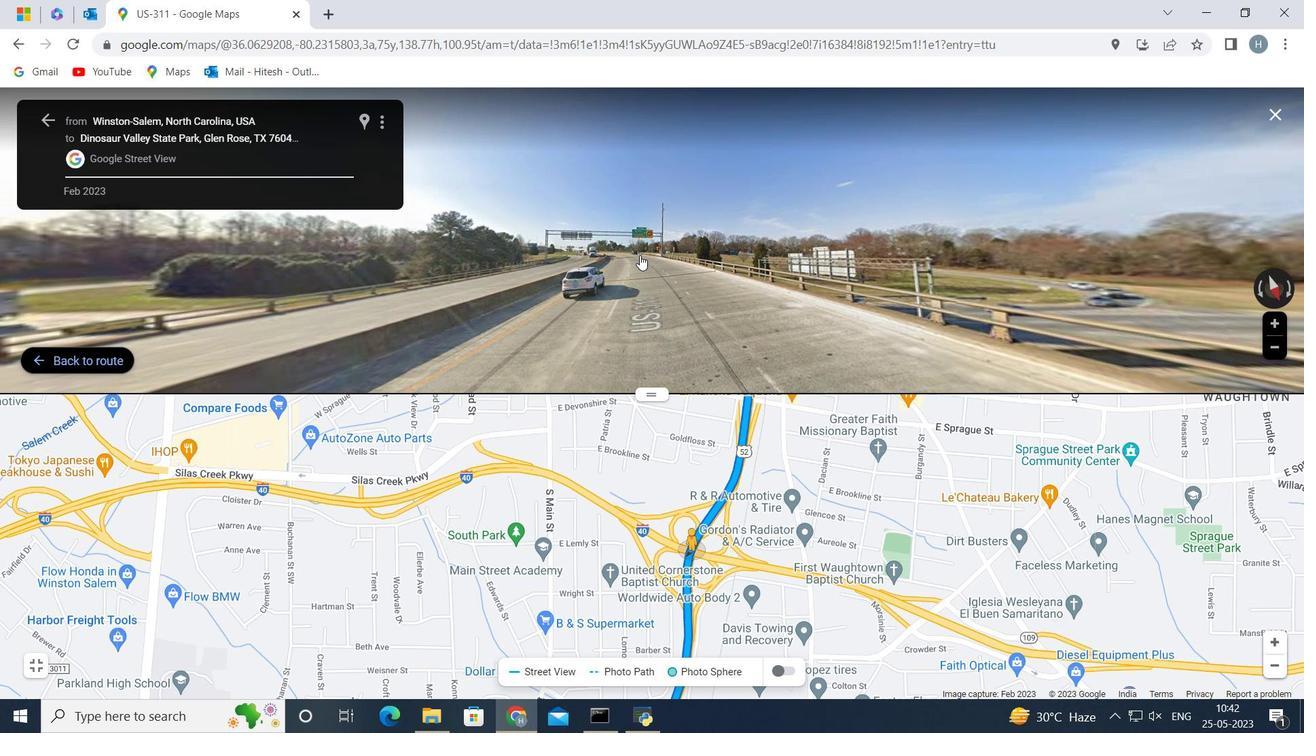 
Action: Mouse pressed left at (654, 262)
Screenshot: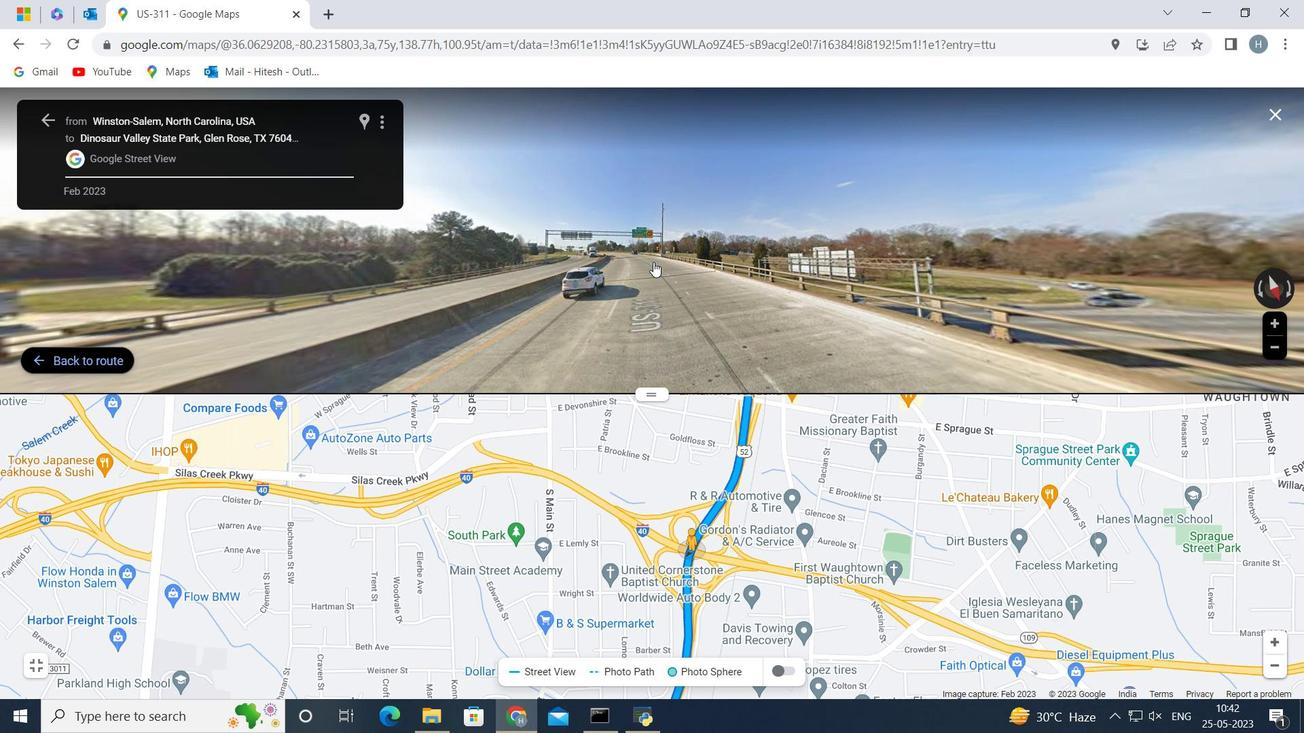 
Action: Mouse moved to (648, 205)
Screenshot: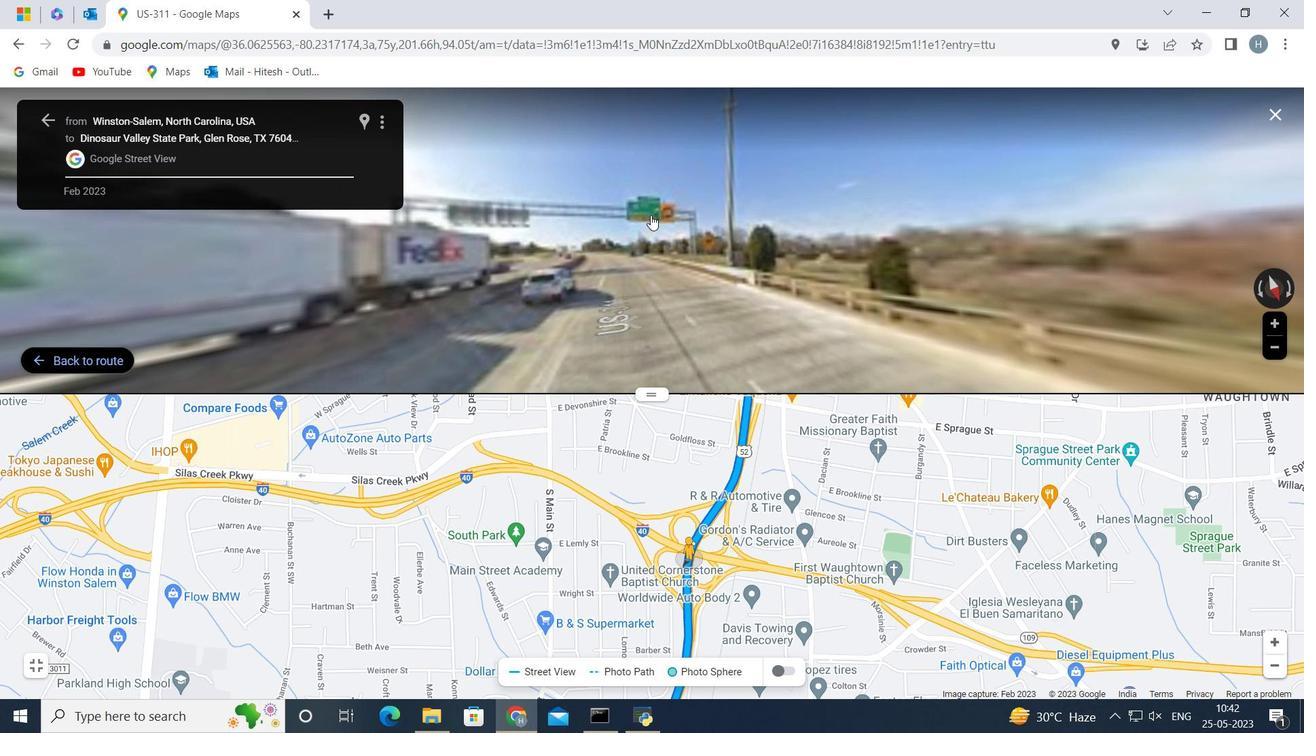 
Action: Mouse scrolled (648, 206) with delta (0, 0)
Screenshot: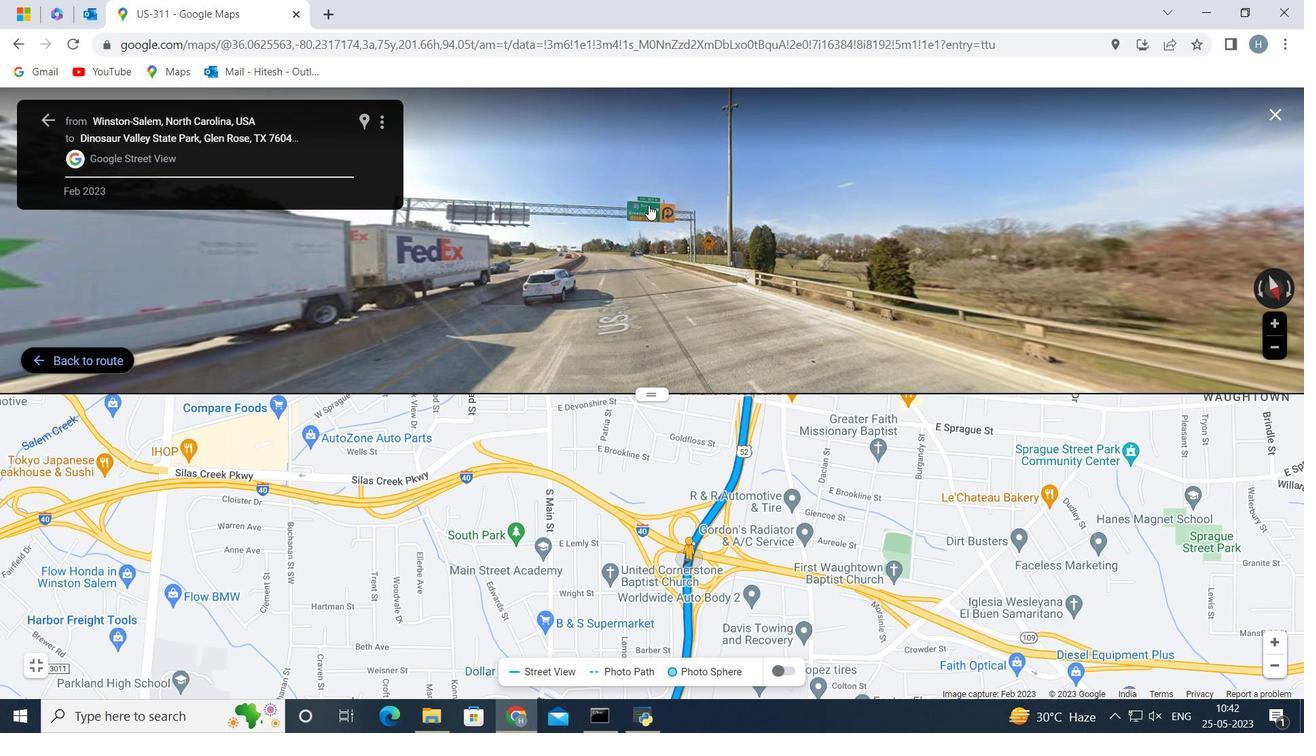 
Action: Mouse scrolled (648, 206) with delta (0, 0)
Screenshot: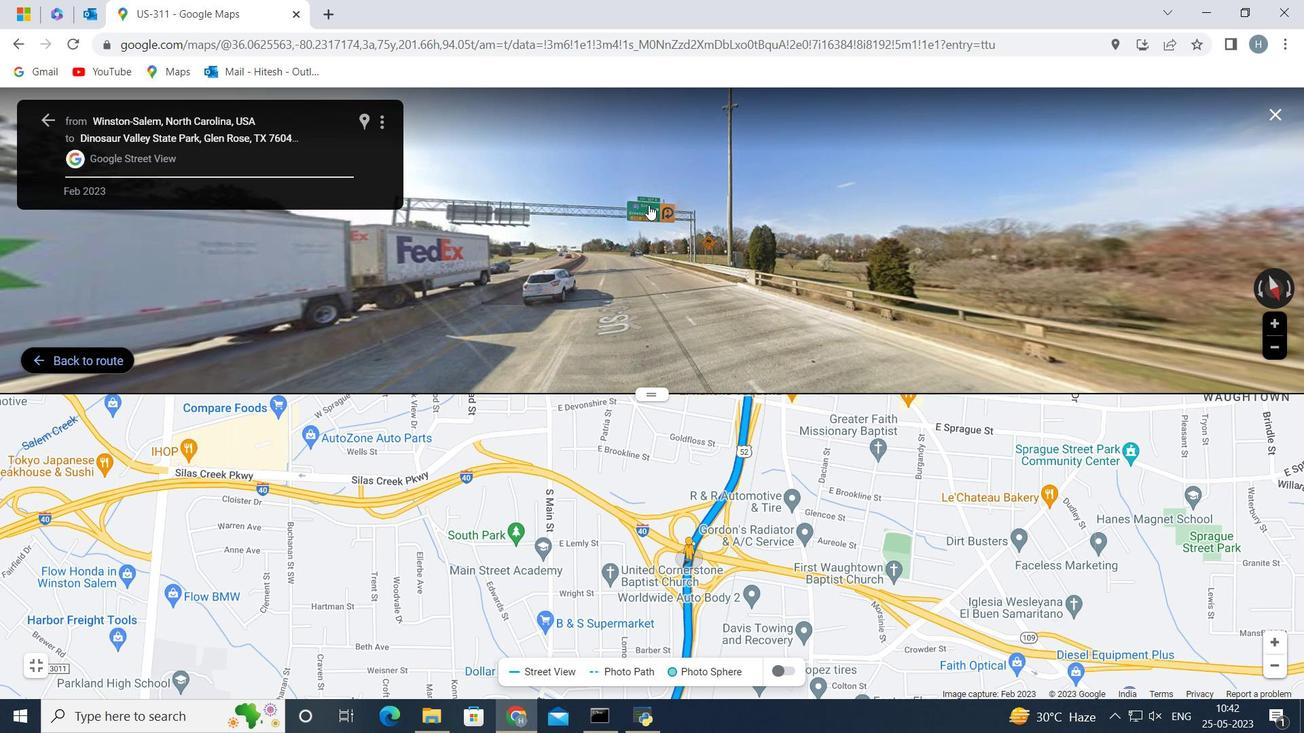 
Action: Mouse scrolled (648, 206) with delta (0, 0)
Screenshot: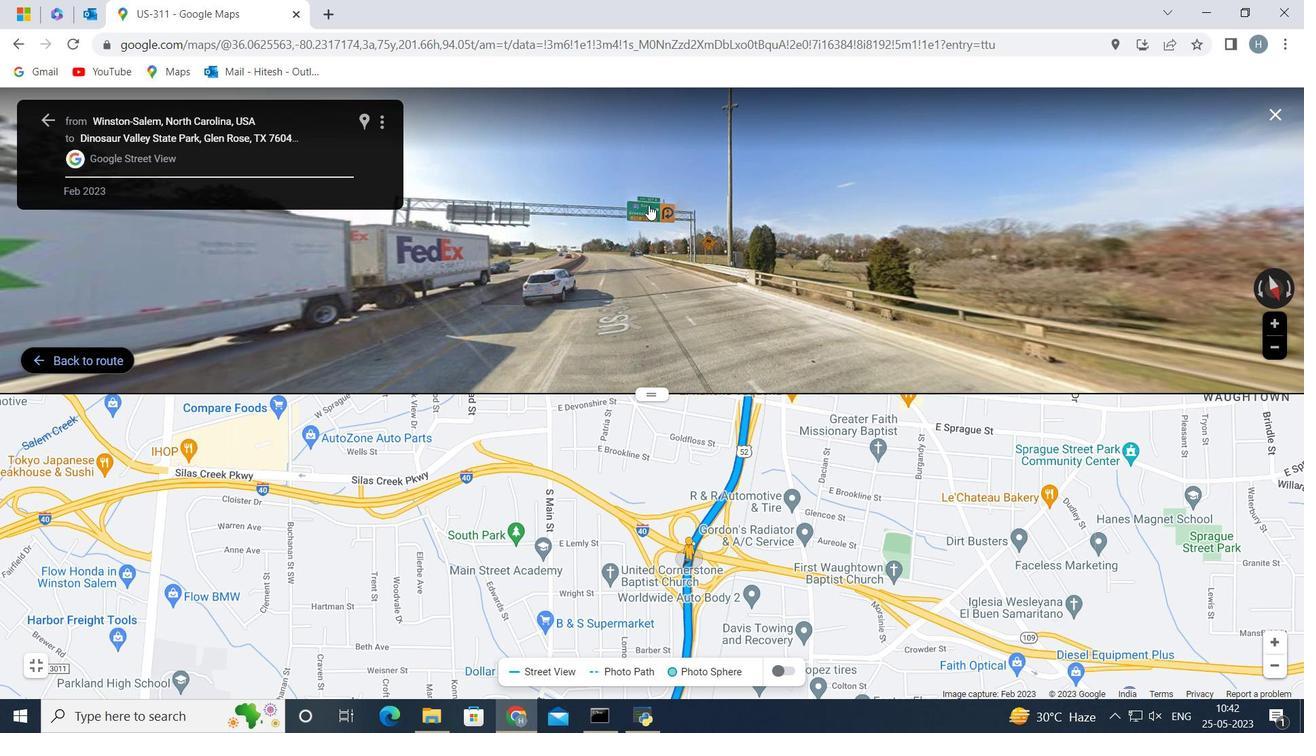 
Action: Mouse scrolled (648, 206) with delta (0, 0)
Screenshot: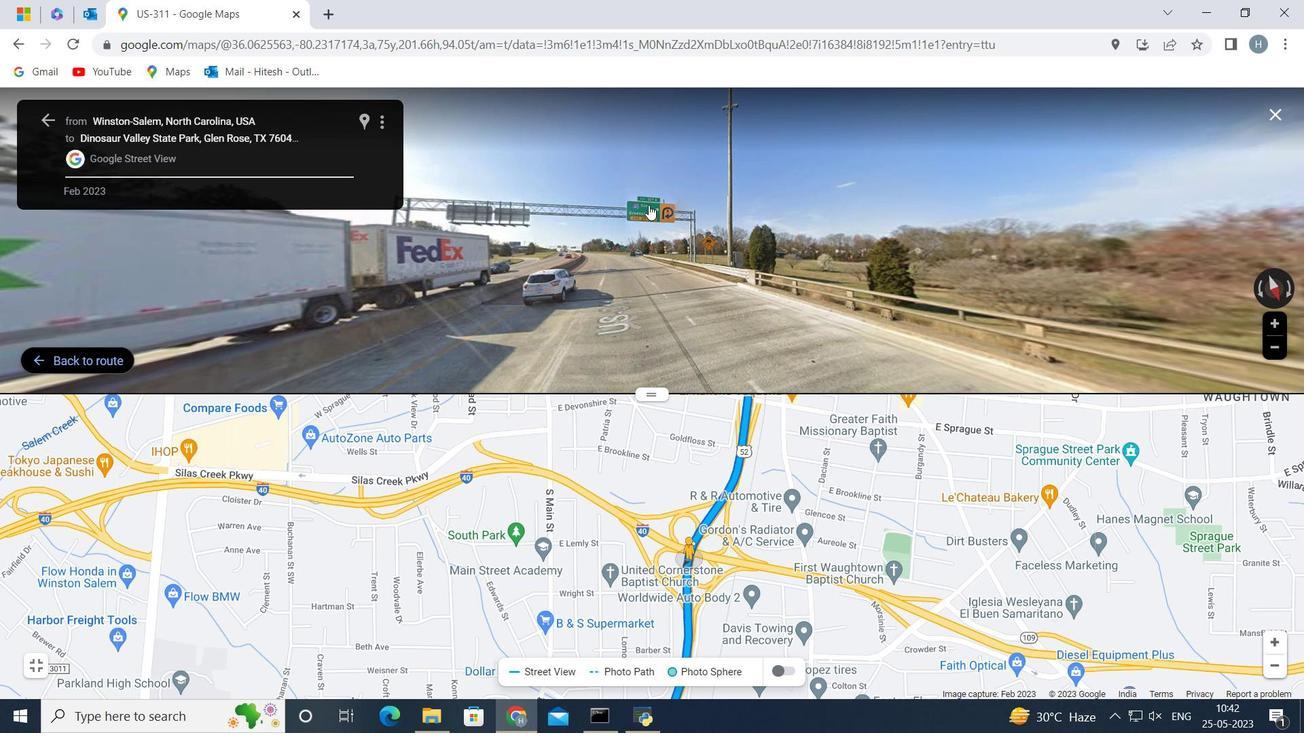 
Action: Mouse scrolled (648, 206) with delta (0, 0)
Screenshot: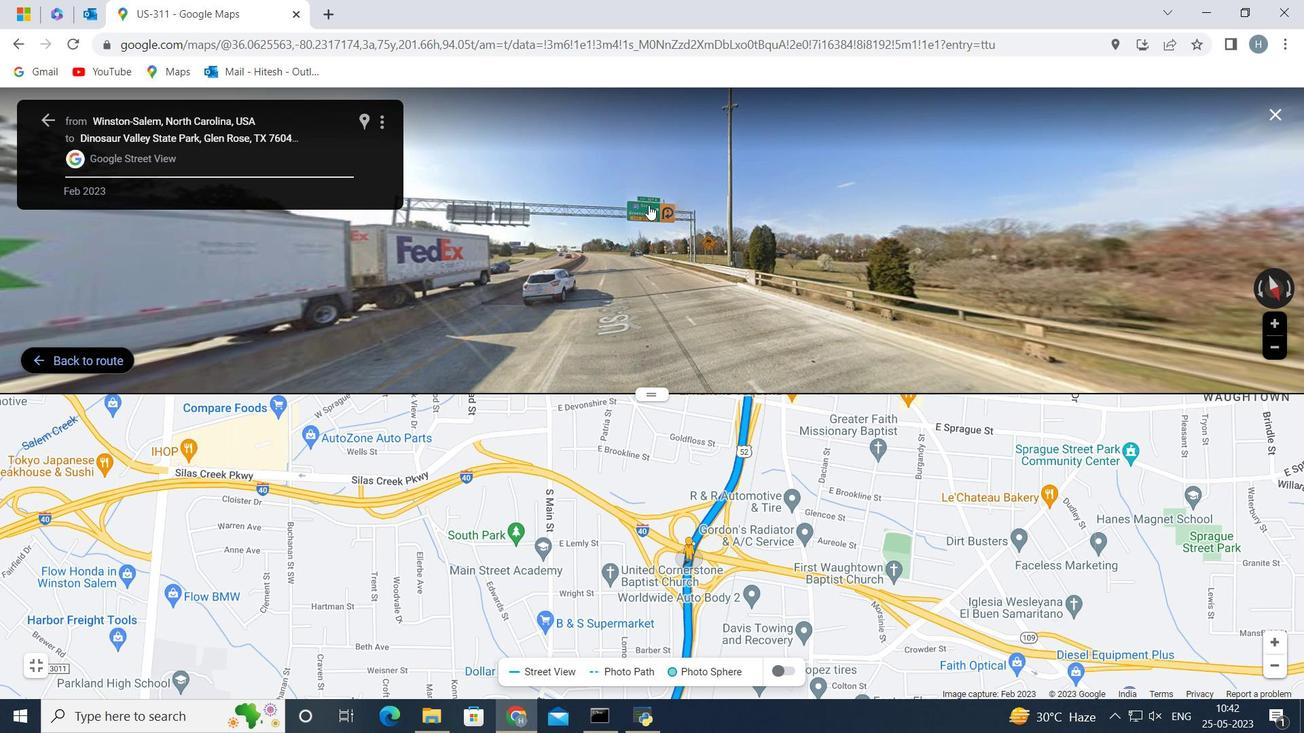 
Action: Mouse scrolled (648, 206) with delta (0, 0)
Screenshot: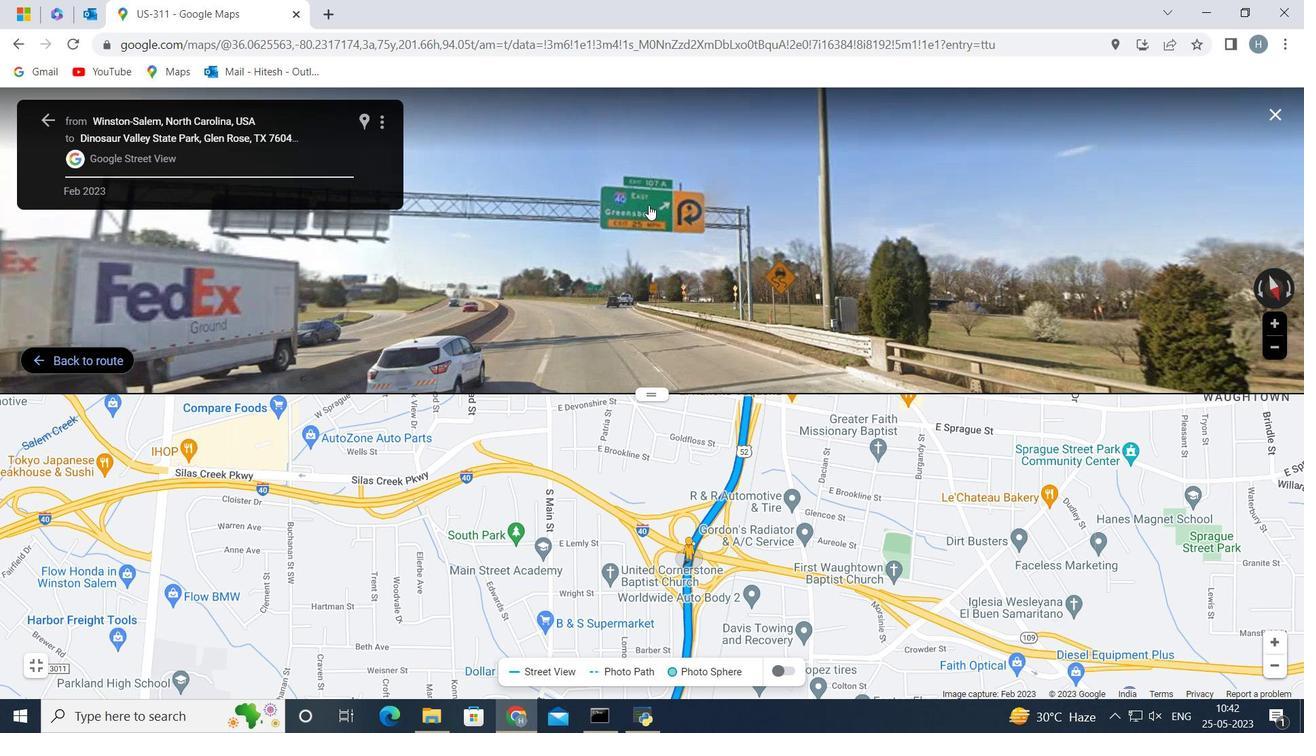 
Action: Mouse scrolled (648, 206) with delta (0, 0)
Screenshot: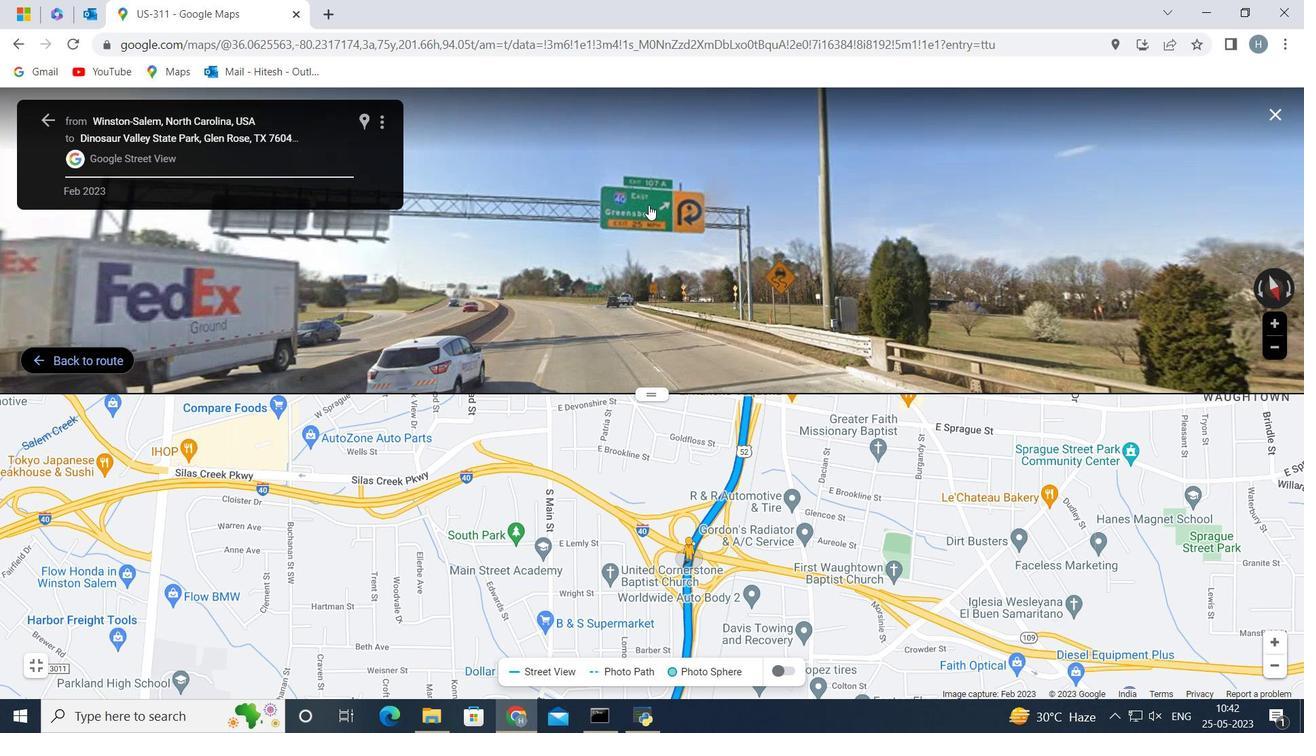 
Action: Mouse scrolled (648, 206) with delta (0, 0)
Screenshot: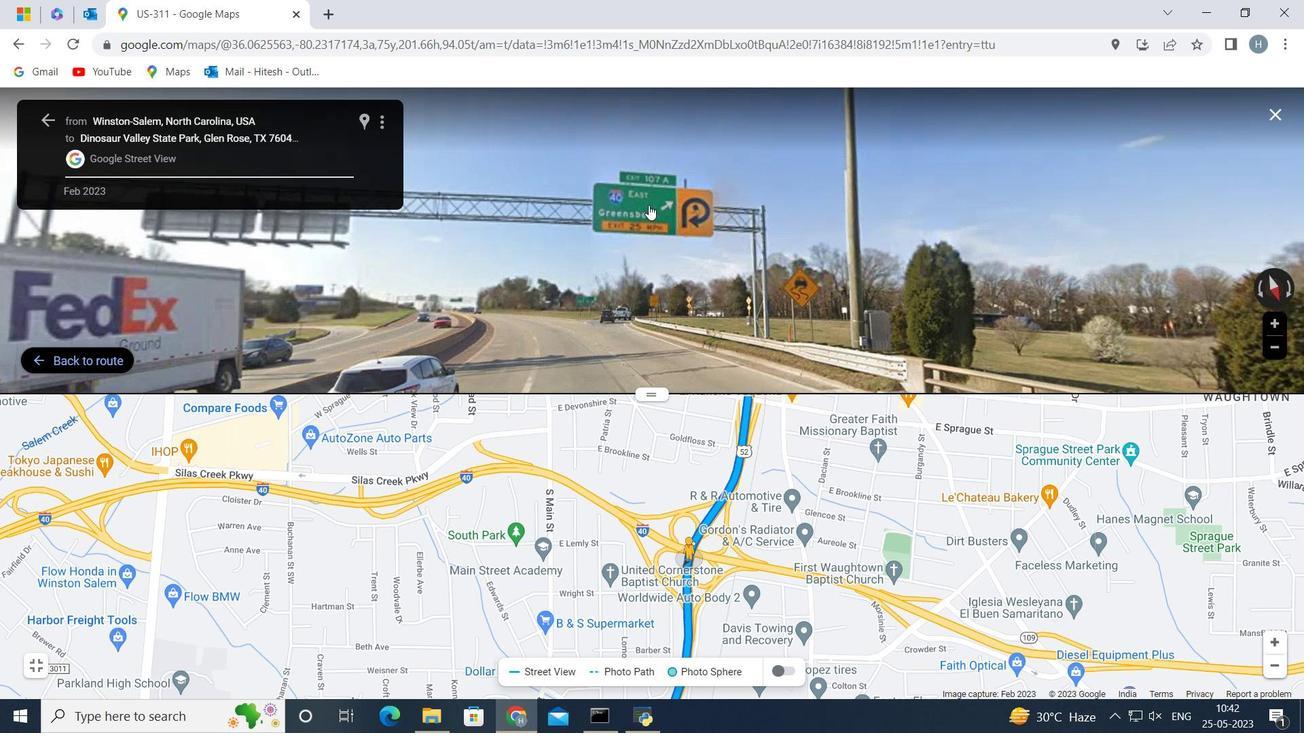 
Action: Mouse scrolled (648, 206) with delta (0, 0)
Screenshot: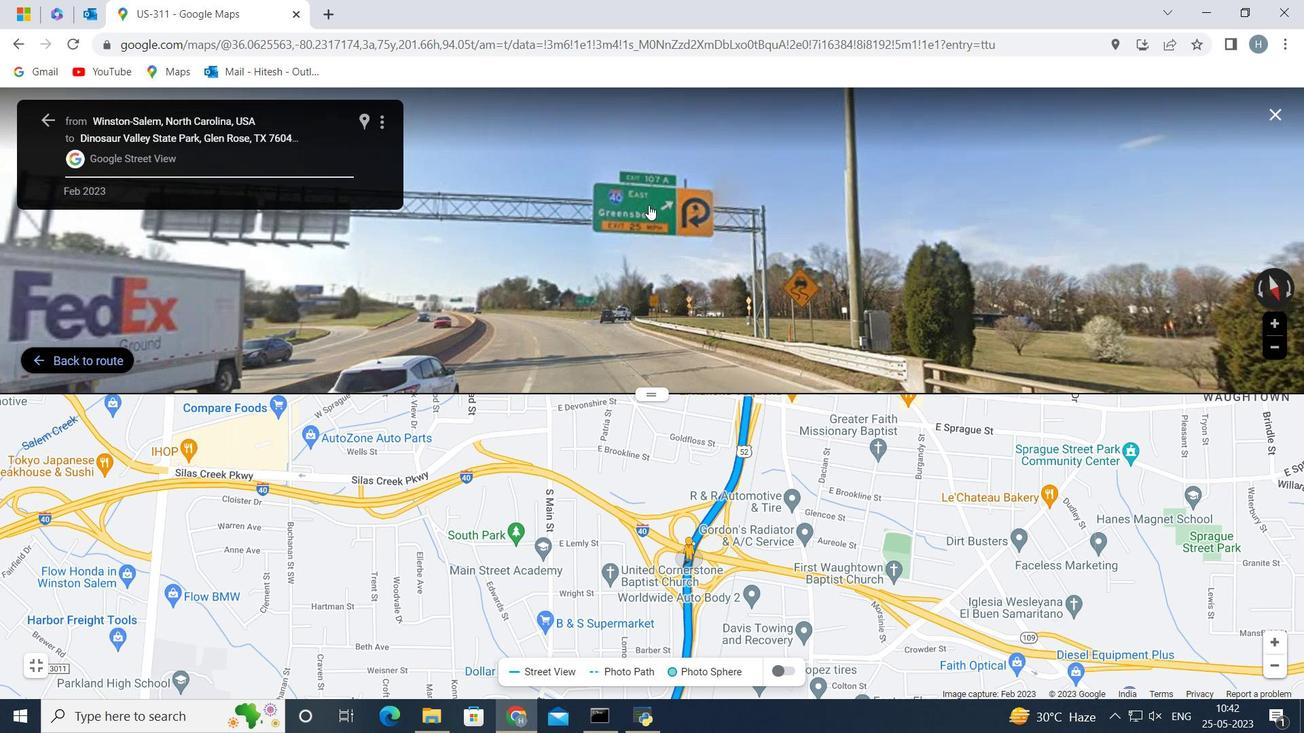 
Action: Mouse scrolled (648, 206) with delta (0, 0)
Screenshot: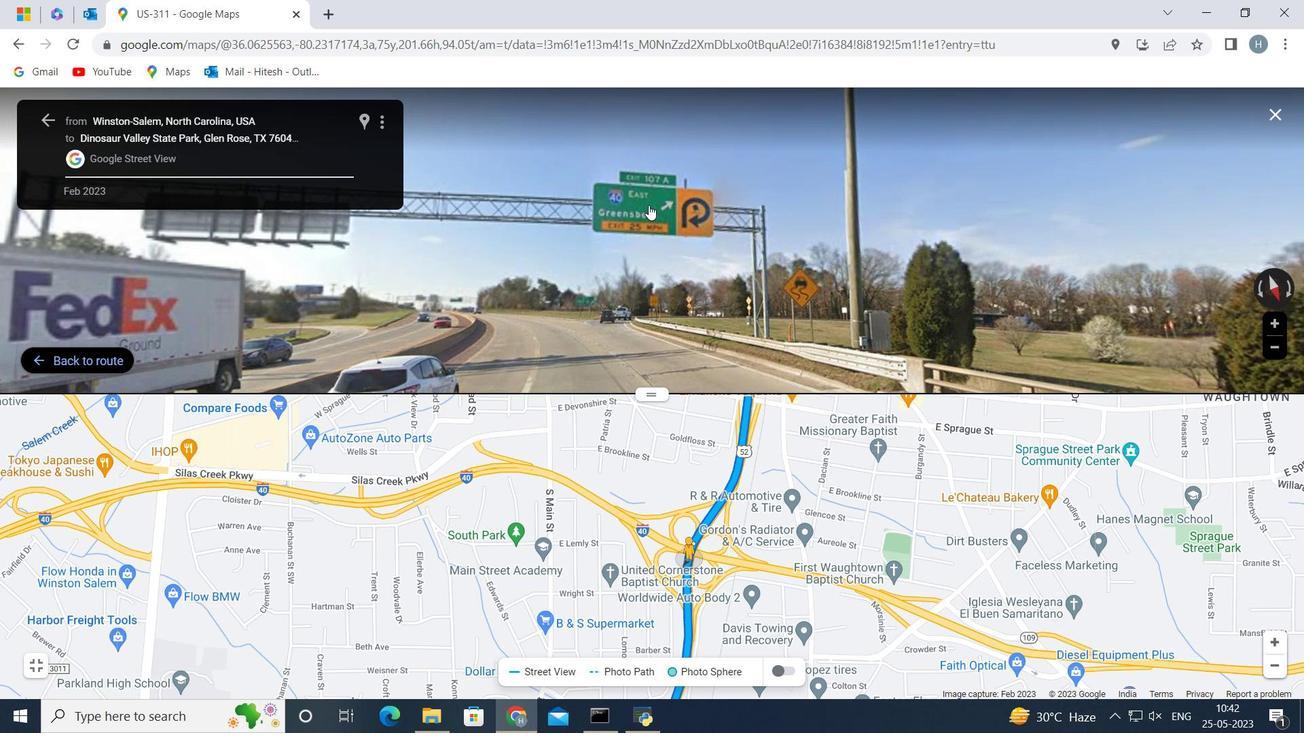 
Action: Mouse moved to (552, 286)
Screenshot: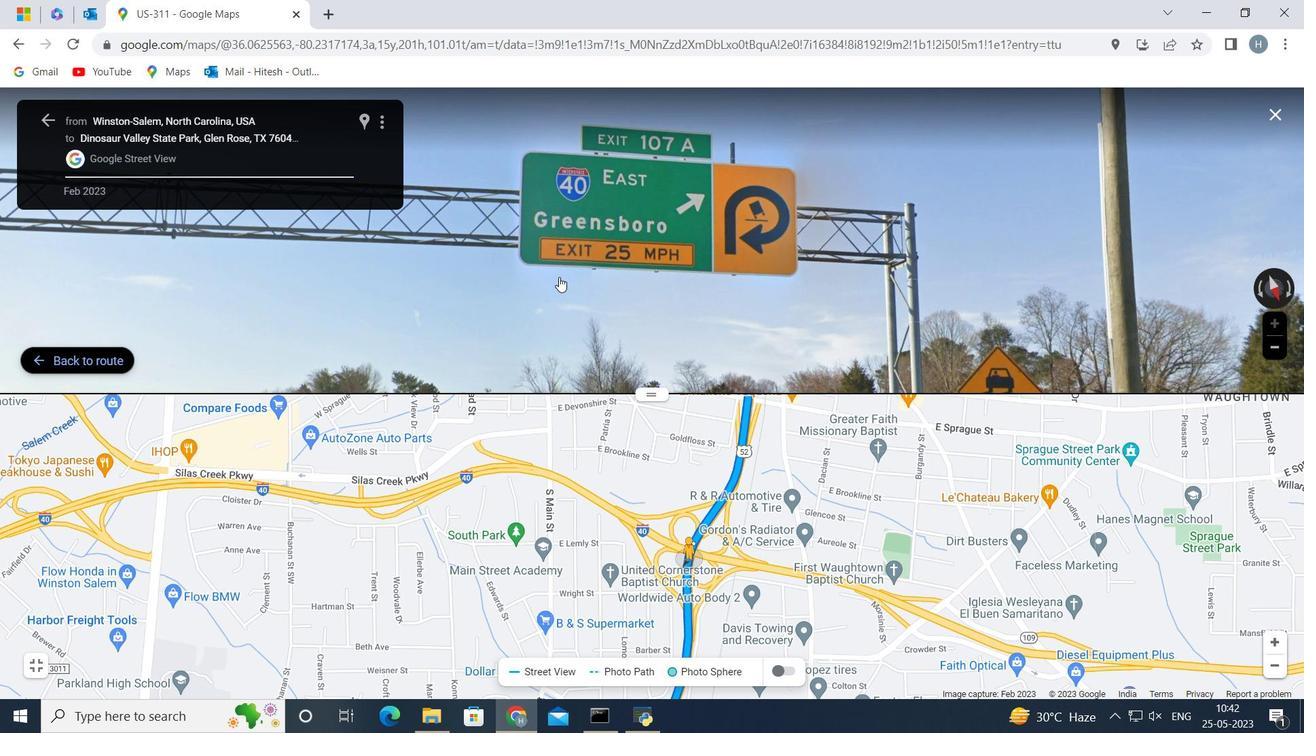 
Action: Mouse scrolled (552, 286) with delta (0, 0)
Screenshot: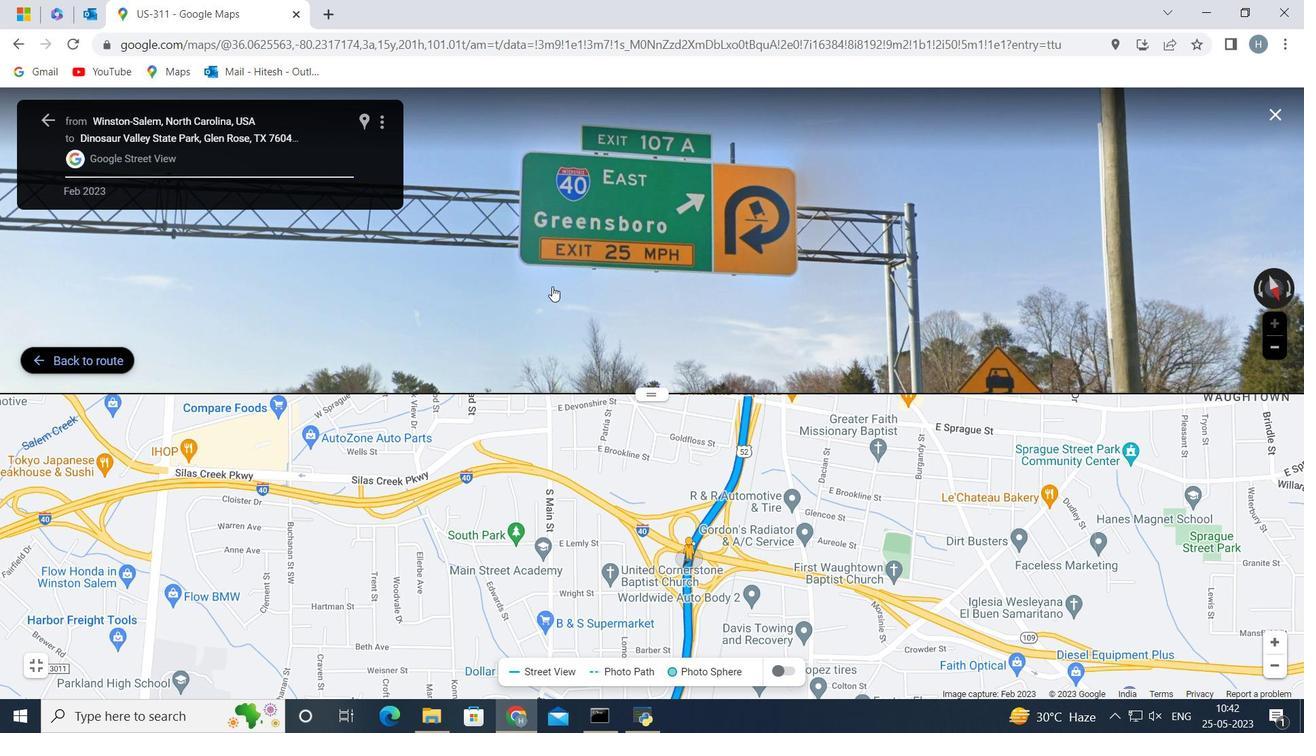 
Action: Mouse scrolled (552, 286) with delta (0, 0)
Screenshot: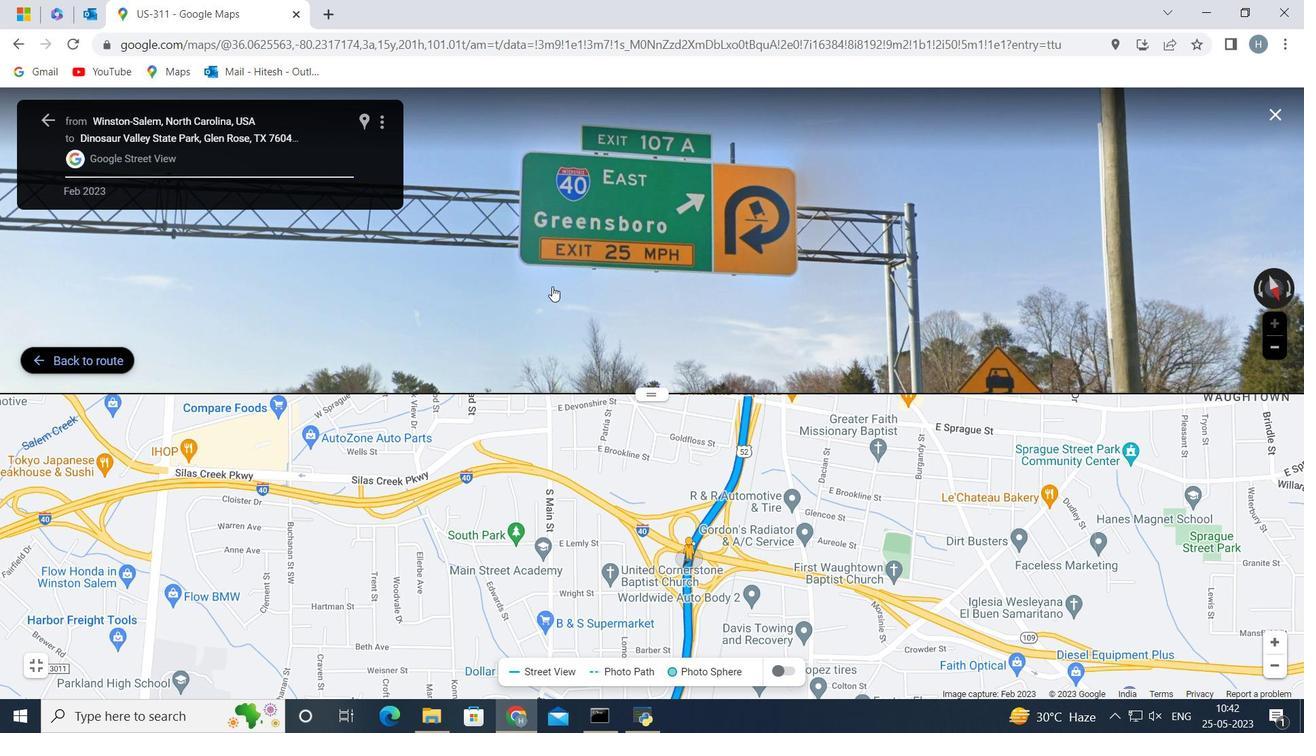 
Action: Mouse scrolled (552, 286) with delta (0, 0)
Screenshot: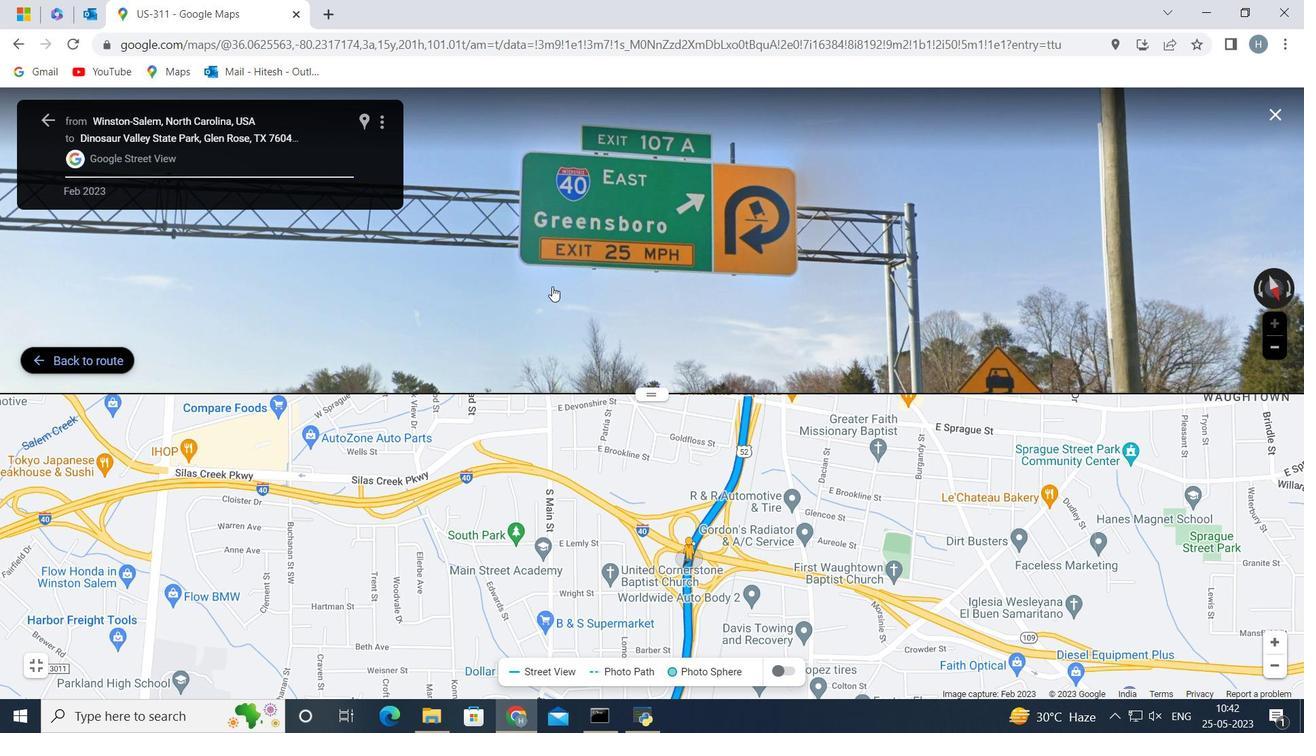 
Action: Mouse moved to (514, 292)
Screenshot: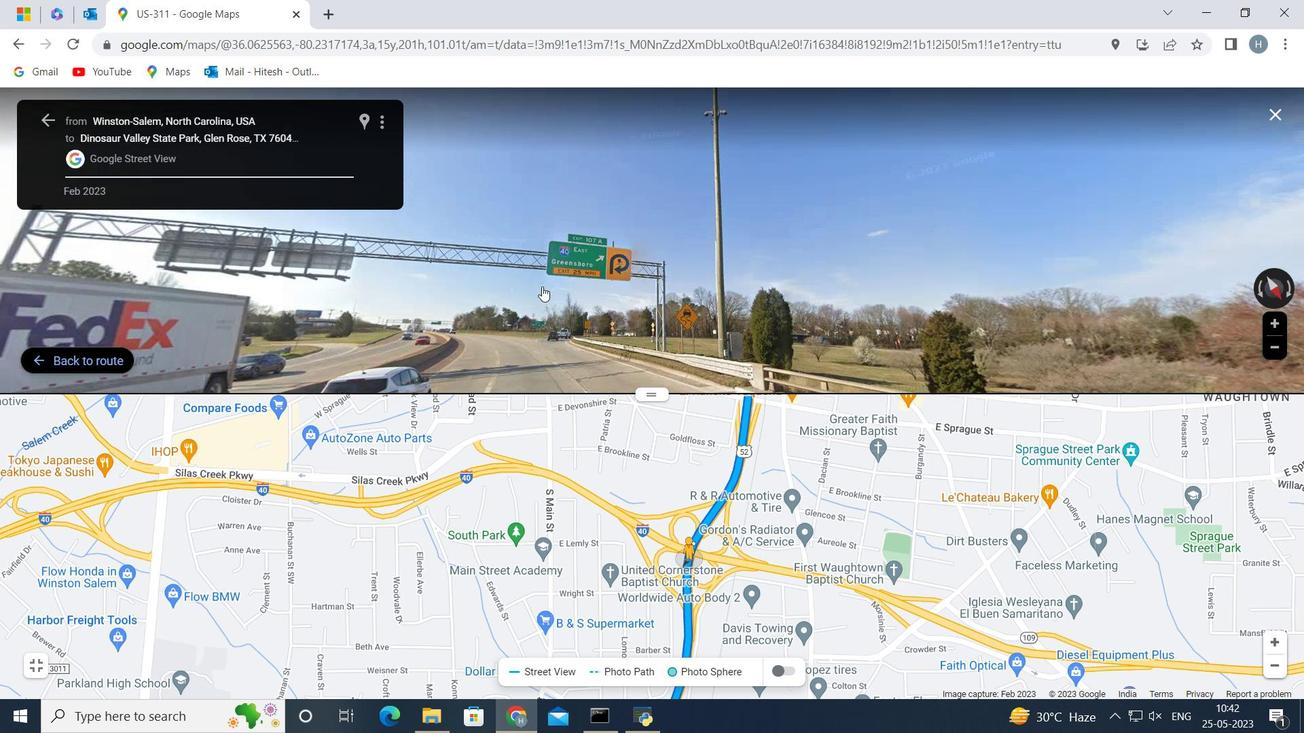 
Action: Mouse pressed left at (514, 292)
Screenshot: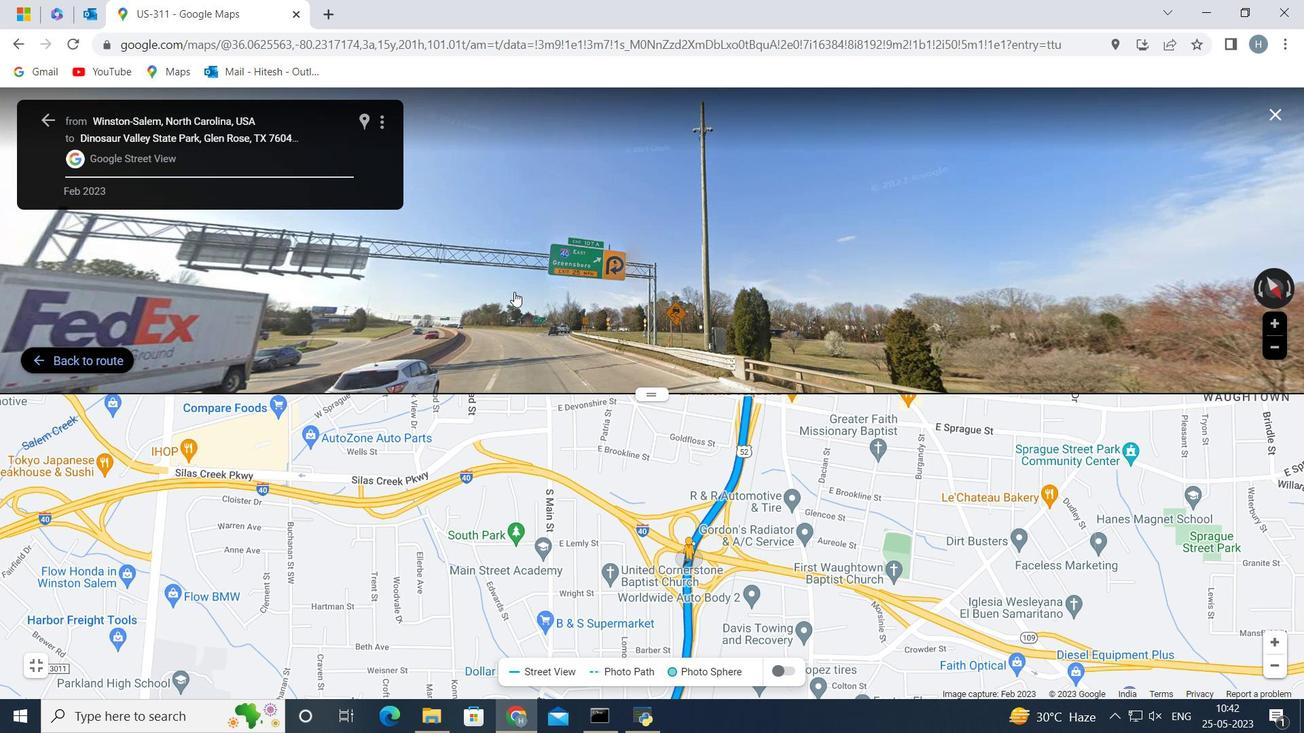 
Action: Mouse moved to (606, 309)
Screenshot: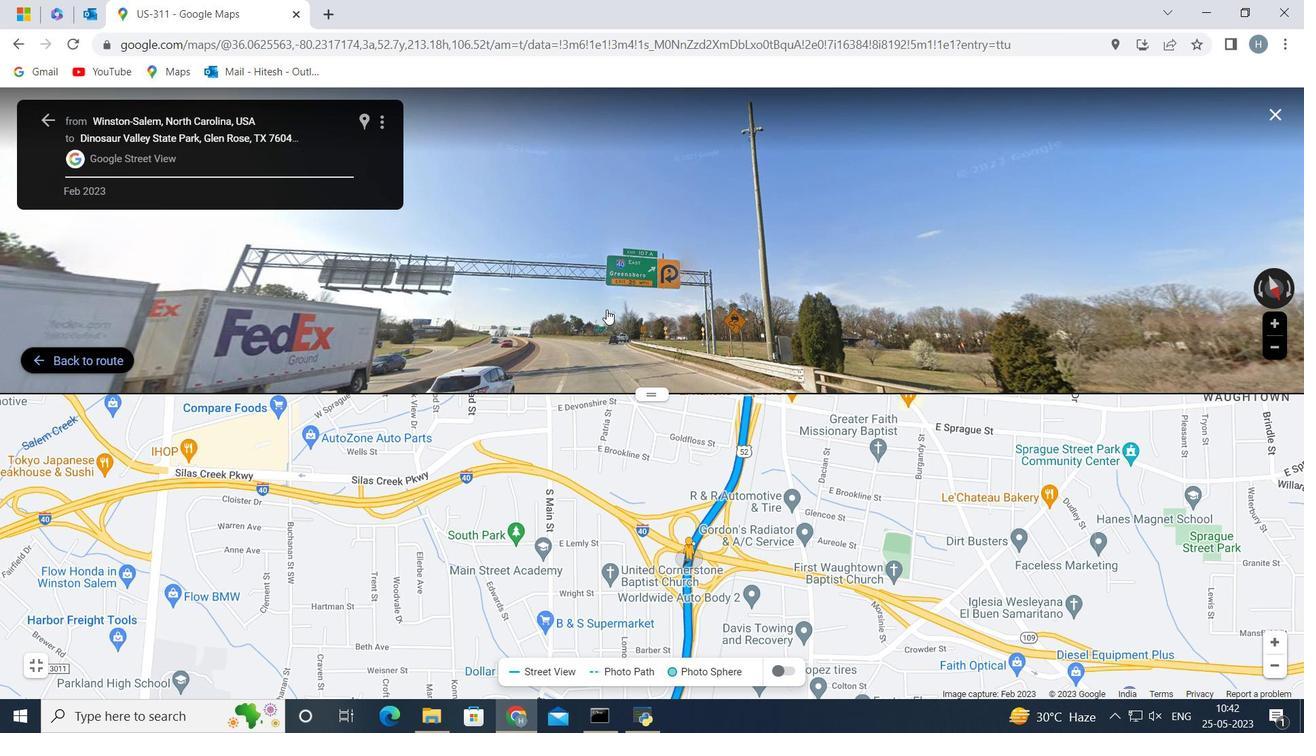 
Action: Mouse scrolled (606, 310) with delta (0, 0)
Screenshot: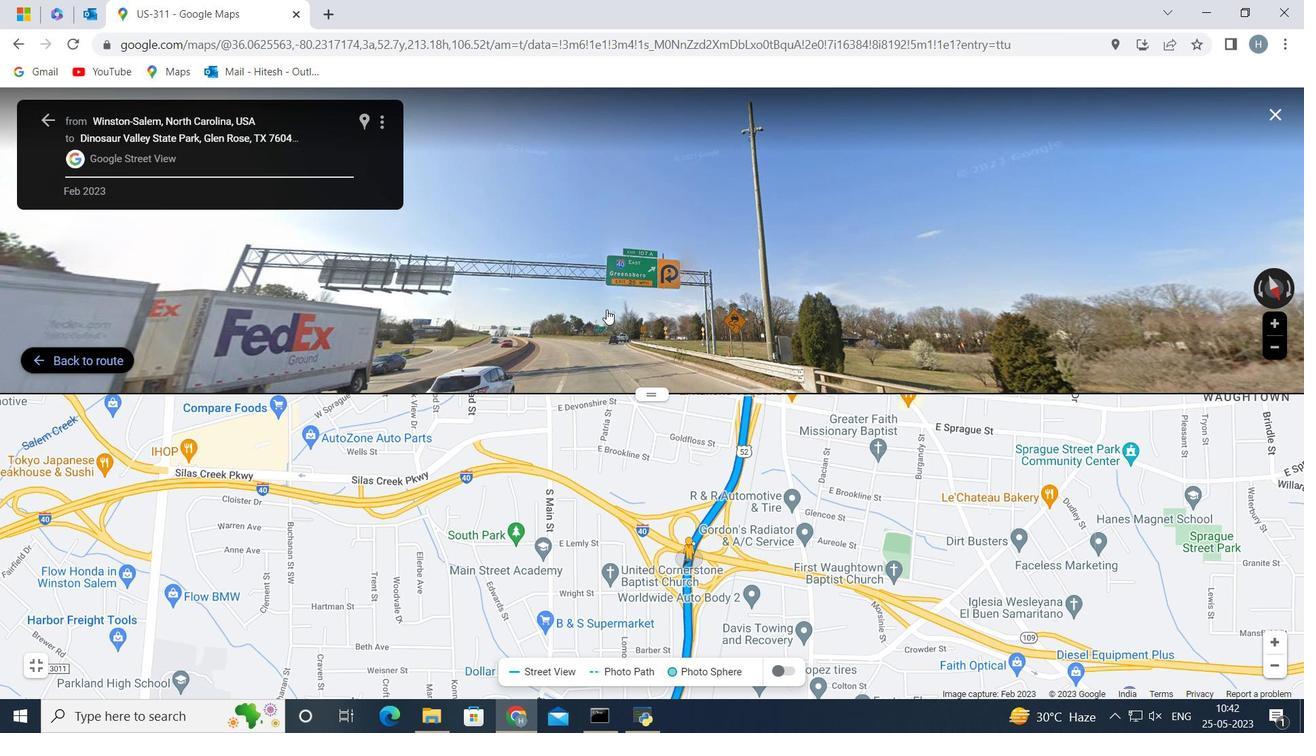
Action: Mouse scrolled (606, 310) with delta (0, 0)
Screenshot: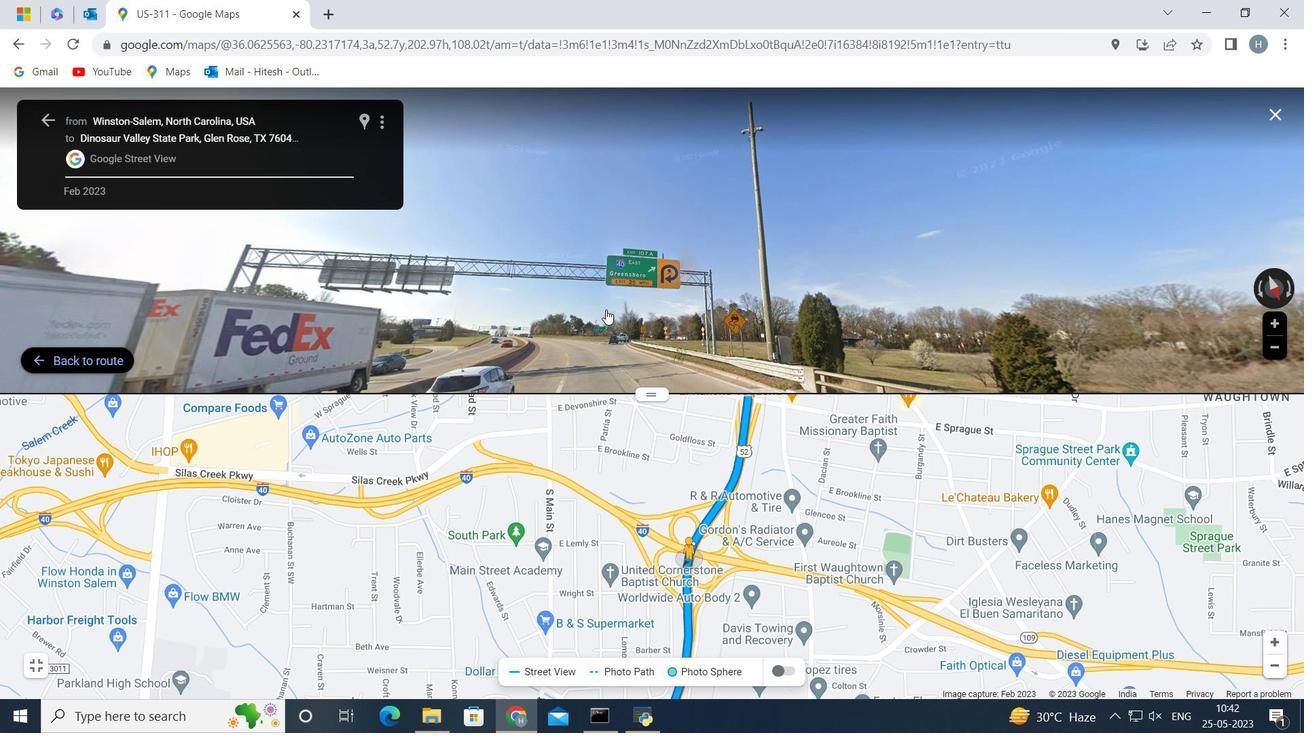 
Action: Mouse scrolled (606, 310) with delta (0, 0)
Screenshot: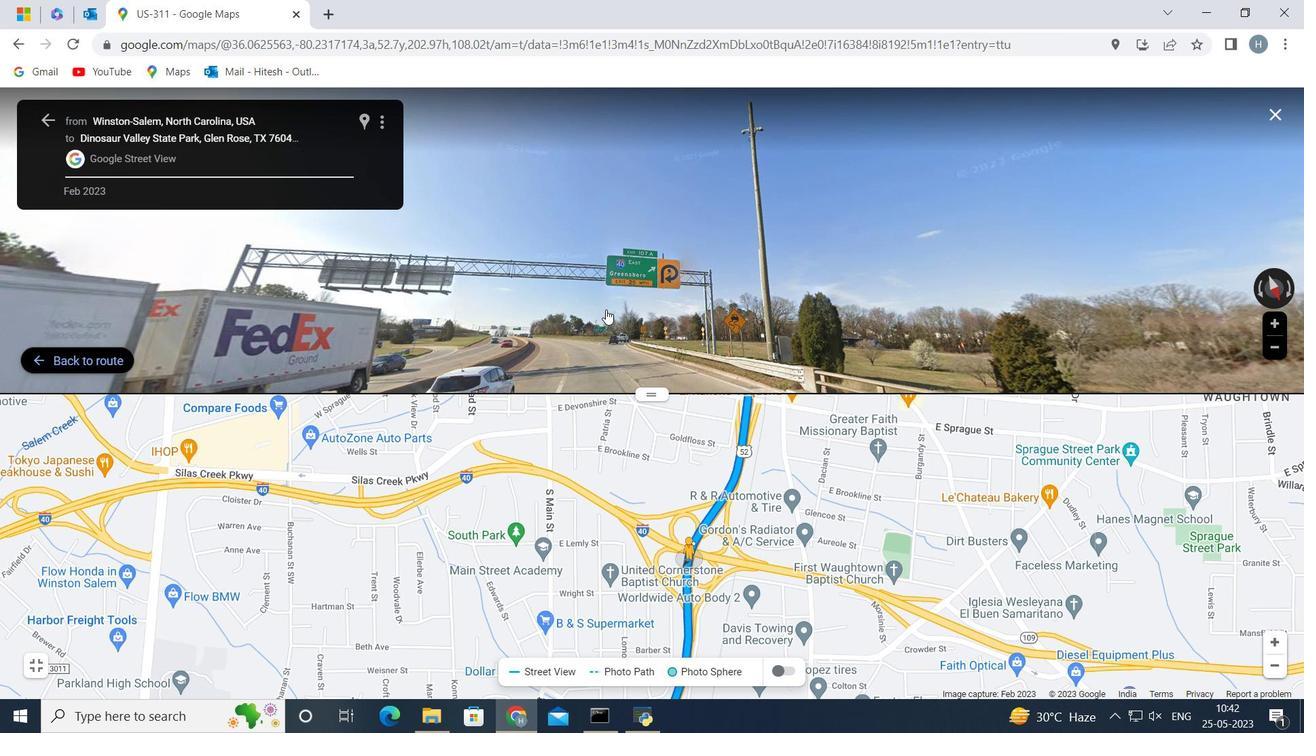 
Action: Mouse scrolled (606, 310) with delta (0, 0)
Screenshot: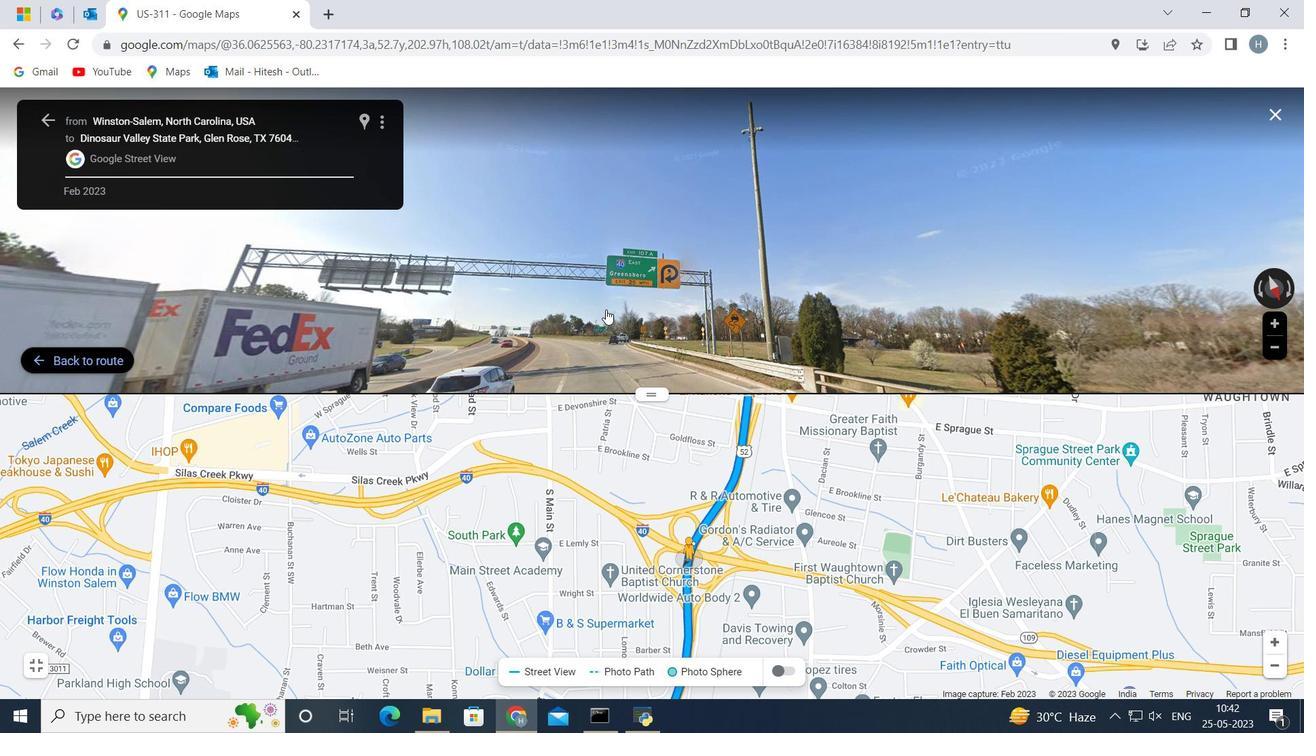 
Action: Mouse moved to (618, 332)
Screenshot: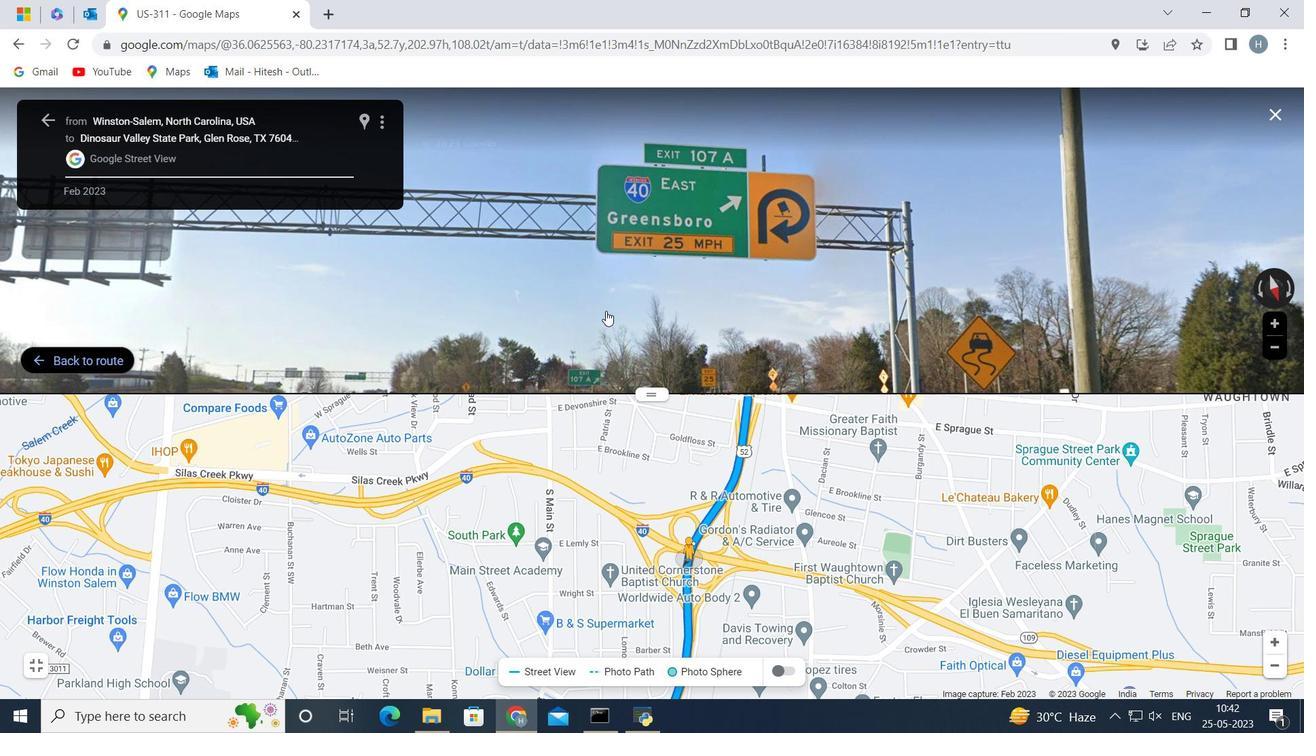 
Action: Mouse pressed left at (618, 332)
Screenshot: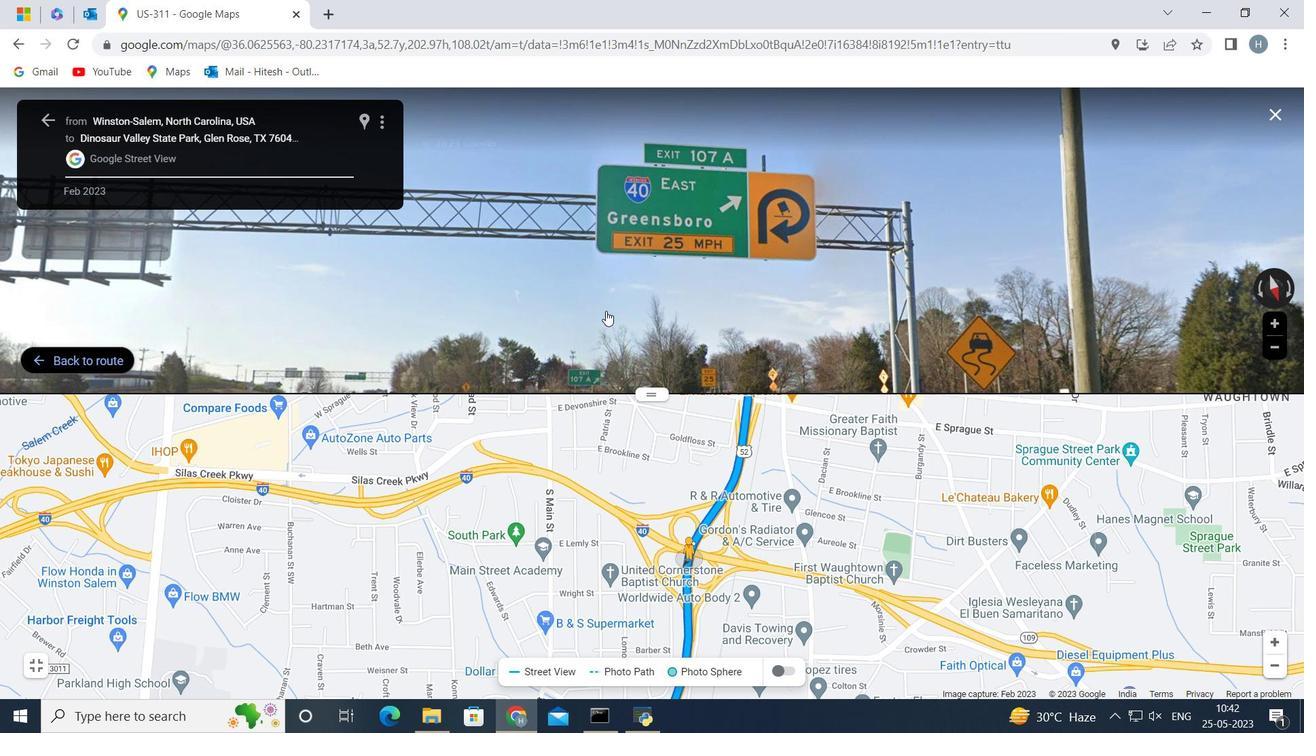 
Action: Mouse moved to (609, 248)
Screenshot: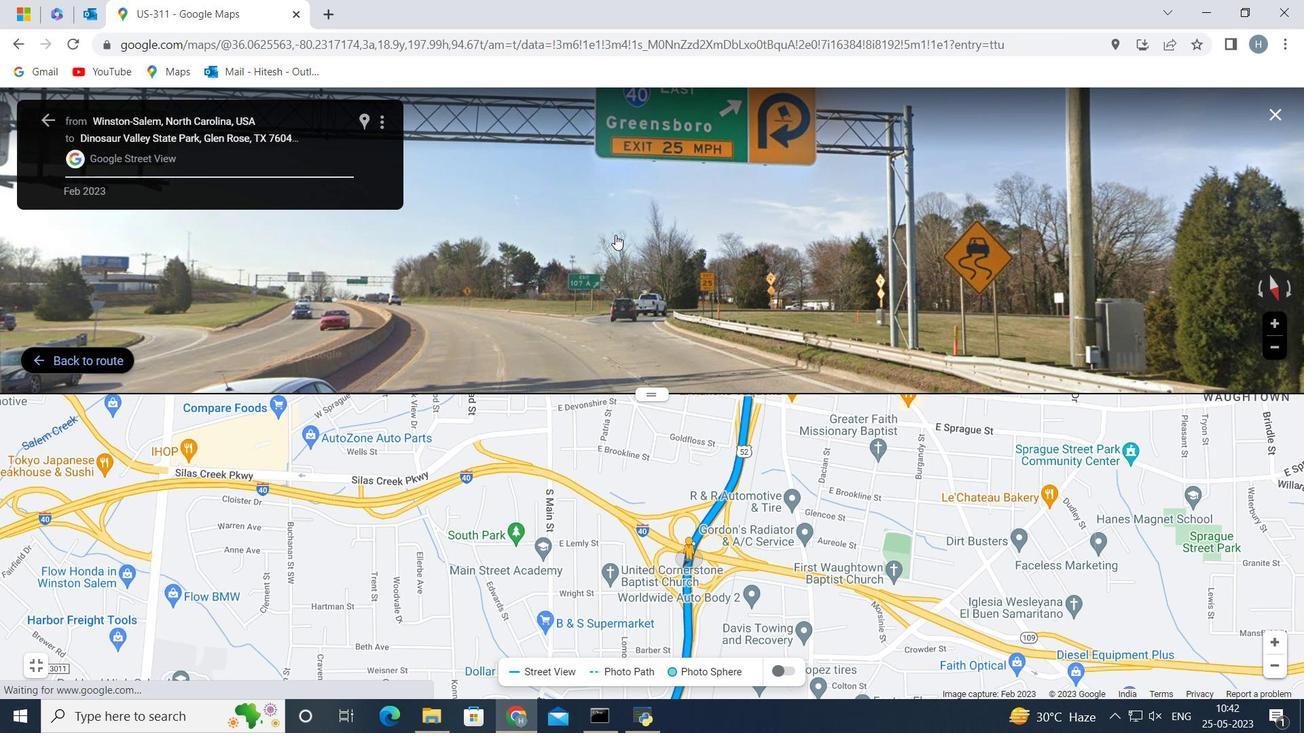 
Action: Mouse scrolled (614, 238) with delta (0, 0)
Screenshot: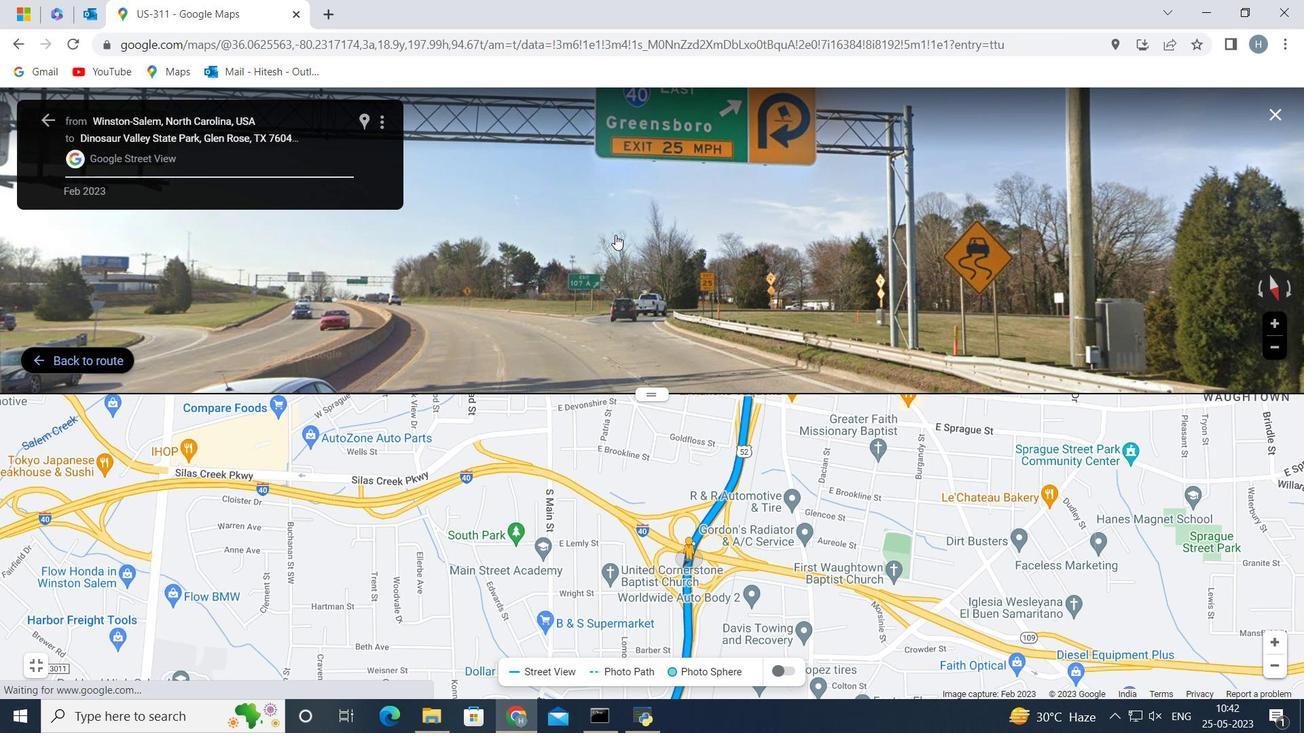 
Action: Mouse moved to (609, 251)
Screenshot: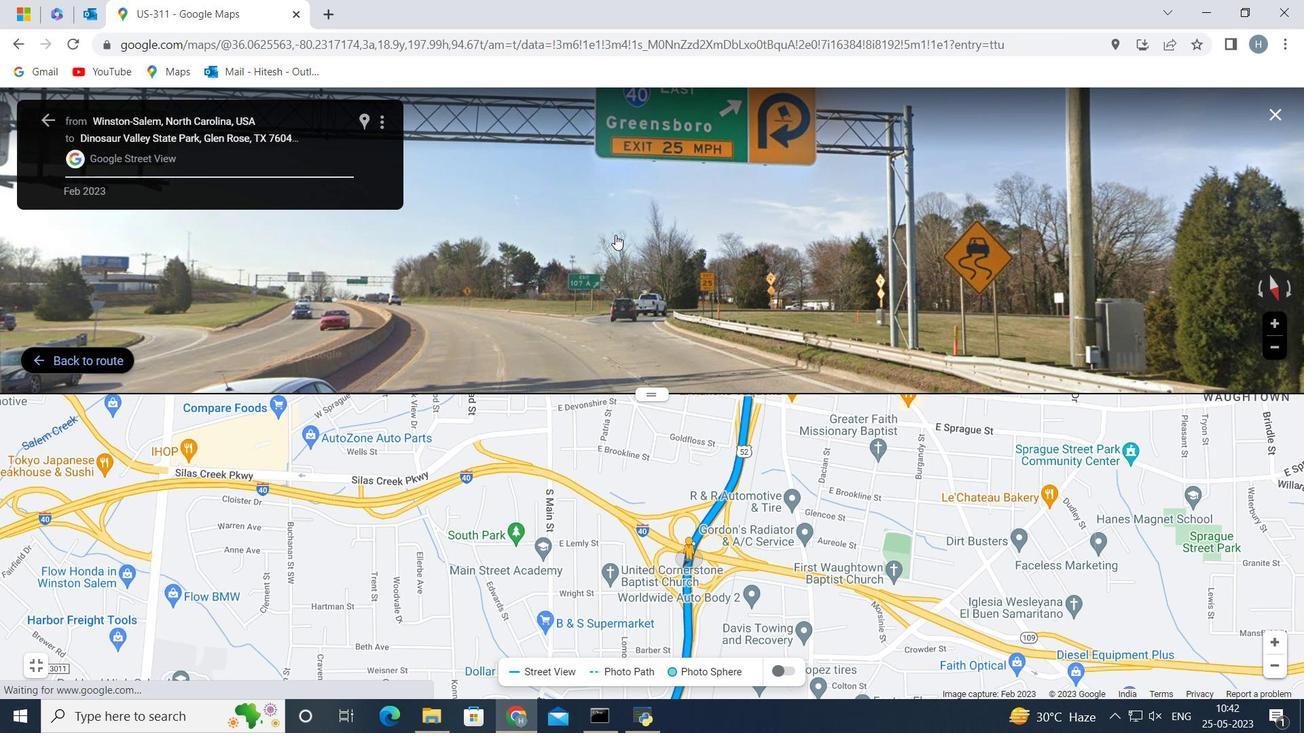 
Action: Mouse scrolled (612, 242) with delta (0, 0)
Screenshot: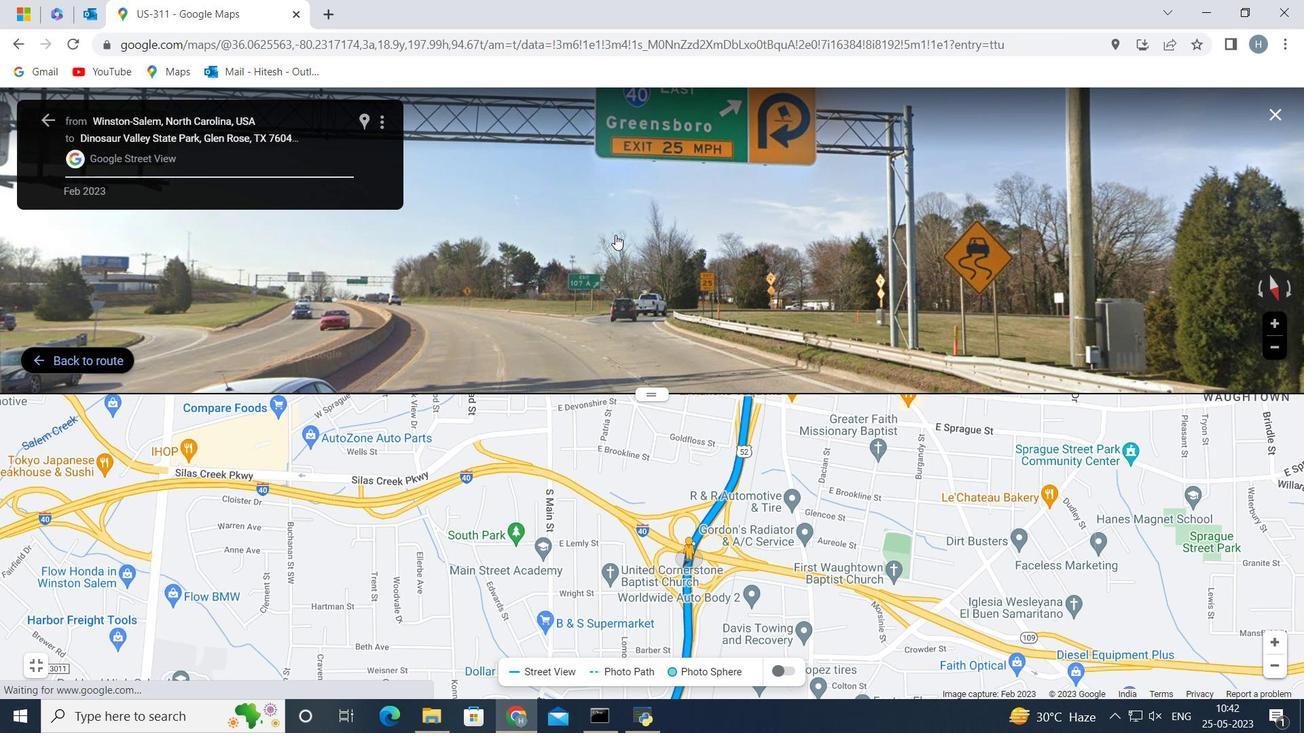 
Action: Mouse moved to (608, 252)
Screenshot: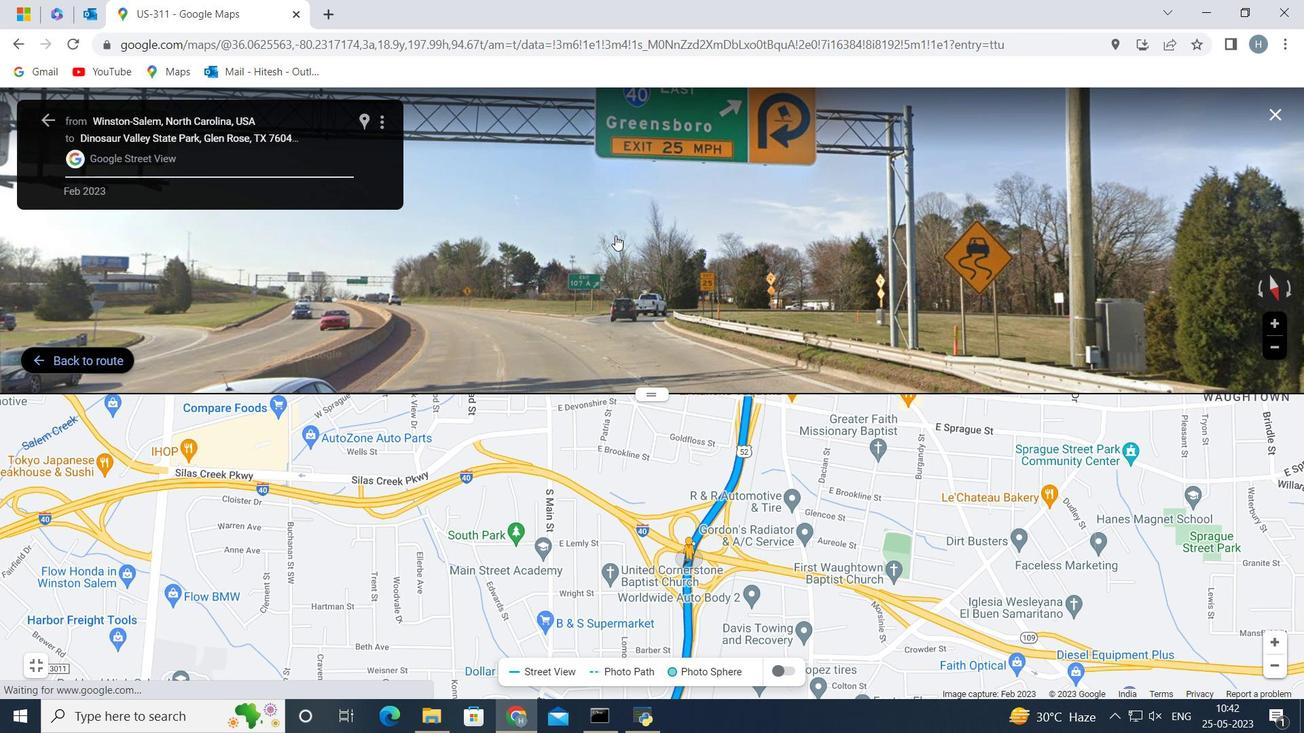 
Action: Mouse scrolled (611, 244) with delta (0, 0)
Screenshot: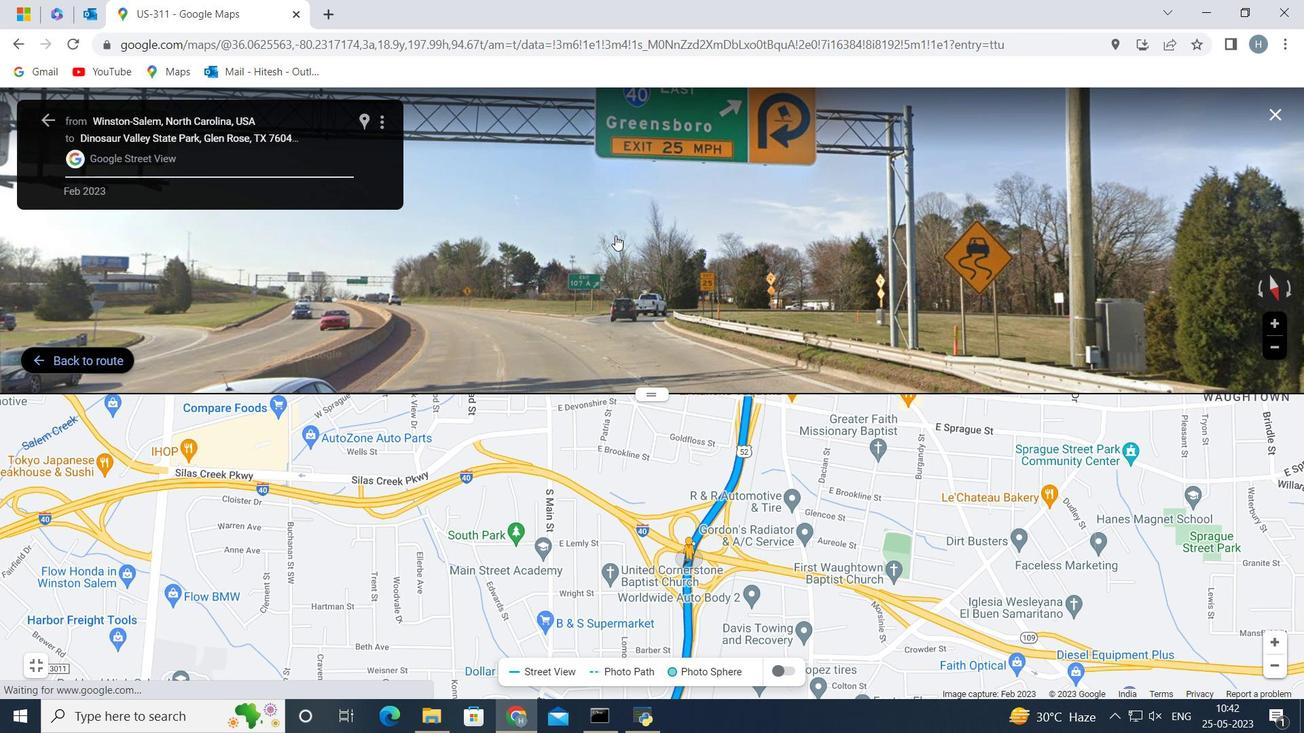 
Action: Mouse scrolled (610, 246) with delta (0, 0)
Screenshot: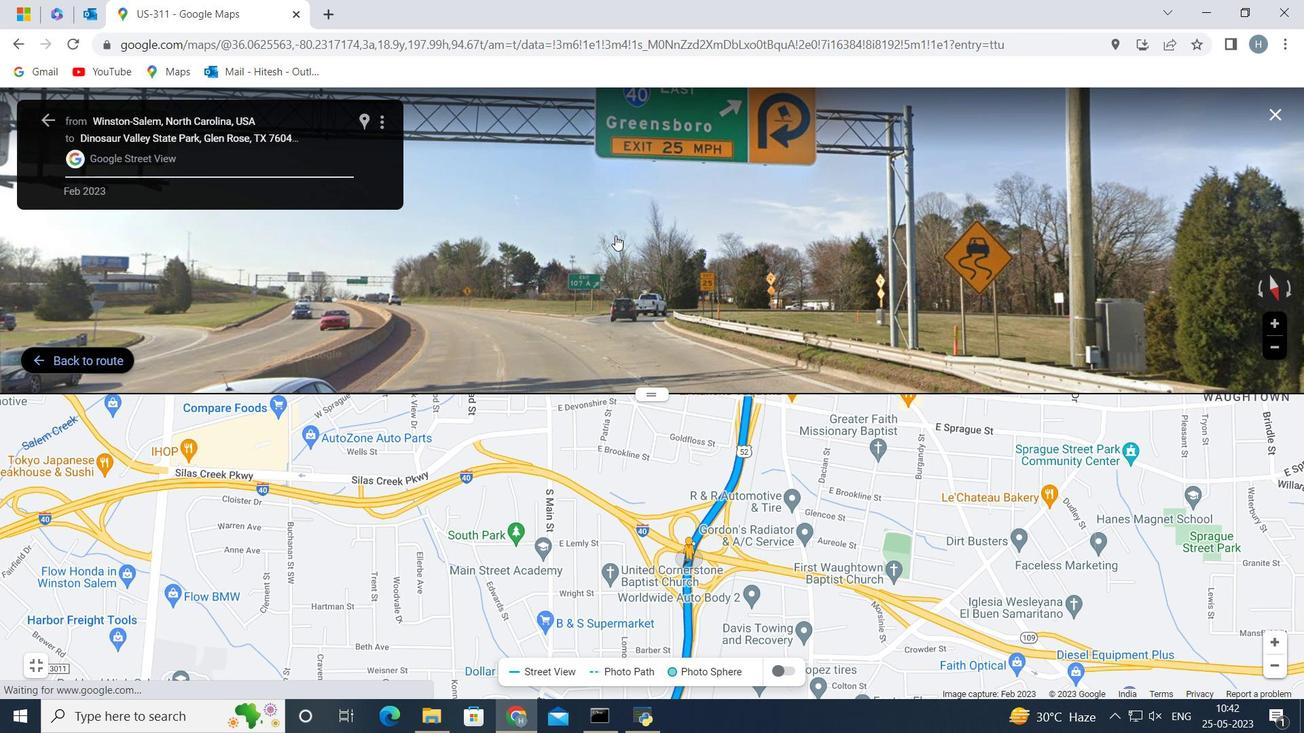 
Action: Mouse scrolled (609, 247) with delta (0, 0)
Screenshot: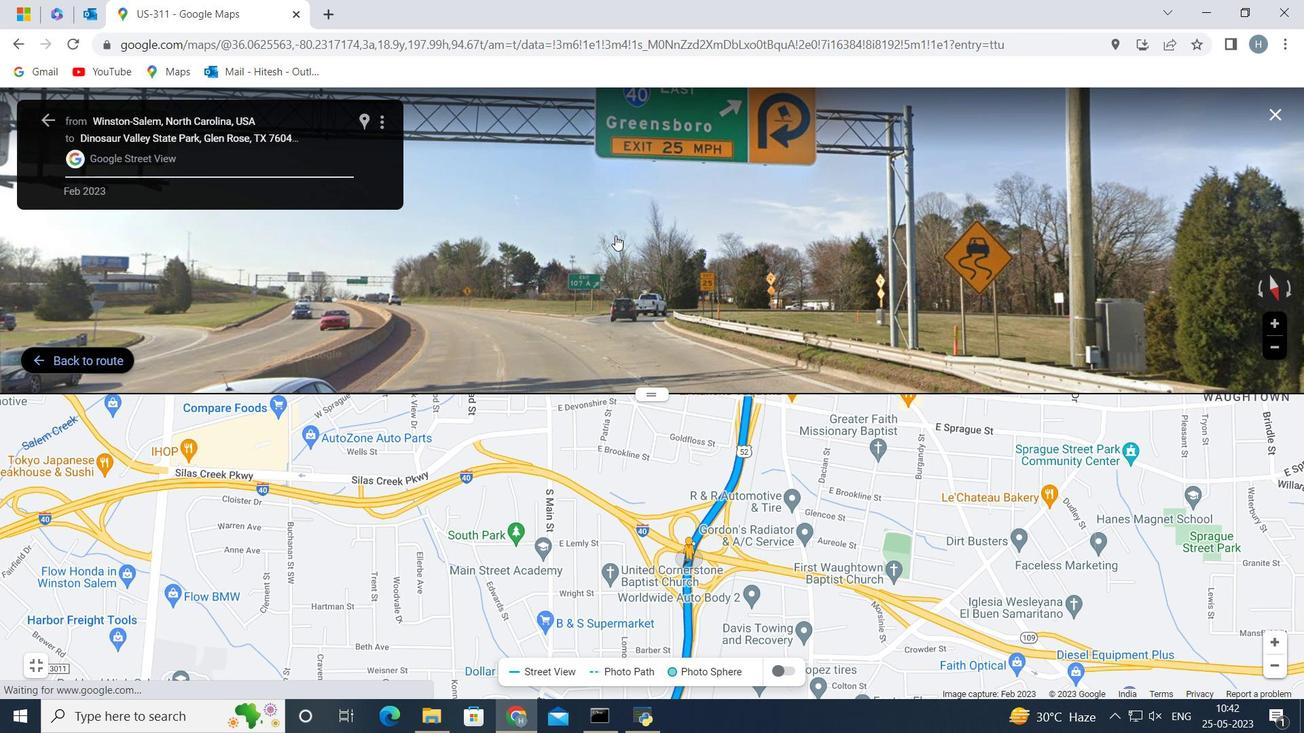 
Action: Mouse scrolled (608, 252) with delta (0, 0)
Screenshot: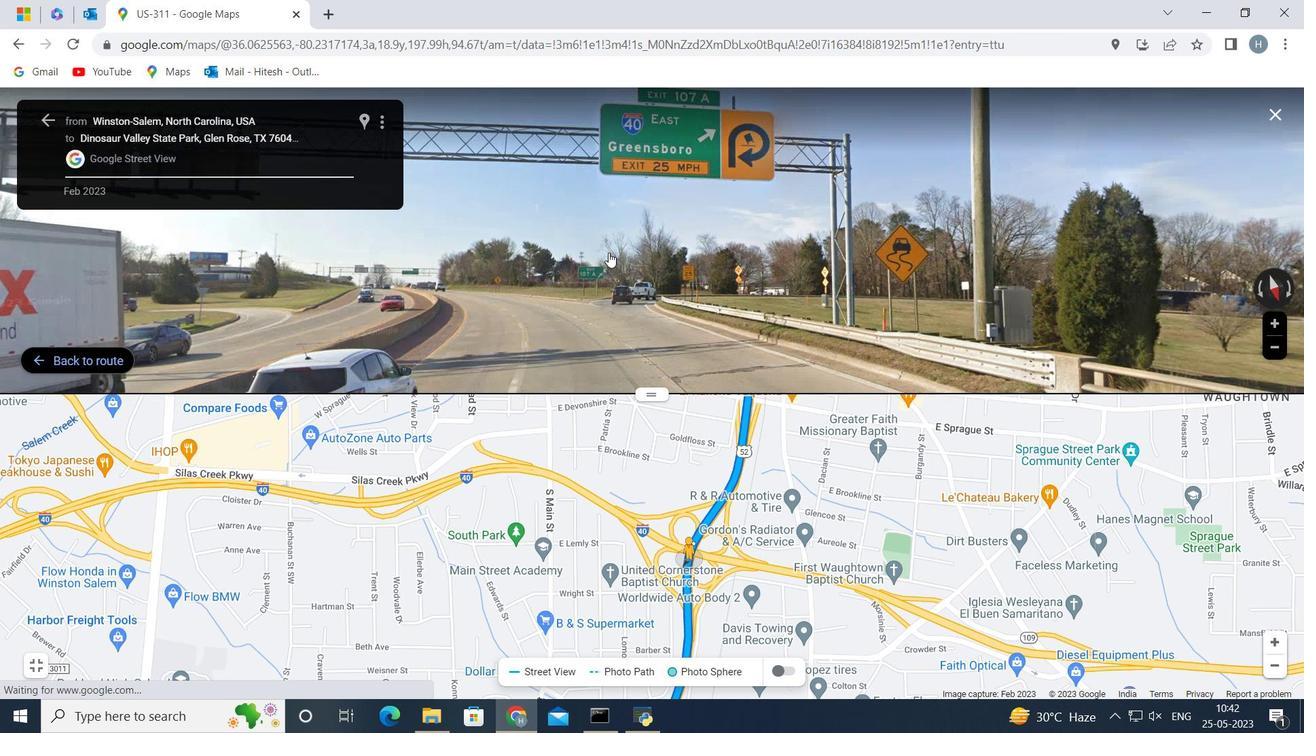 
Action: Mouse scrolled (608, 252) with delta (0, 0)
Screenshot: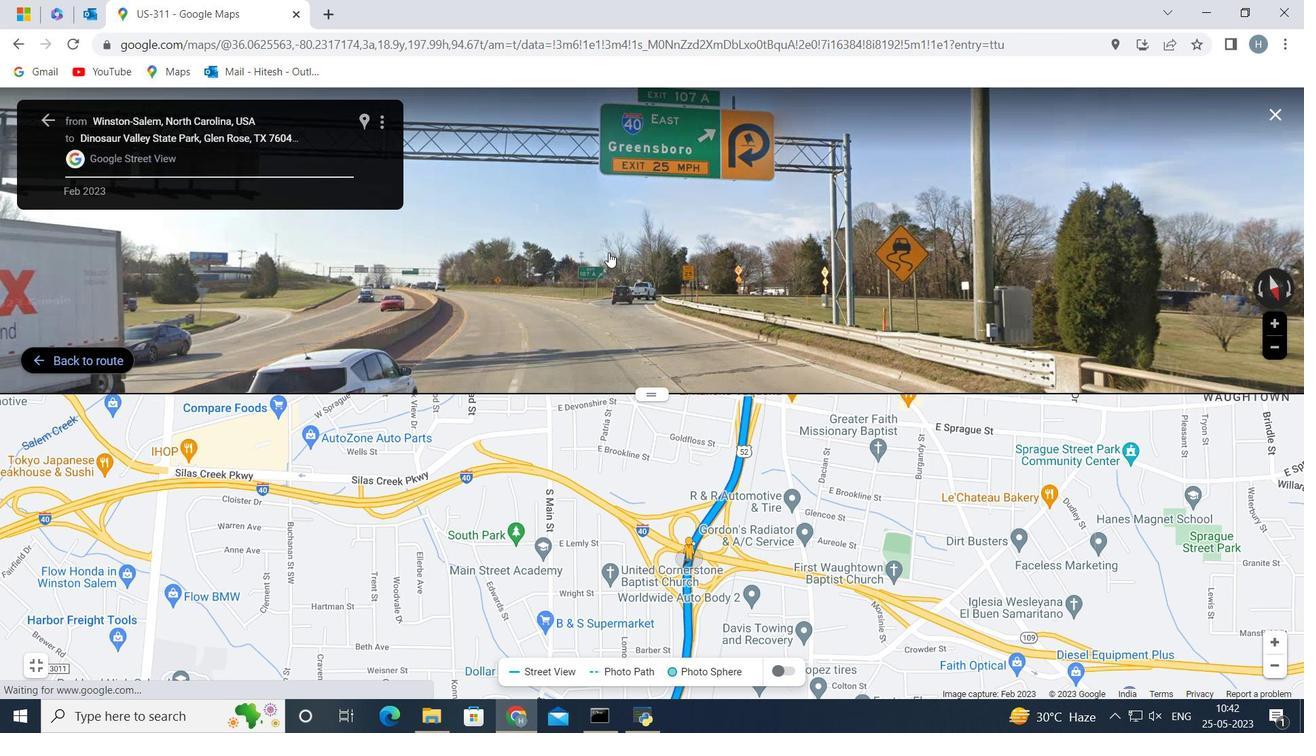 
Action: Mouse scrolled (608, 252) with delta (0, 0)
Screenshot: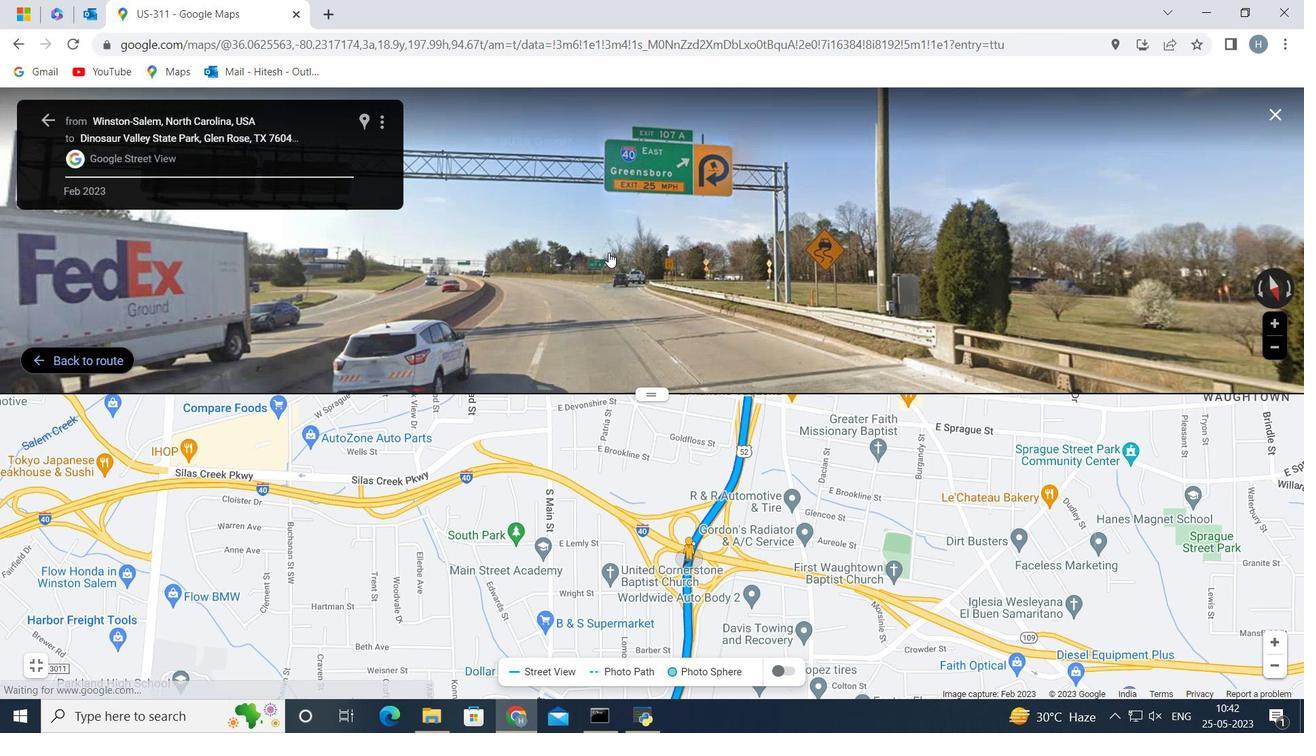 
Action: Mouse scrolled (608, 252) with delta (0, 0)
Screenshot: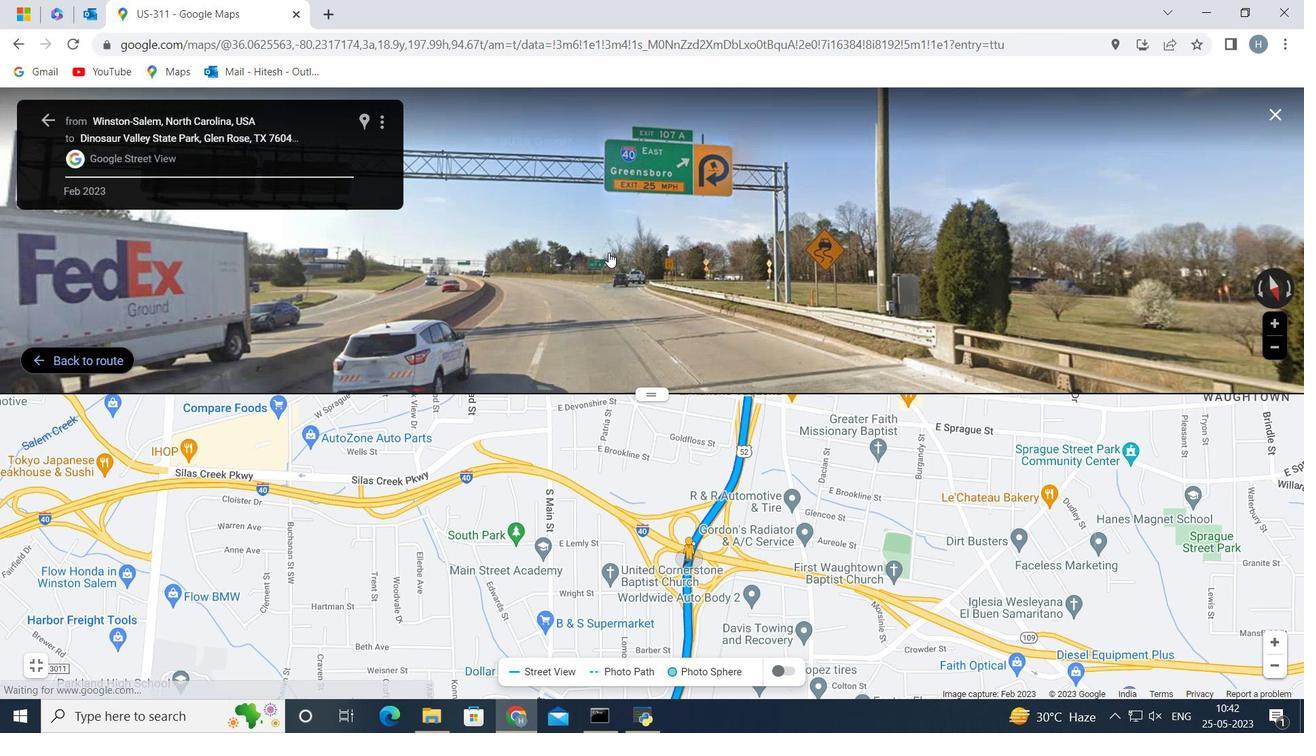 
Action: Mouse scrolled (608, 252) with delta (0, 0)
Screenshot: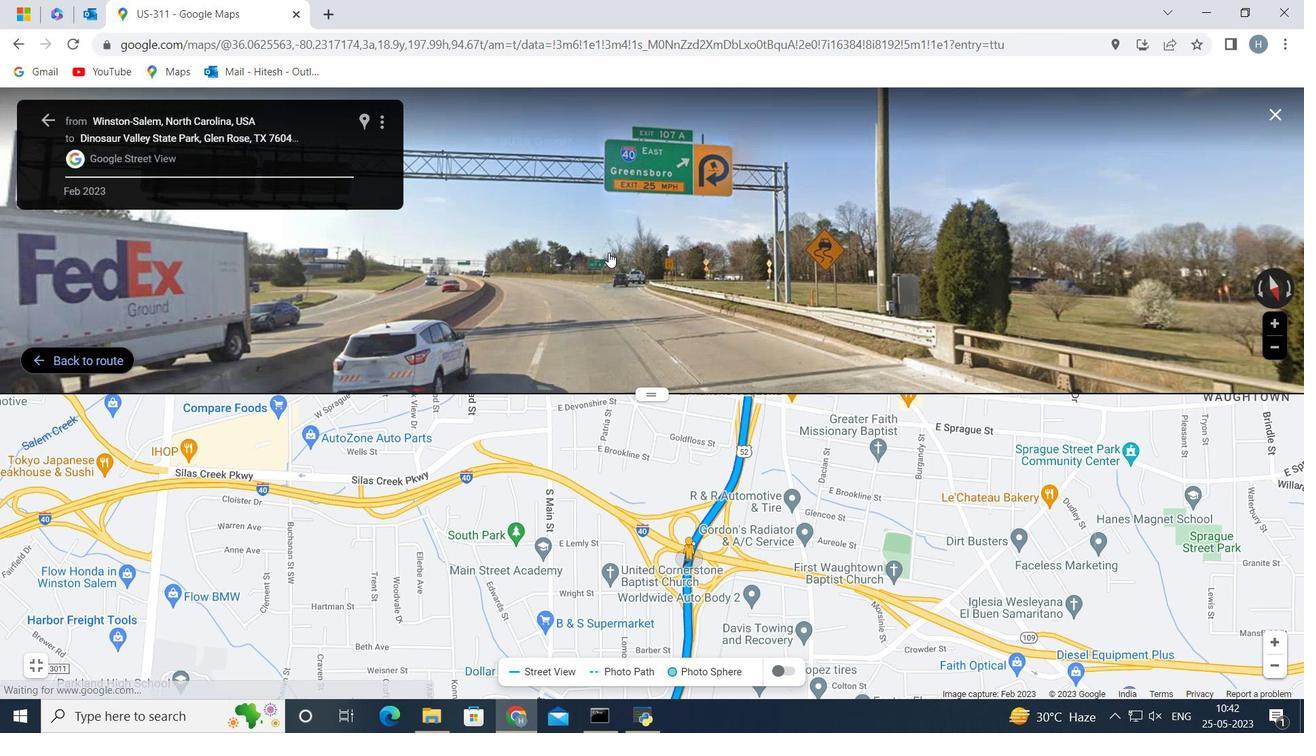 
Action: Mouse scrolled (608, 252) with delta (0, 0)
Screenshot: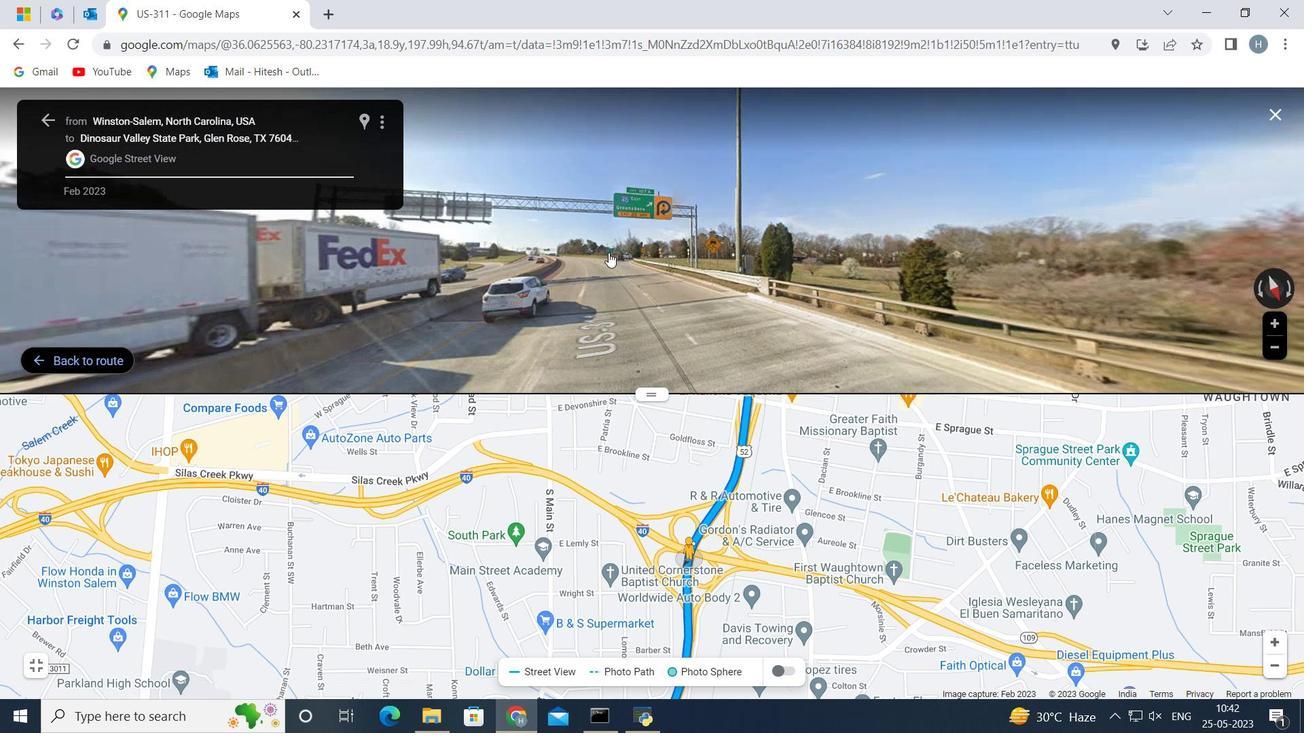 
Action: Mouse scrolled (608, 252) with delta (0, 0)
Screenshot: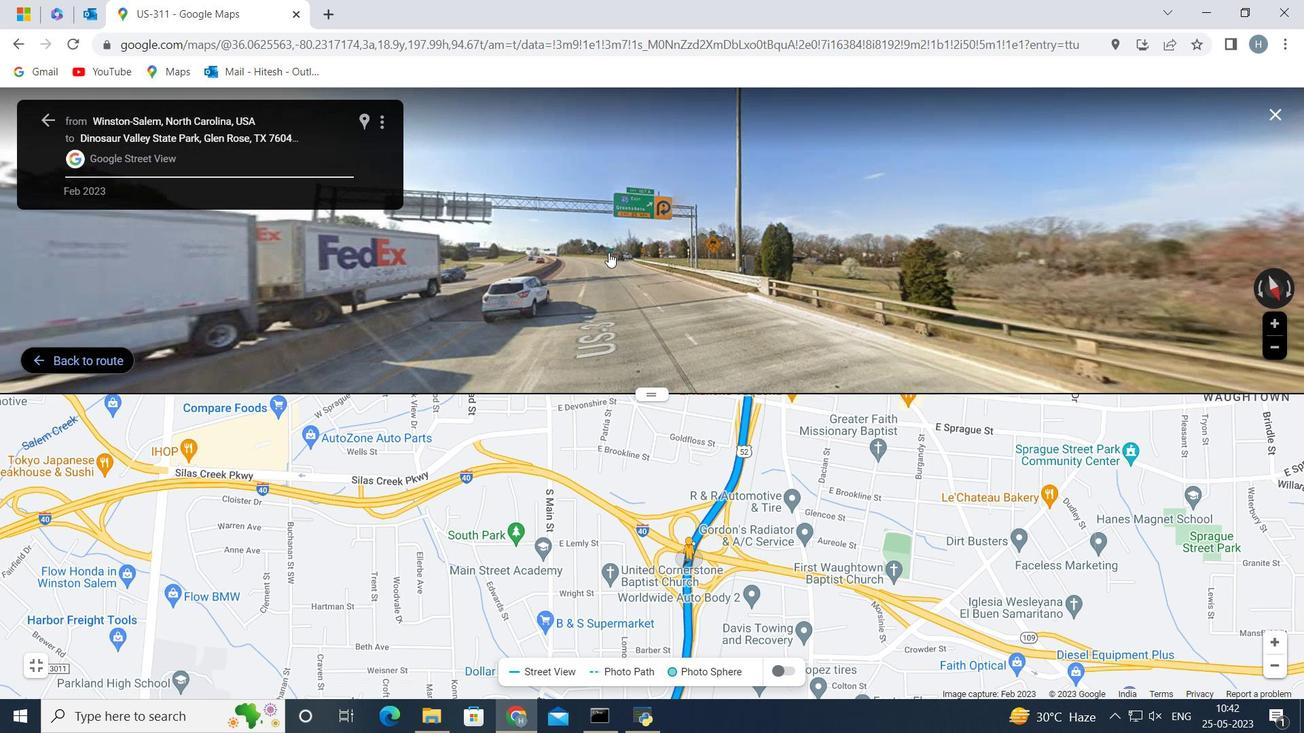 
Action: Mouse scrolled (608, 252) with delta (0, 0)
Screenshot: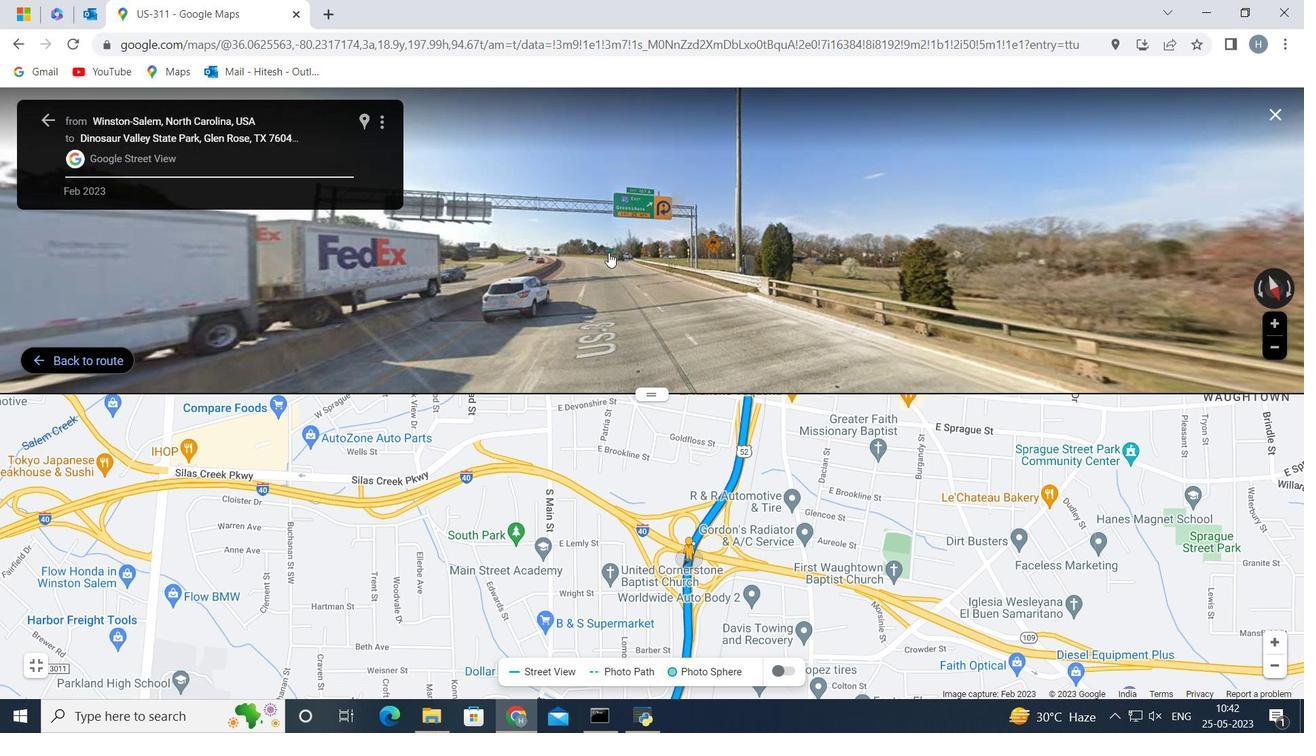 
Action: Mouse scrolled (608, 252) with delta (0, 0)
Screenshot: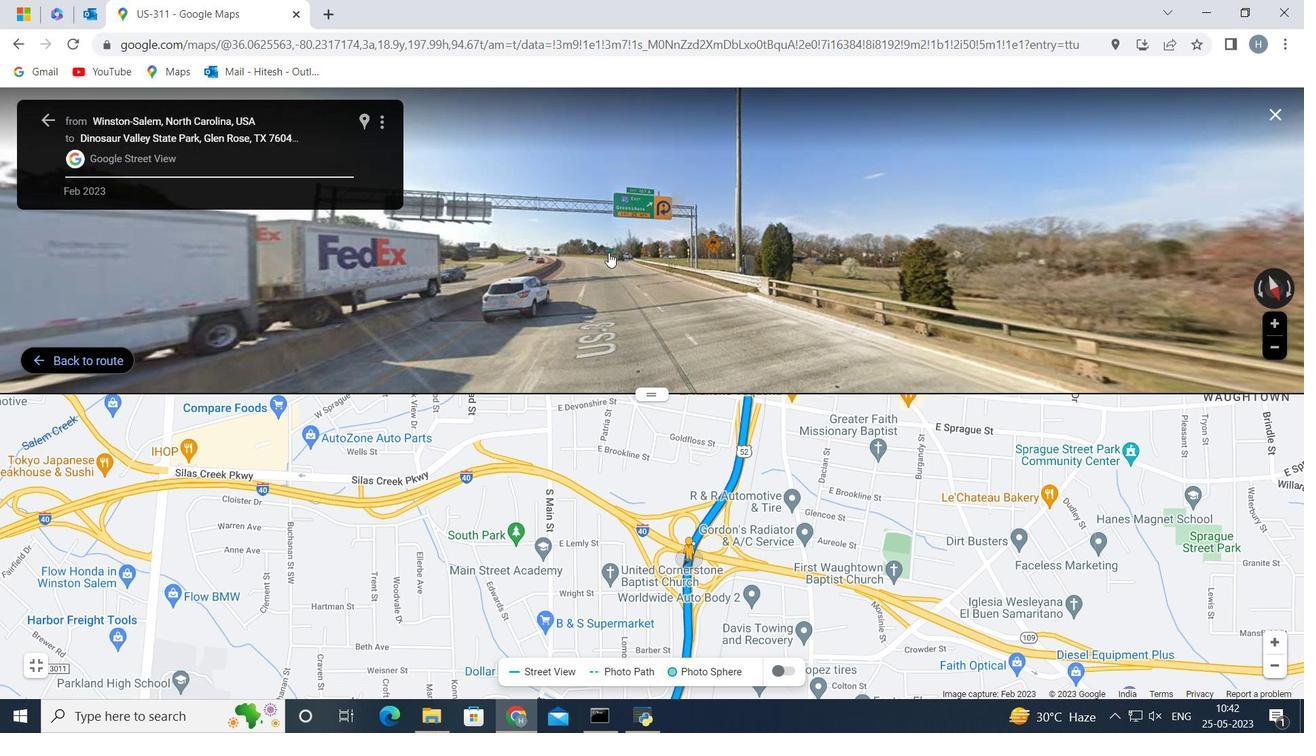 
Action: Mouse scrolled (608, 252) with delta (0, 0)
Screenshot: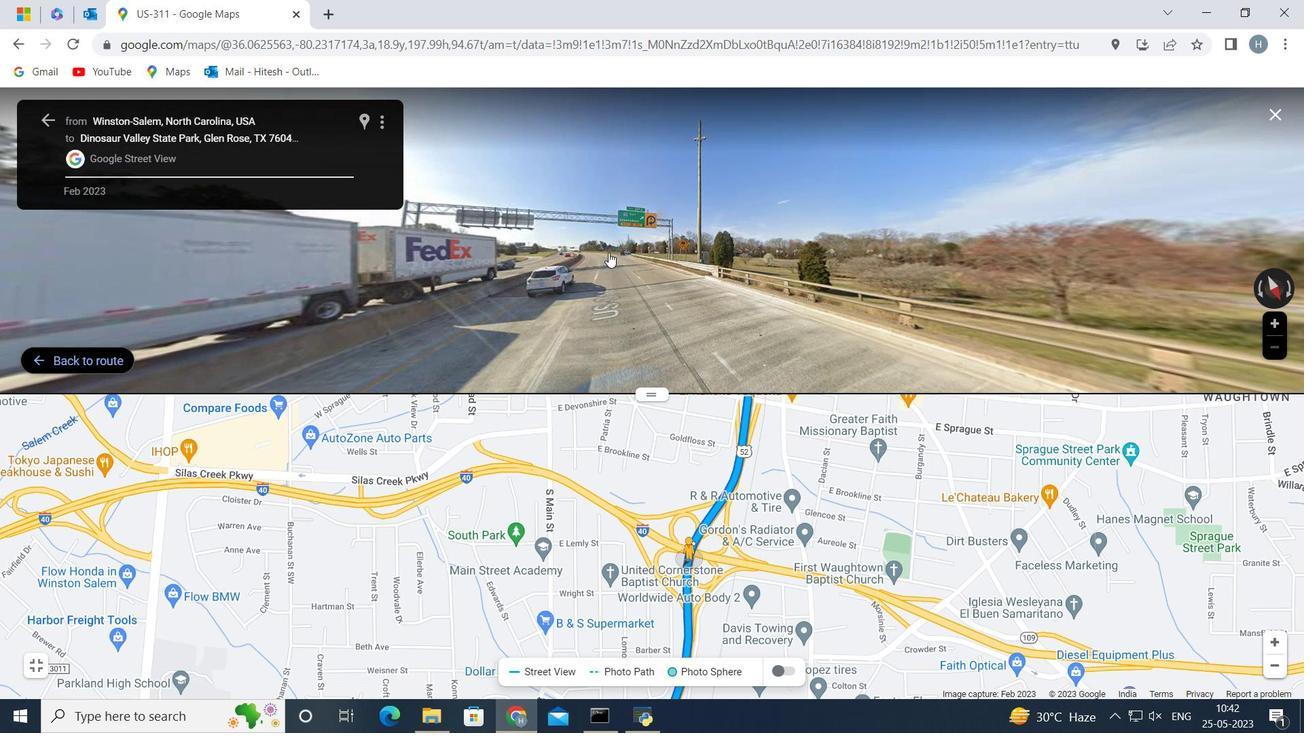 
Action: Mouse scrolled (608, 252) with delta (0, 0)
Screenshot: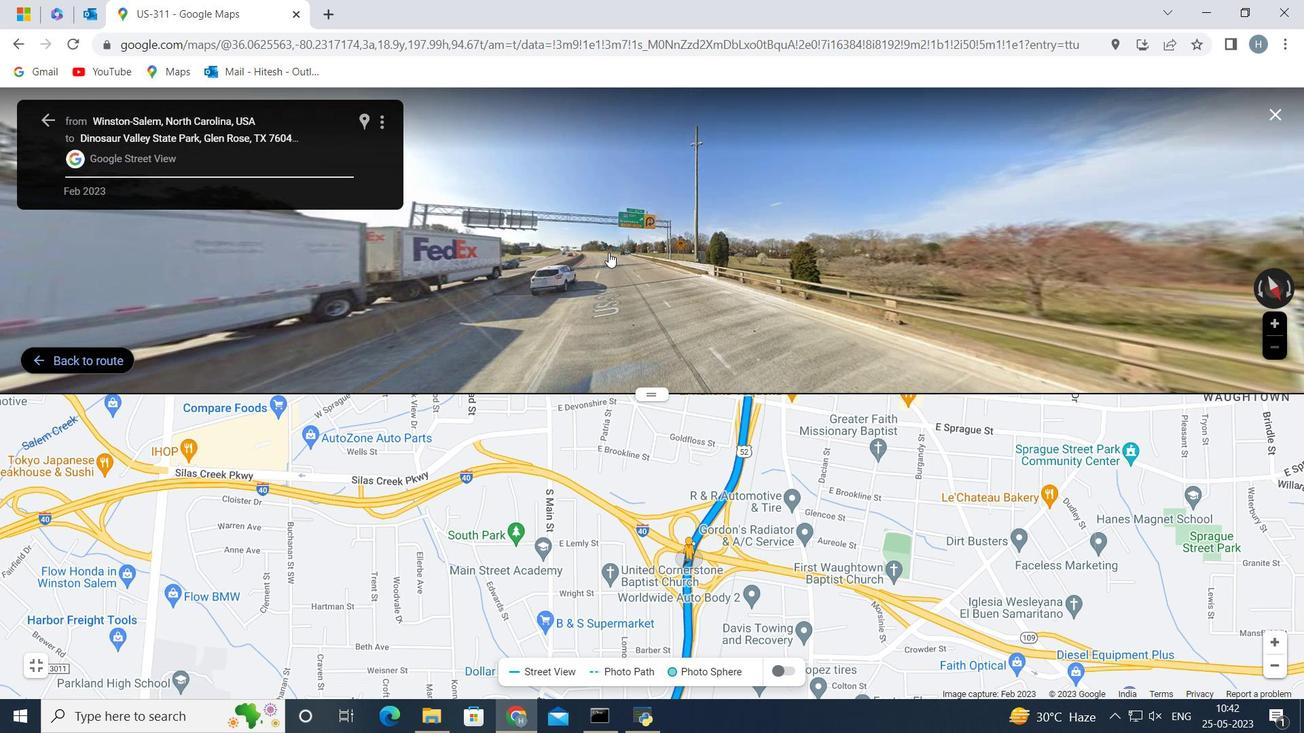 
Action: Mouse scrolled (608, 252) with delta (0, 0)
Screenshot: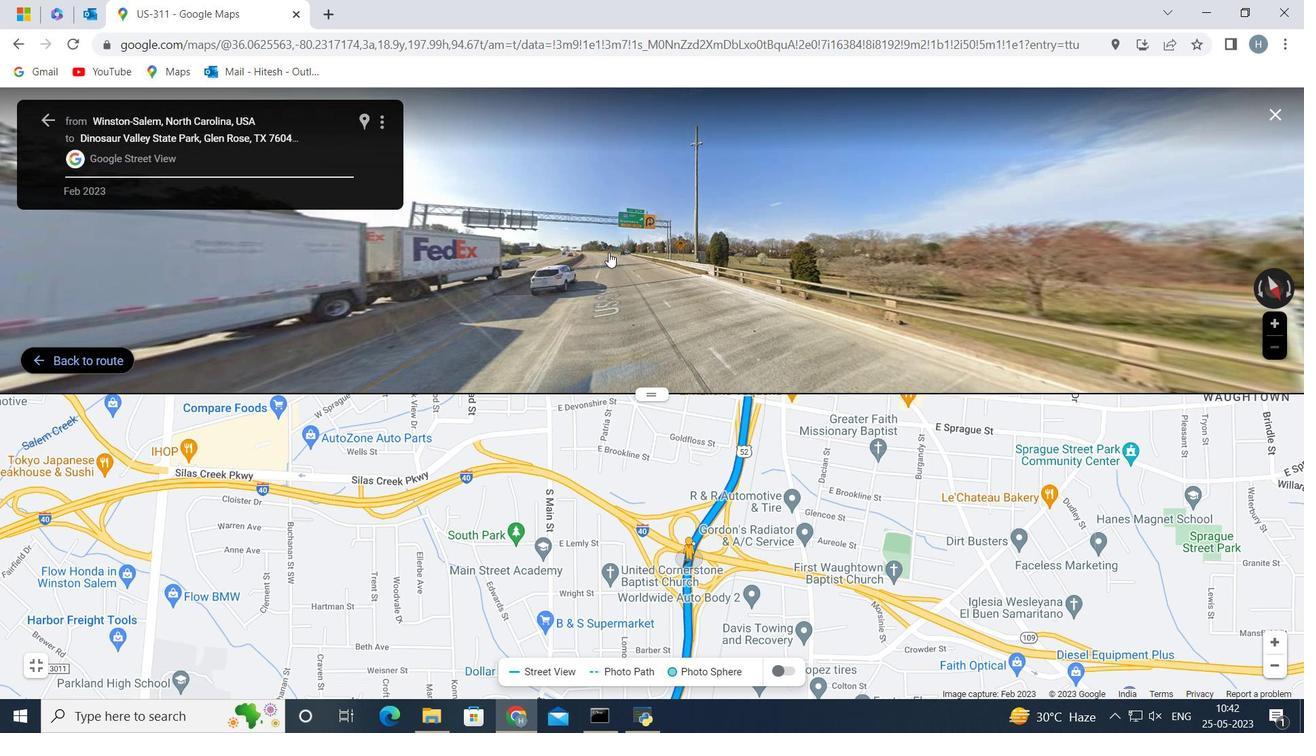 
Action: Mouse scrolled (608, 252) with delta (0, 0)
Screenshot: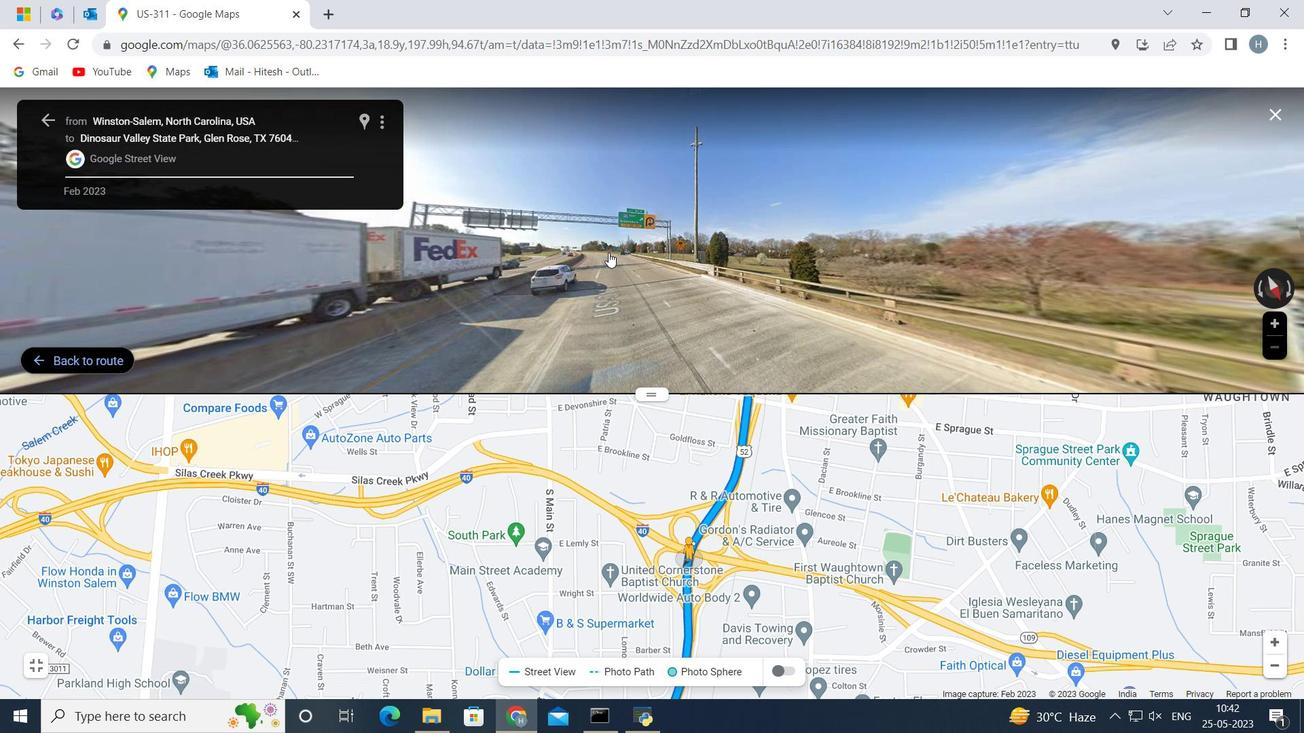 
Action: Mouse pressed left at (608, 252)
Screenshot: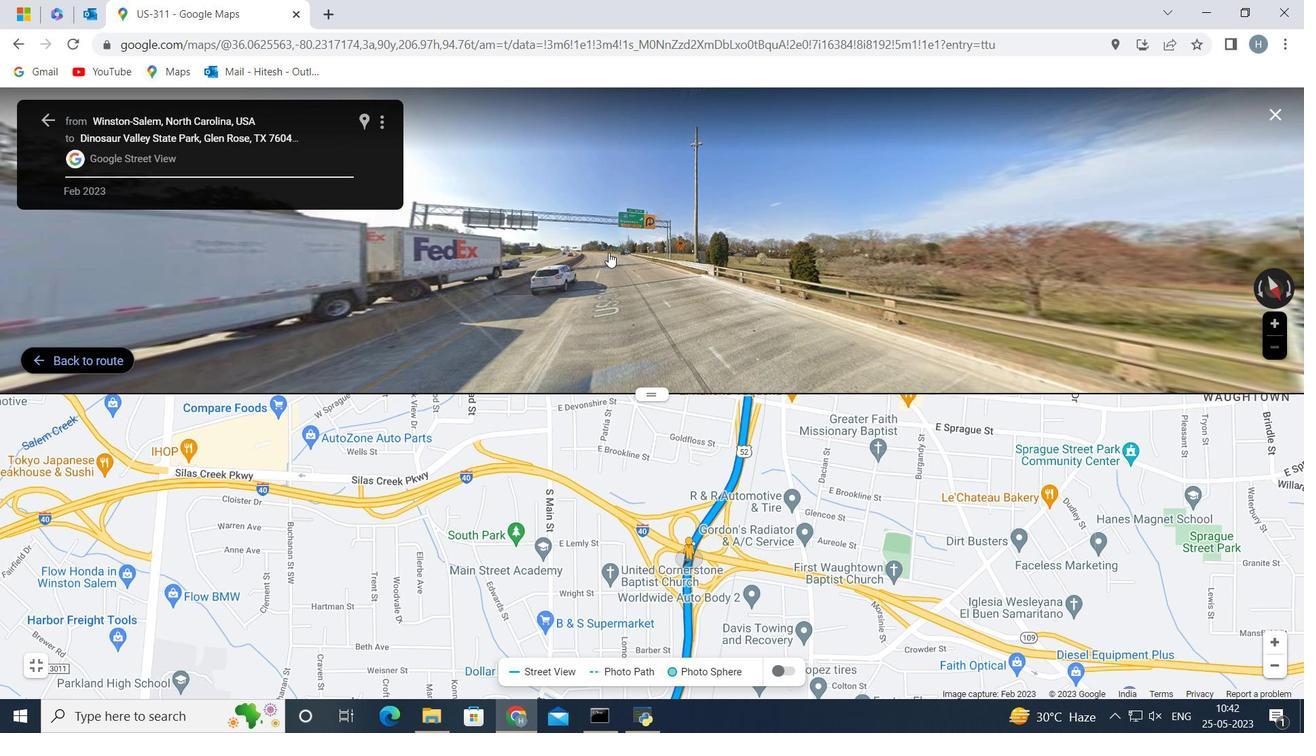 
Action: Mouse moved to (576, 269)
Screenshot: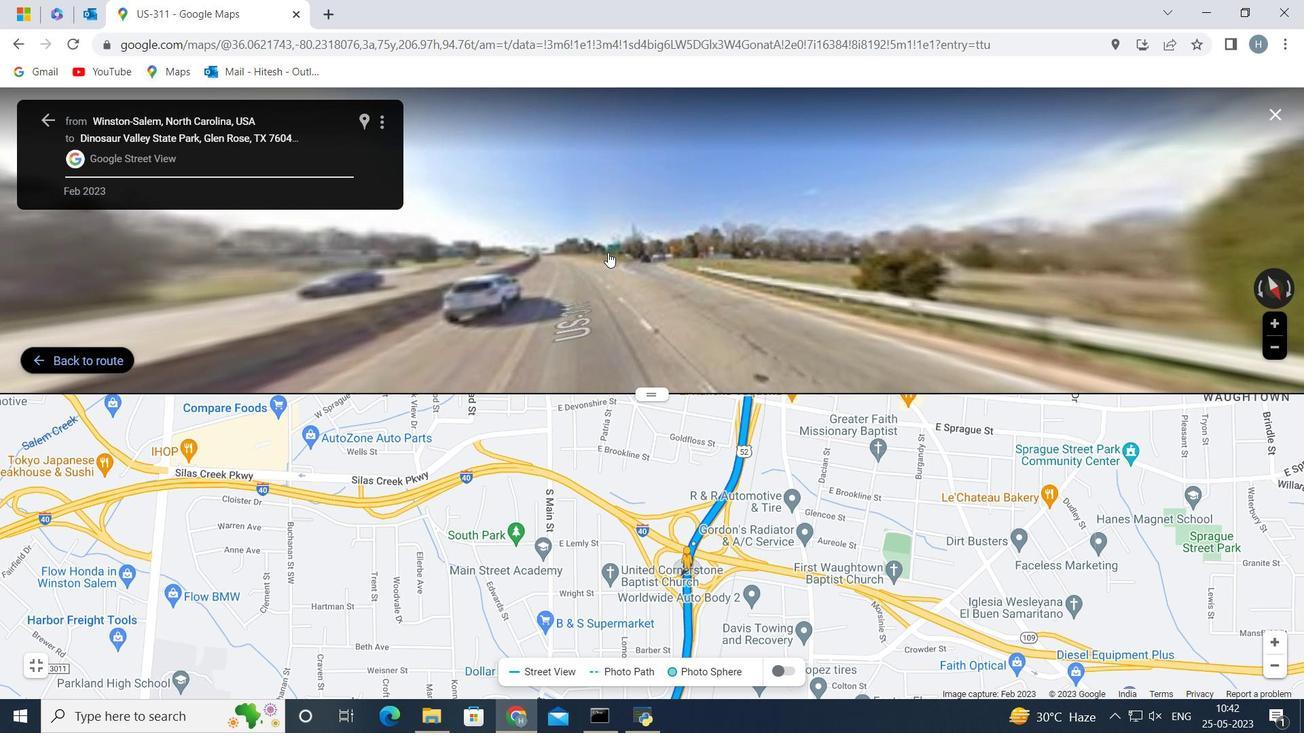 
Action: Mouse pressed left at (576, 269)
Screenshot: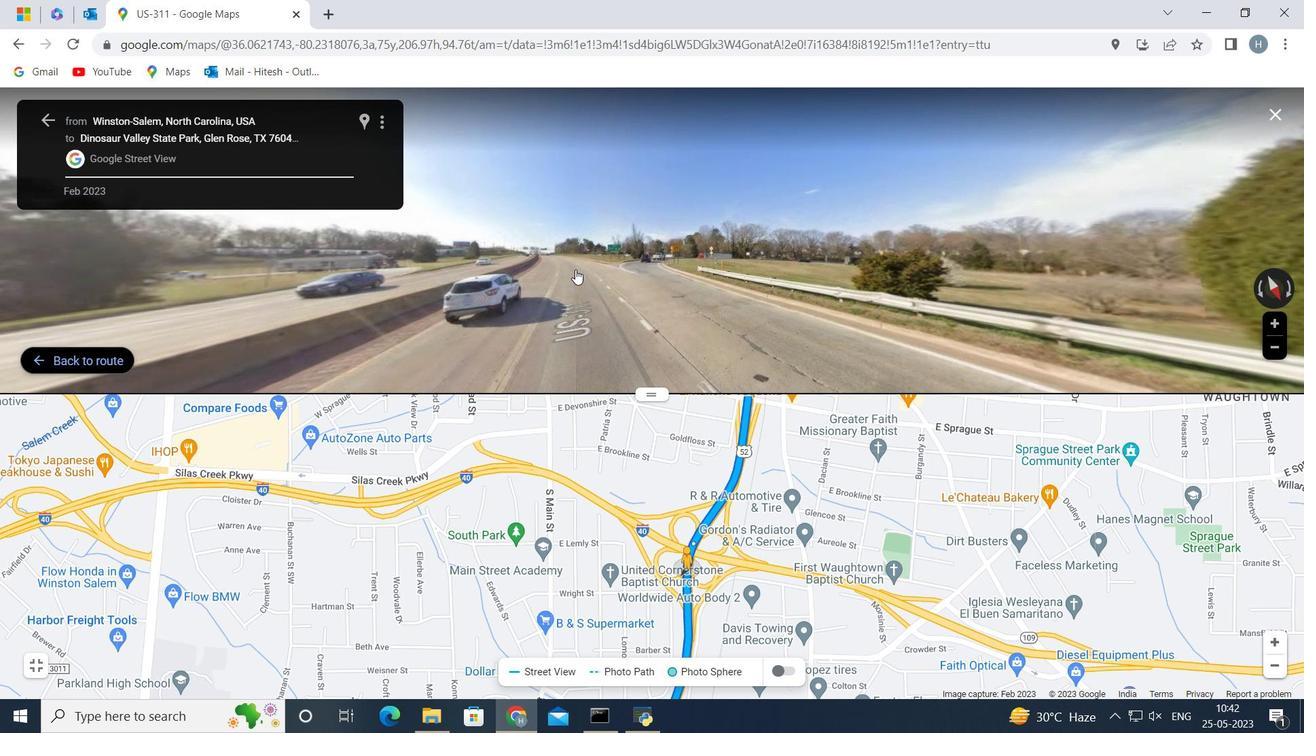 
Action: Mouse moved to (536, 277)
Screenshot: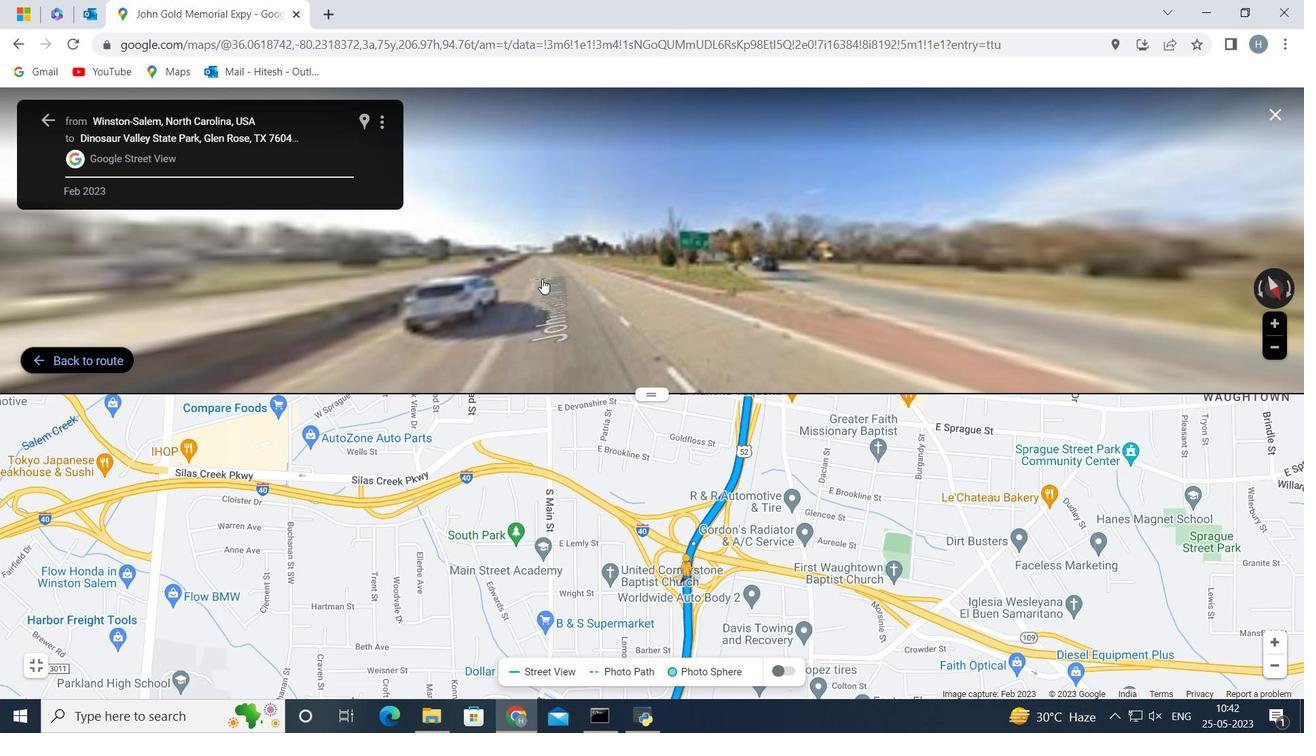 
Action: Mouse pressed left at (536, 277)
Screenshot: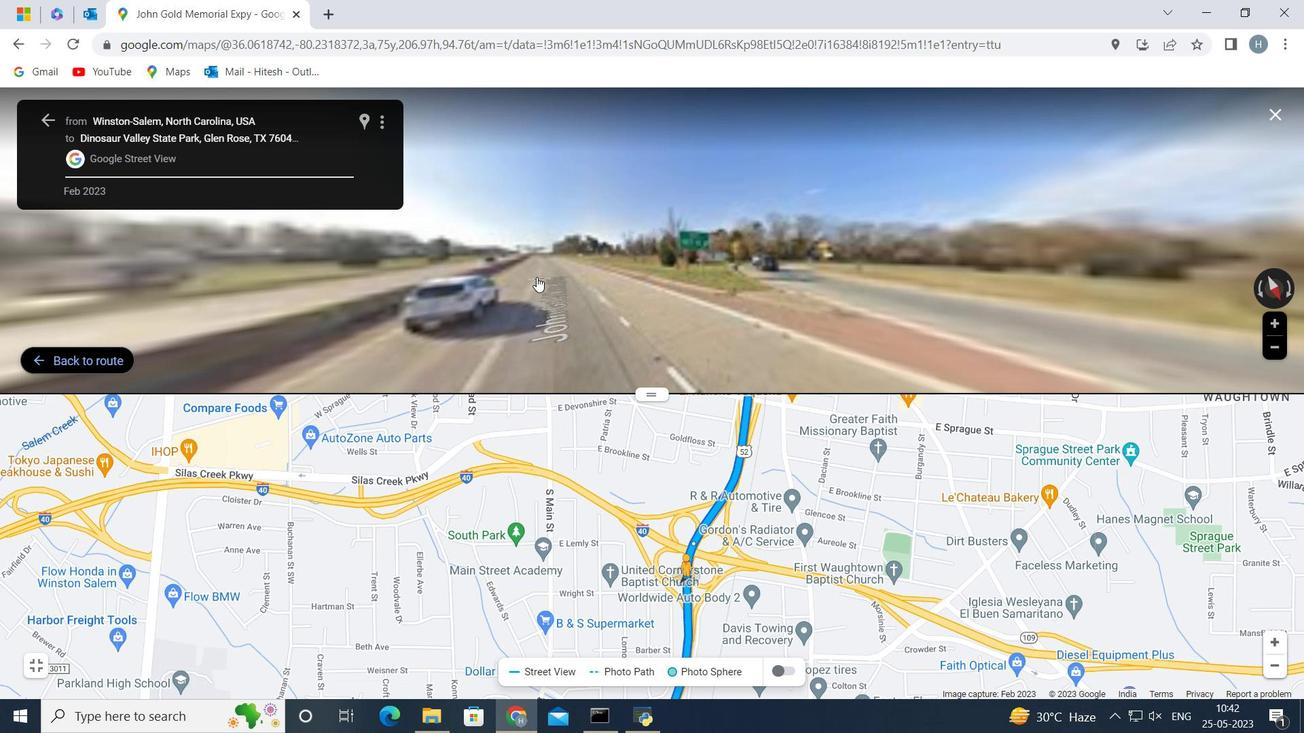 
Action: Mouse moved to (548, 268)
Screenshot: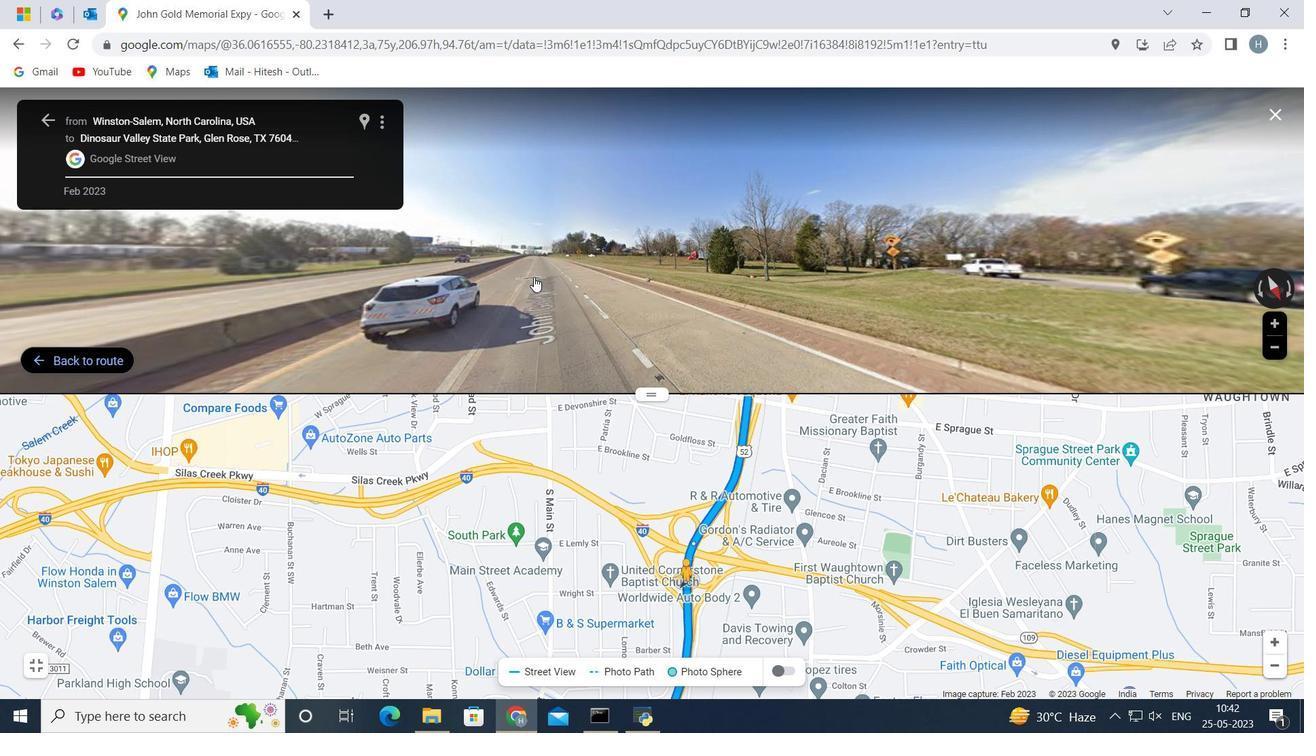 
Action: Mouse pressed left at (548, 268)
Screenshot: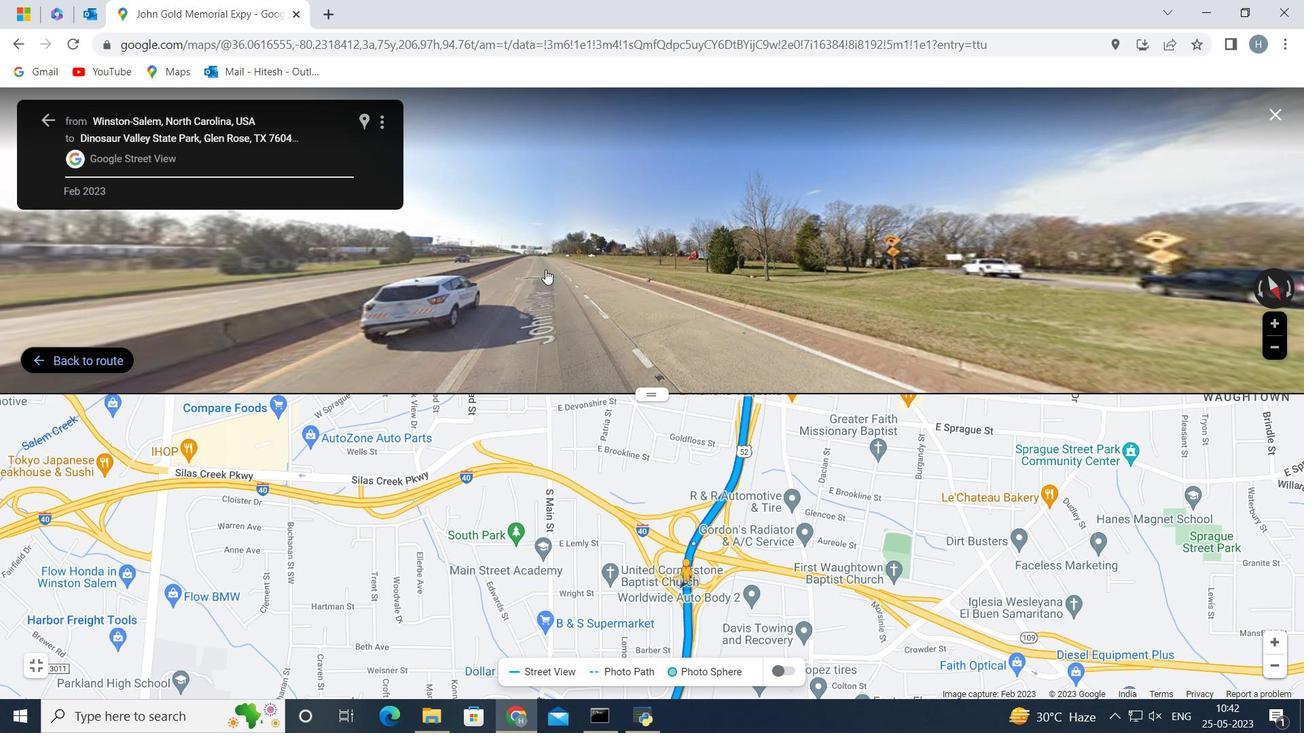 
Action: Mouse pressed left at (548, 268)
Screenshot: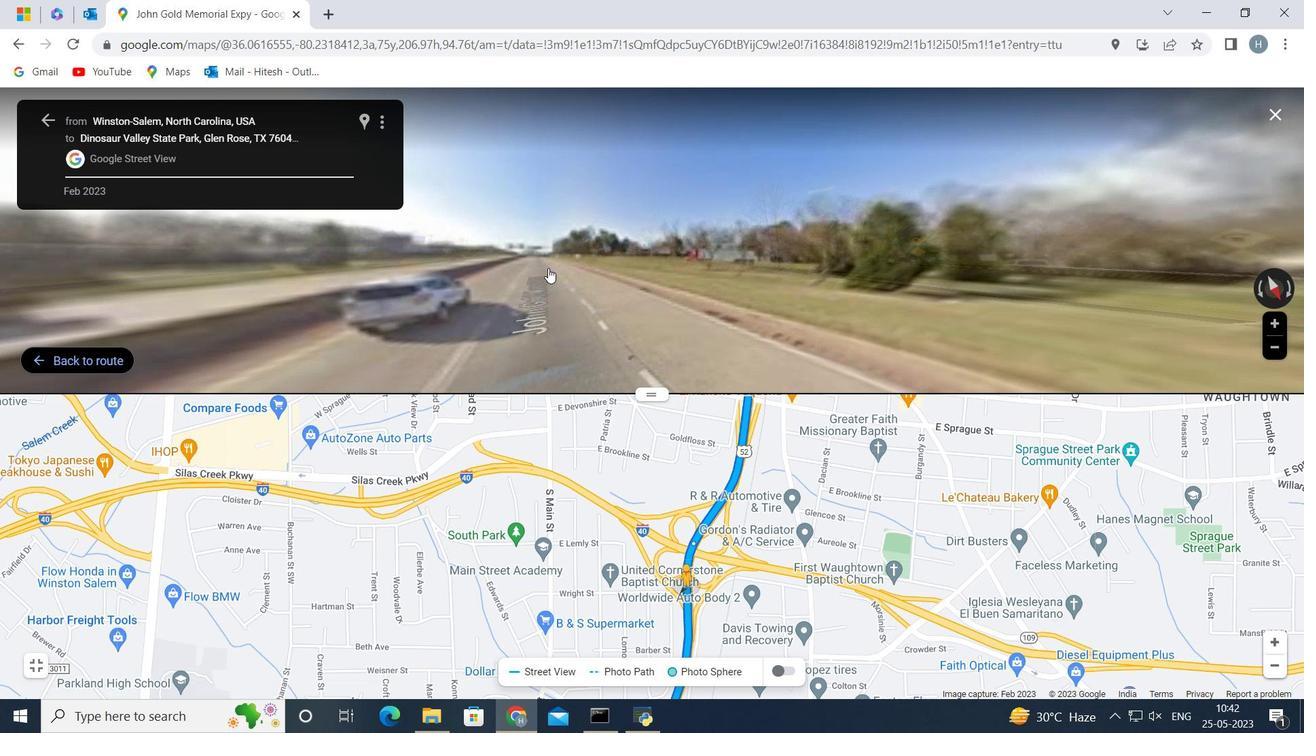 
Action: Mouse pressed left at (548, 268)
Screenshot: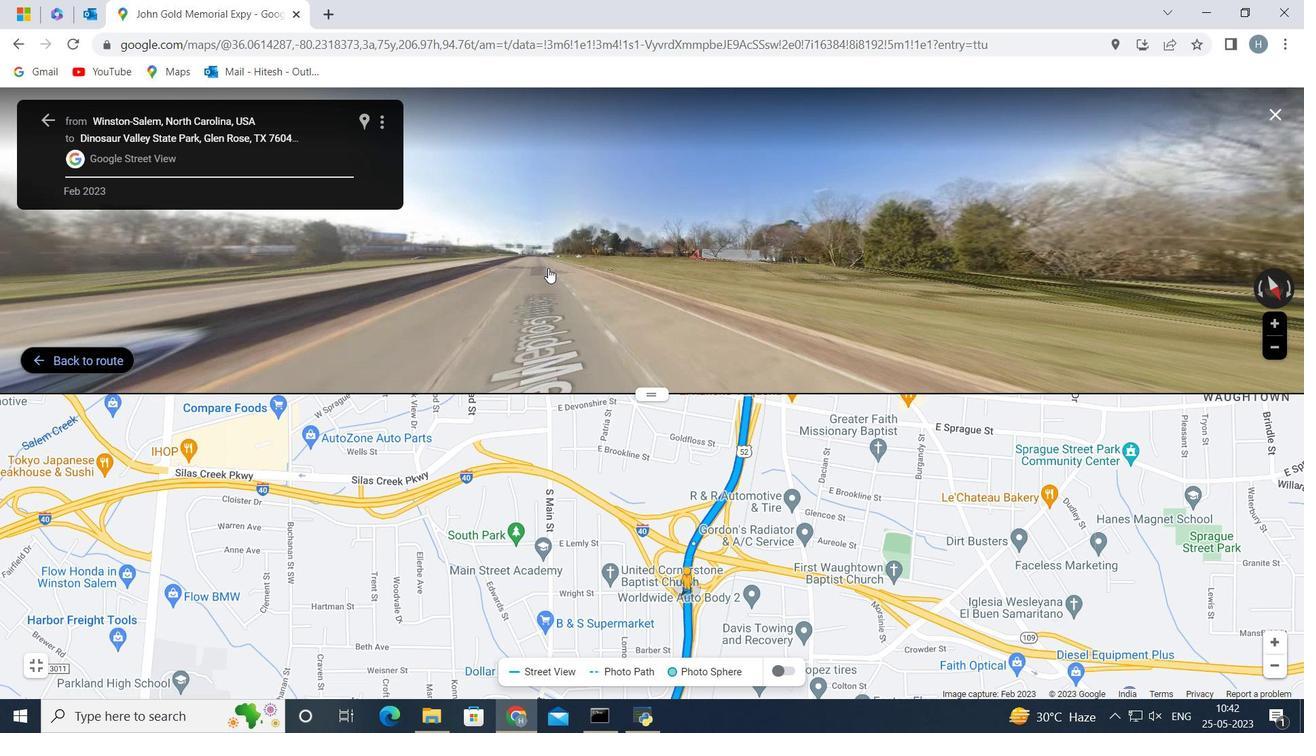 
Action: Mouse moved to (572, 269)
Screenshot: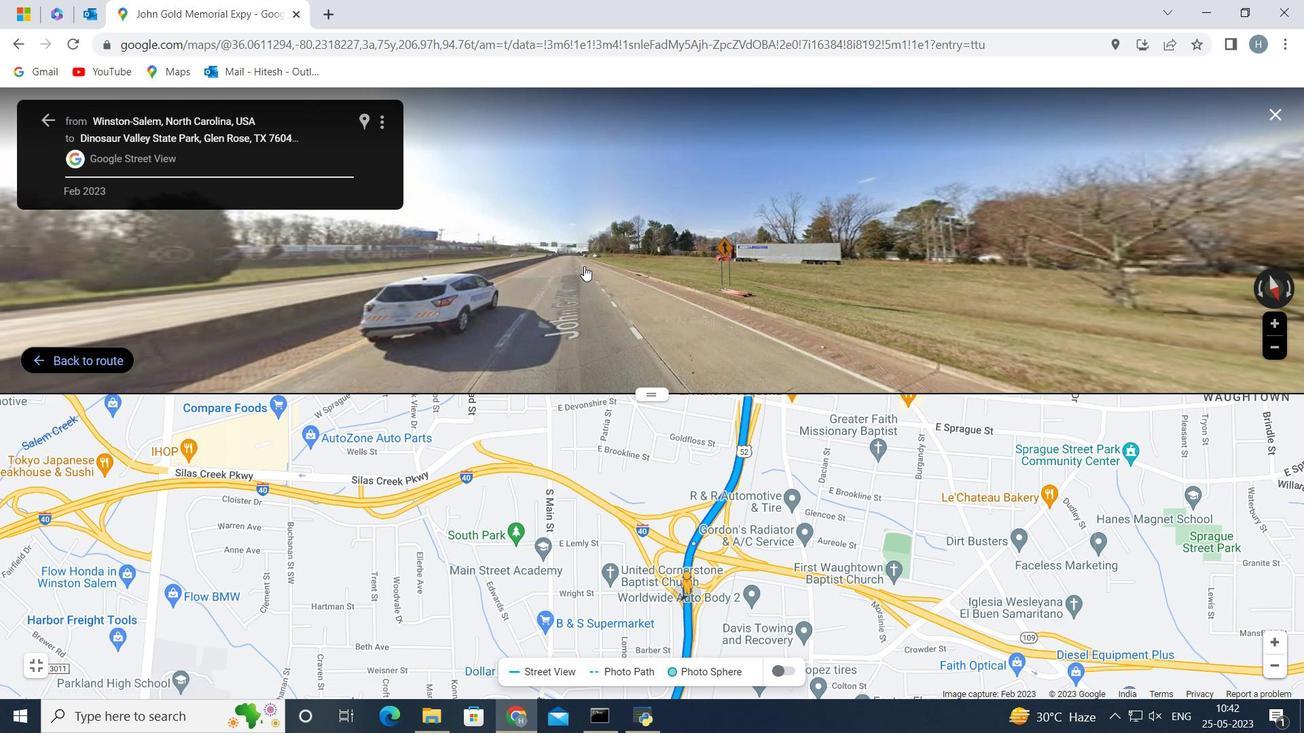 
Action: Mouse pressed left at (572, 269)
Screenshot: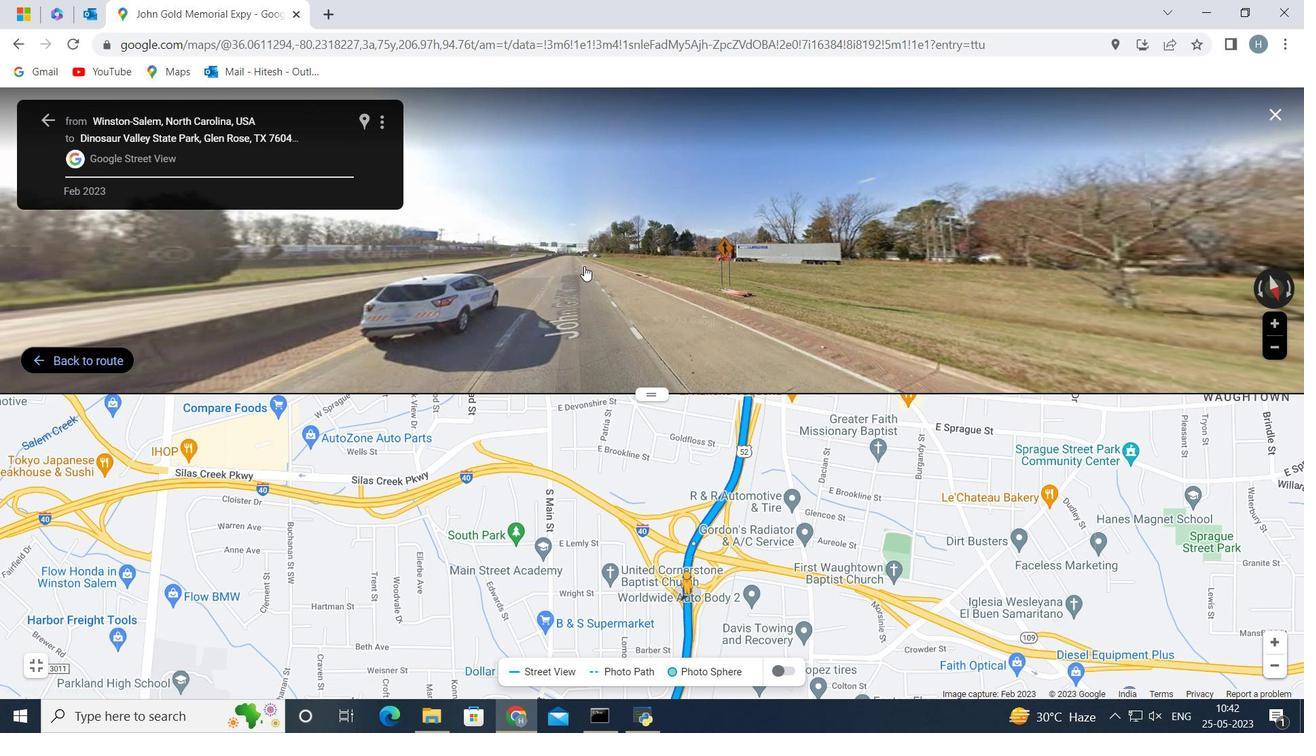 
Action: Mouse moved to (555, 270)
Screenshot: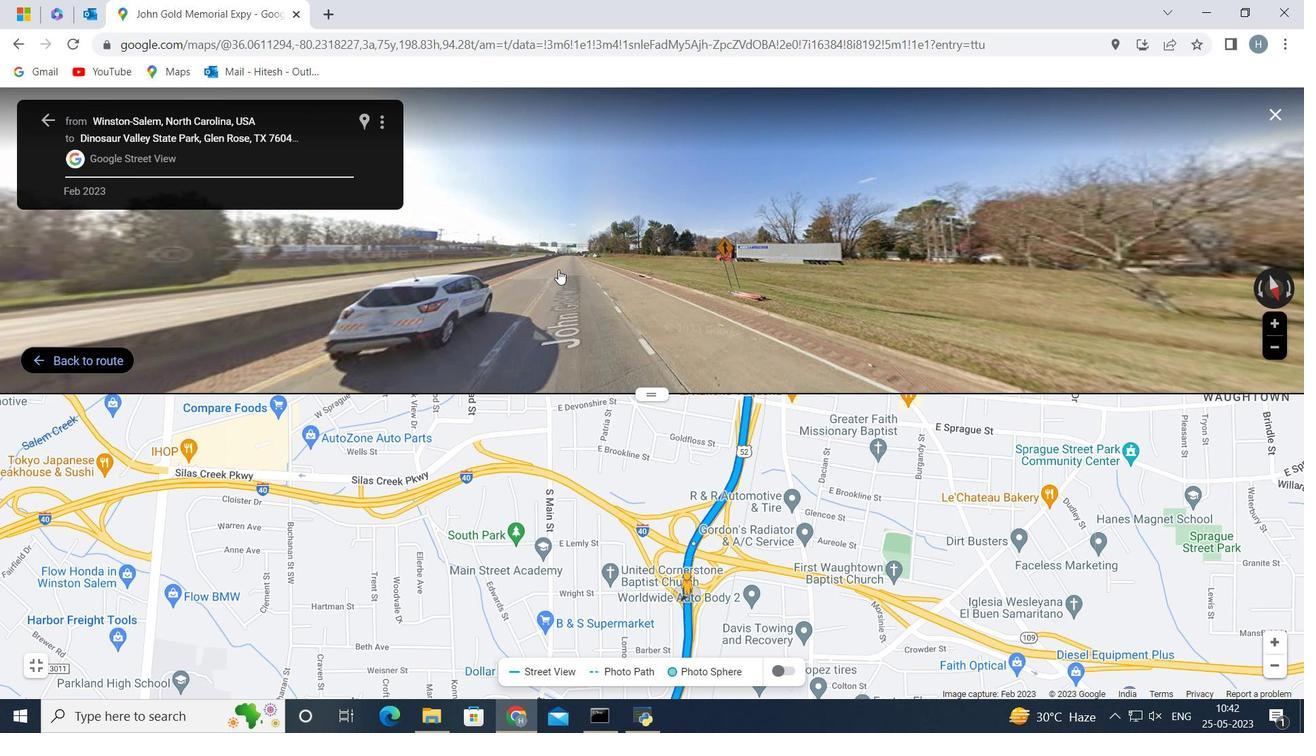 
Action: Mouse pressed left at (555, 270)
Screenshot: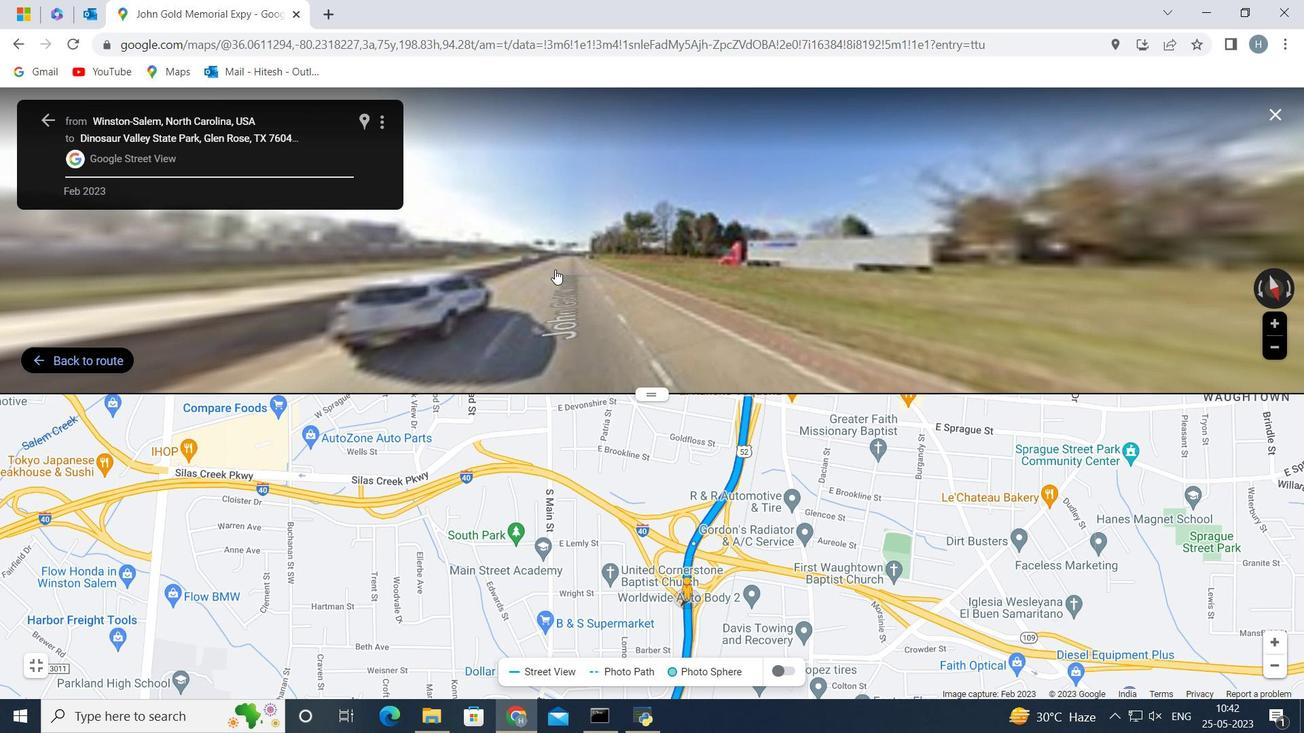 
Action: Mouse pressed left at (555, 270)
Screenshot: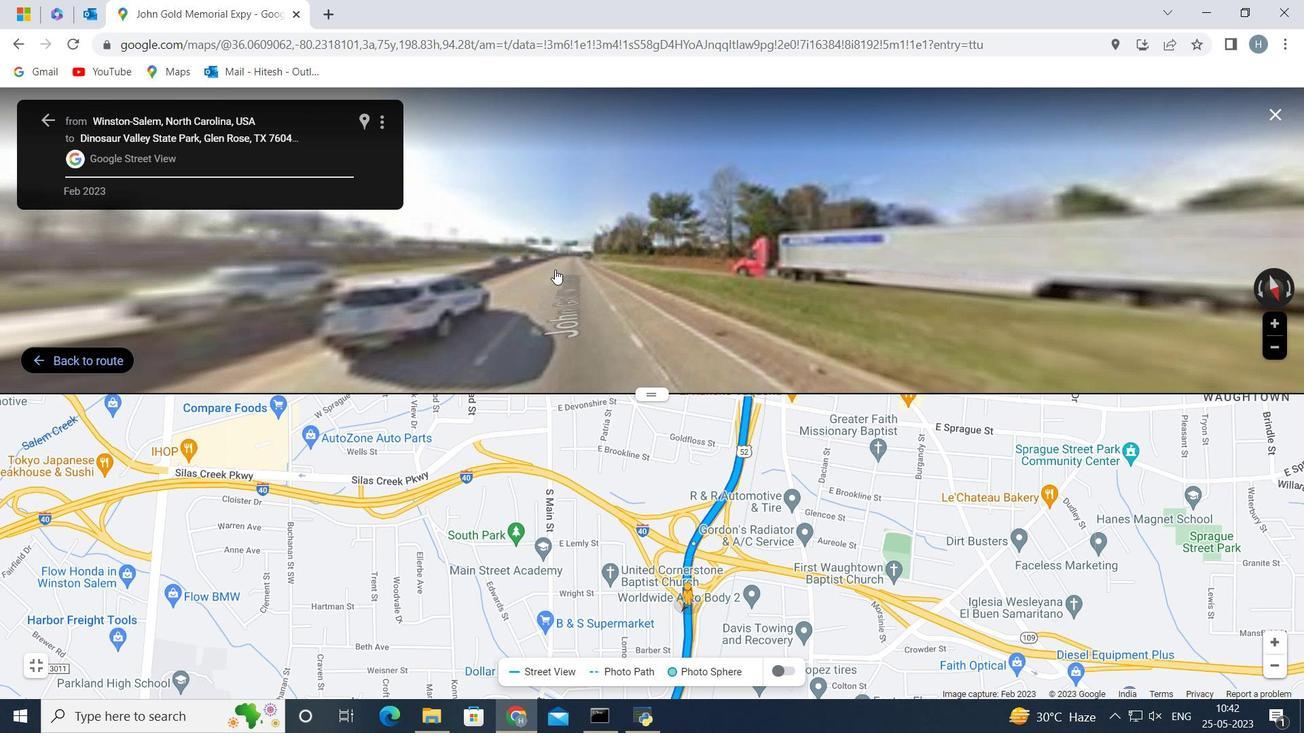 
Action: Mouse moved to (553, 270)
Screenshot: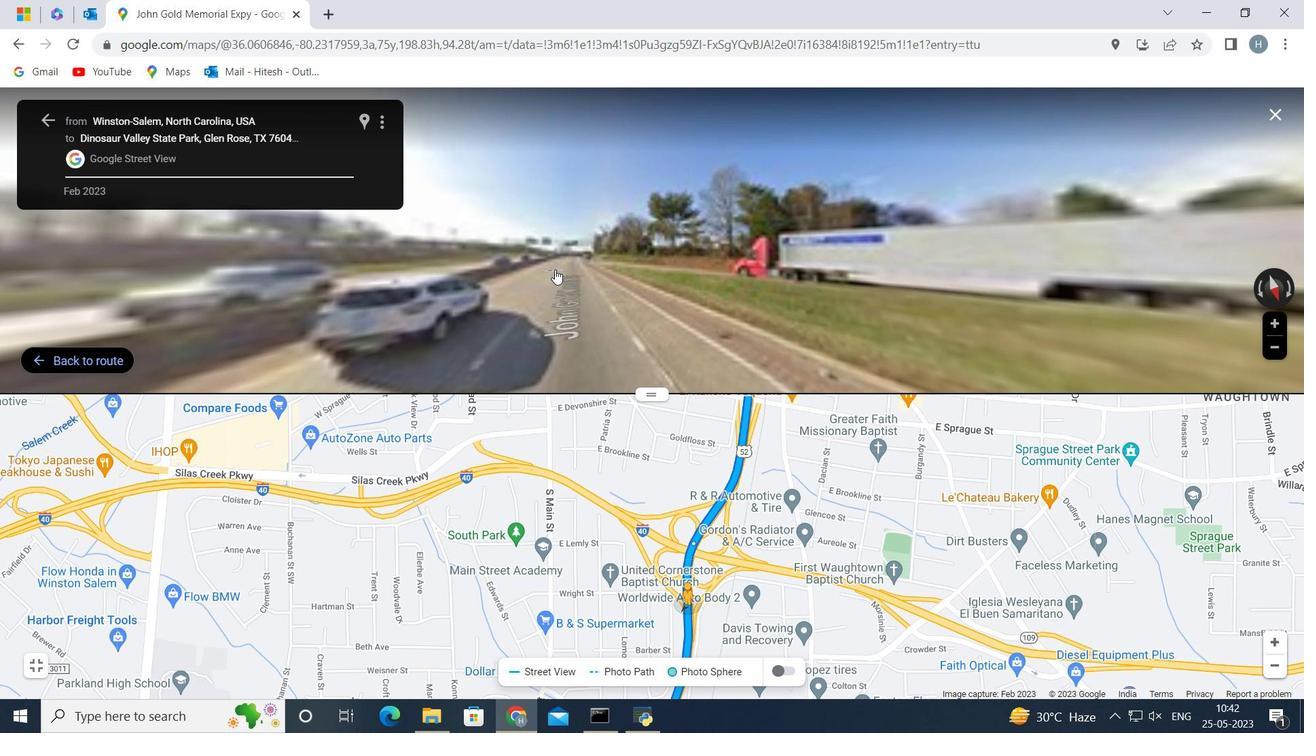 
Action: Mouse pressed left at (553, 270)
Screenshot: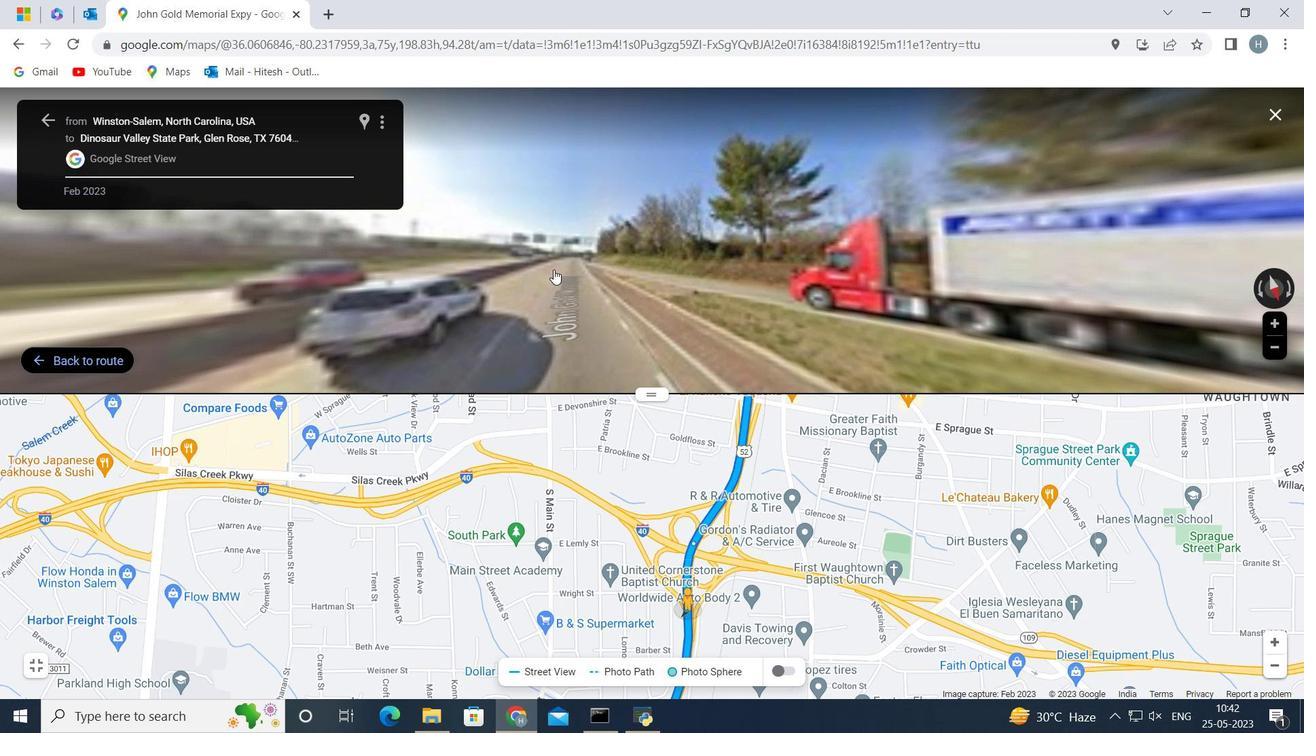 
Action: Mouse pressed left at (553, 270)
Screenshot: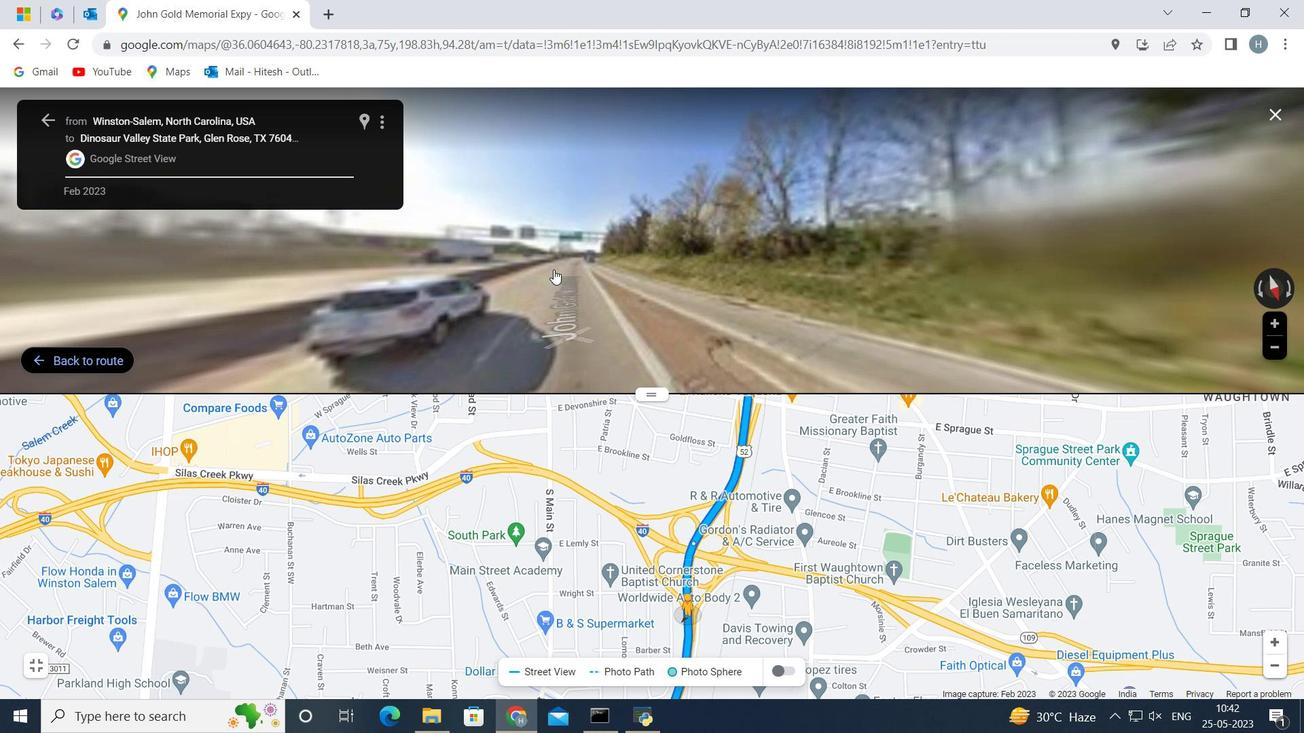 
Action: Mouse pressed left at (553, 270)
Screenshot: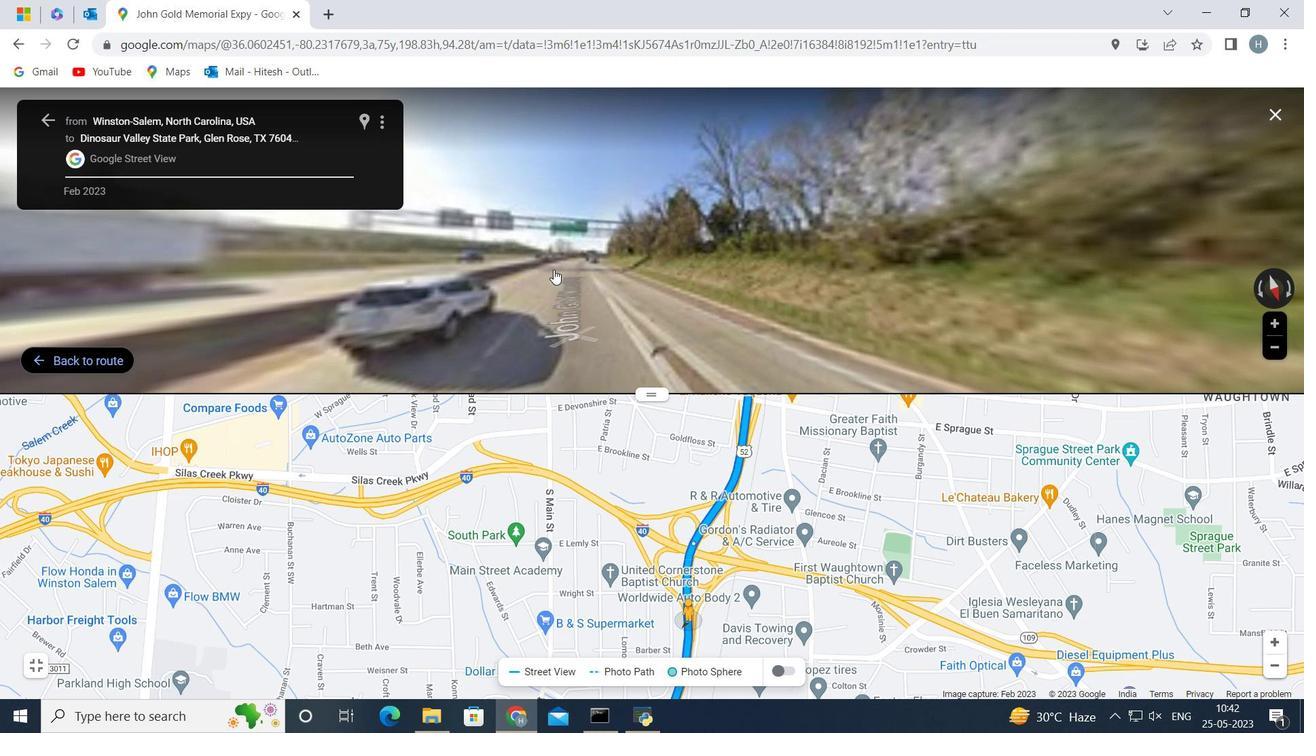 
Action: Mouse pressed left at (553, 270)
Screenshot: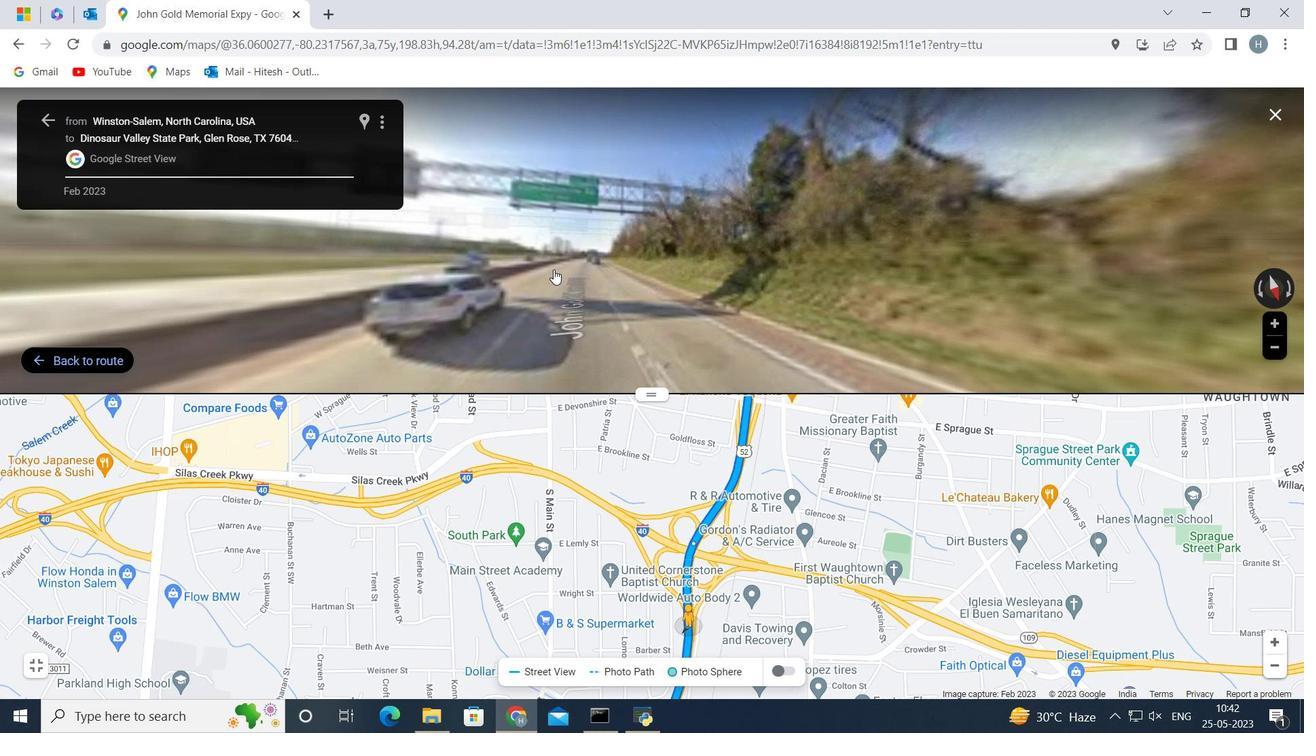 
Action: Mouse moved to (582, 258)
Screenshot: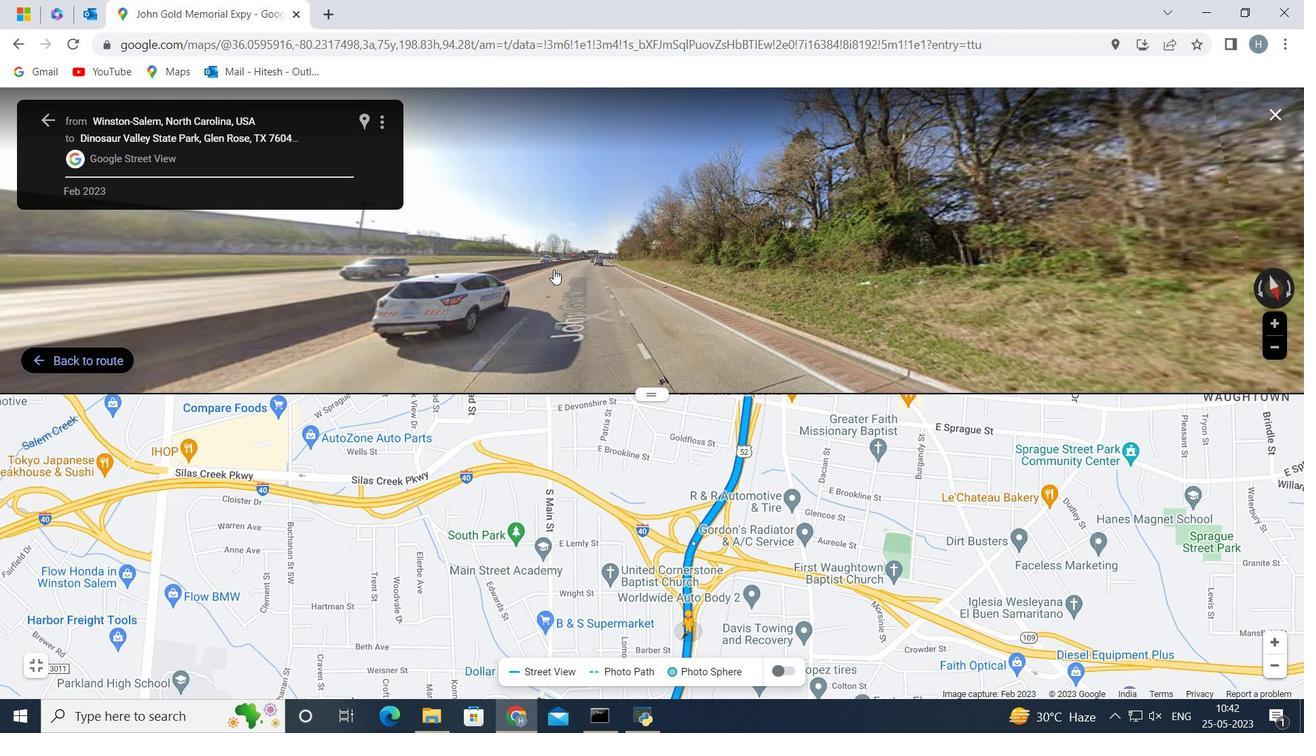 
Action: Mouse pressed left at (582, 258)
Screenshot: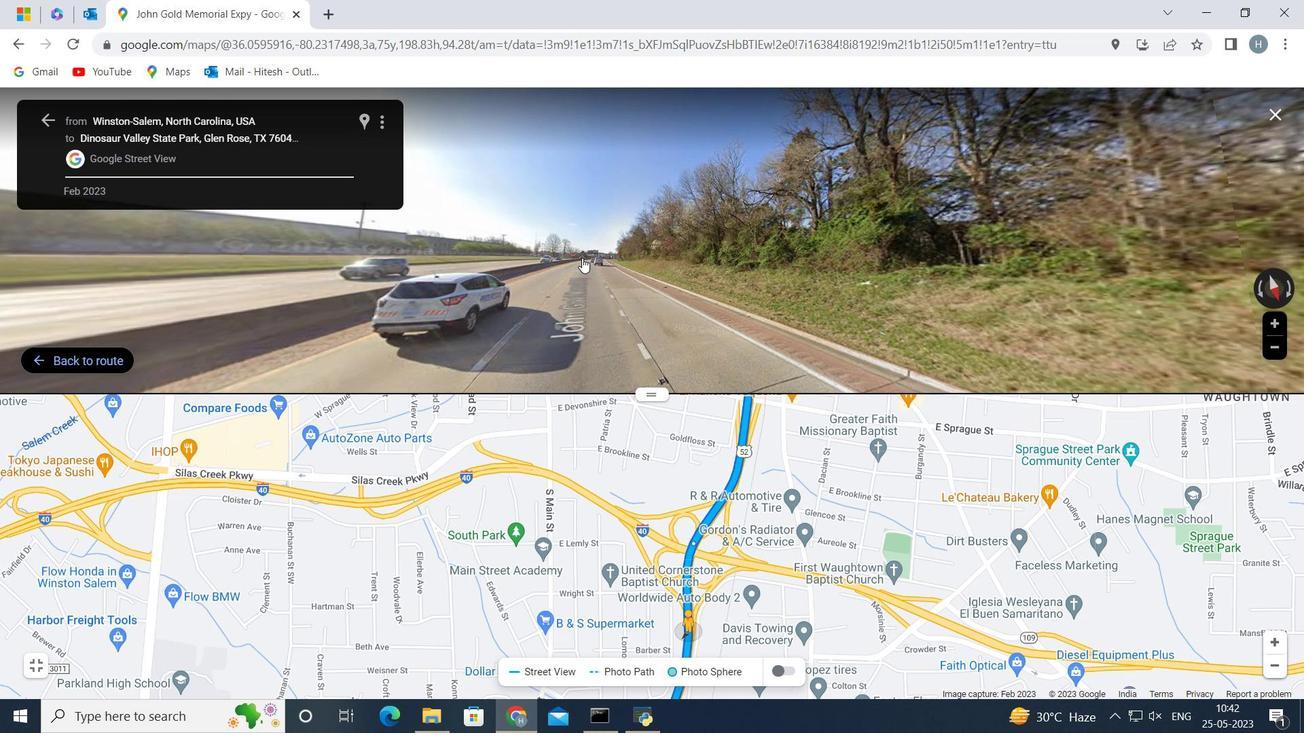 
Action: Mouse moved to (584, 265)
Screenshot: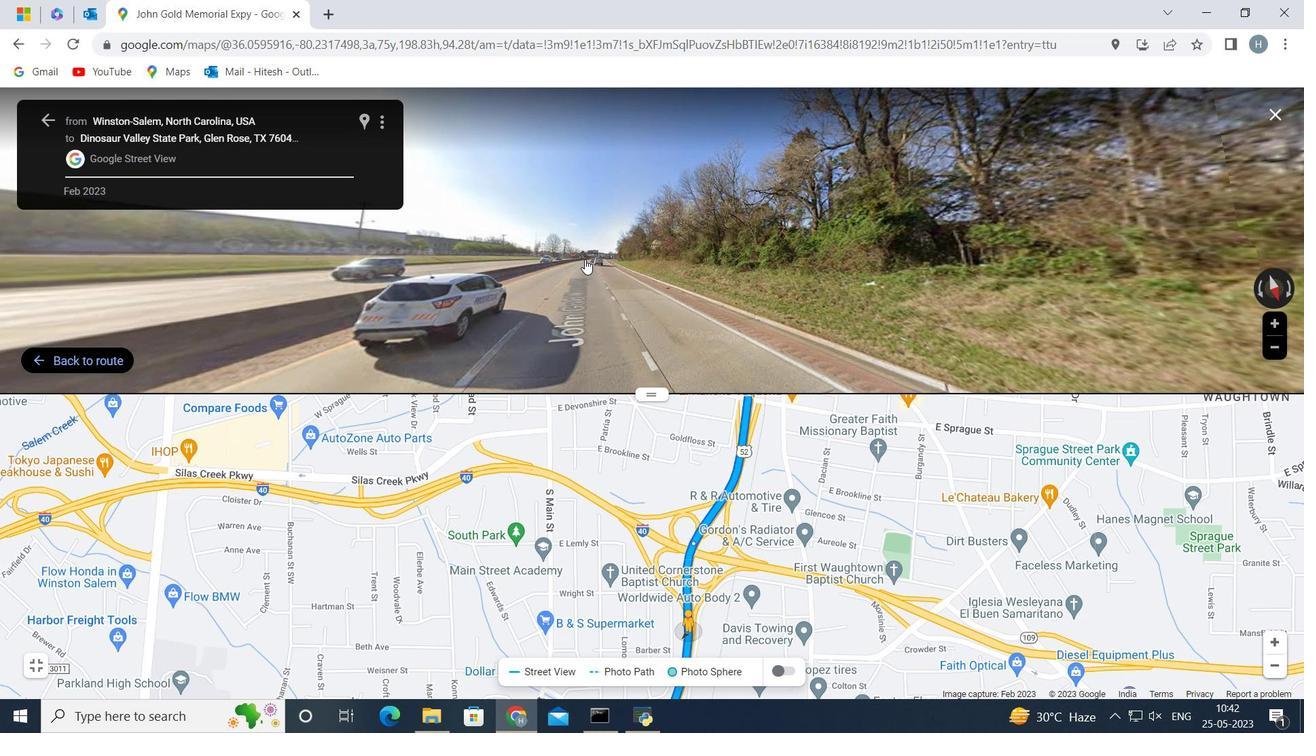 
Action: Mouse pressed left at (584, 265)
Screenshot: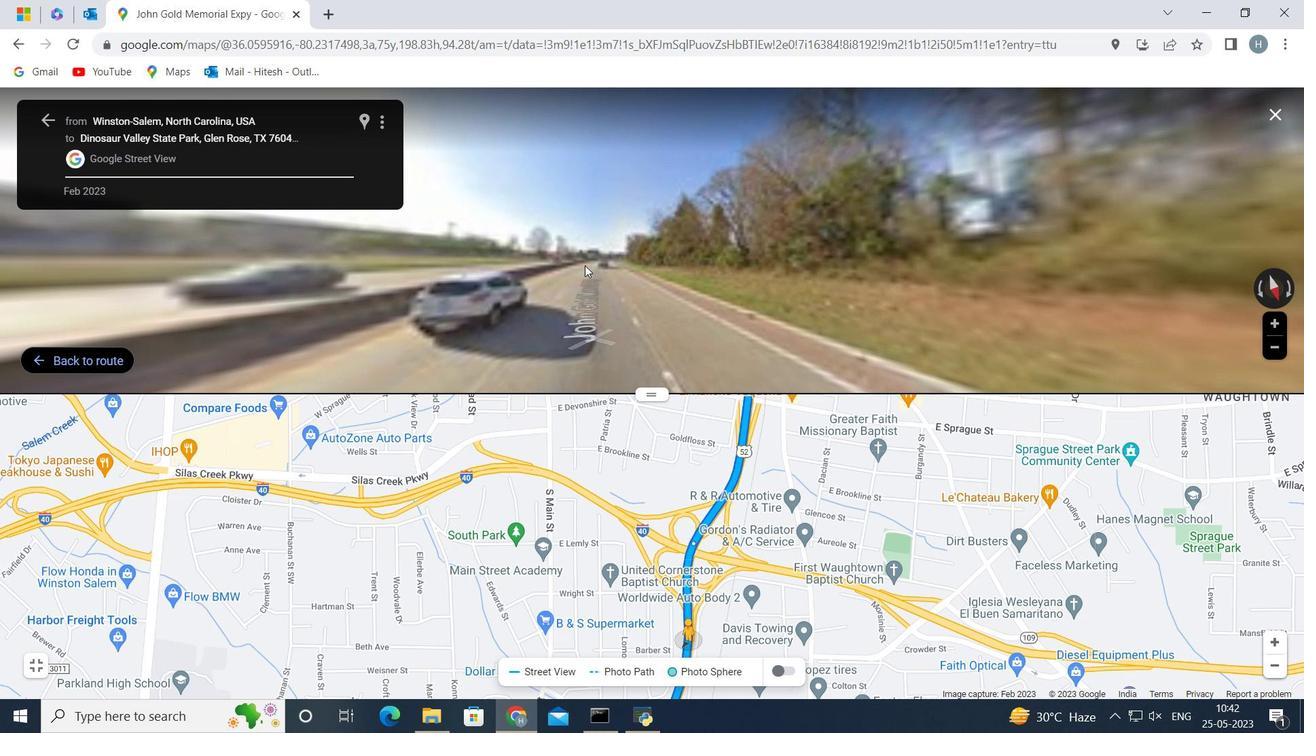 
Action: Mouse moved to (50, 118)
Screenshot: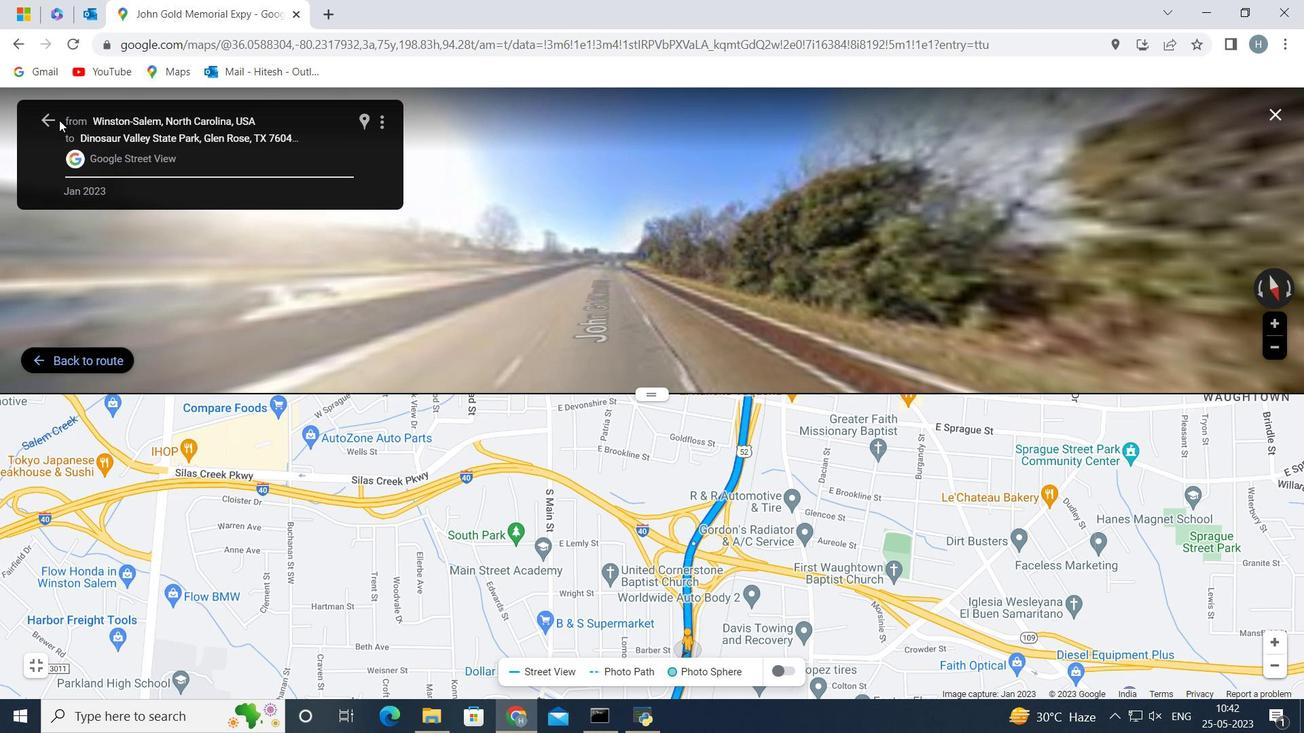 
Action: Mouse pressed left at (50, 118)
Screenshot: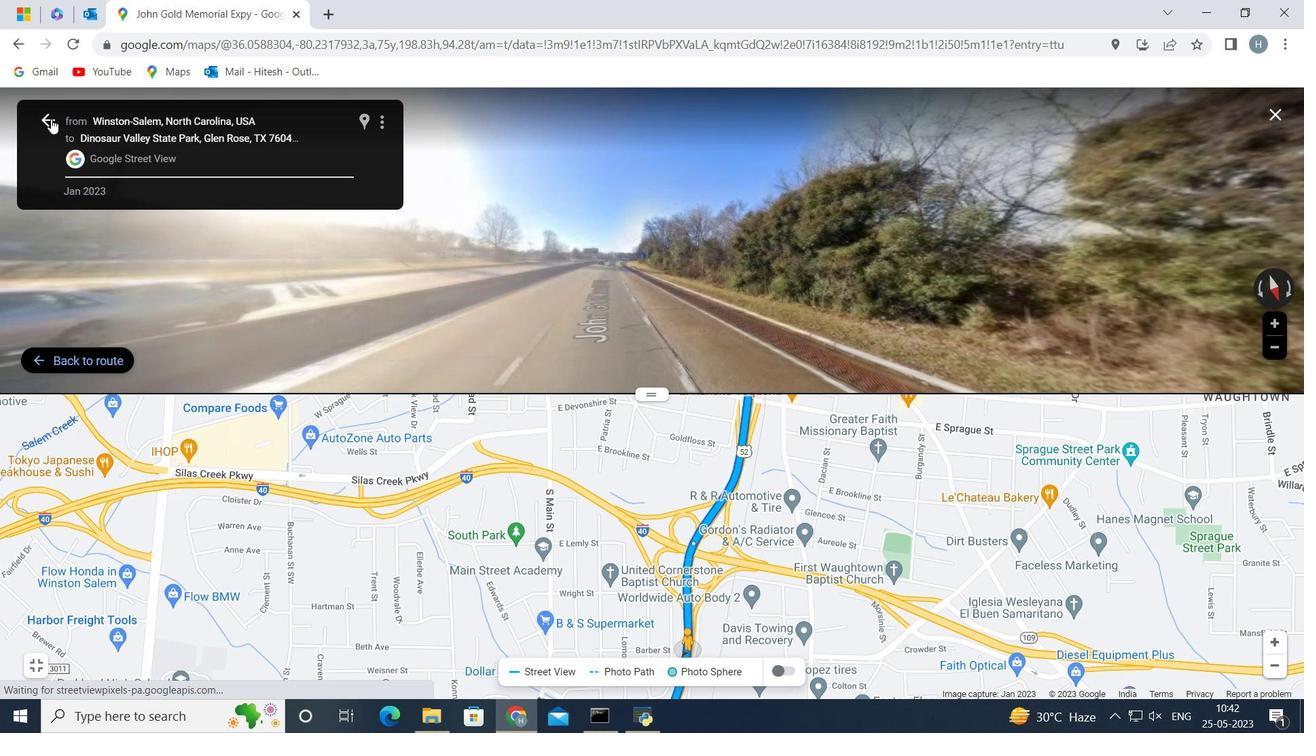 
Action: Mouse moved to (325, 334)
Screenshot: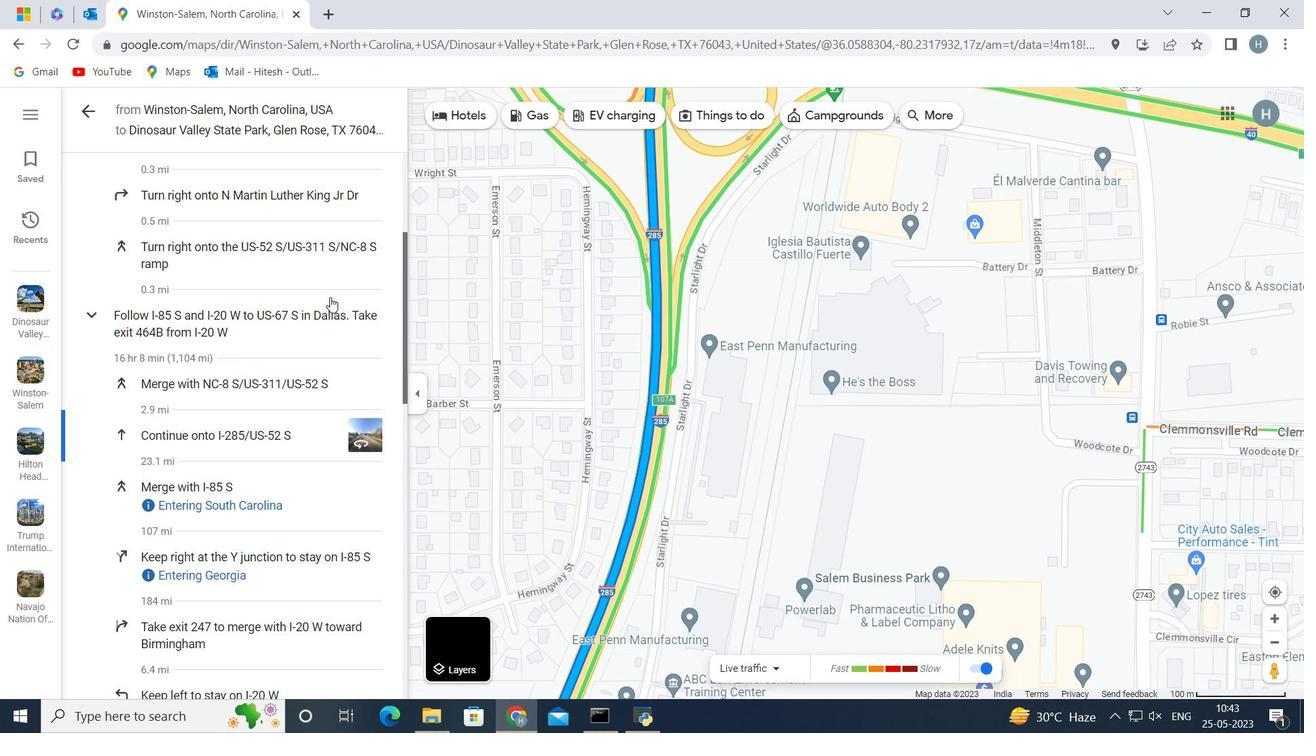 
Action: Mouse scrolled (325, 333) with delta (0, 0)
Screenshot: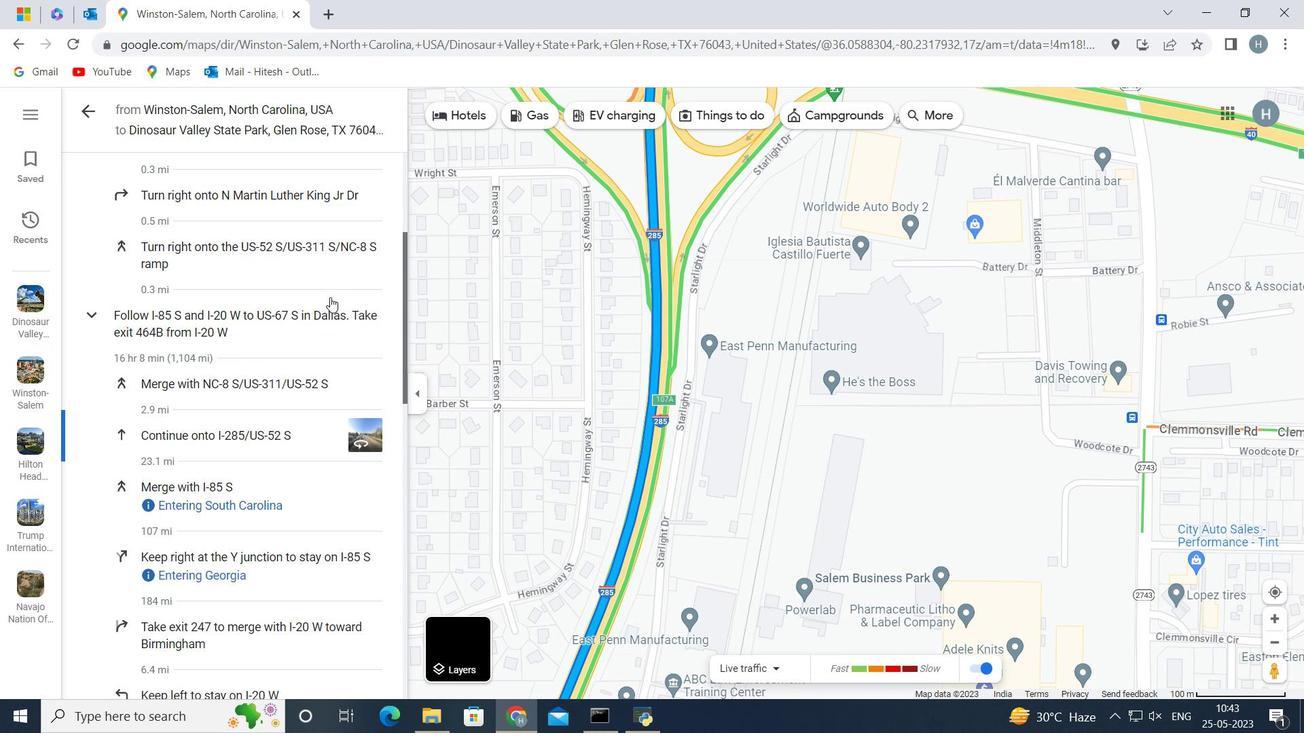 
Action: Mouse moved to (326, 339)
Screenshot: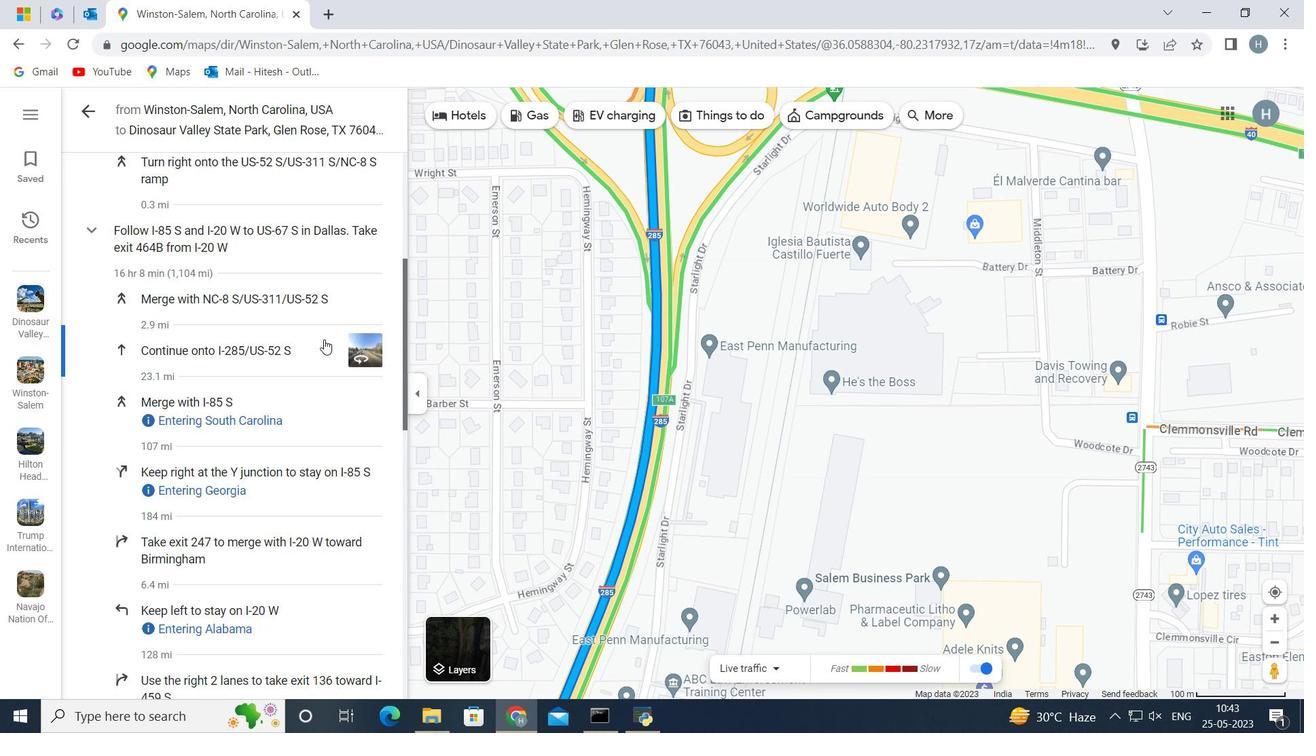 
Action: Mouse scrolled (326, 338) with delta (0, 0)
Screenshot: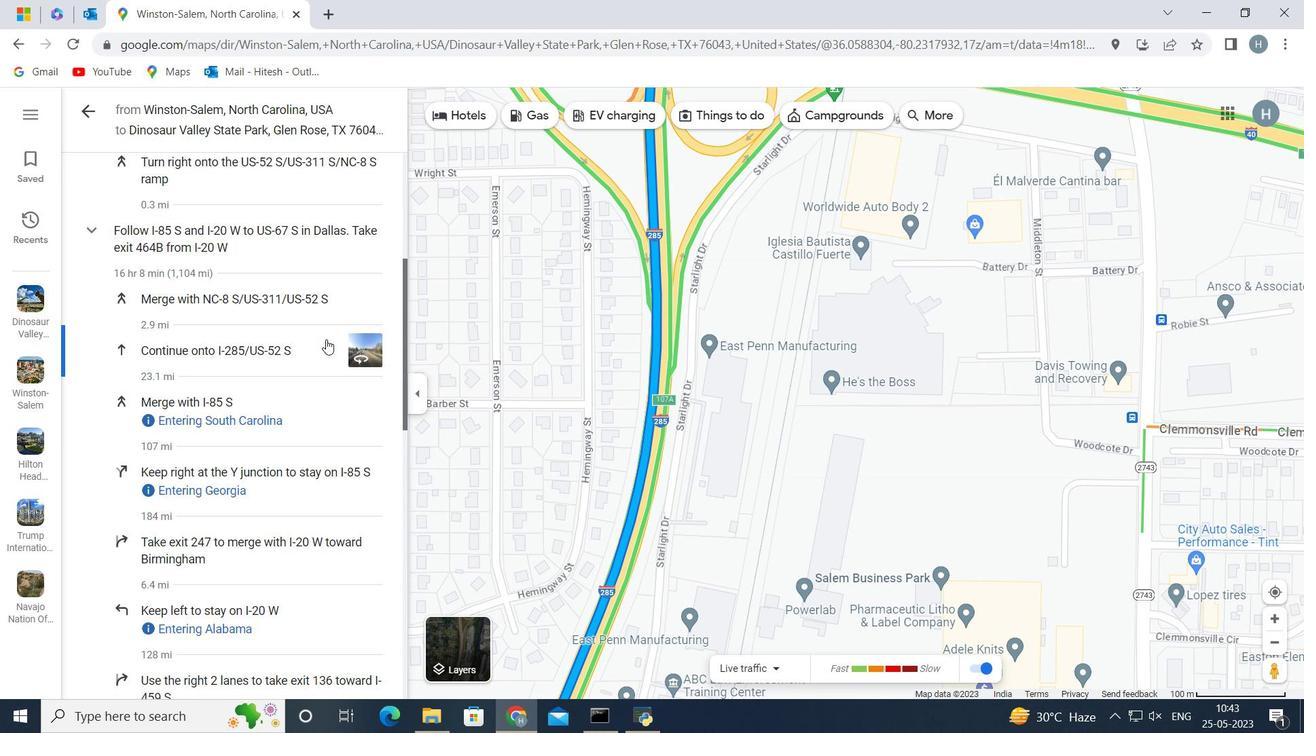 
Action: Mouse scrolled (326, 338) with delta (0, 0)
Screenshot: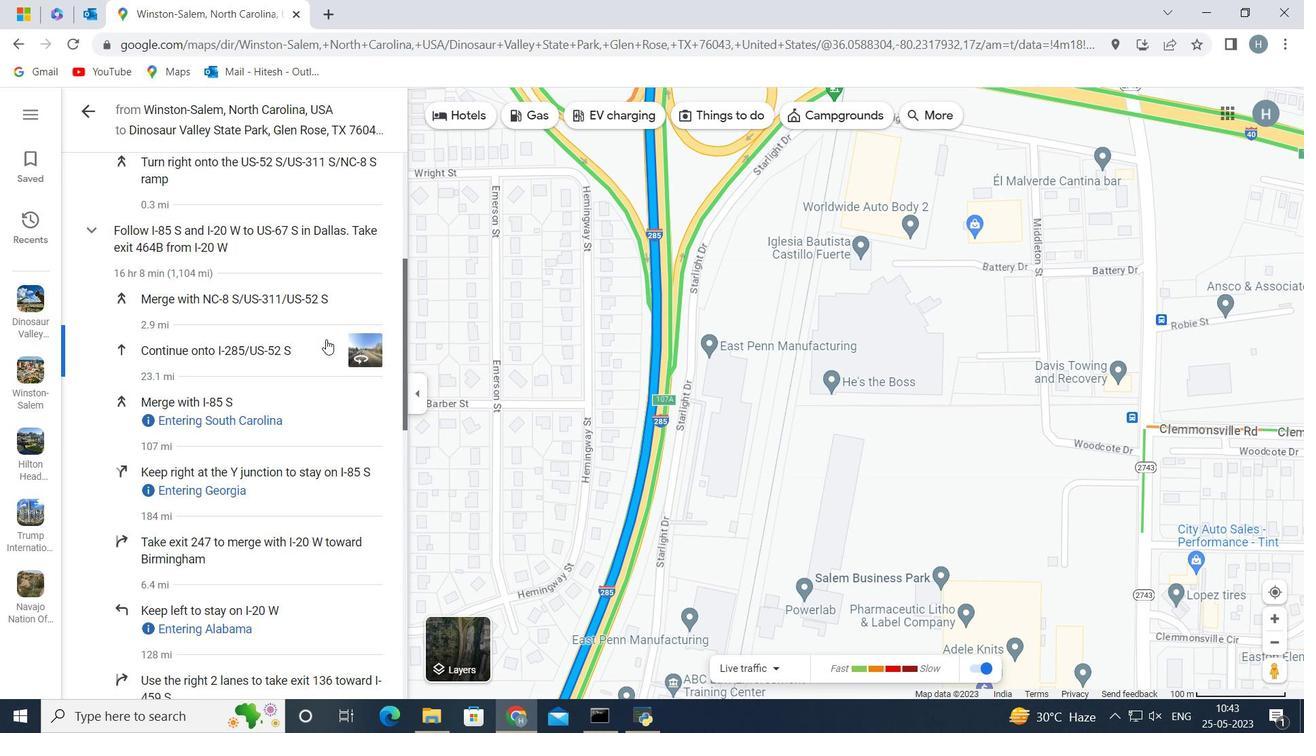 
Action: Mouse moved to (355, 314)
Screenshot: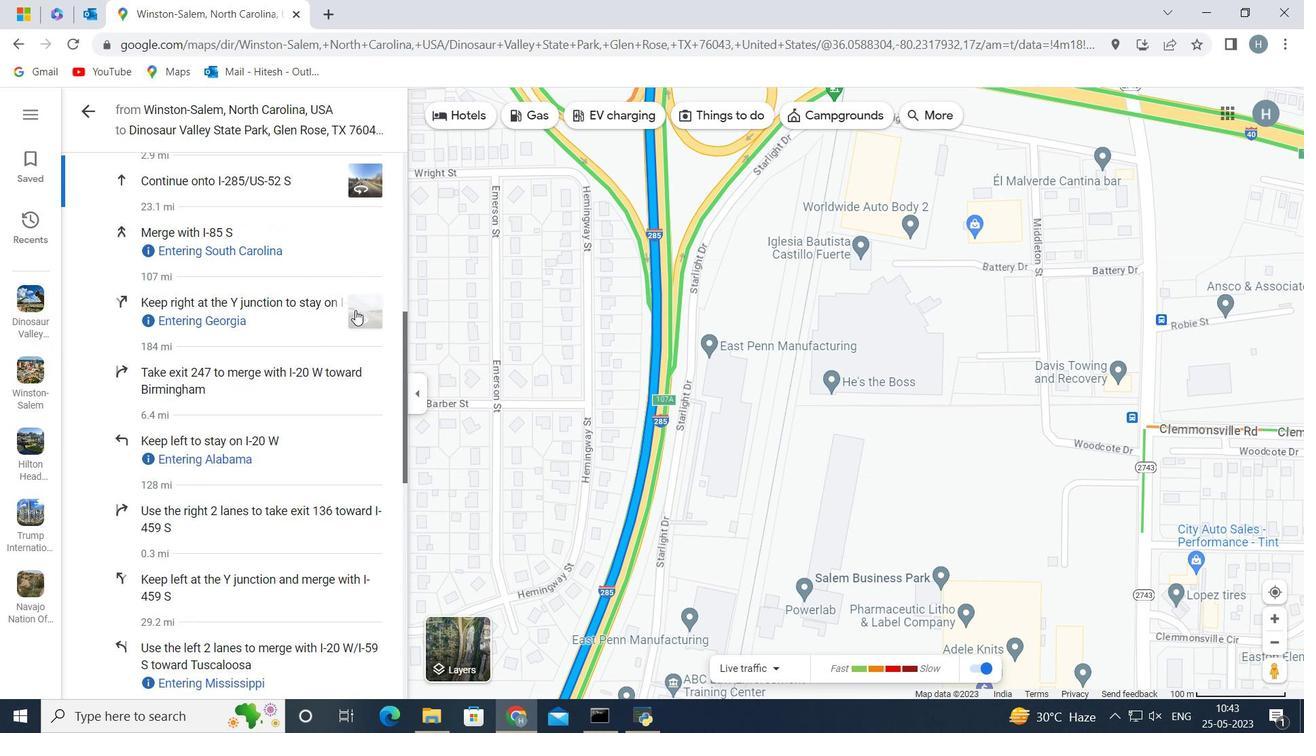 
Action: Mouse pressed left at (355, 314)
Screenshot: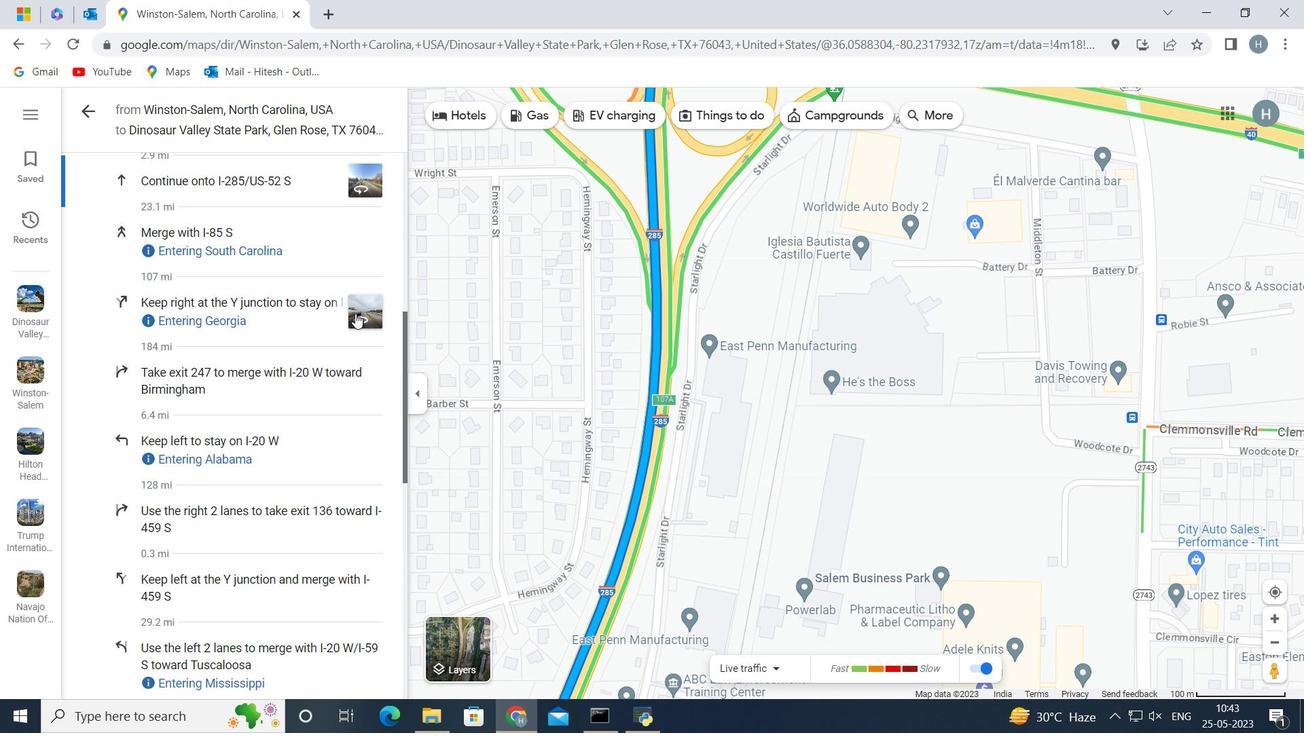
Action: Mouse moved to (629, 266)
Screenshot: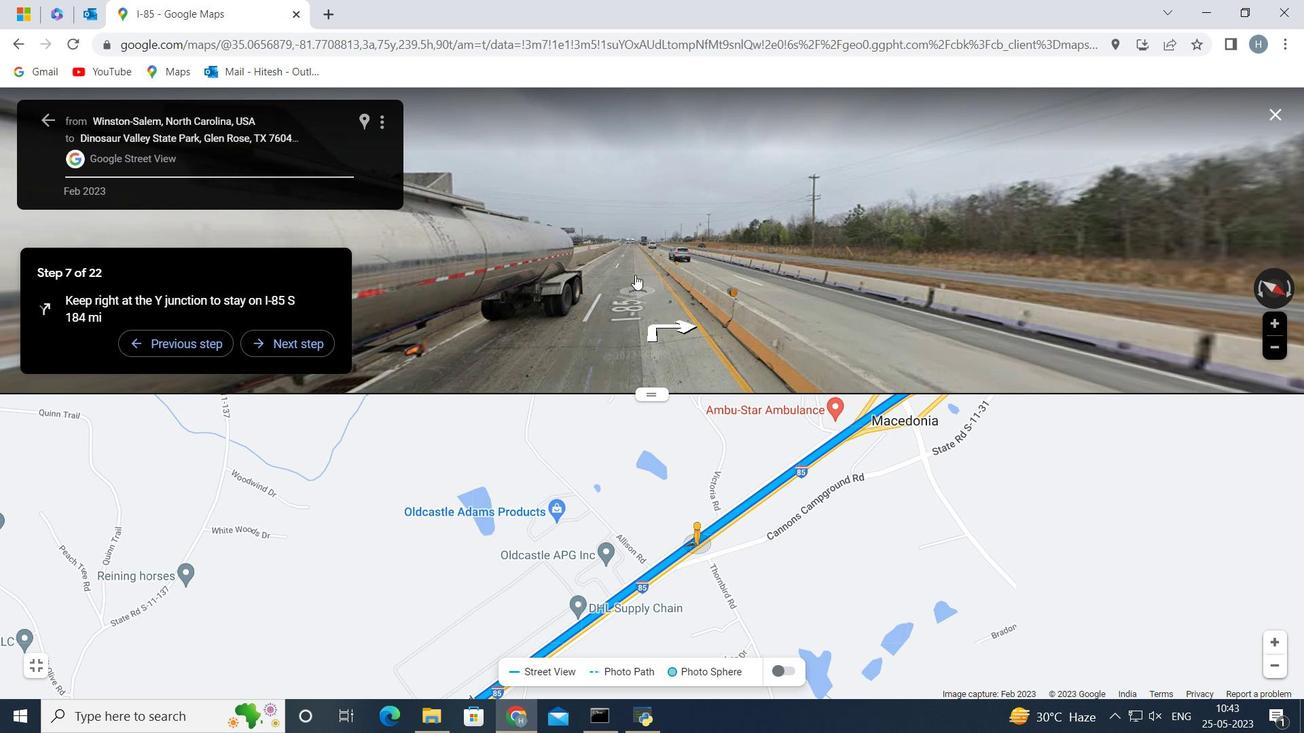 
Action: Mouse pressed left at (629, 266)
Screenshot: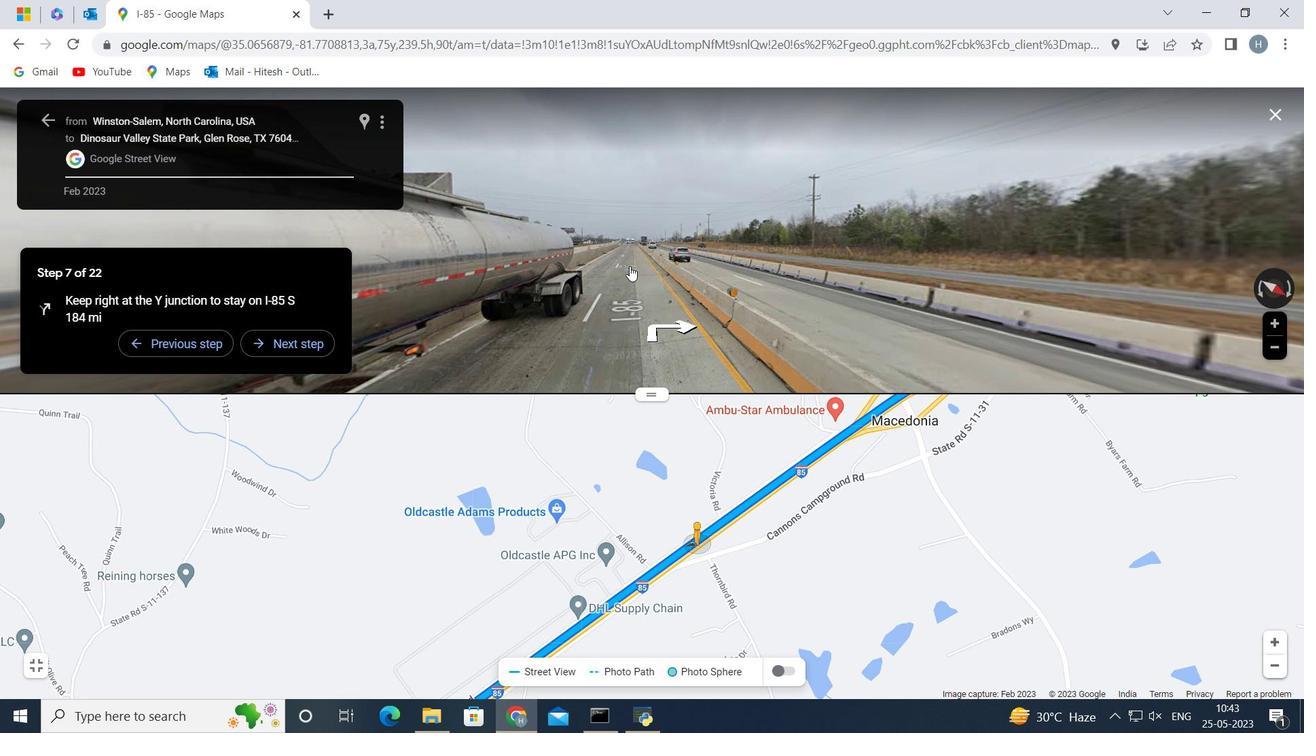 
Action: Mouse pressed left at (629, 266)
Screenshot: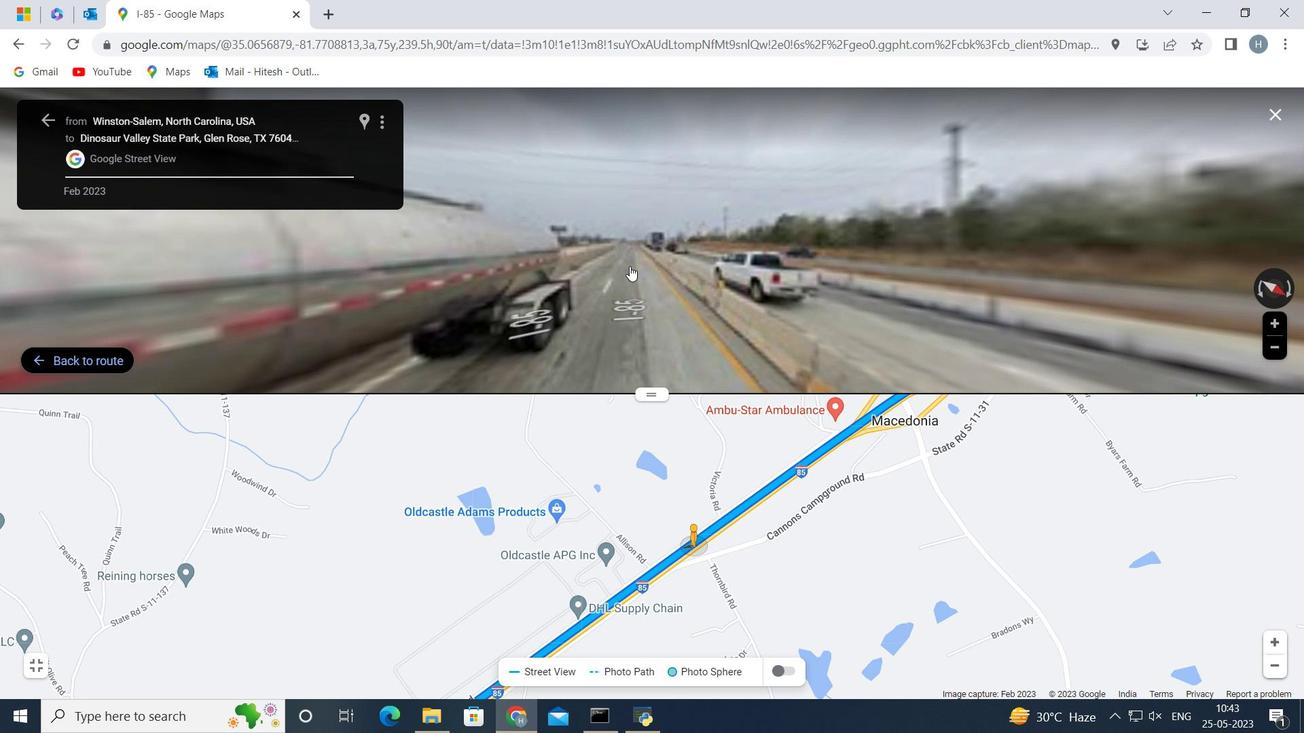 
Action: Mouse moved to (556, 233)
Screenshot: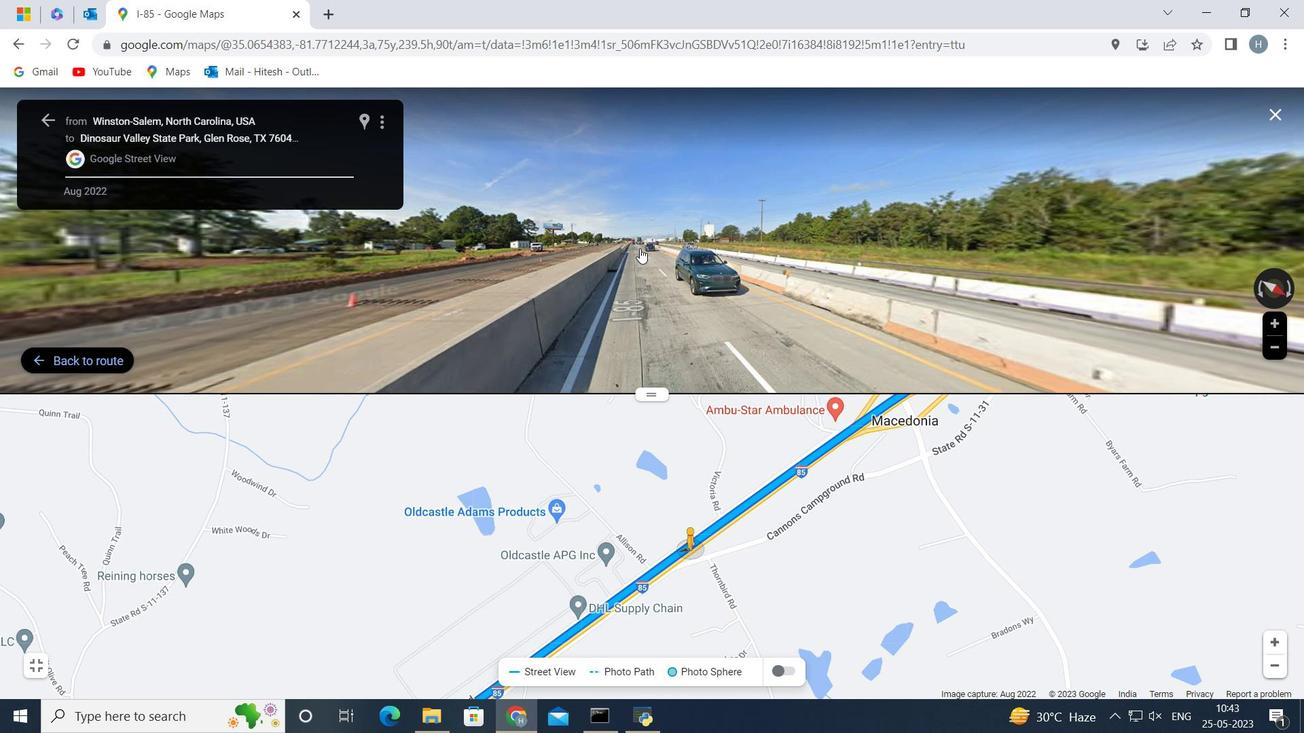 
Action: Mouse pressed left at (556, 233)
Screenshot: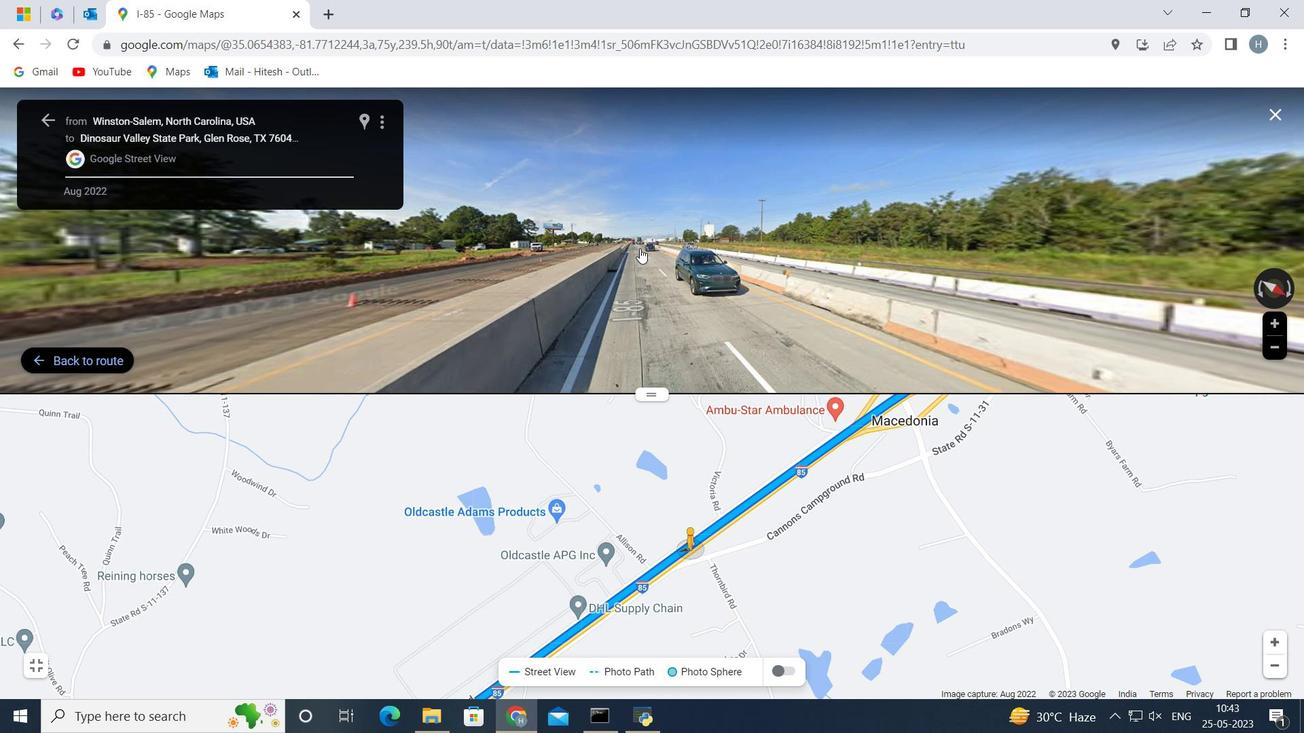 
Action: Mouse moved to (666, 251)
Screenshot: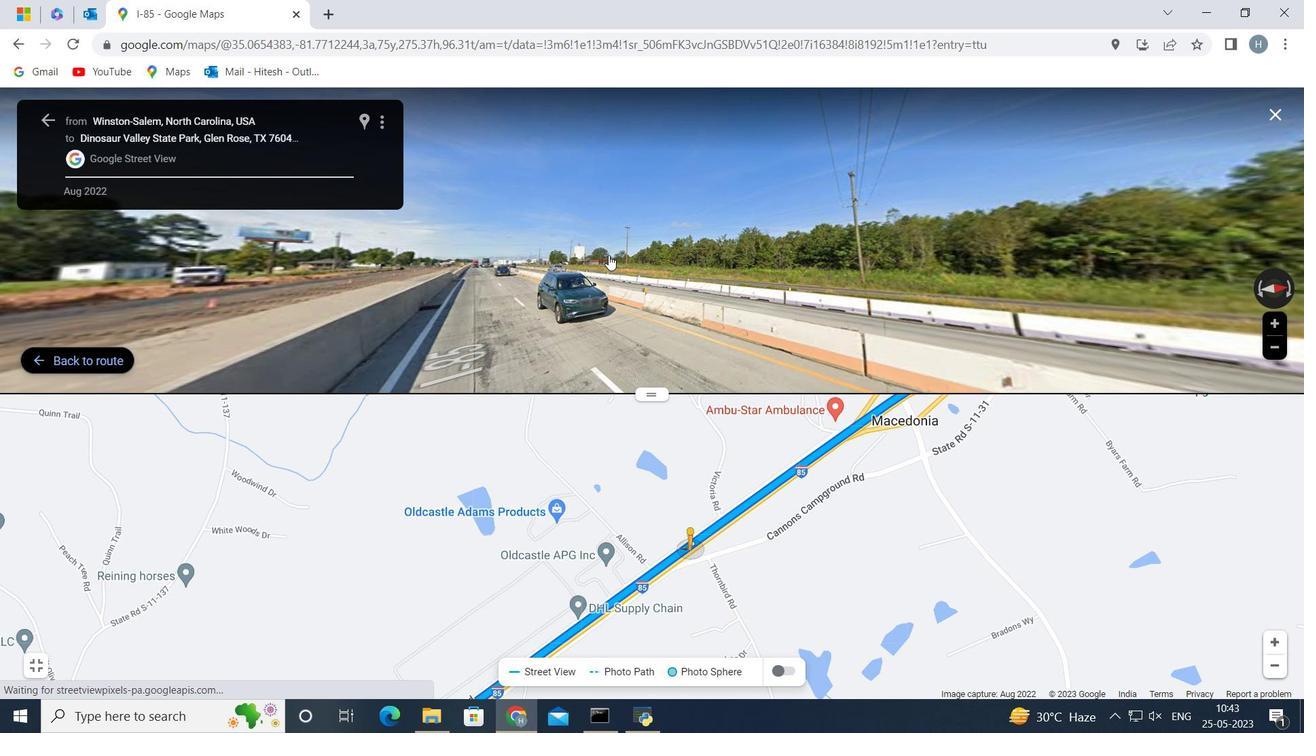 
Action: Mouse pressed left at (666, 251)
Screenshot: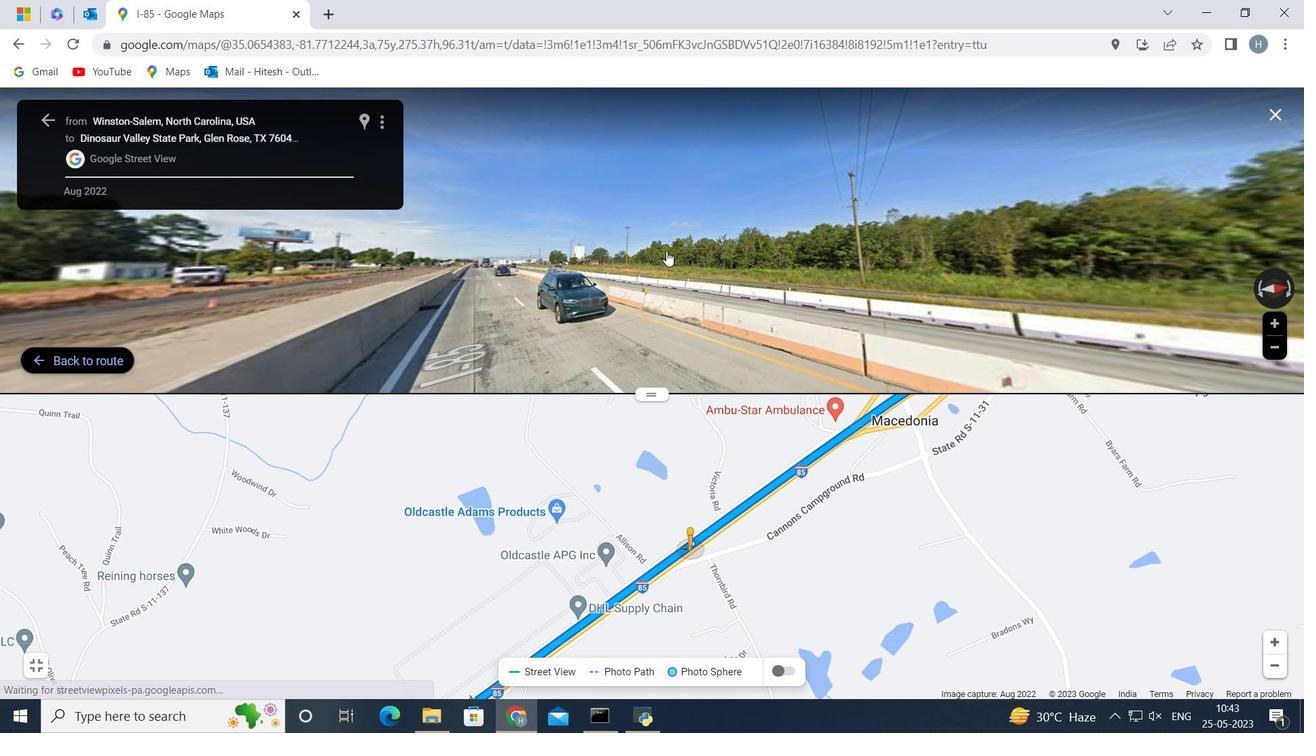 
Action: Mouse moved to (675, 260)
Screenshot: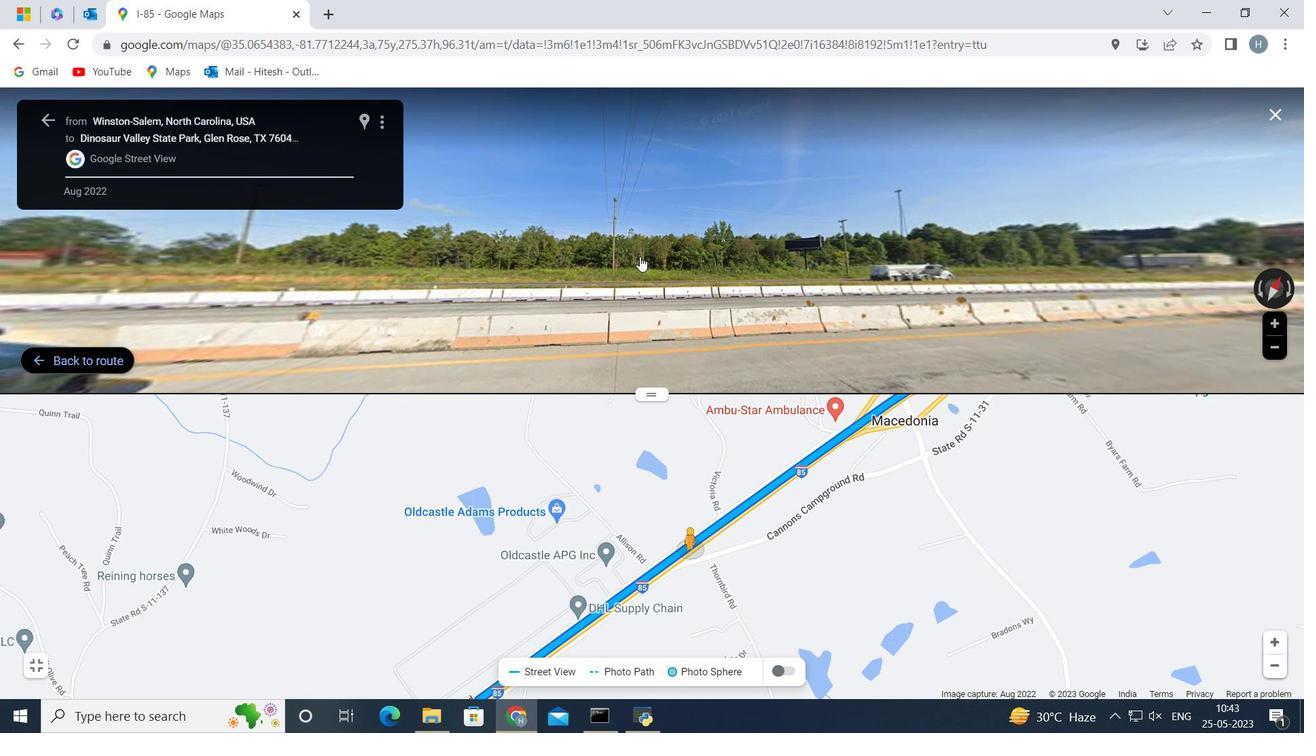 
Action: Mouse pressed left at (675, 260)
Screenshot: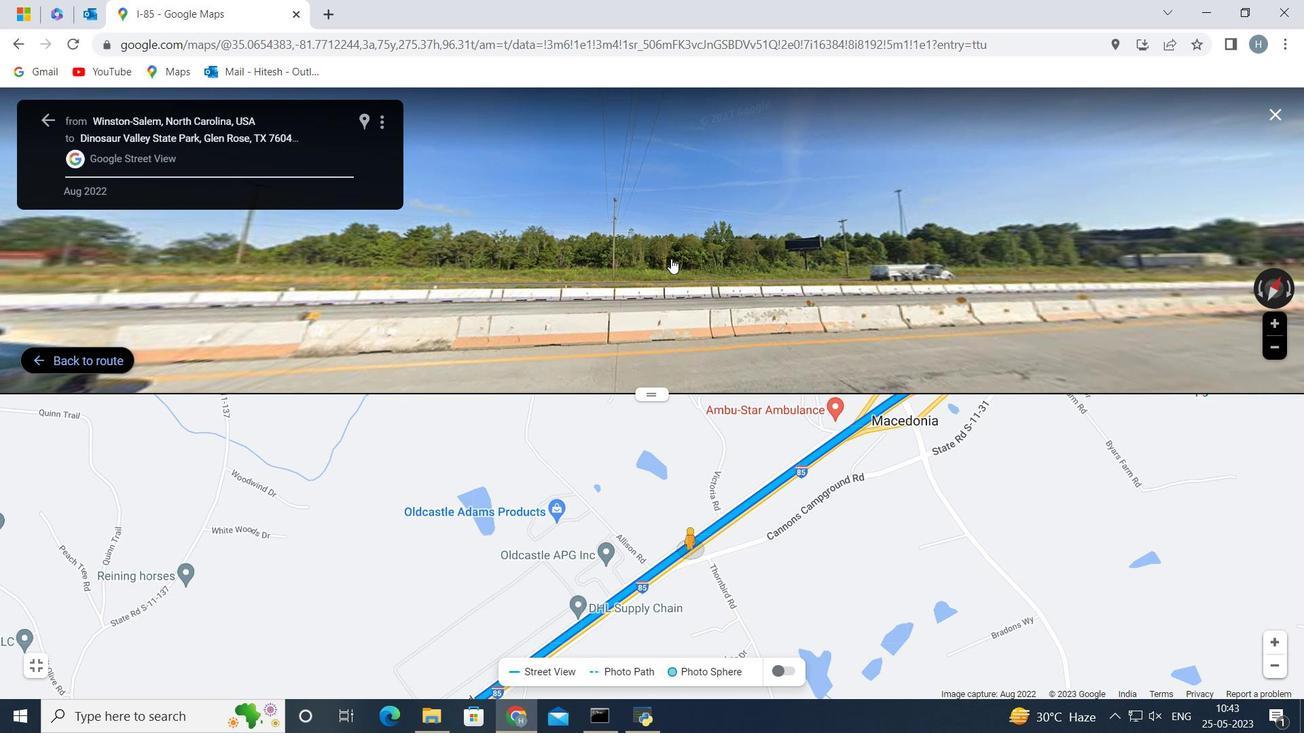 
Action: Mouse moved to (620, 279)
Screenshot: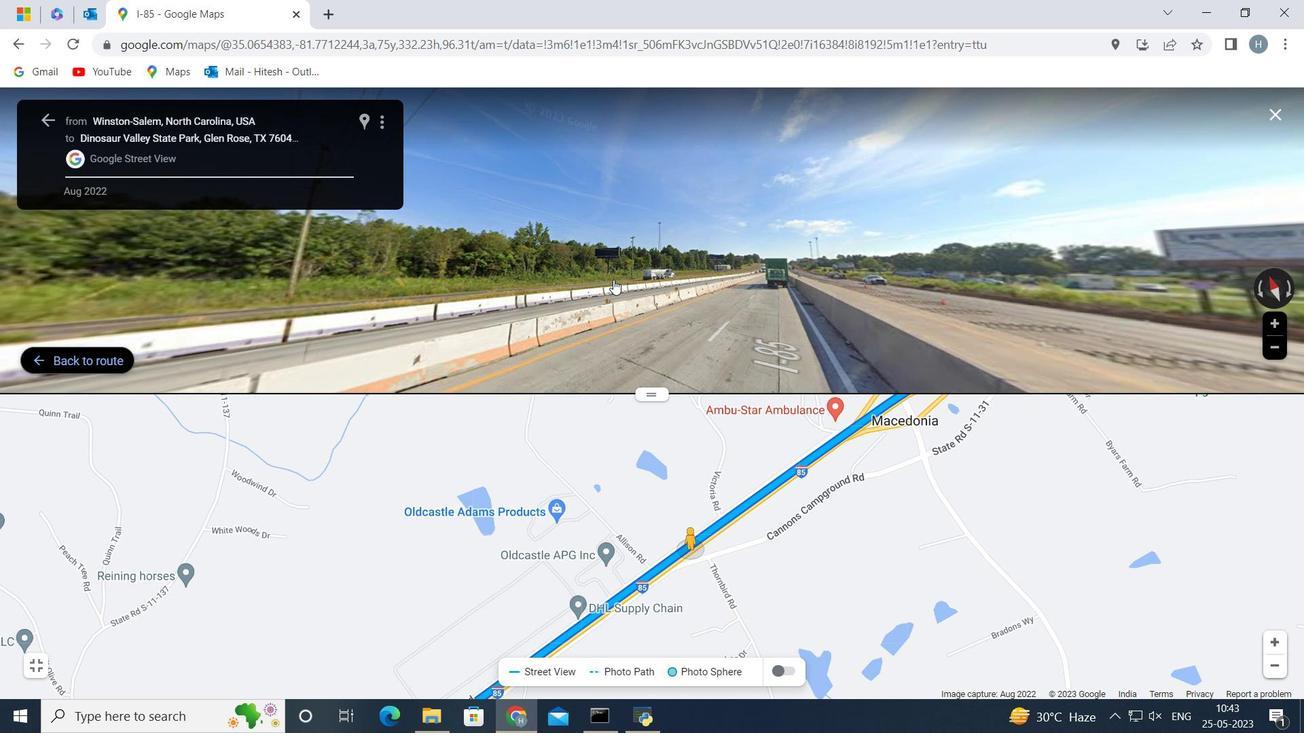
Action: Mouse pressed left at (620, 279)
Screenshot: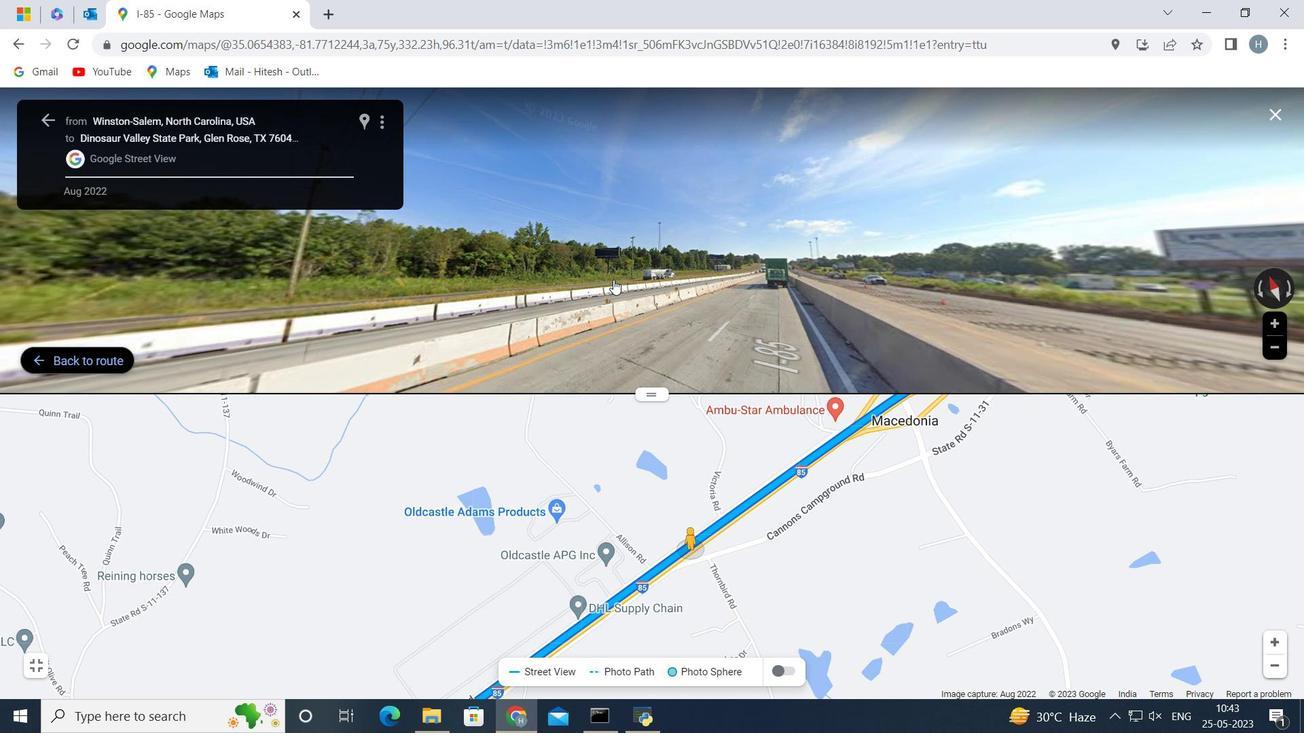 
Action: Mouse moved to (724, 278)
Screenshot: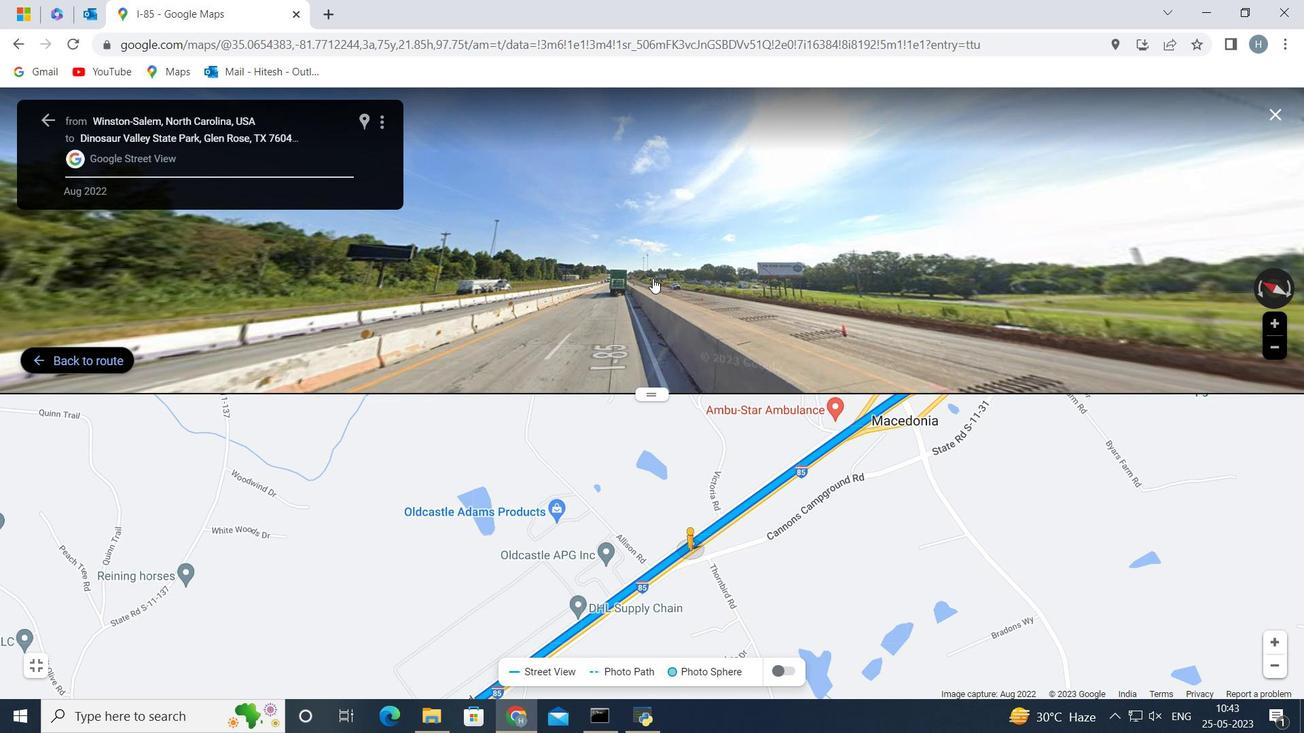 
Action: Mouse pressed left at (724, 278)
Screenshot: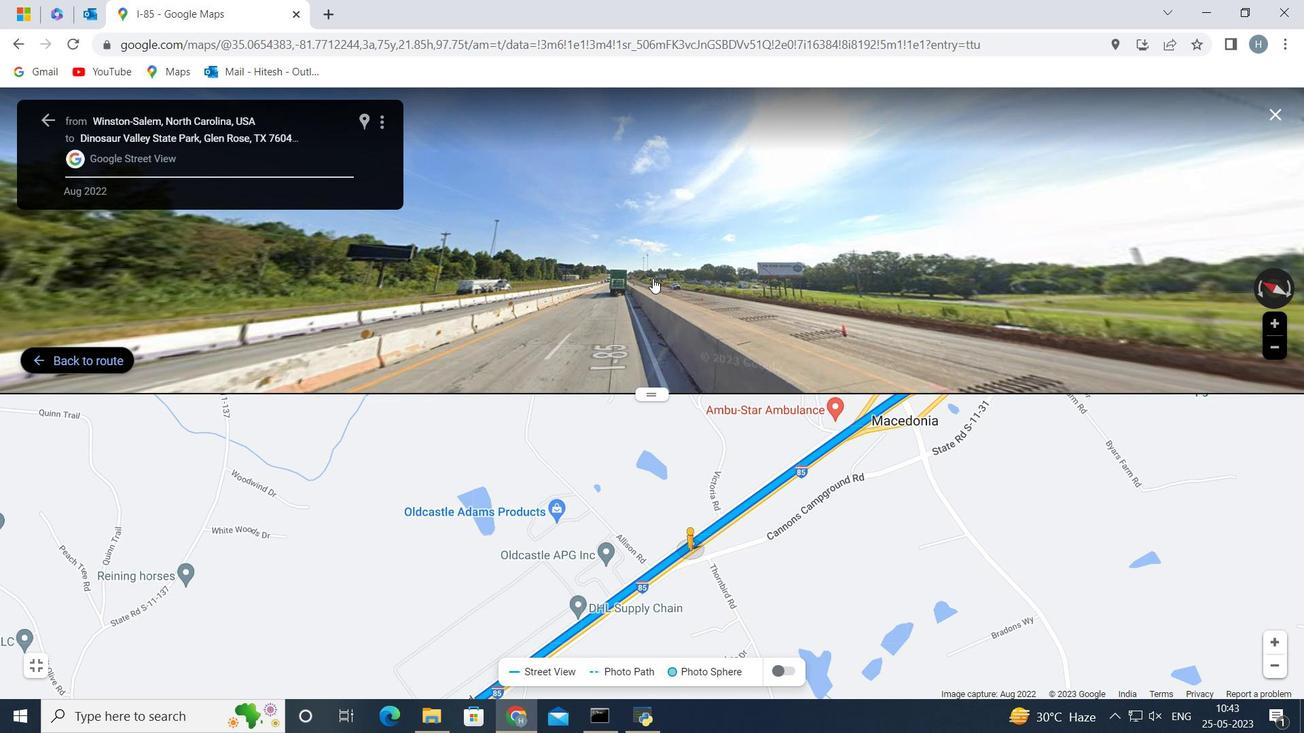 
Action: Mouse moved to (725, 279)
Screenshot: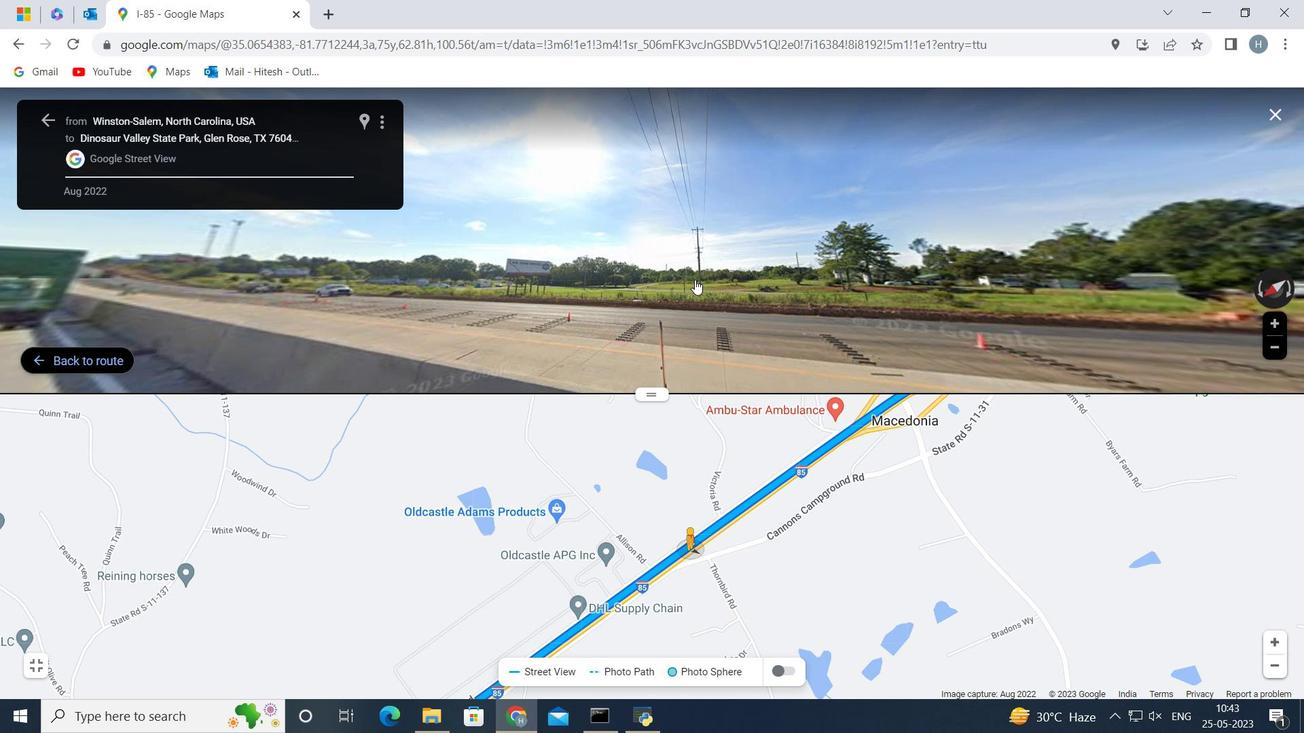 
Action: Mouse pressed left at (725, 279)
Screenshot: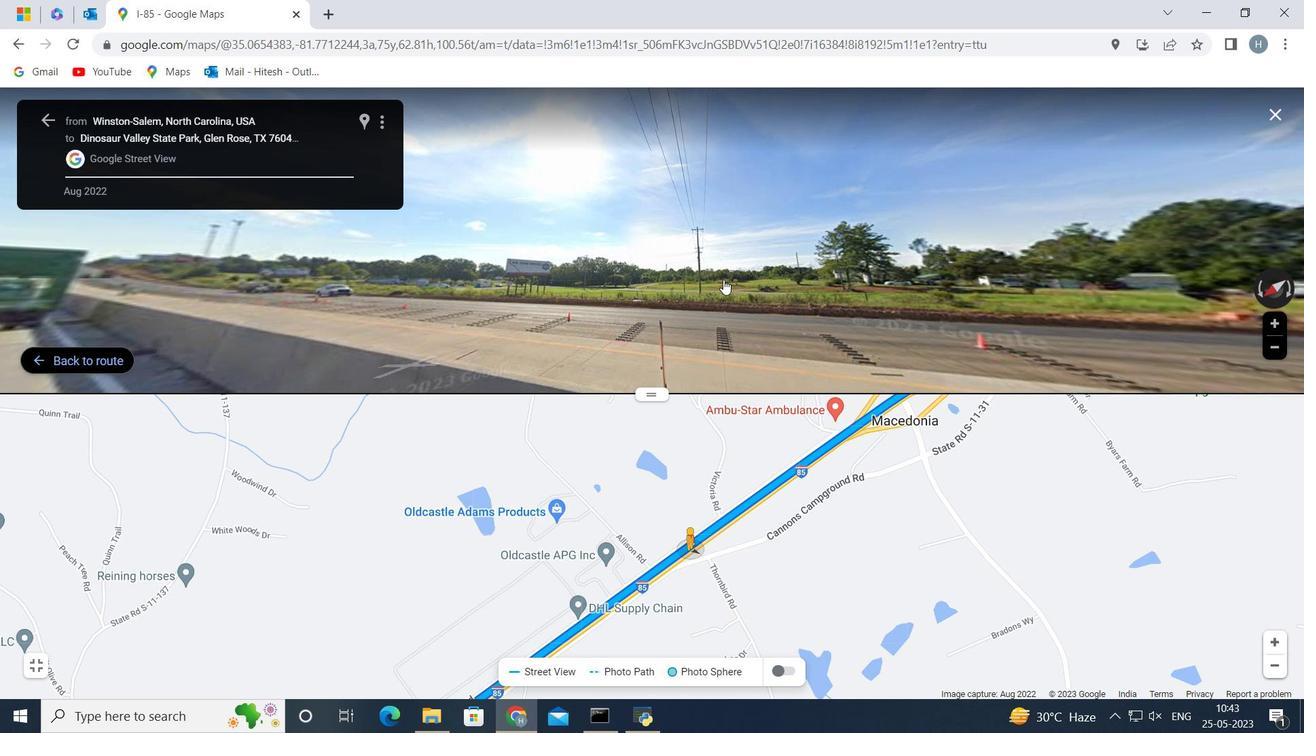 
Action: Mouse moved to (795, 300)
Screenshot: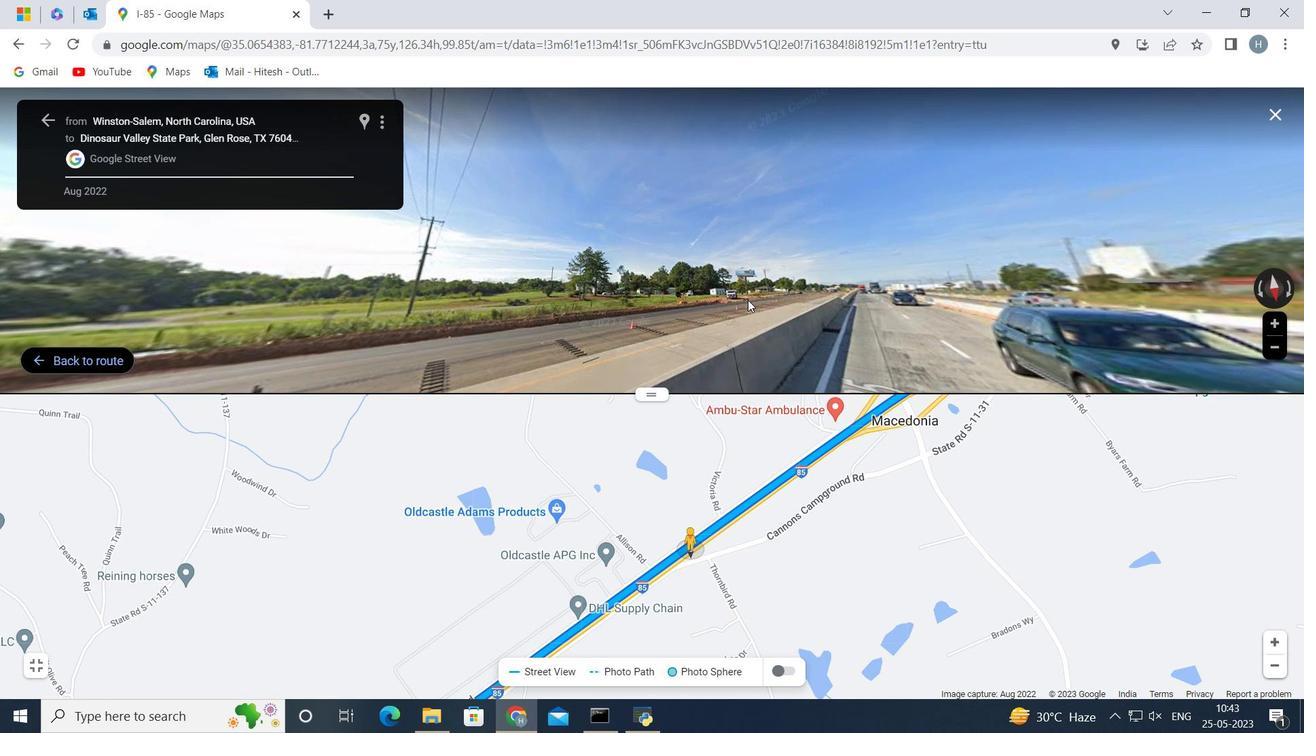 
Action: Mouse pressed left at (795, 300)
Screenshot: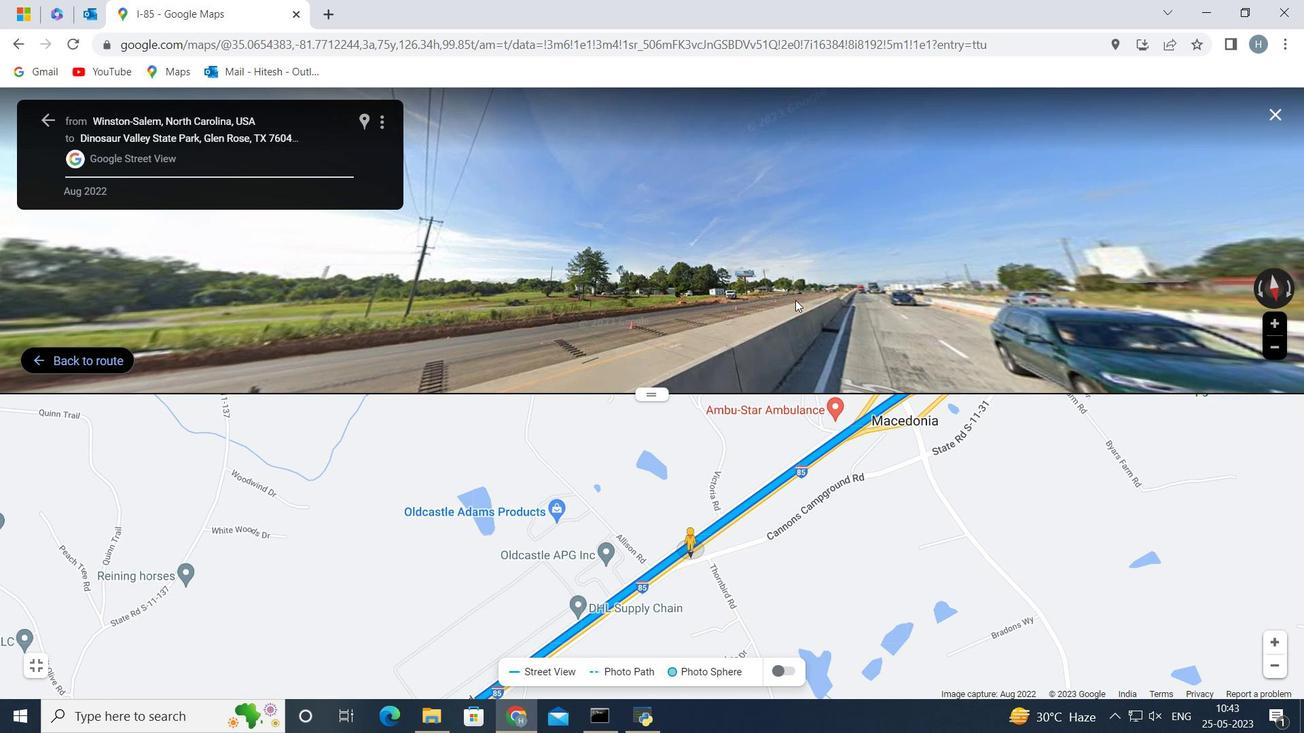 
Action: Mouse moved to (760, 297)
Screenshot: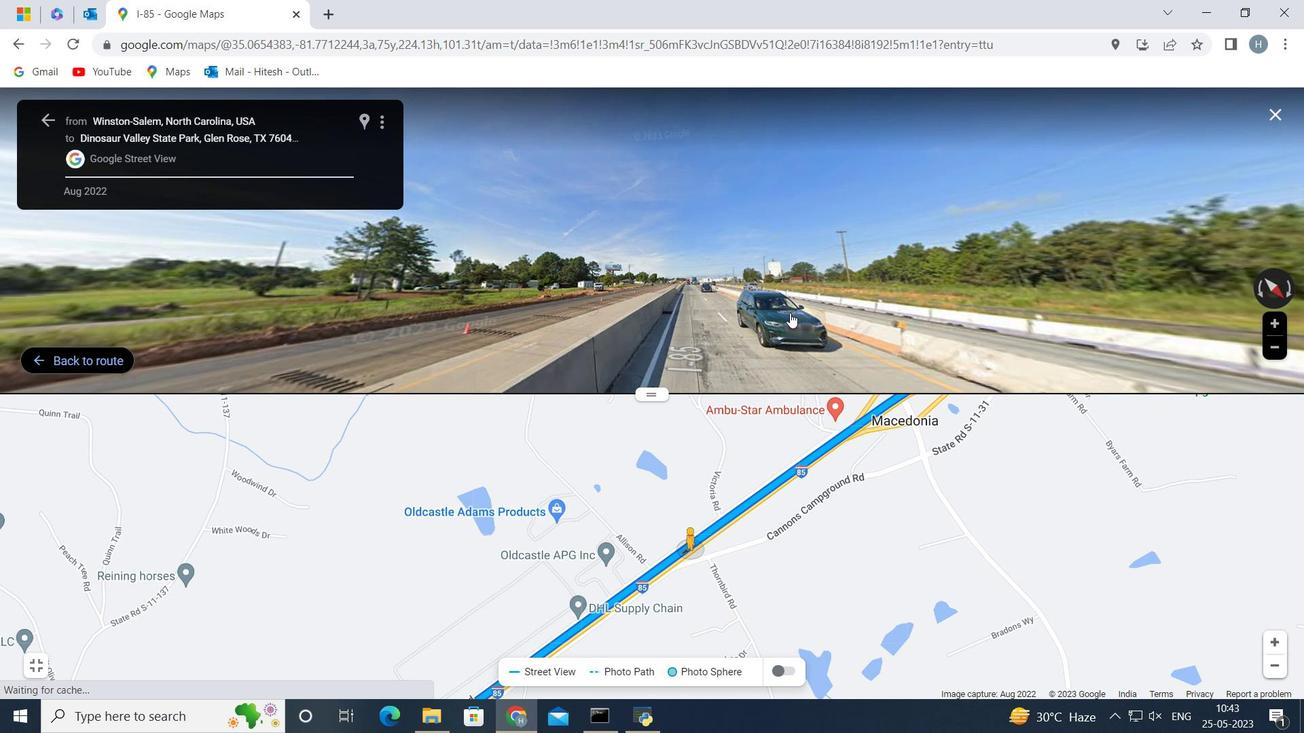 
Action: Mouse scrolled (769, 299) with delta (0, 0)
Screenshot: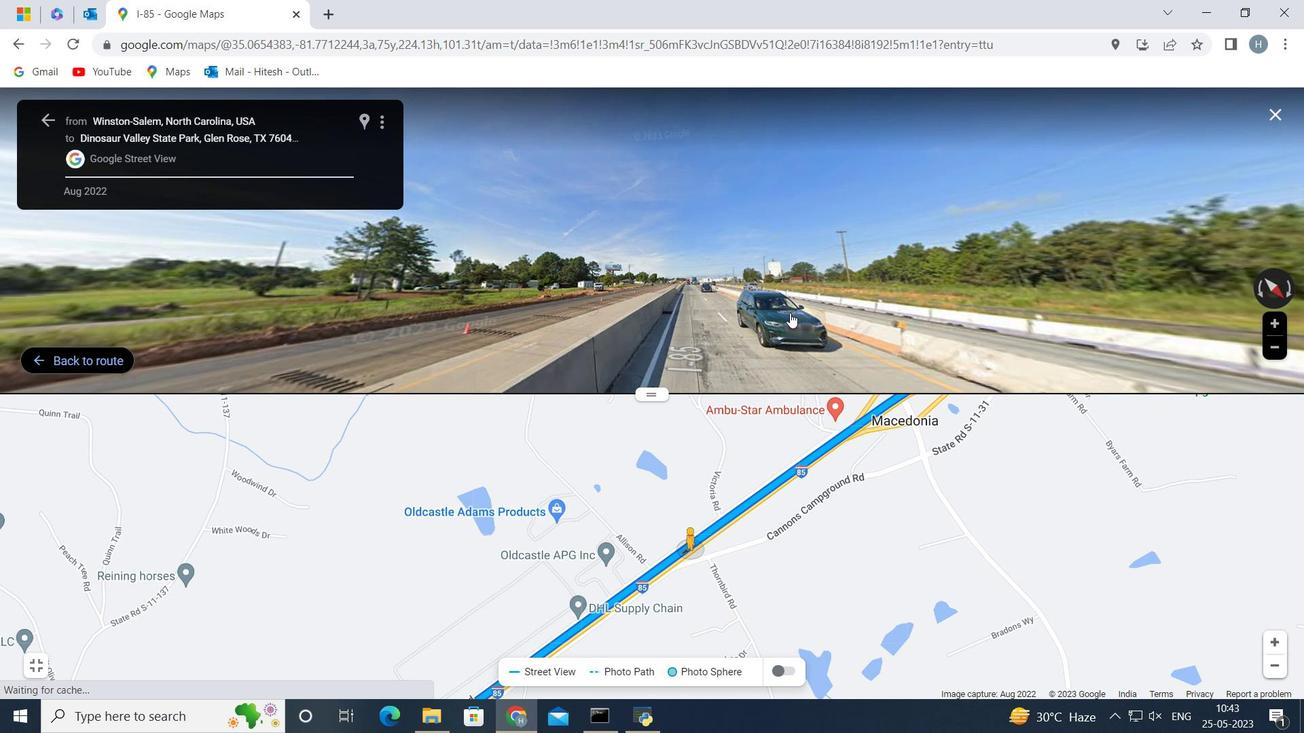 
Action: Mouse moved to (732, 298)
Screenshot: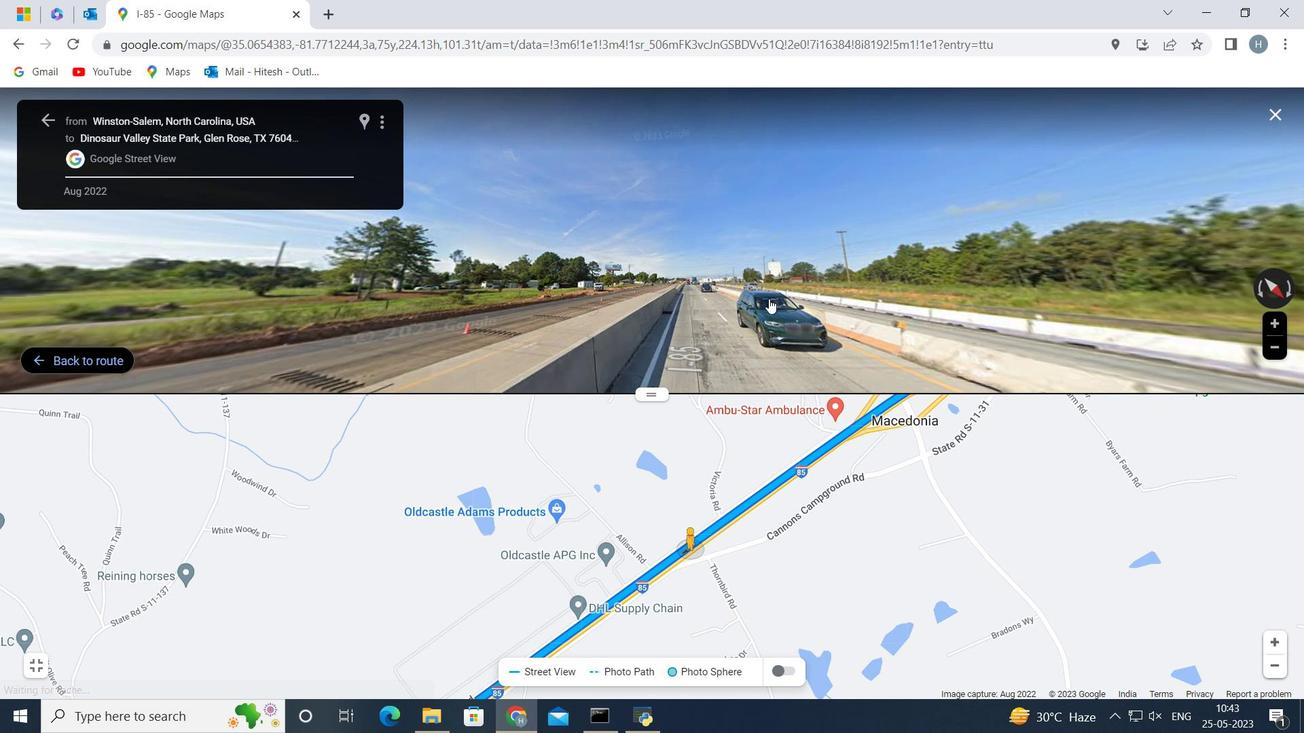 
Action: Mouse scrolled (732, 298) with delta (0, 0)
Screenshot: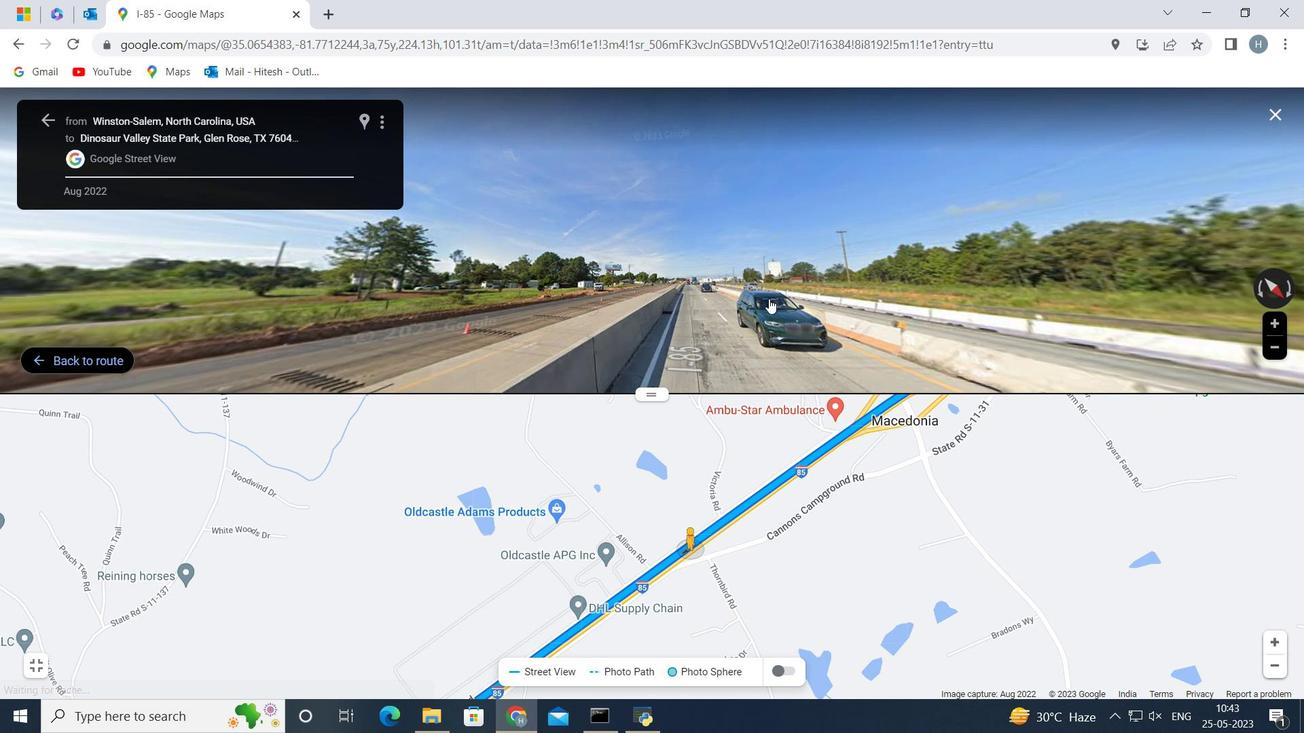 
Action: Mouse moved to (732, 298)
Screenshot: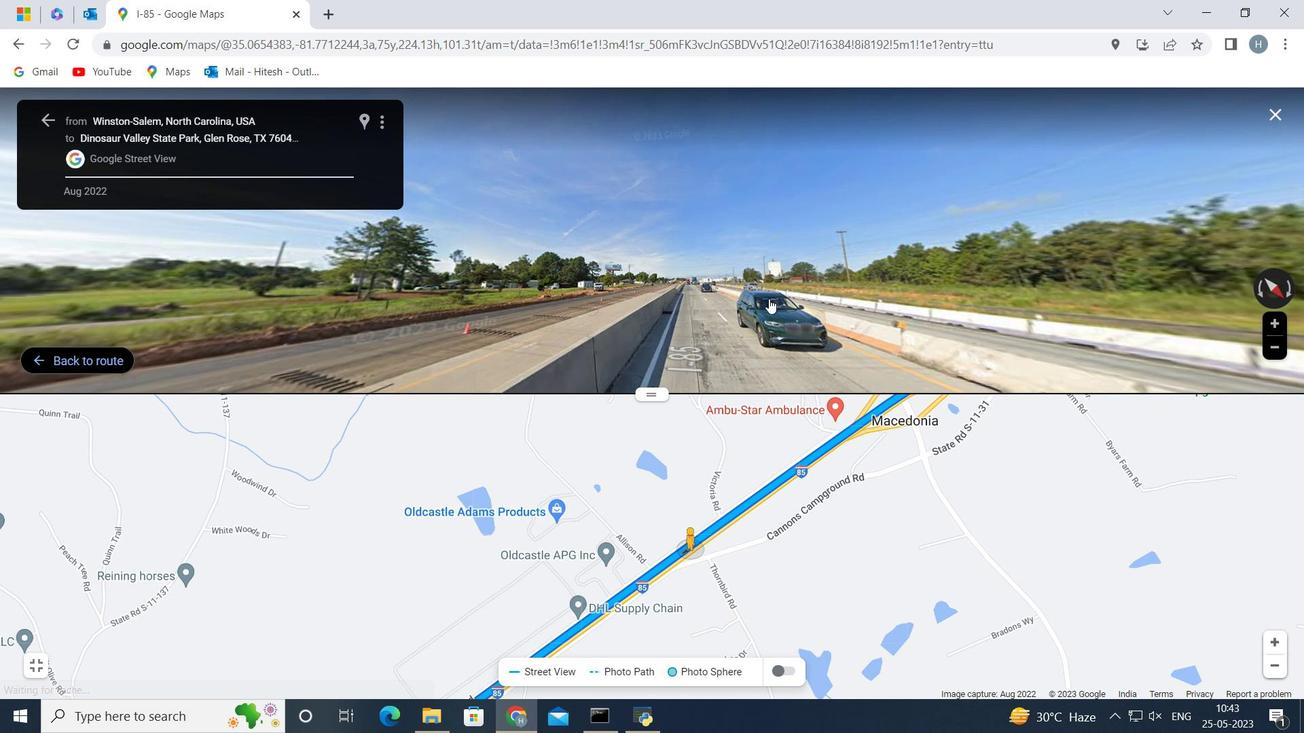 
Action: Mouse scrolled (732, 299) with delta (0, 0)
Screenshot: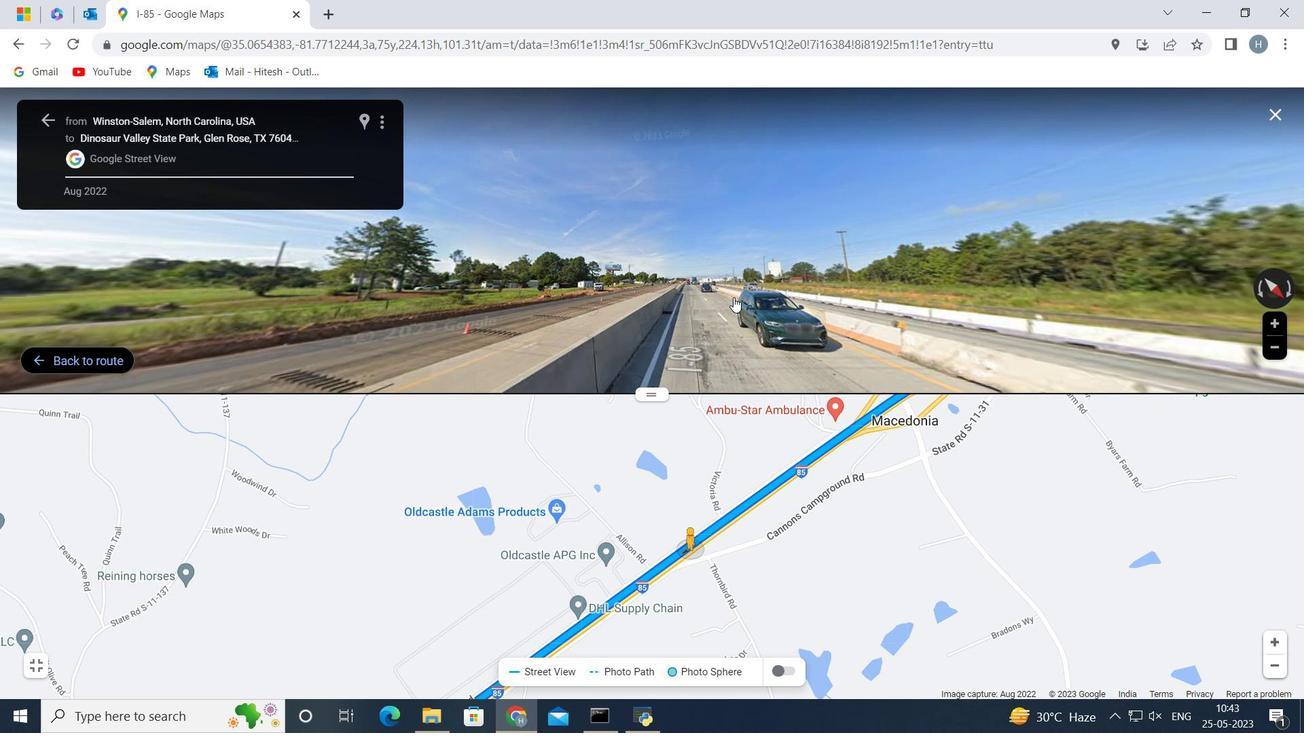 
Action: Mouse moved to (762, 350)
Screenshot: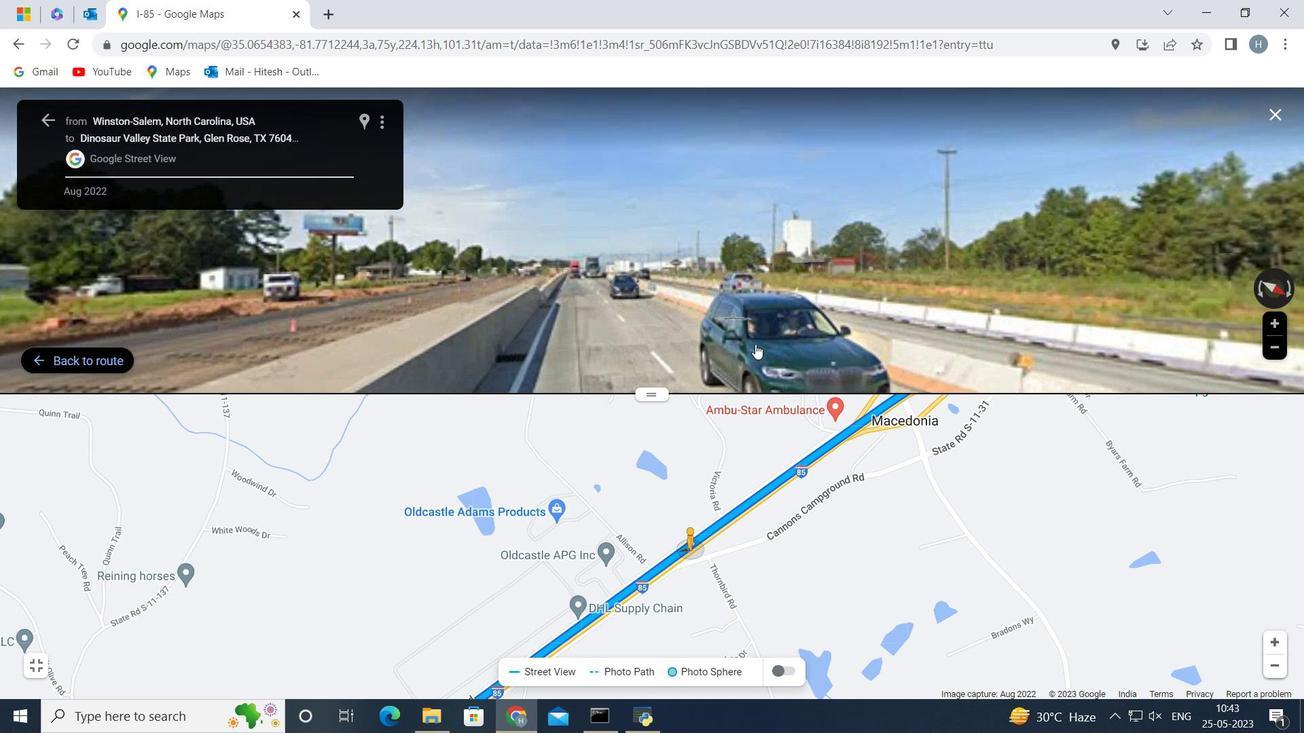 
Action: Mouse scrolled (762, 351) with delta (0, 0)
Screenshot: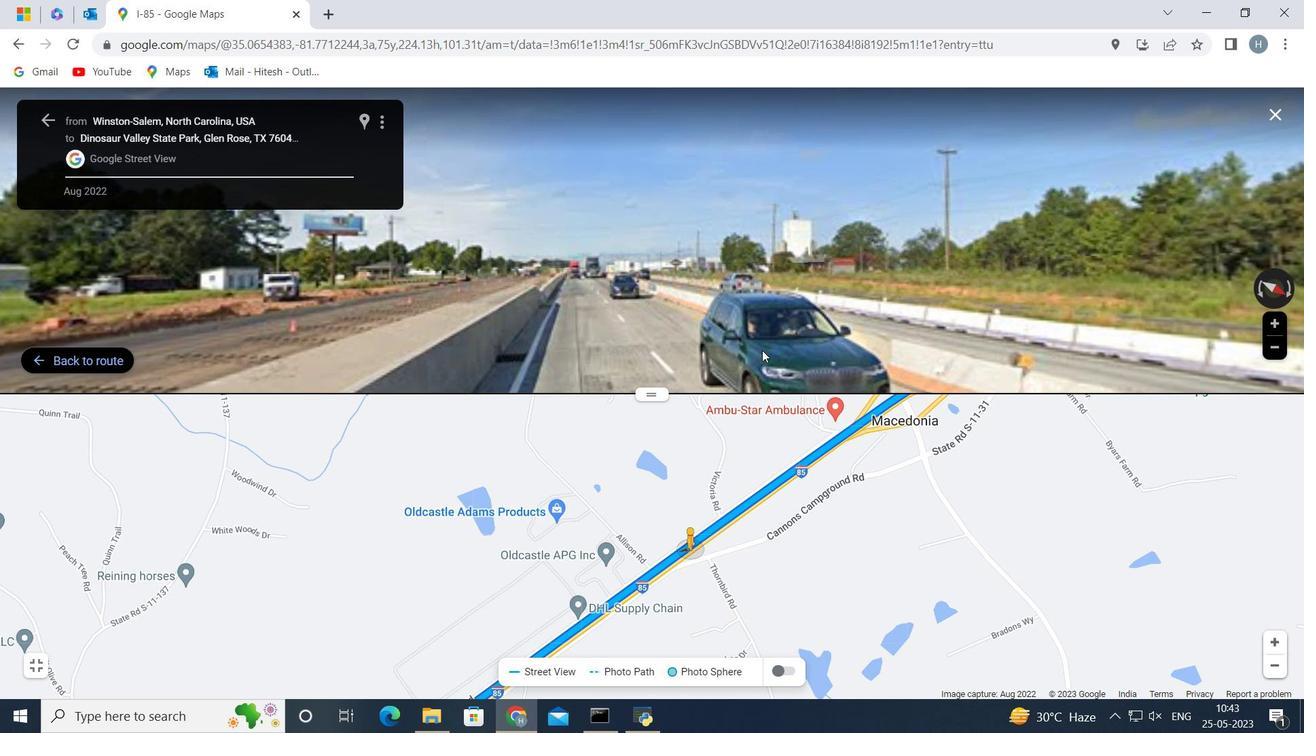 
Action: Mouse scrolled (762, 351) with delta (0, 0)
Screenshot: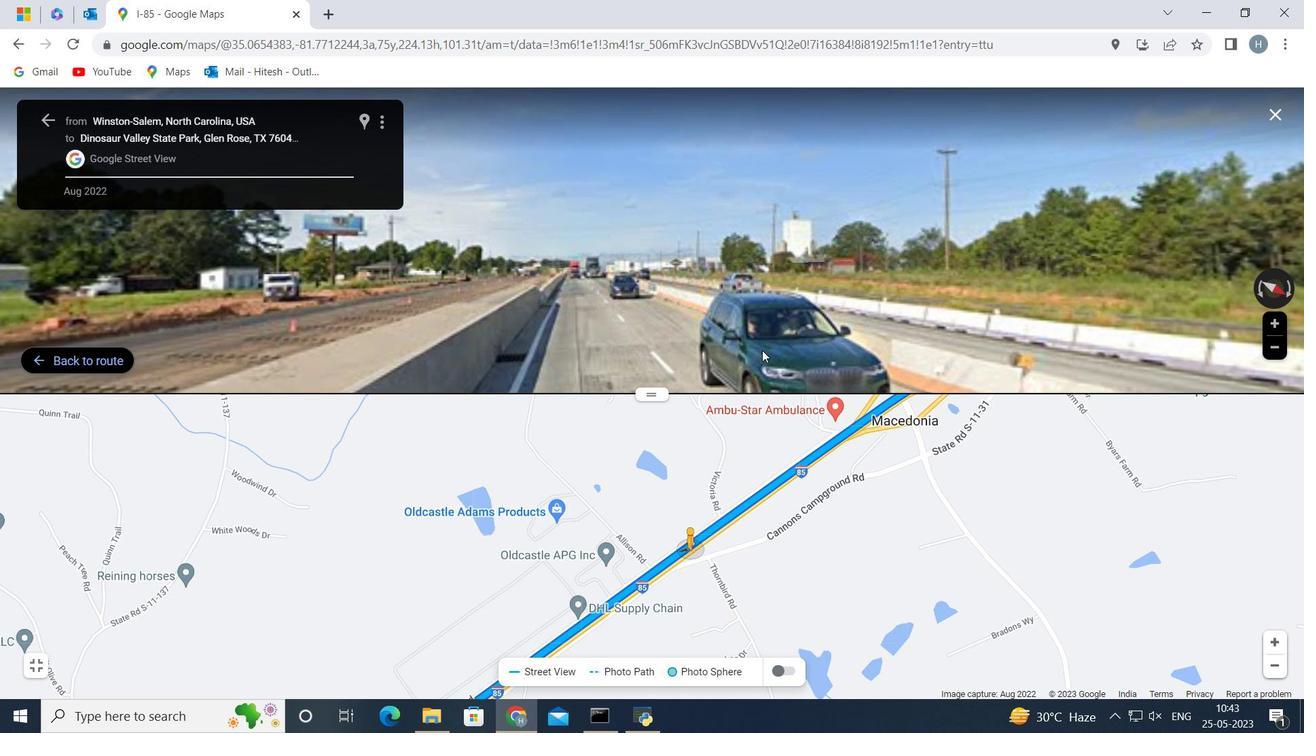 
Action: Mouse scrolled (762, 351) with delta (0, 0)
Screenshot: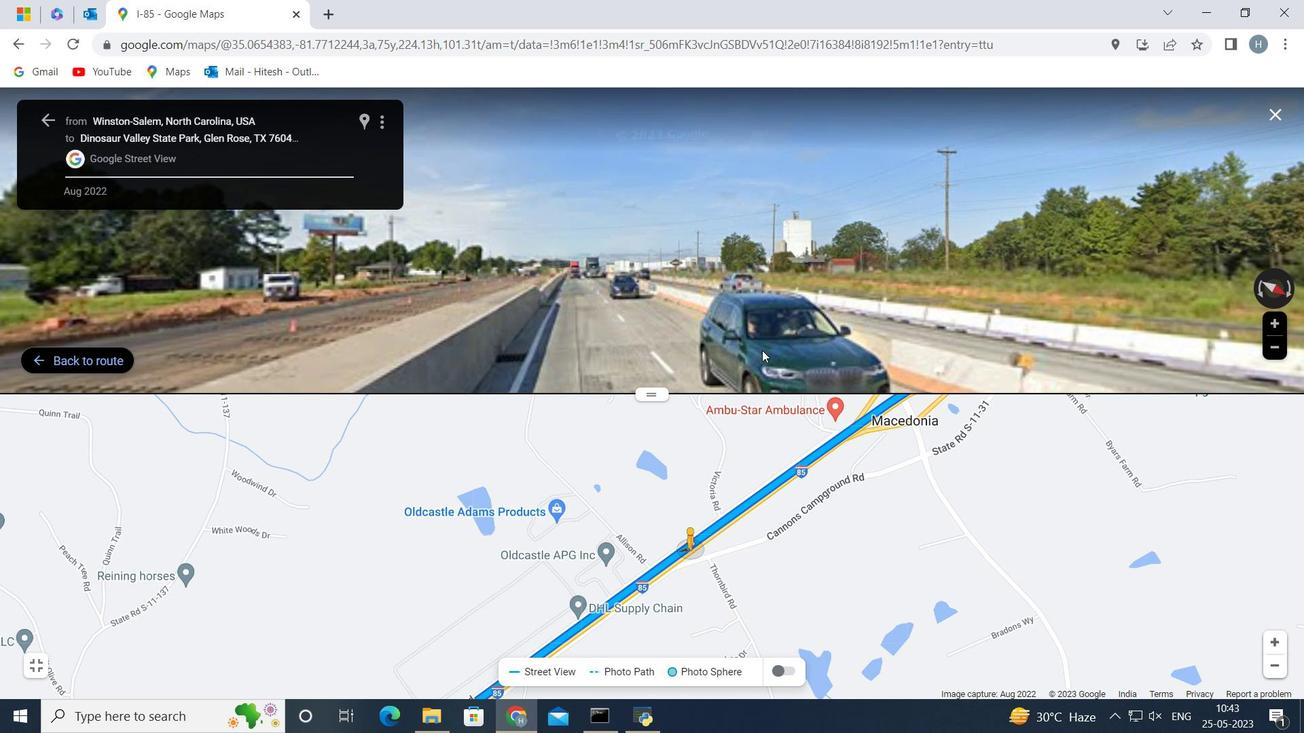 
Action: Mouse scrolled (762, 351) with delta (0, 0)
